 Task: Explore Airbnb accommodation in Fianarantsoa, Madagascar from 17th November, 2023 to 21st November, 2023 for 2 adults.1  bedroom having 2 beds and 1 bathroom. Property type can be flat. Amenities needed are: wifi. Booking option can be shelf check-in. Look for 5 properties as per requirement.
Action: Mouse moved to (549, 139)
Screenshot: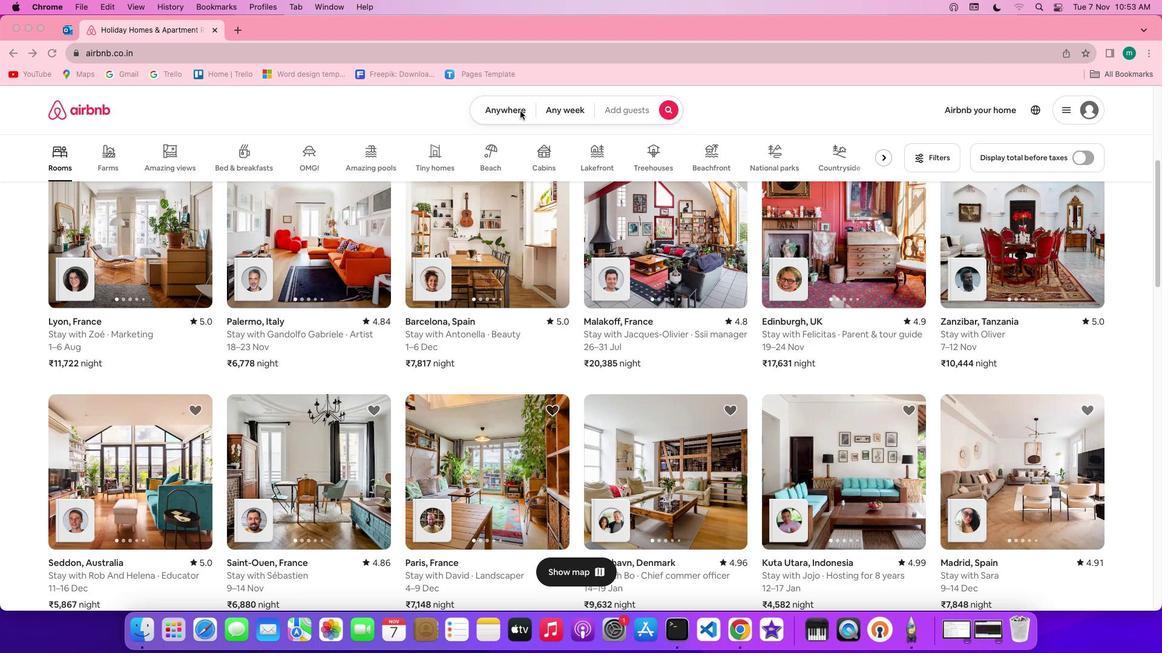 
Action: Mouse pressed left at (549, 139)
Screenshot: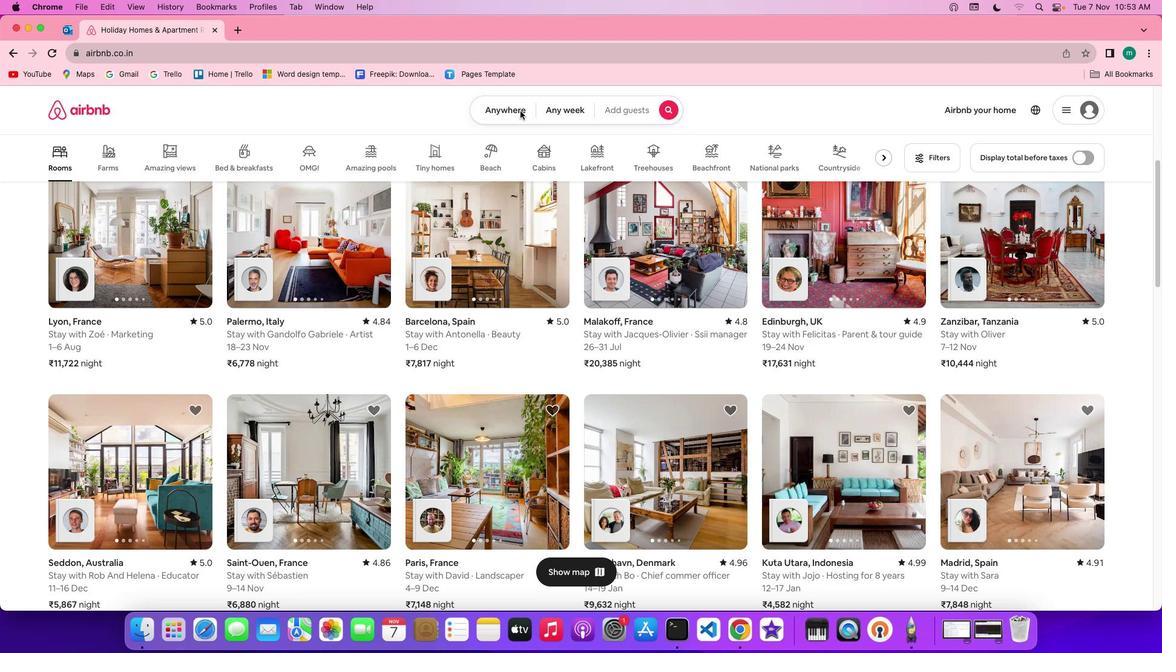
Action: Mouse pressed left at (549, 139)
Screenshot: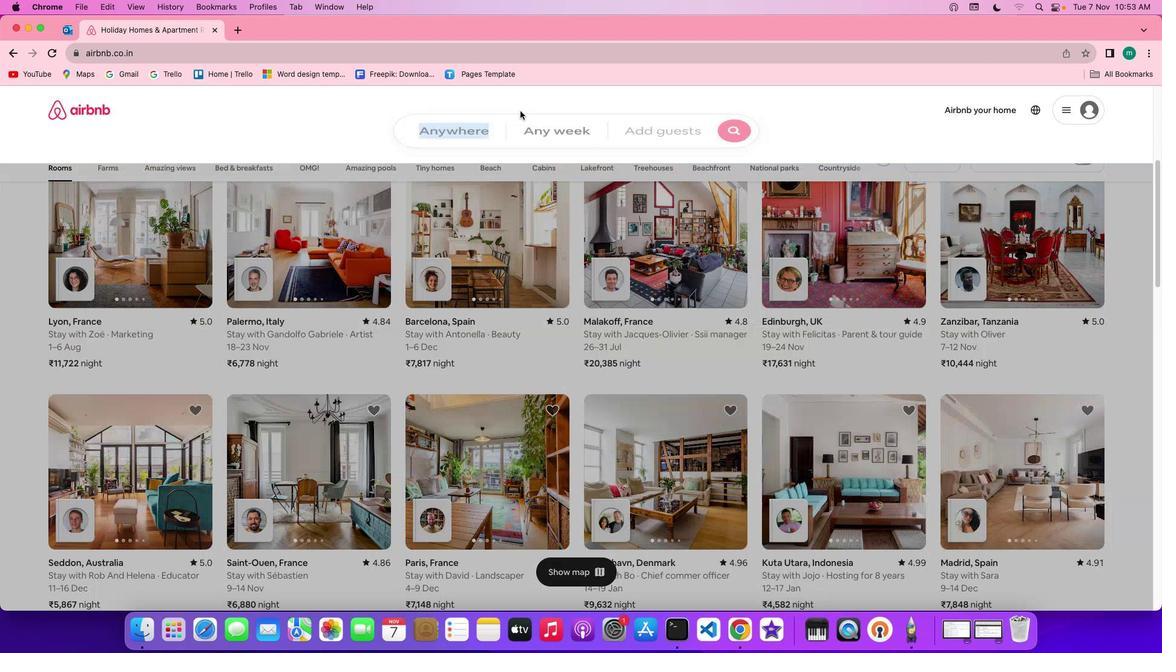 
Action: Mouse moved to (477, 181)
Screenshot: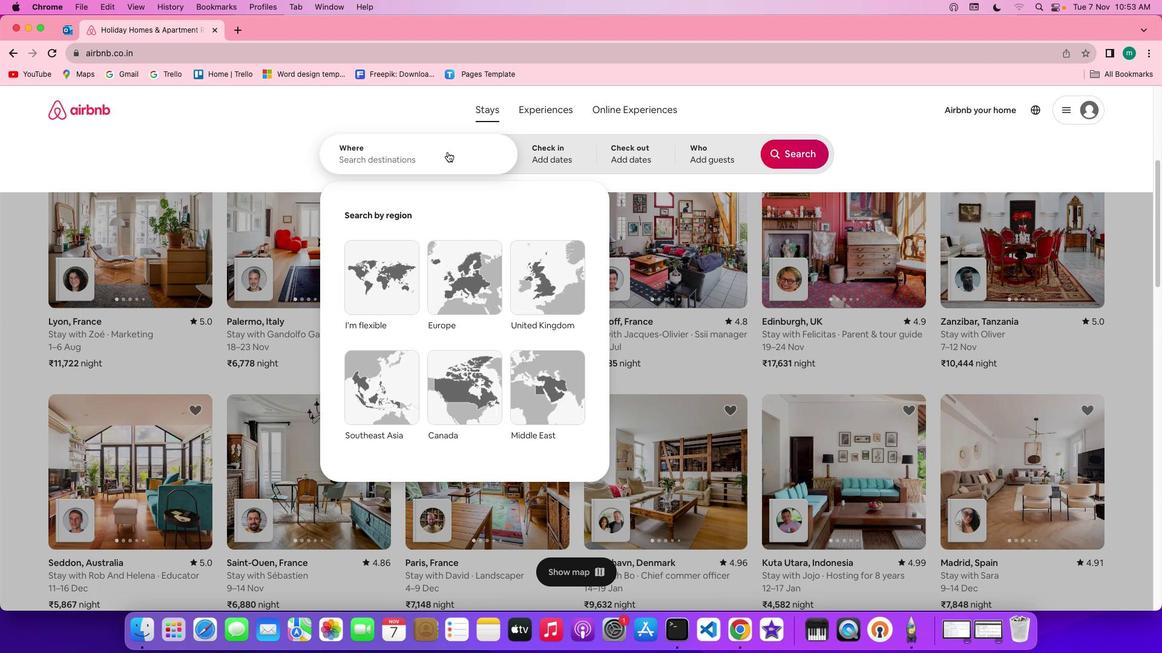 
Action: Key pressed Key.shift'F''i''a''n''a''r''a''n''t''s''o''a'','Key.spaceKey.shift'm''a''d''a''g''a''s''c''a''r'
Screenshot: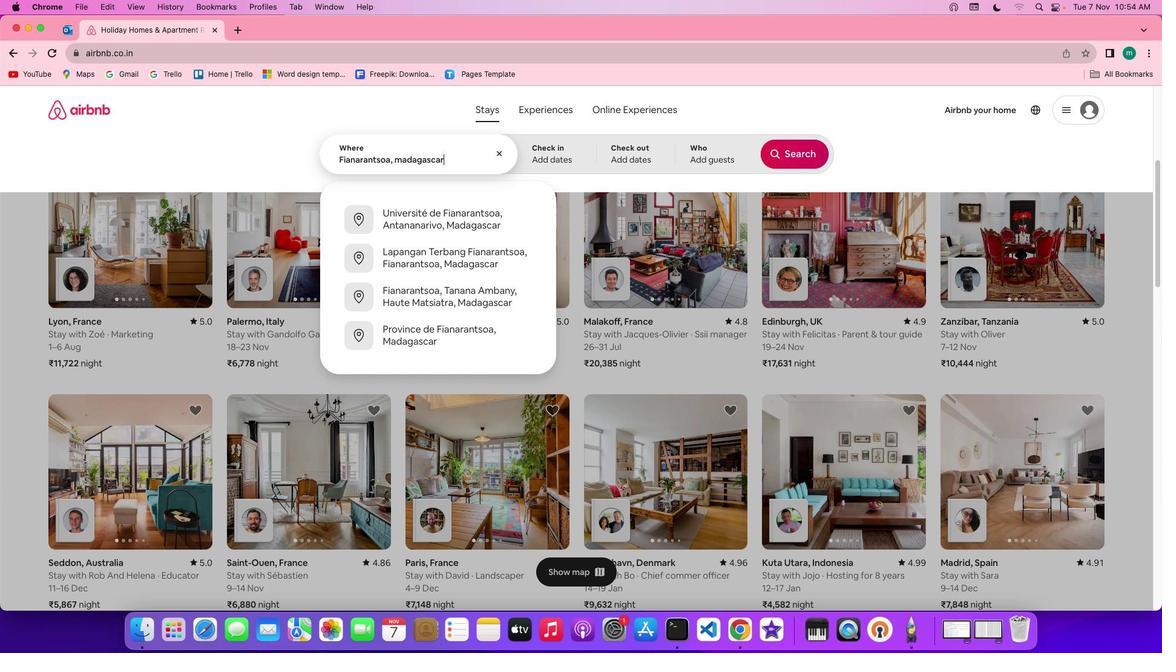 
Action: Mouse moved to (604, 178)
Screenshot: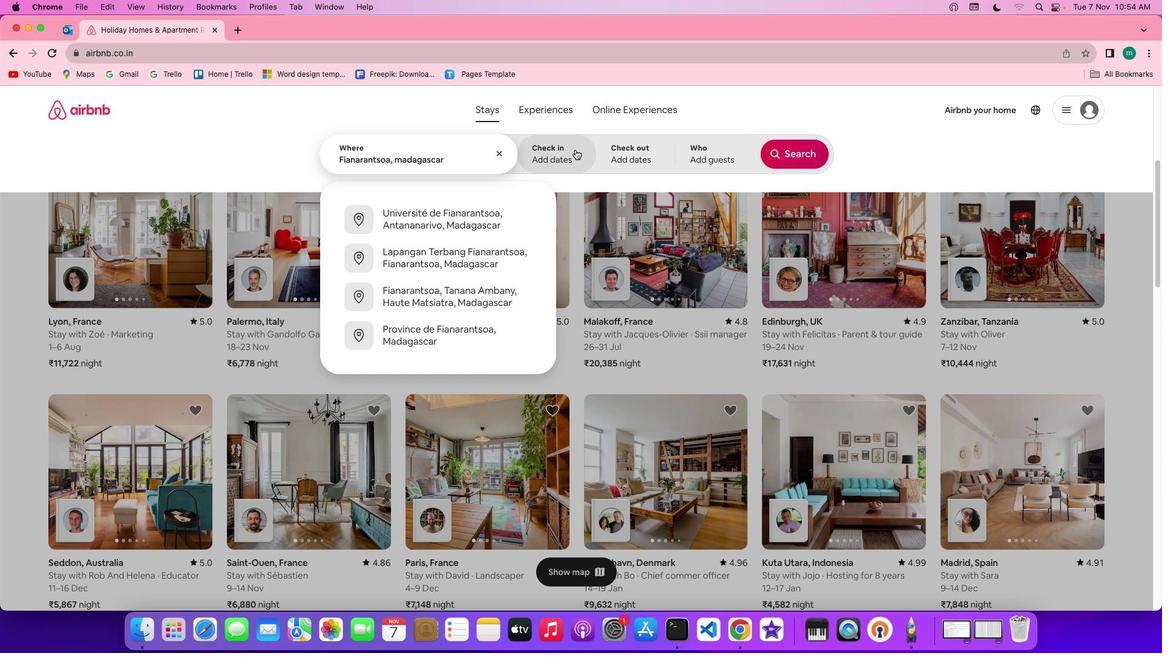 
Action: Mouse pressed left at (604, 178)
Screenshot: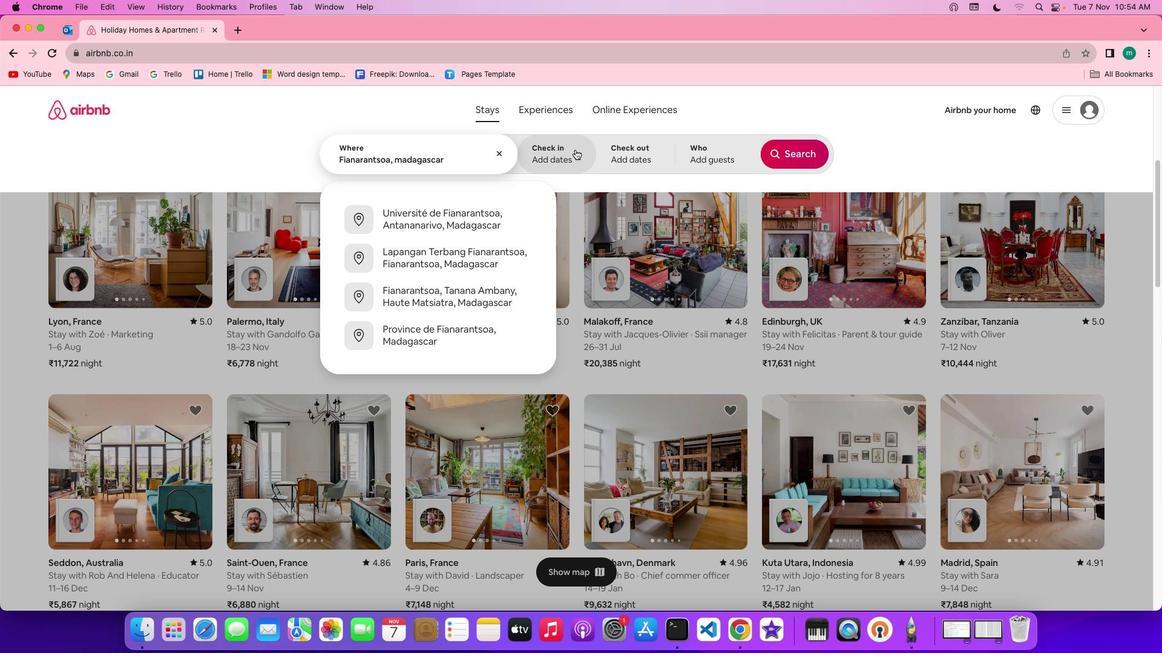 
Action: Mouse moved to (544, 388)
Screenshot: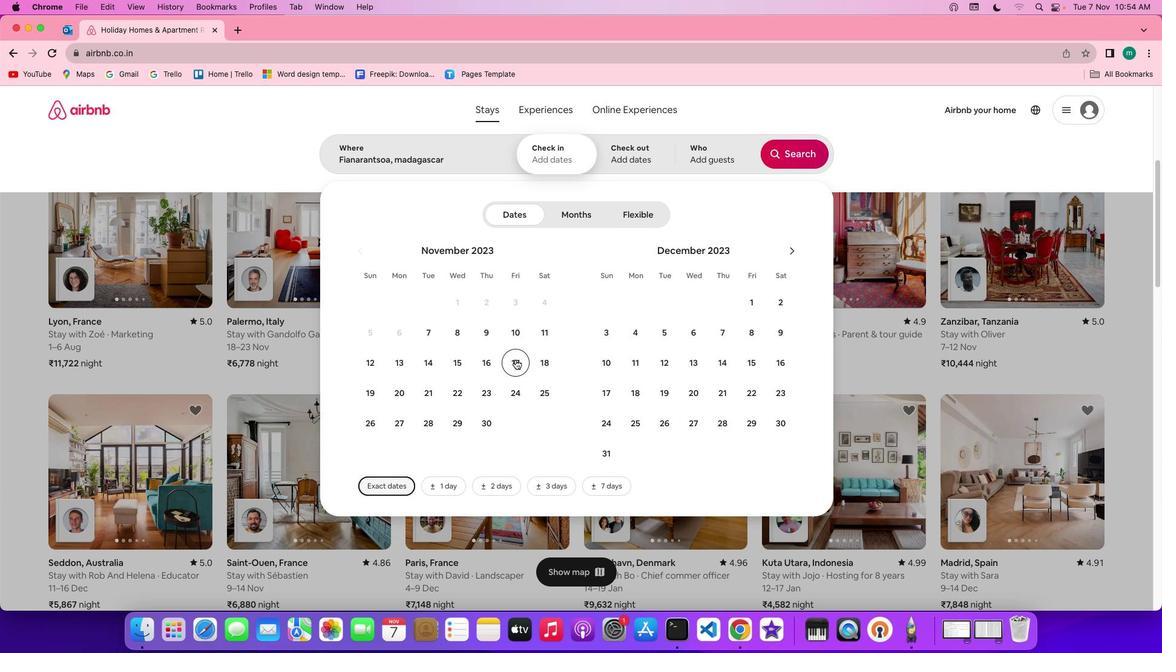 
Action: Mouse pressed left at (544, 388)
Screenshot: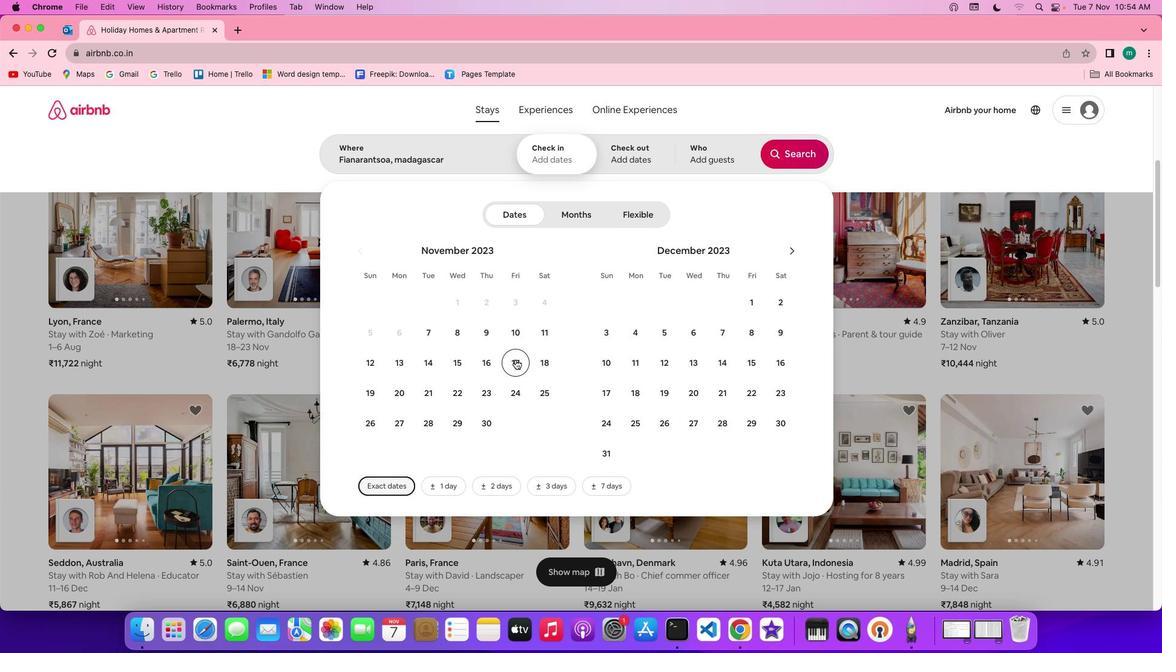 
Action: Mouse moved to (455, 419)
Screenshot: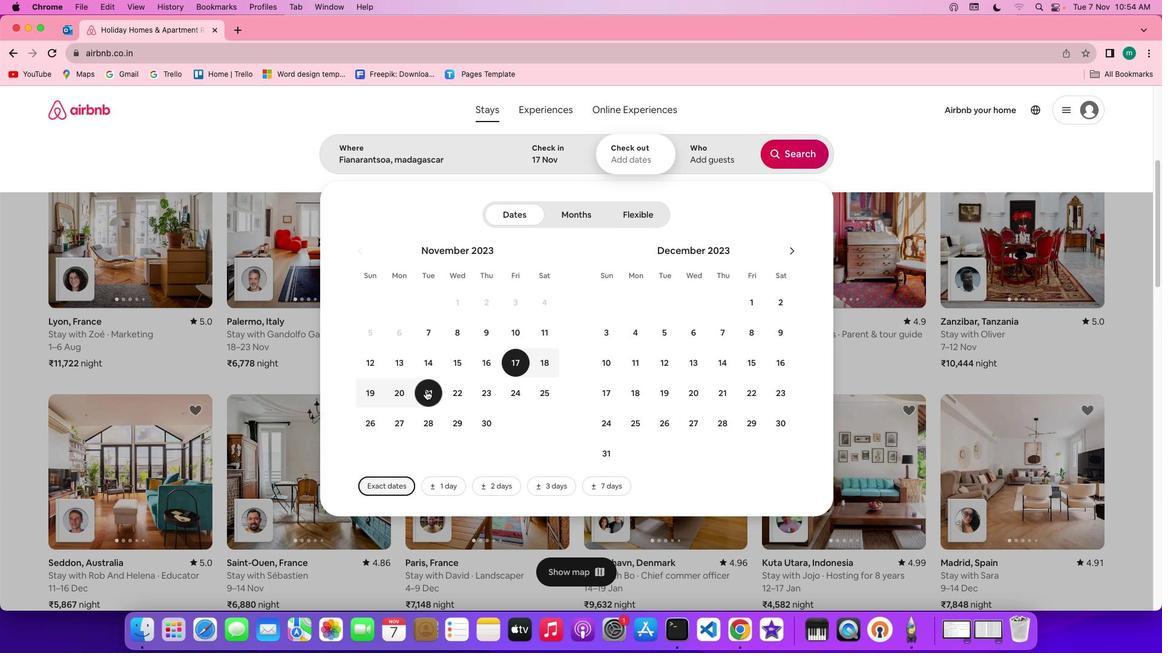 
Action: Mouse pressed left at (455, 419)
Screenshot: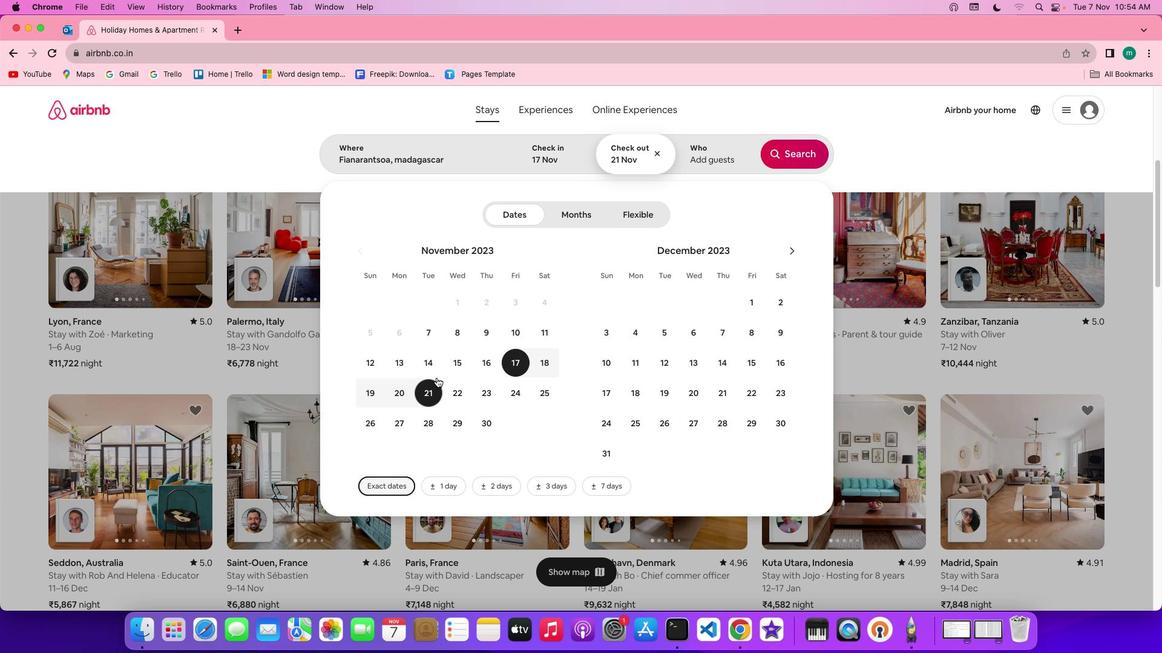 
Action: Mouse moved to (740, 188)
Screenshot: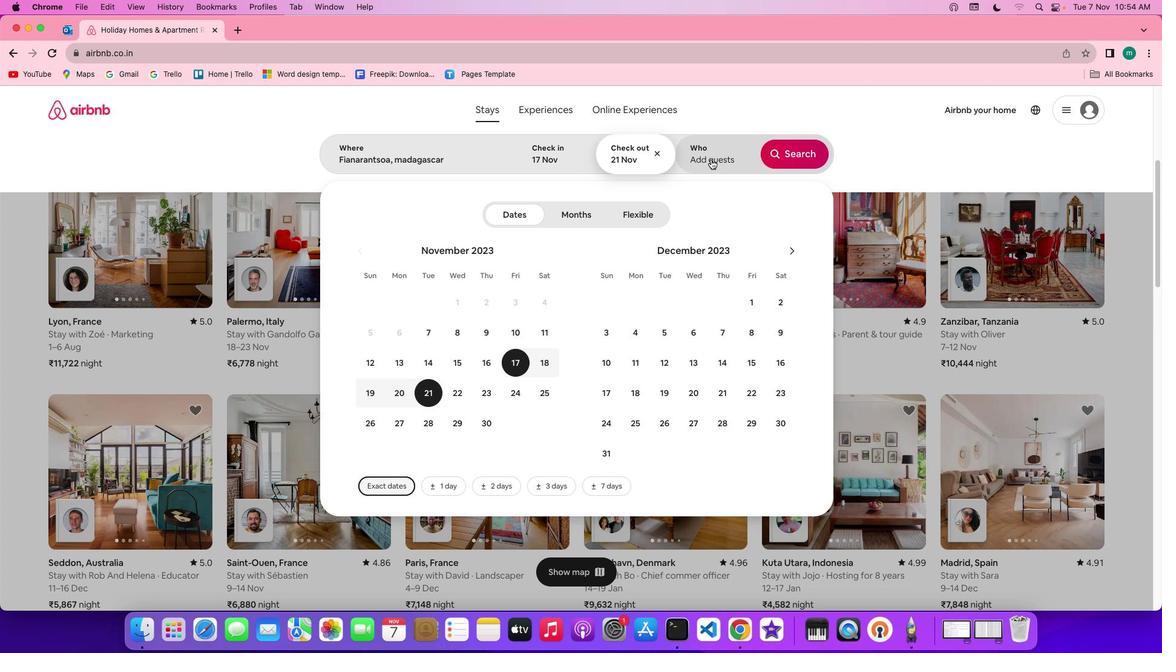 
Action: Mouse pressed left at (740, 188)
Screenshot: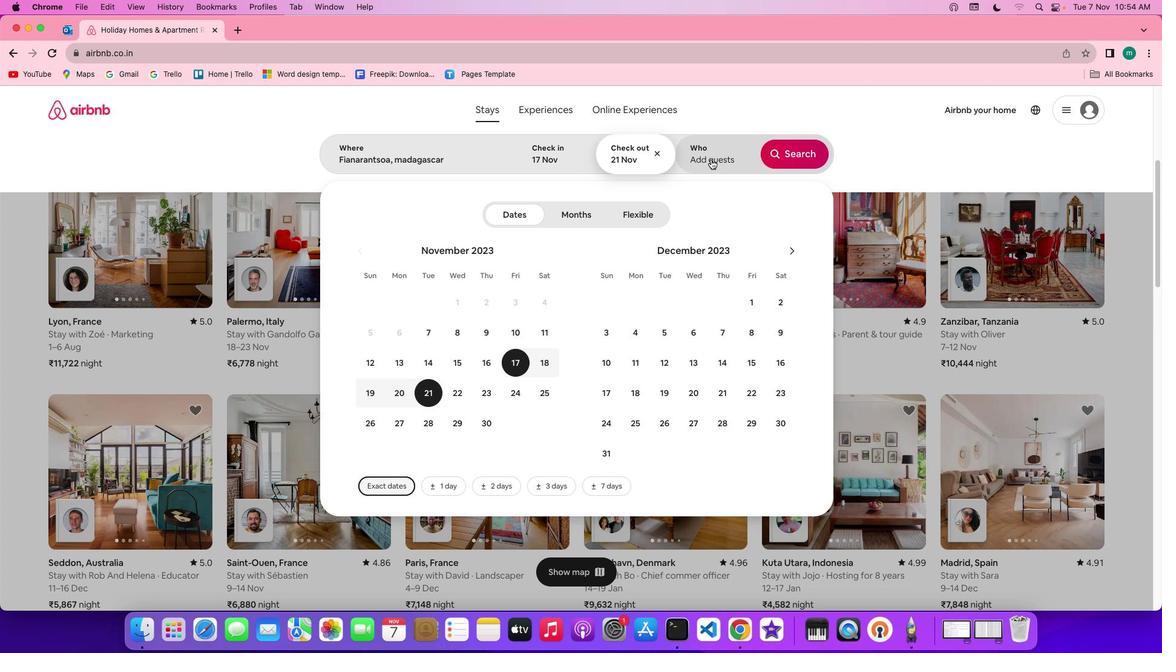 
Action: Mouse moved to (830, 250)
Screenshot: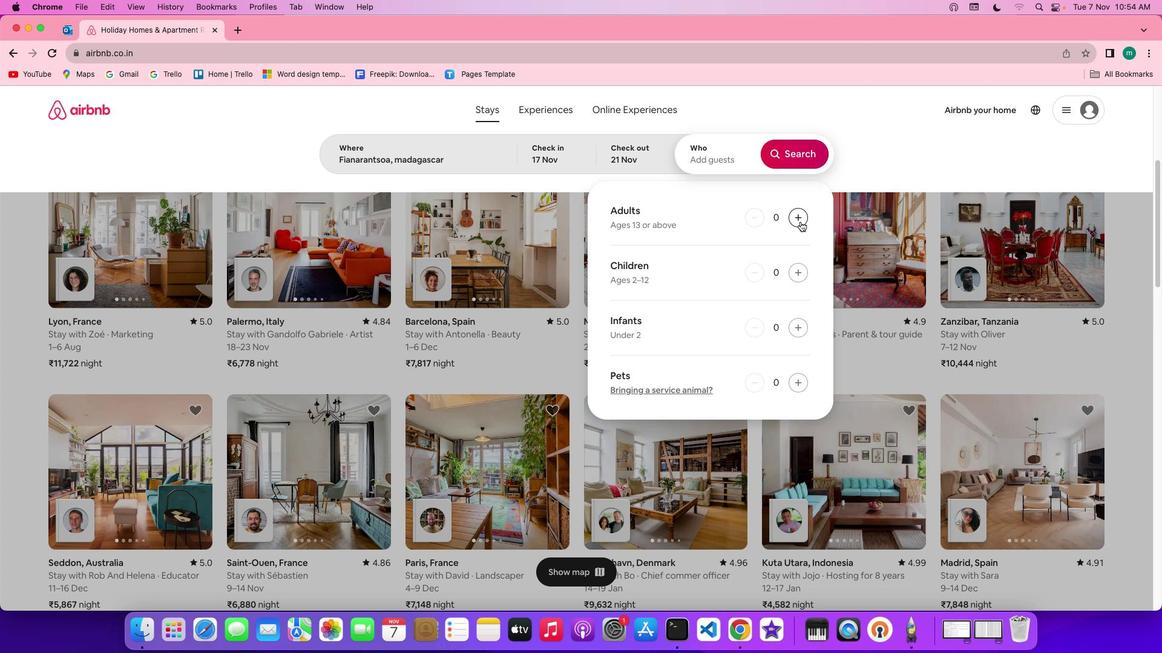 
Action: Mouse pressed left at (830, 250)
Screenshot: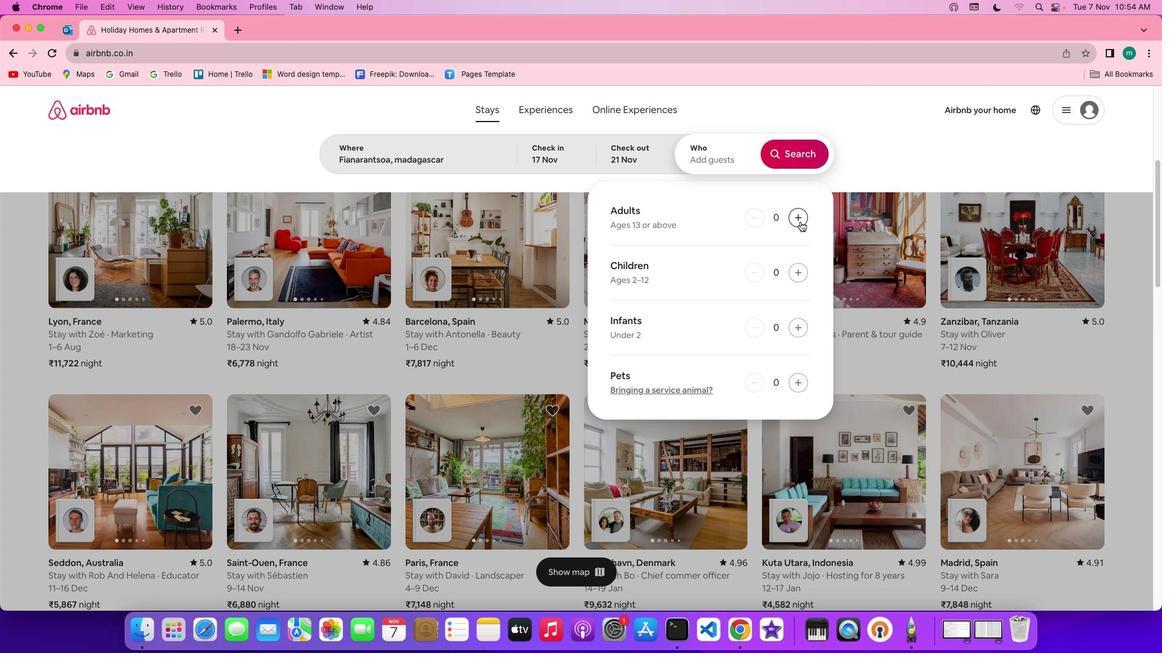 
Action: Mouse pressed left at (830, 250)
Screenshot: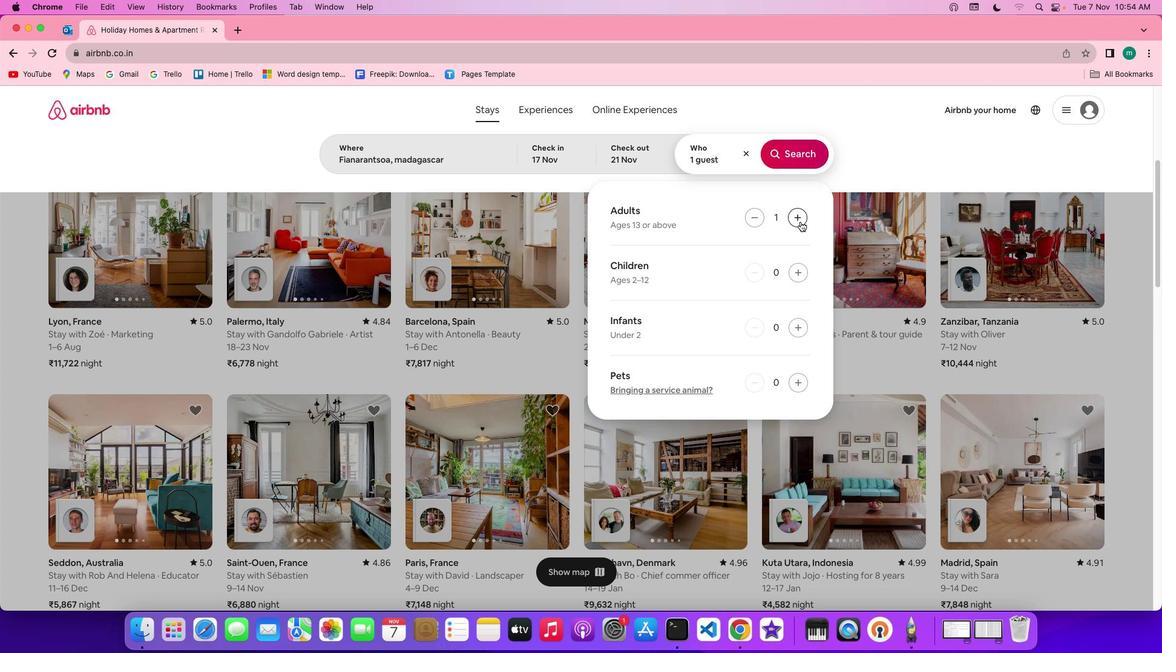 
Action: Mouse pressed left at (830, 250)
Screenshot: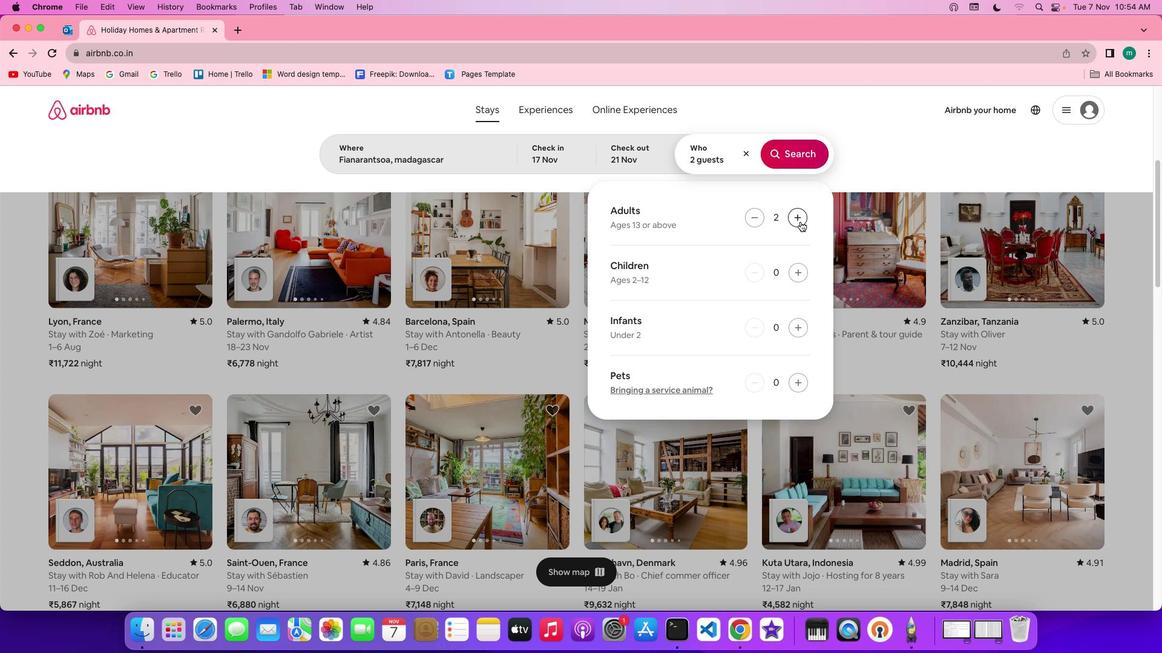 
Action: Mouse moved to (789, 246)
Screenshot: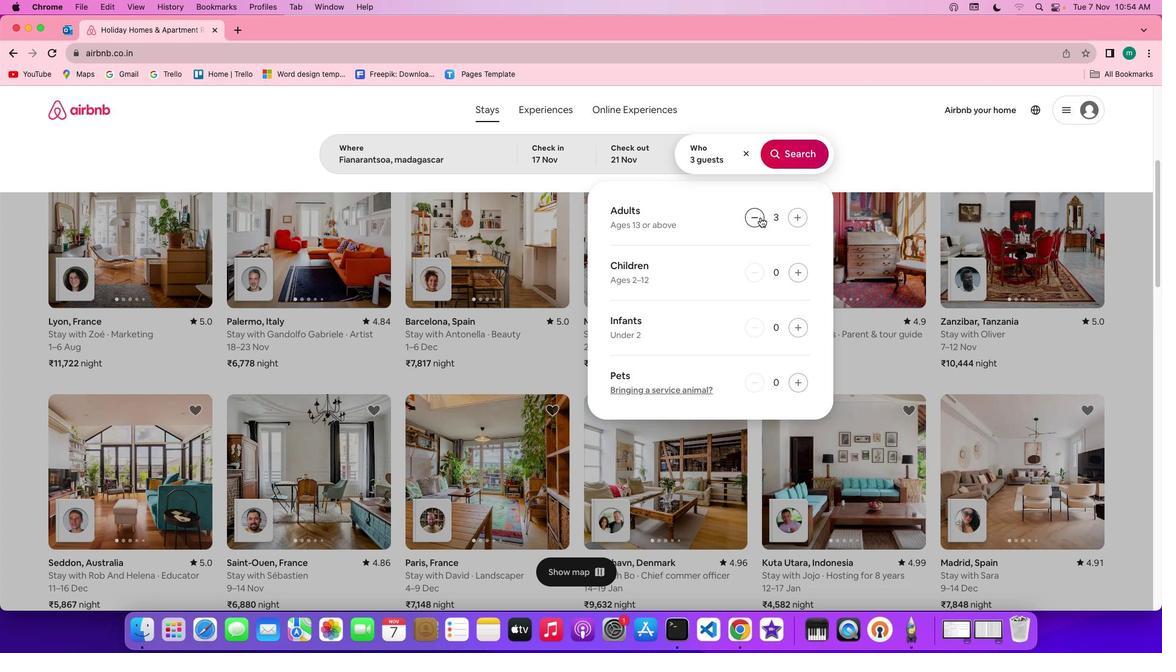 
Action: Mouse pressed left at (789, 246)
Screenshot: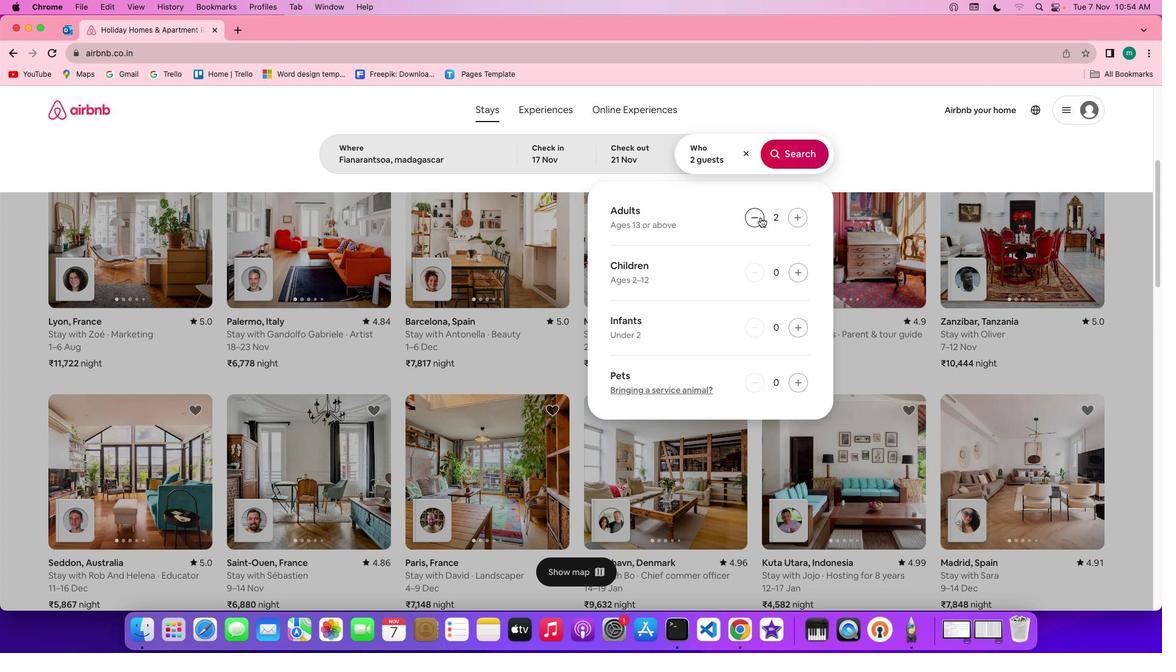 
Action: Mouse moved to (818, 190)
Screenshot: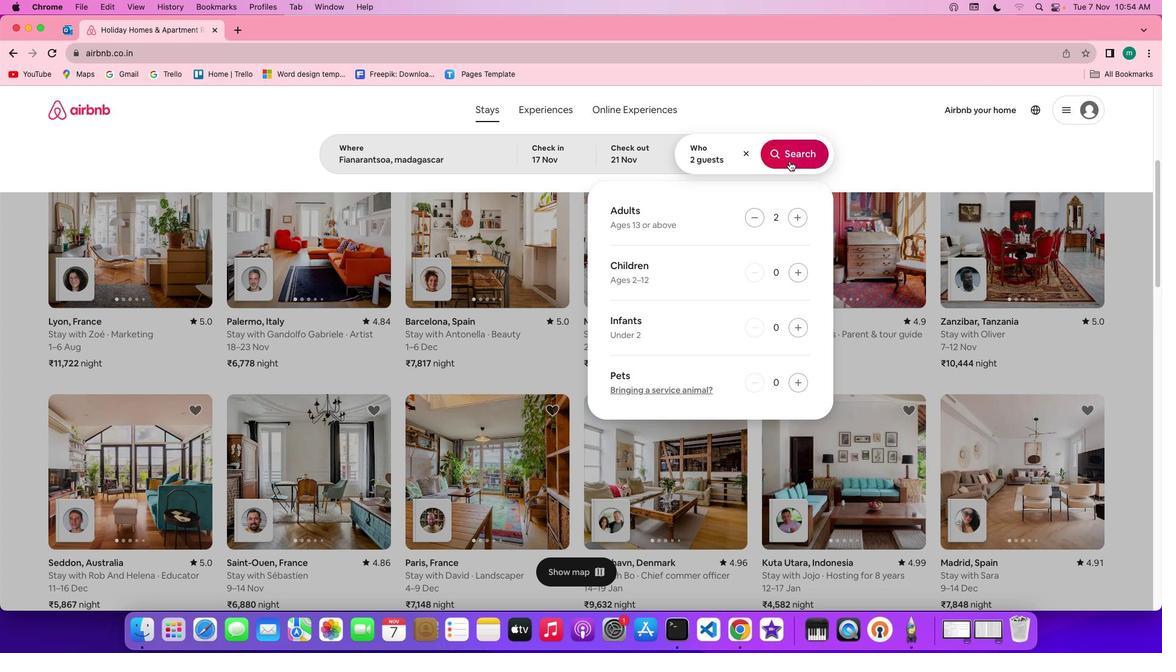 
Action: Mouse pressed left at (818, 190)
Screenshot: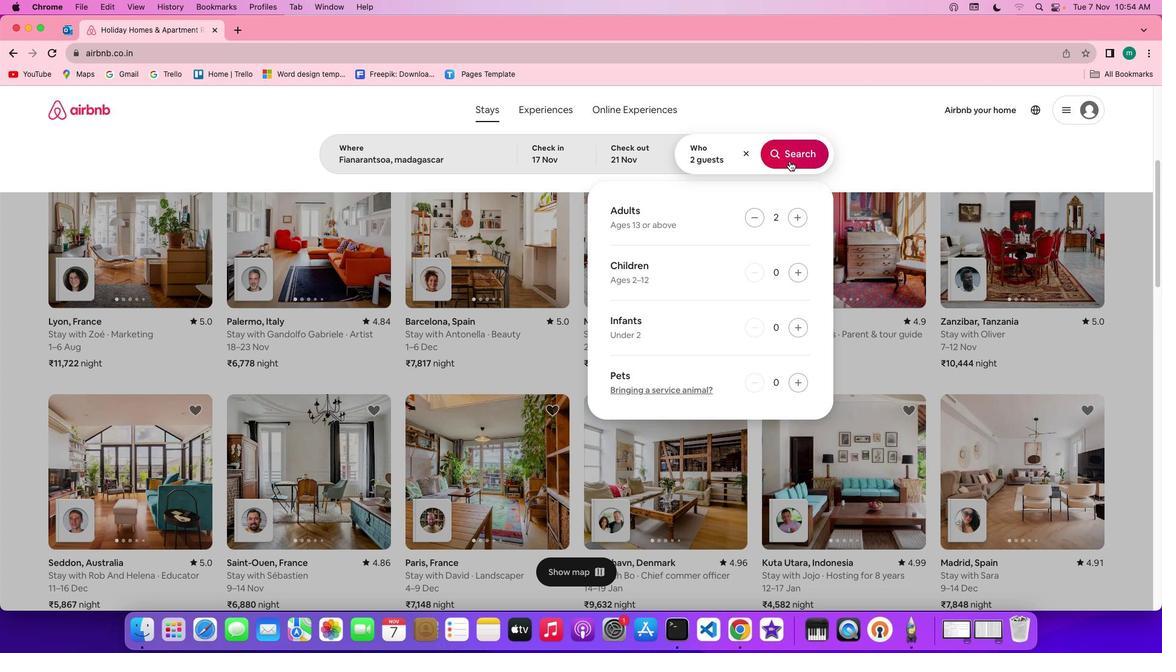 
Action: Mouse moved to (985, 185)
Screenshot: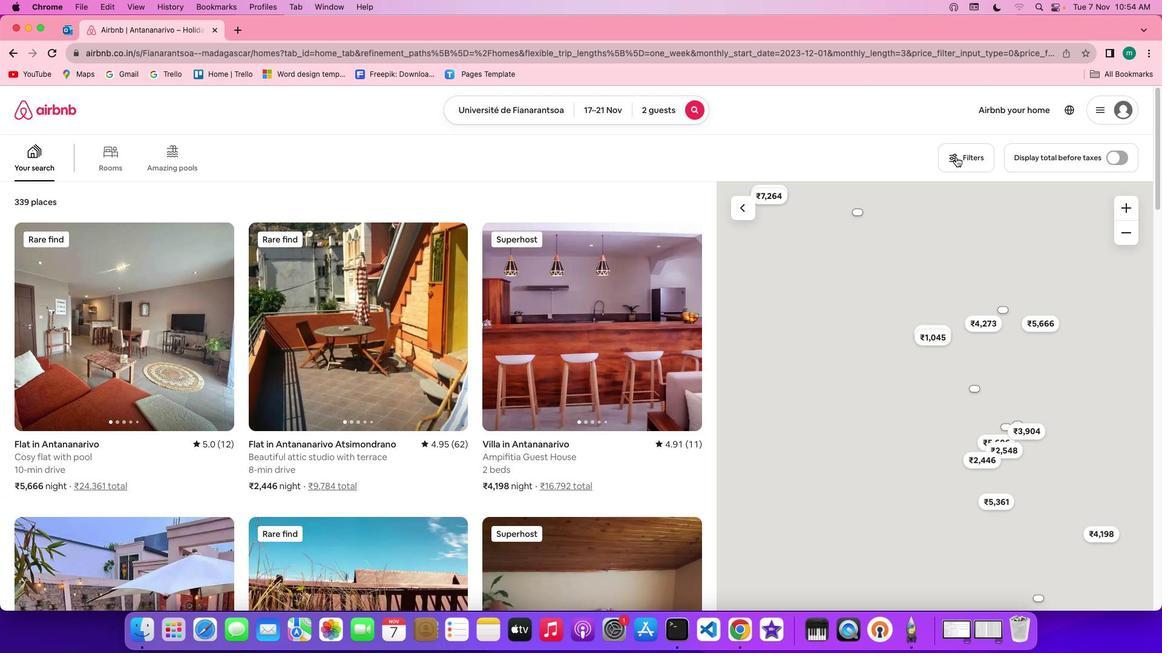 
Action: Mouse pressed left at (985, 185)
Screenshot: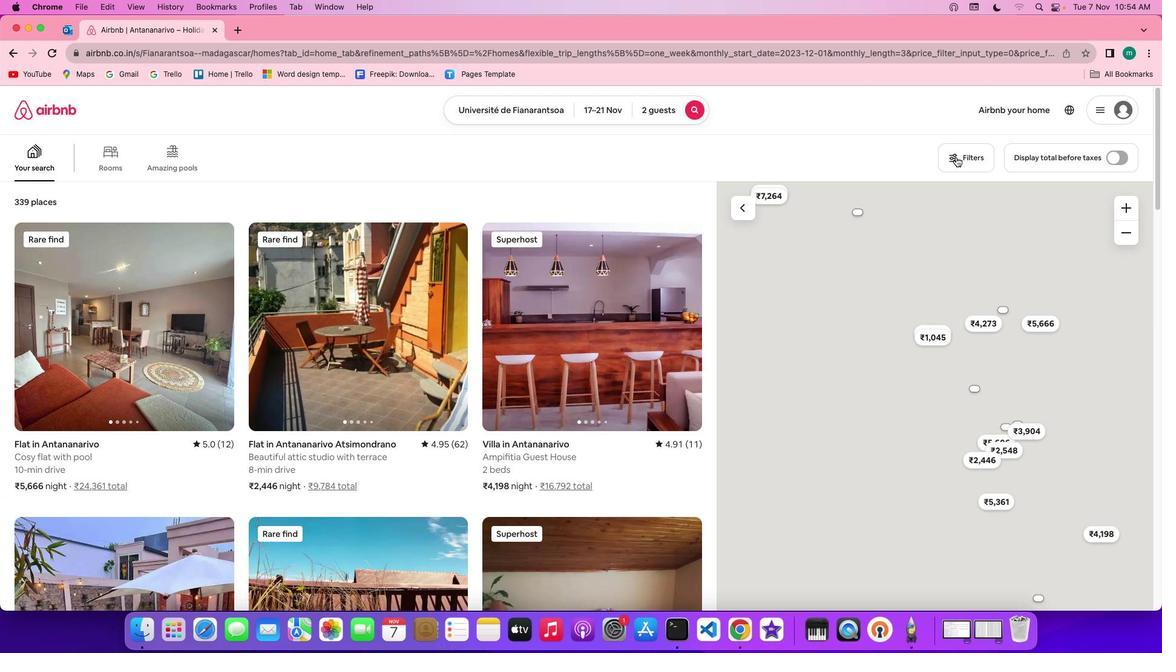 
Action: Mouse moved to (704, 338)
Screenshot: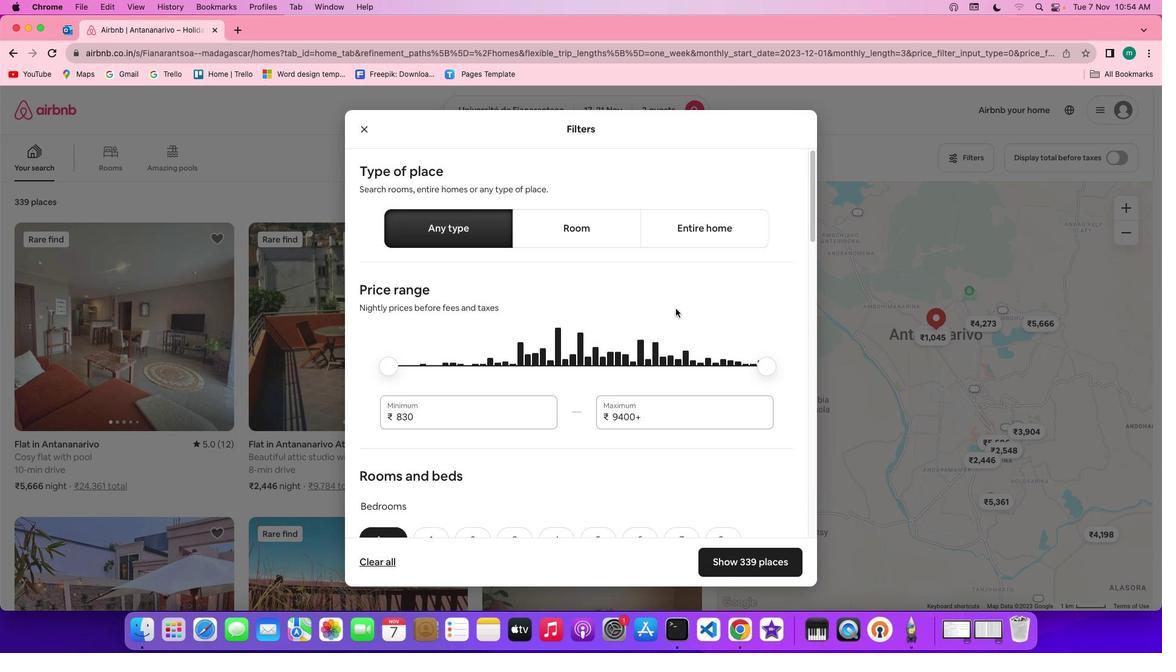 
Action: Mouse scrolled (704, 338) with delta (29, 28)
Screenshot: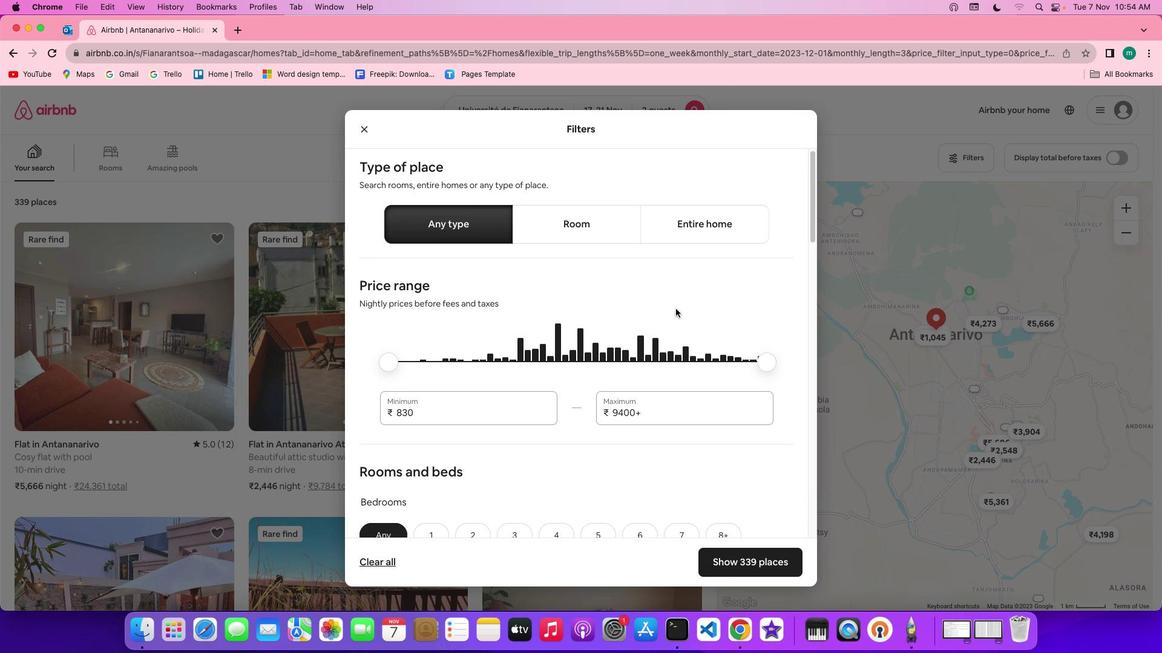 
Action: Mouse scrolled (704, 338) with delta (29, 28)
Screenshot: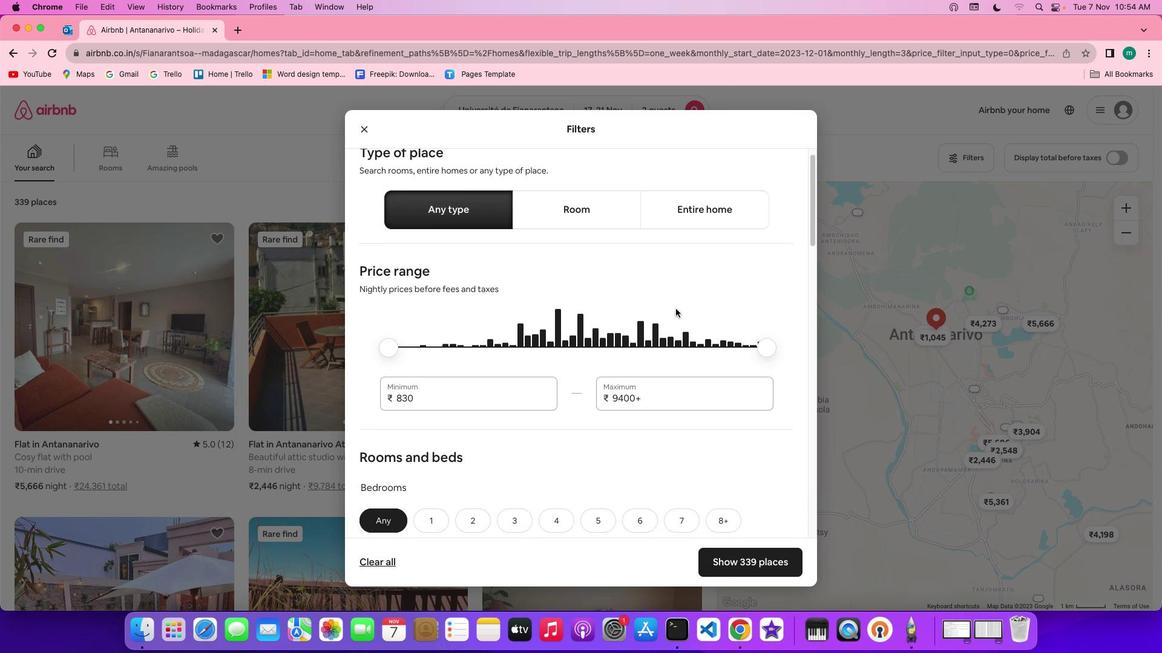 
Action: Mouse scrolled (704, 338) with delta (29, 27)
Screenshot: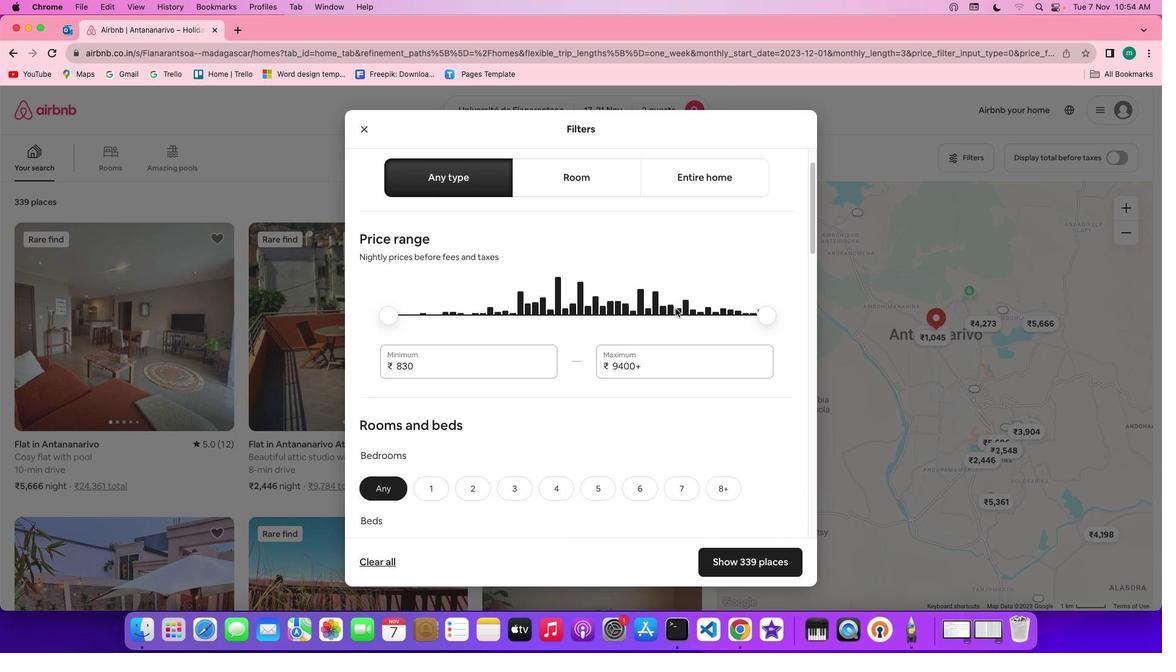 
Action: Mouse scrolled (704, 338) with delta (29, 28)
Screenshot: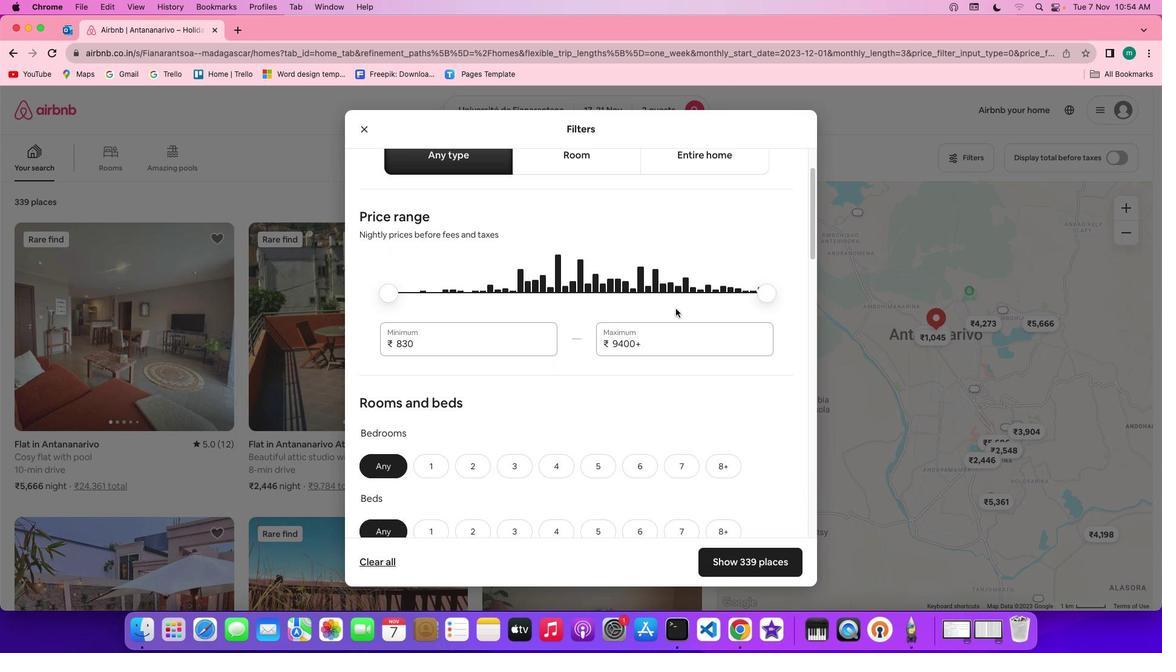 
Action: Mouse scrolled (704, 338) with delta (29, 28)
Screenshot: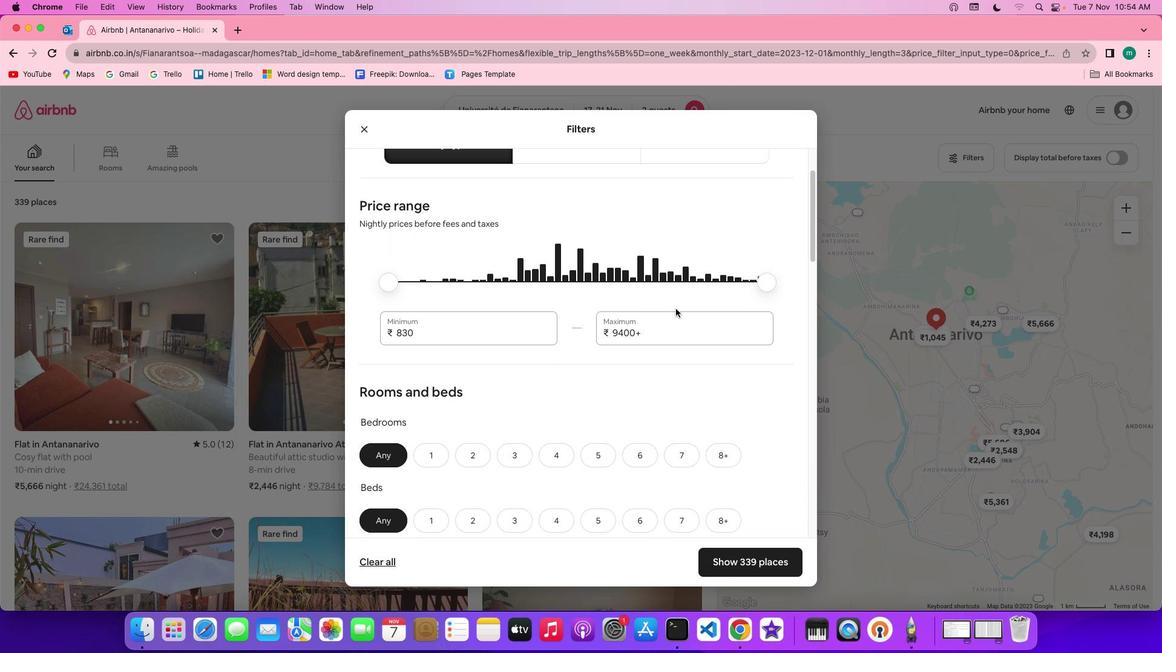 
Action: Mouse scrolled (704, 338) with delta (29, 27)
Screenshot: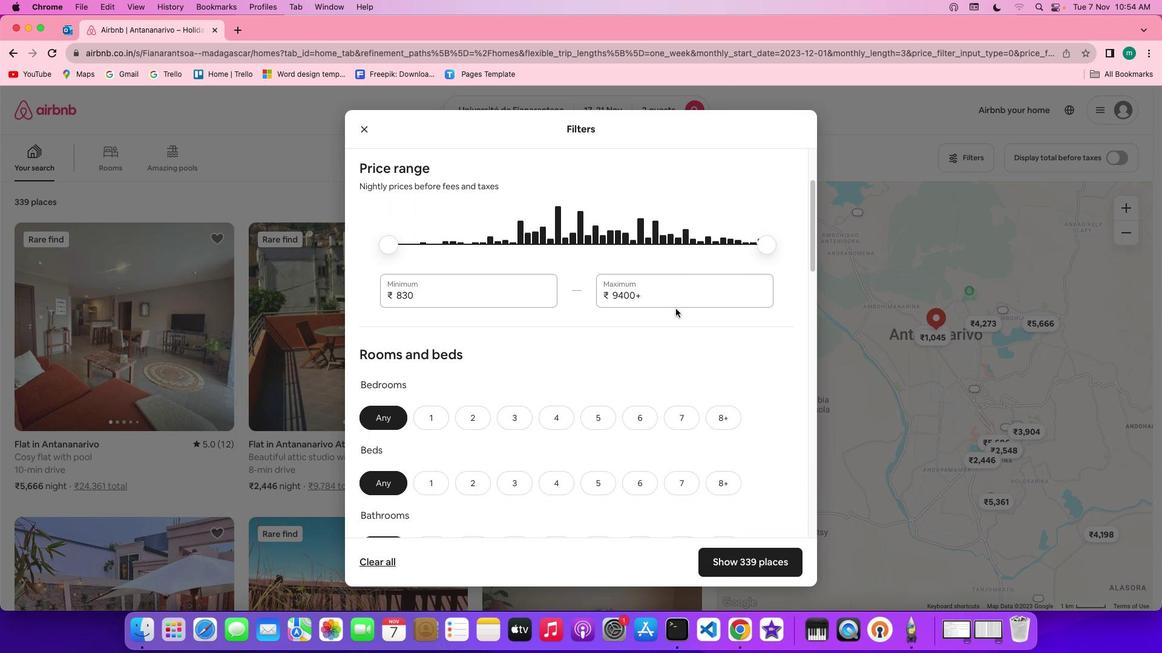 
Action: Mouse scrolled (704, 338) with delta (29, 28)
Screenshot: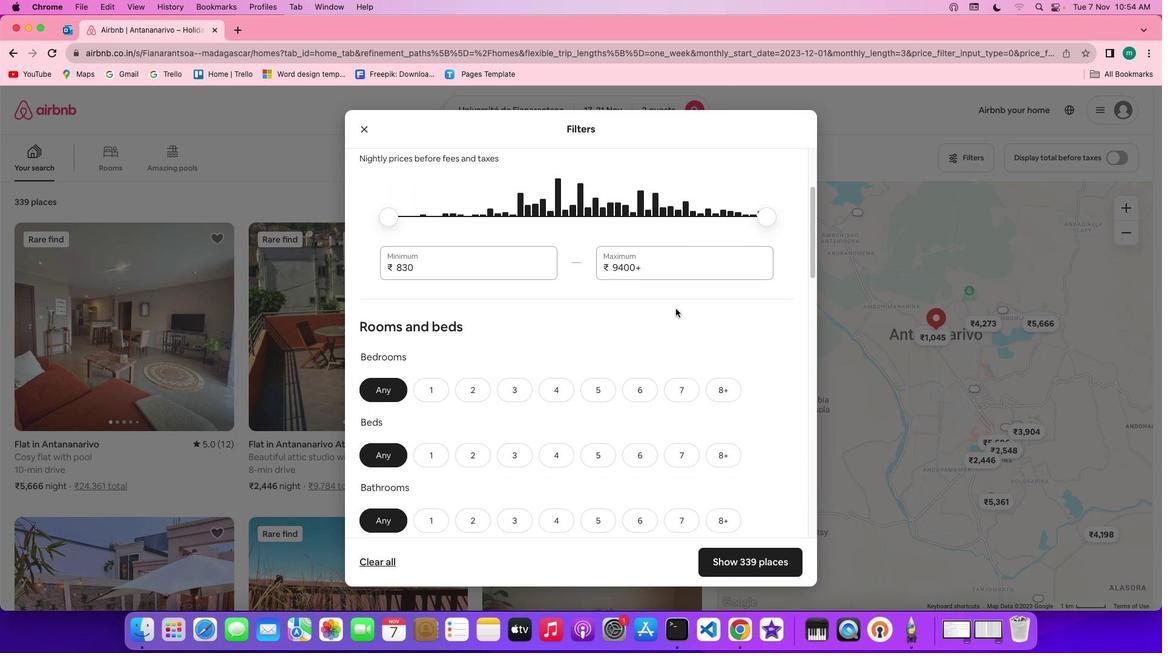 
Action: Mouse scrolled (704, 338) with delta (29, 28)
Screenshot: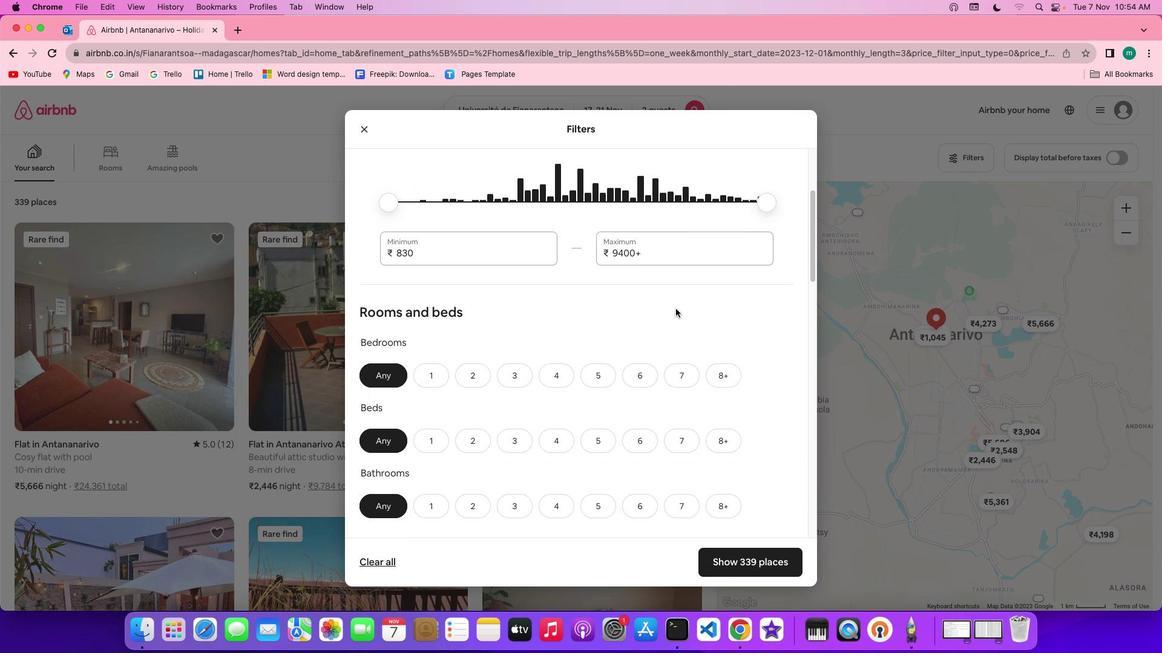 
Action: Mouse scrolled (704, 338) with delta (29, 28)
Screenshot: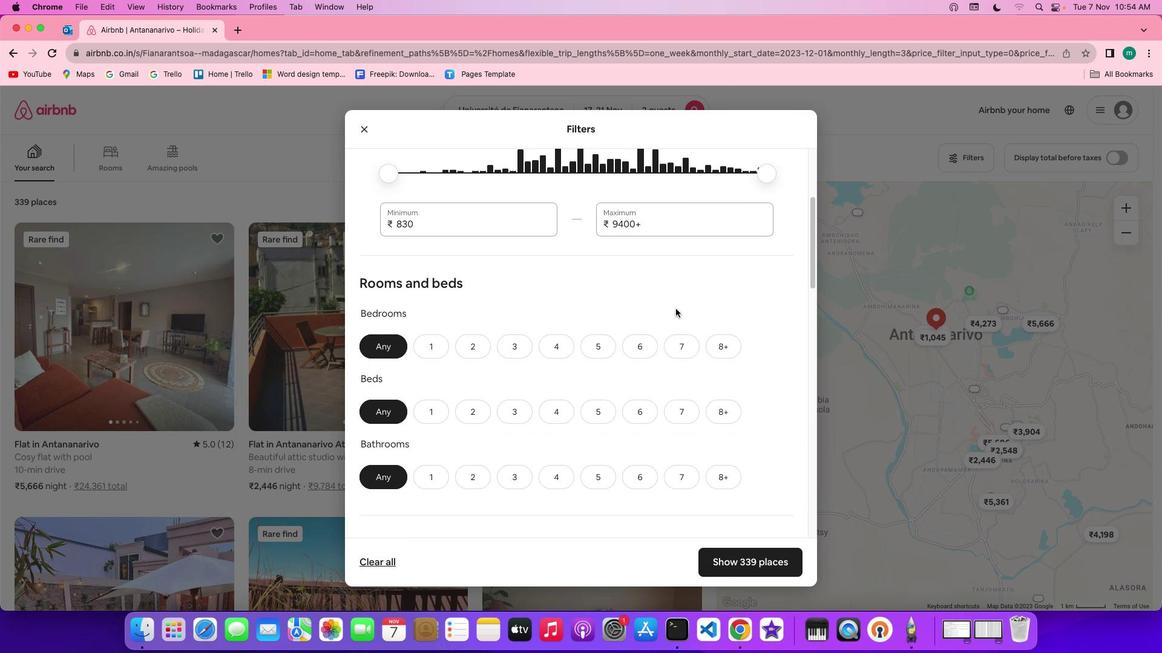 
Action: Mouse scrolled (704, 338) with delta (29, 28)
Screenshot: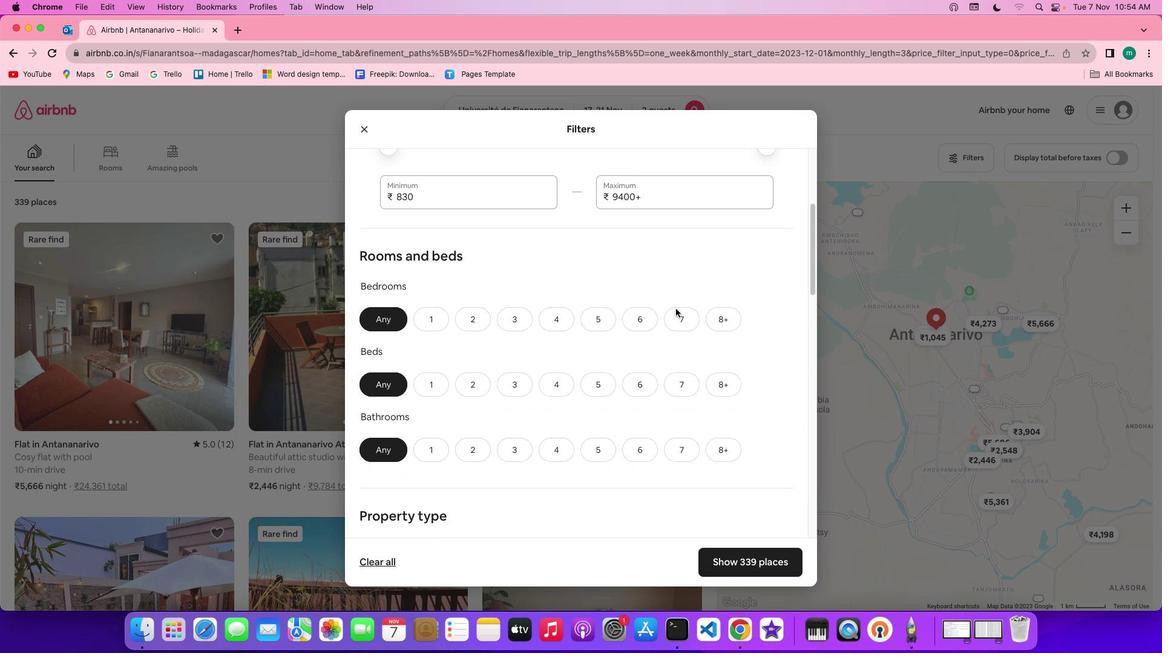 
Action: Mouse scrolled (704, 338) with delta (29, 28)
Screenshot: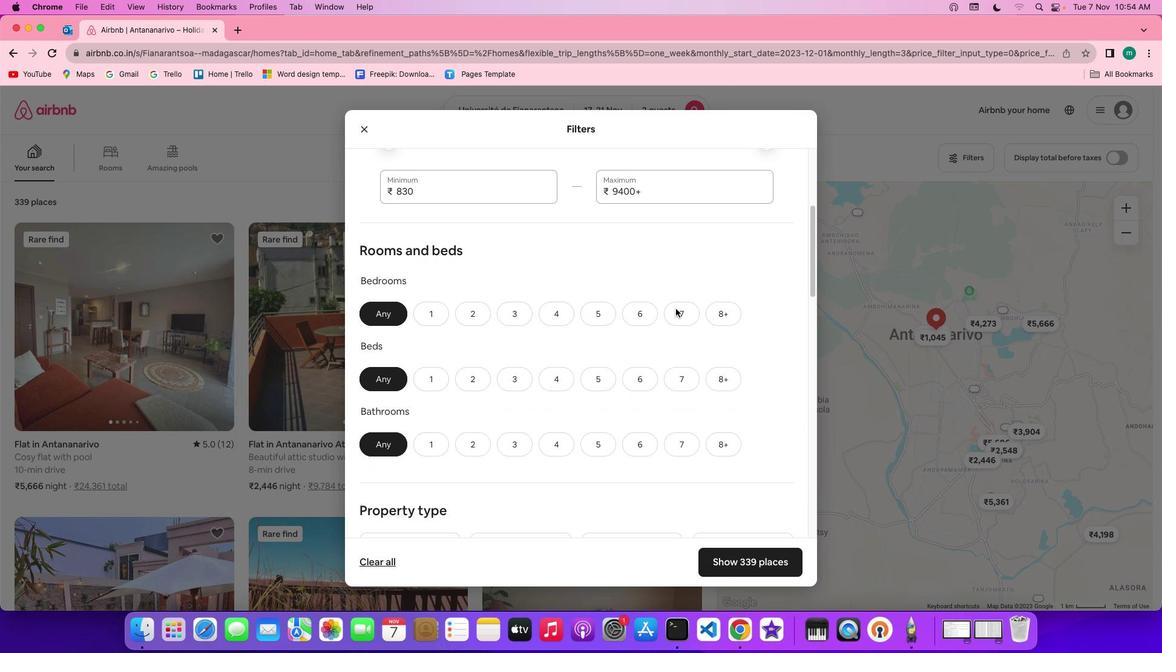 
Action: Mouse scrolled (704, 338) with delta (29, 27)
Screenshot: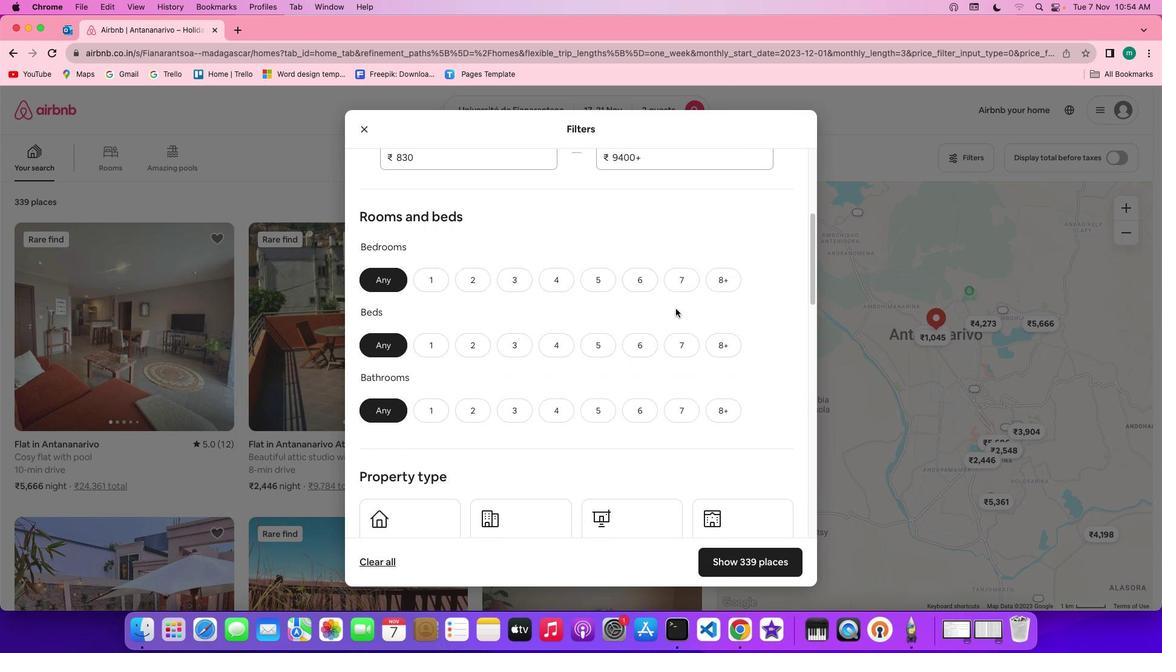 
Action: Mouse scrolled (704, 338) with delta (29, 28)
Screenshot: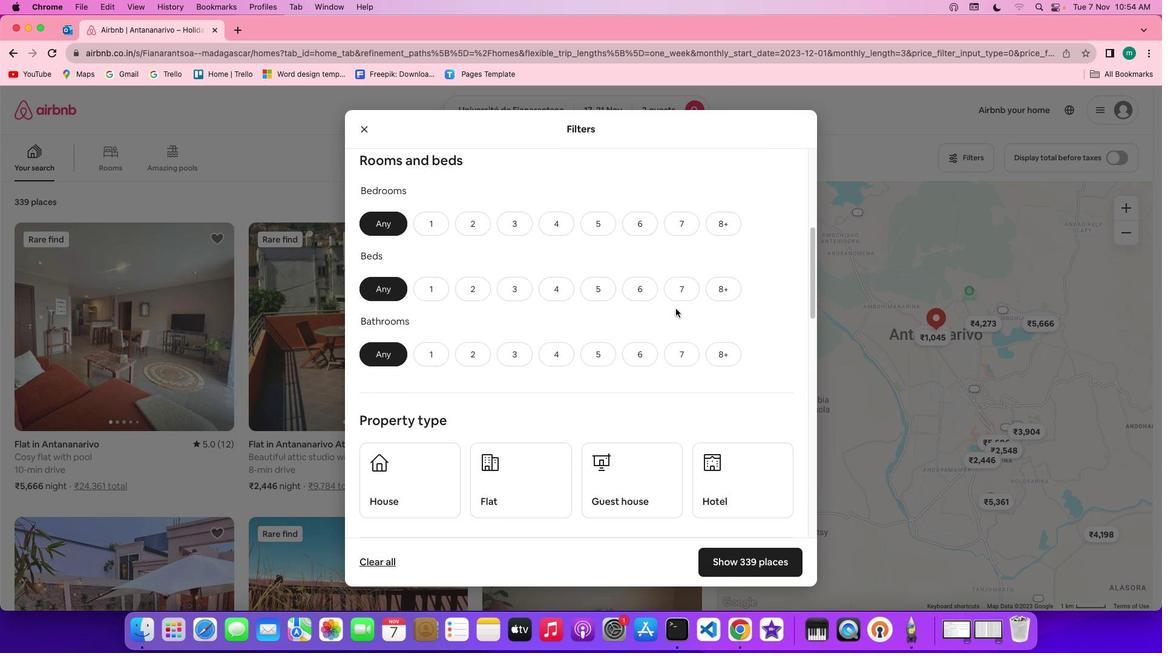 
Action: Mouse moved to (464, 241)
Screenshot: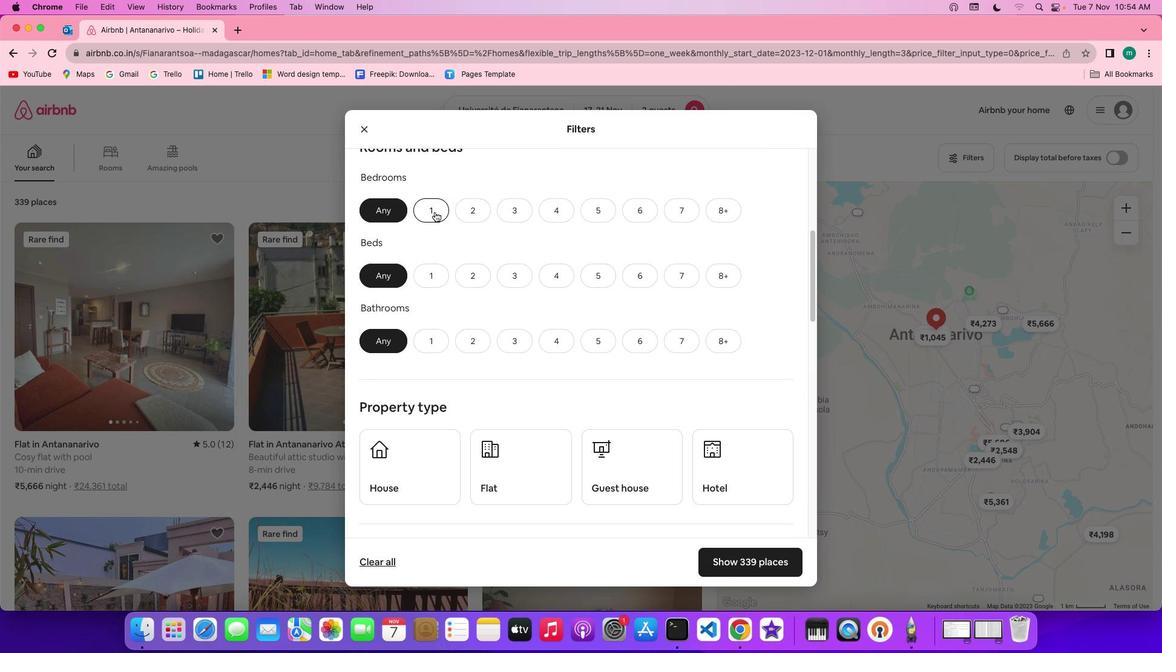
Action: Mouse pressed left at (464, 241)
Screenshot: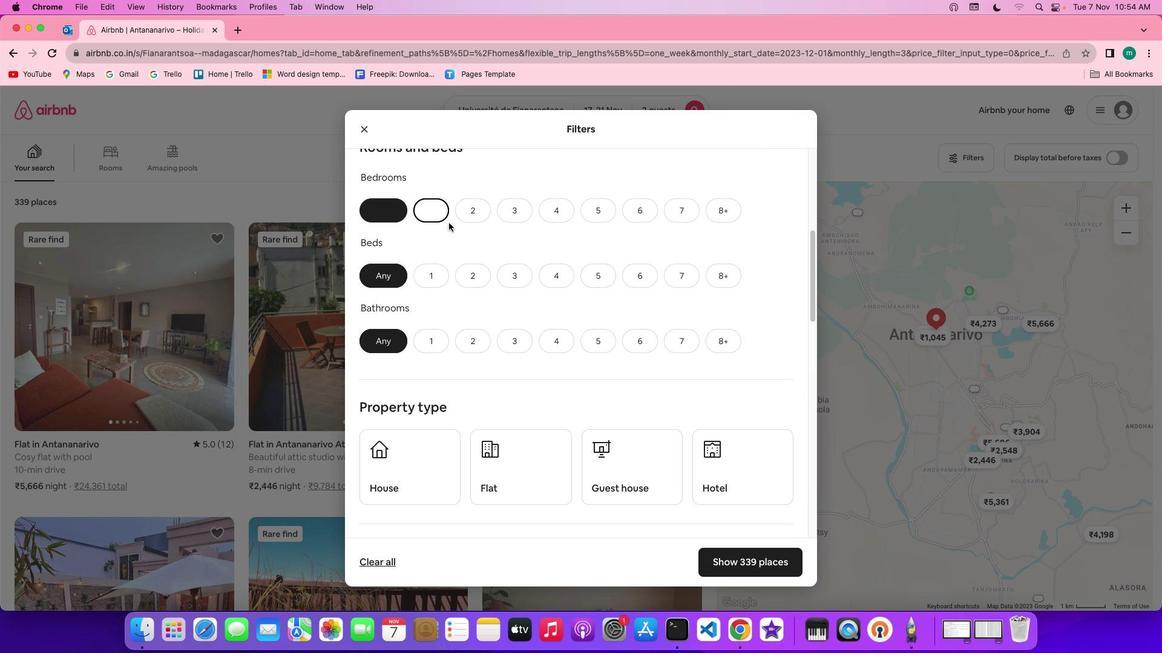 
Action: Mouse moved to (507, 299)
Screenshot: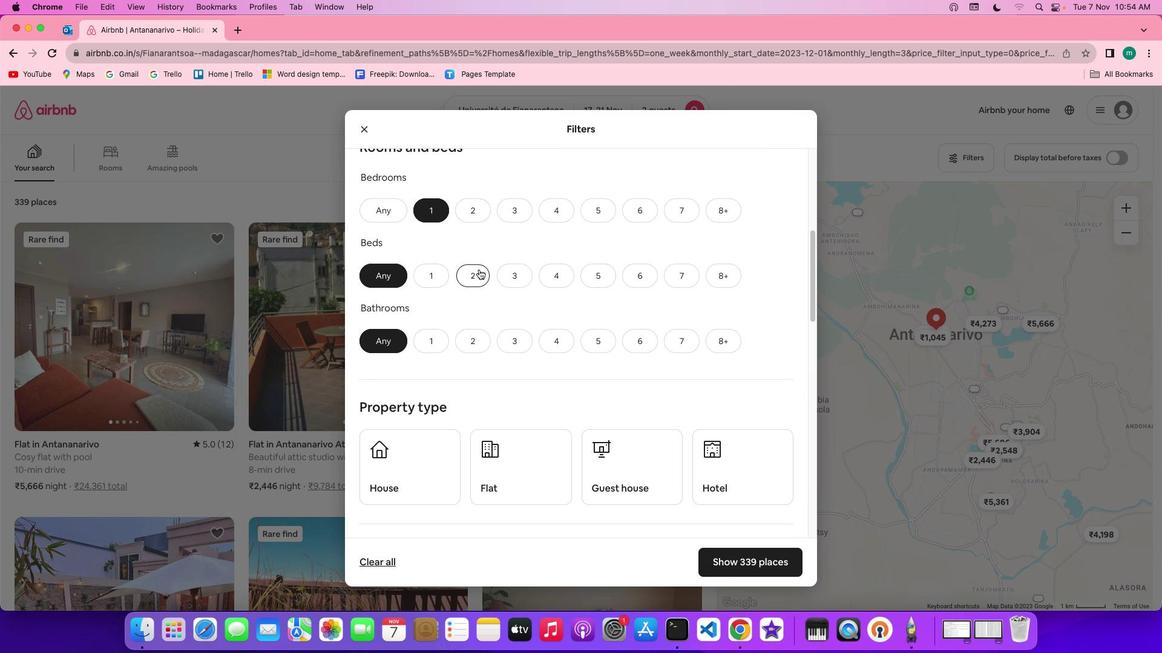 
Action: Mouse pressed left at (507, 299)
Screenshot: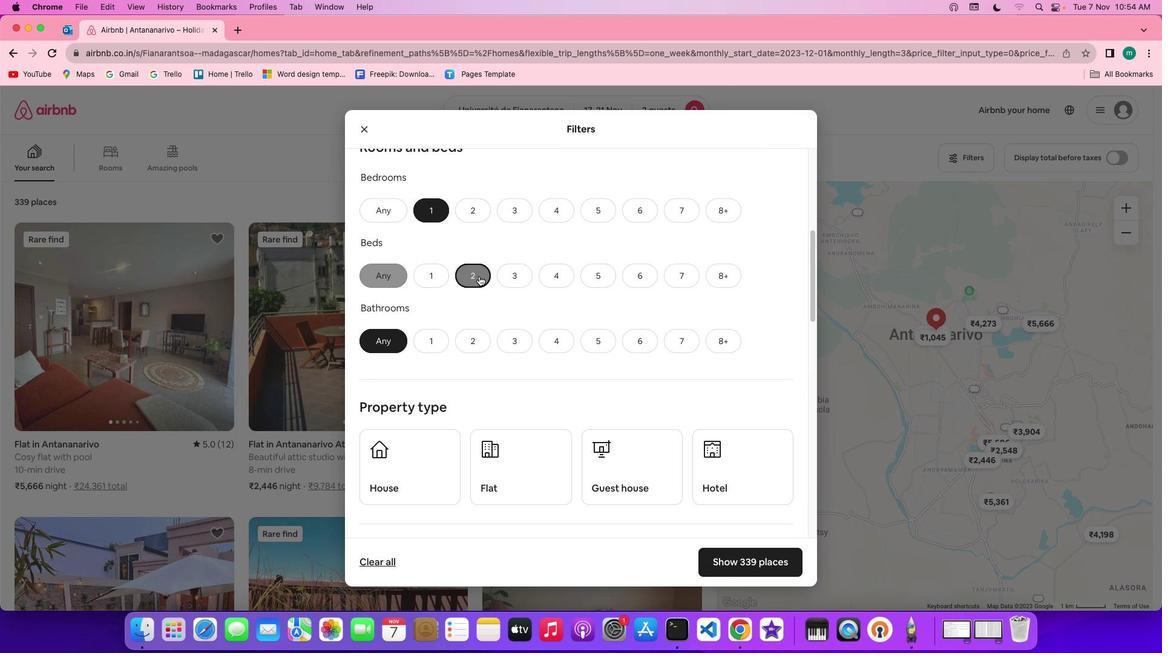
Action: Mouse moved to (469, 364)
Screenshot: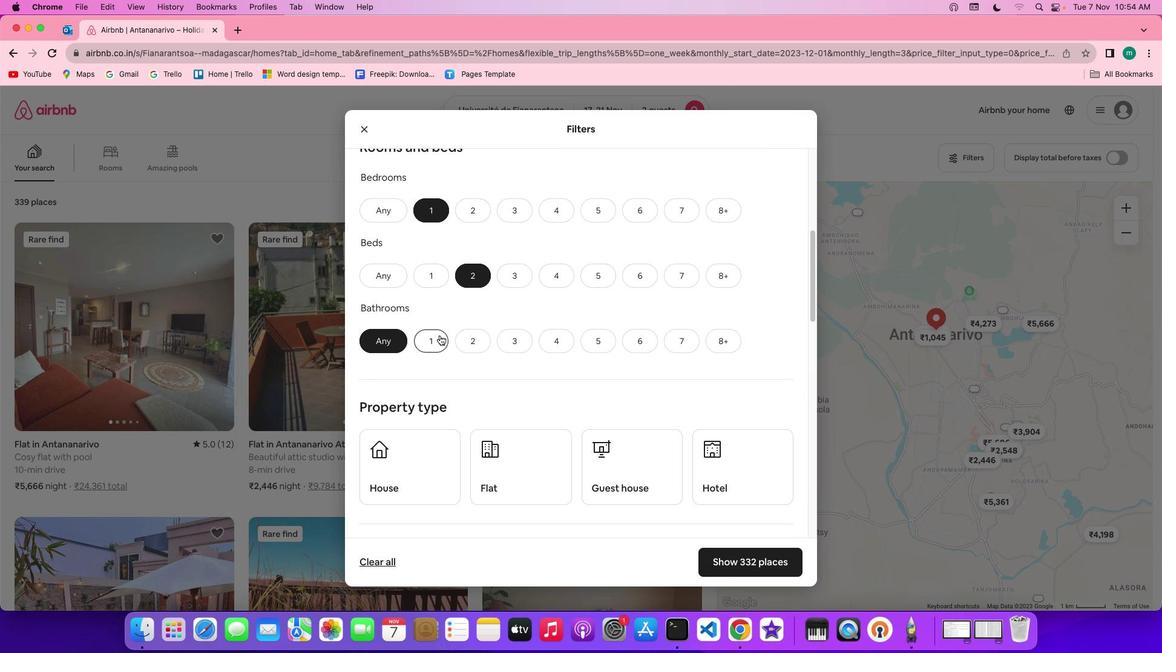 
Action: Mouse pressed left at (469, 364)
Screenshot: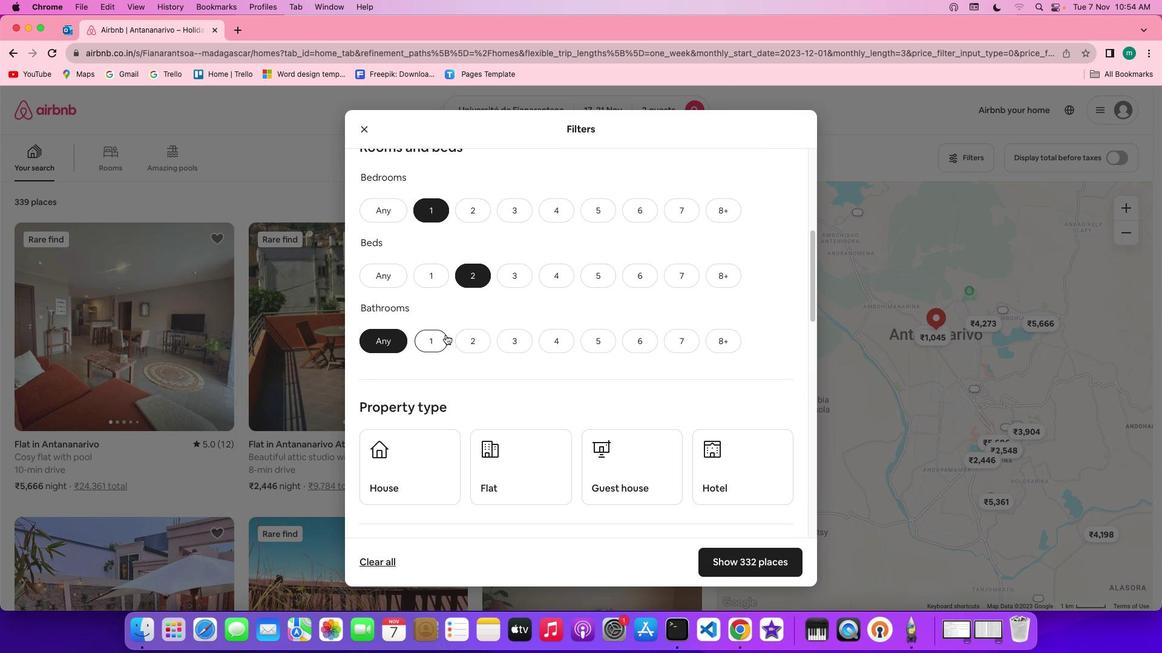 
Action: Mouse moved to (607, 346)
Screenshot: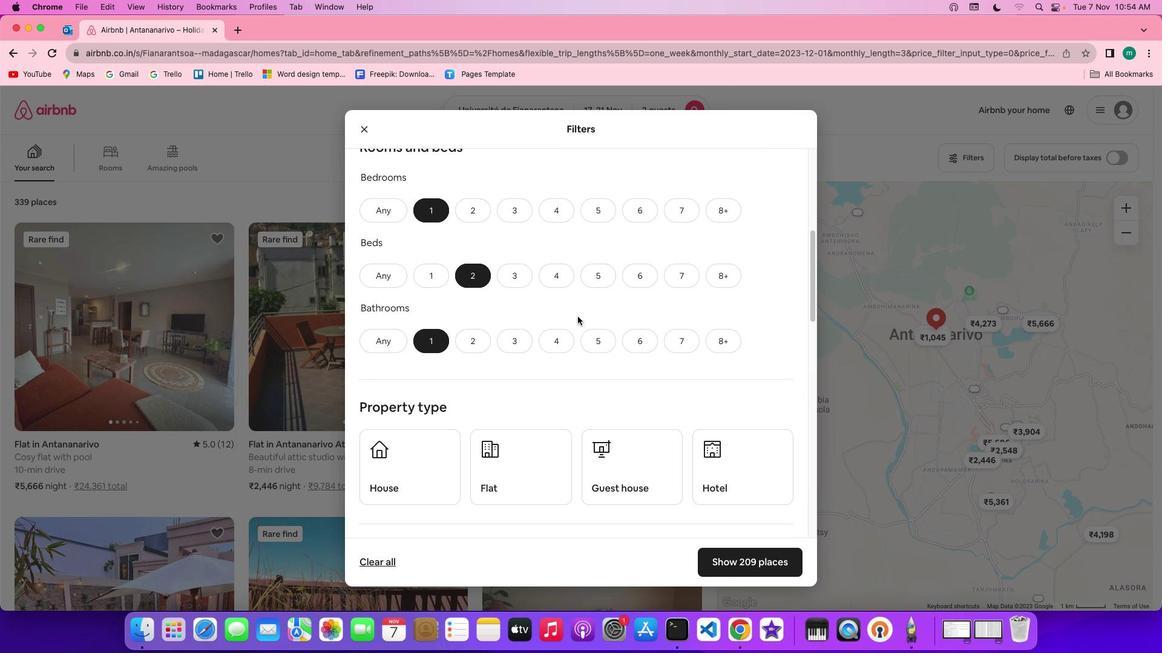 
Action: Mouse scrolled (607, 346) with delta (29, 28)
Screenshot: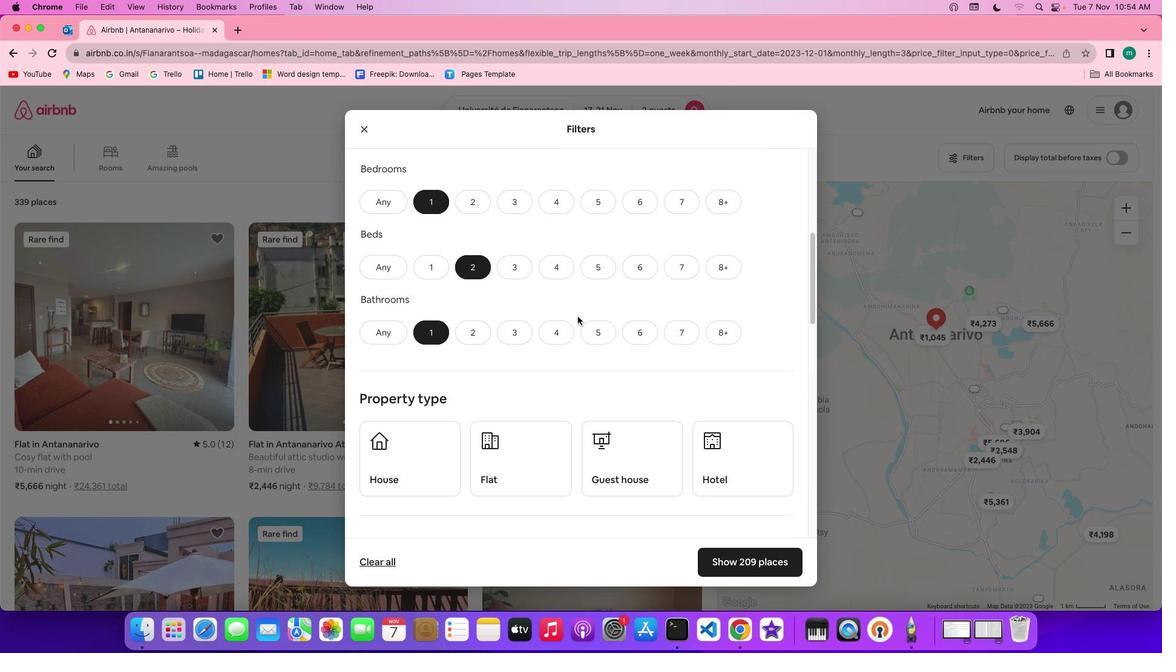 
Action: Mouse scrolled (607, 346) with delta (29, 28)
Screenshot: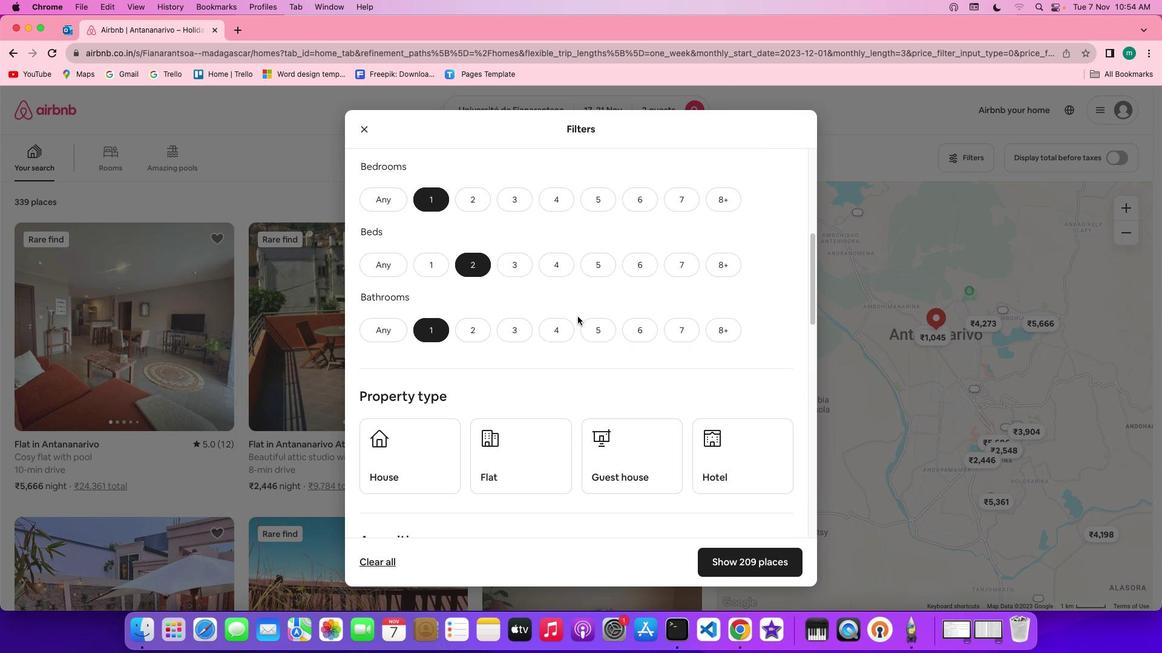 
Action: Mouse scrolled (607, 346) with delta (29, 28)
Screenshot: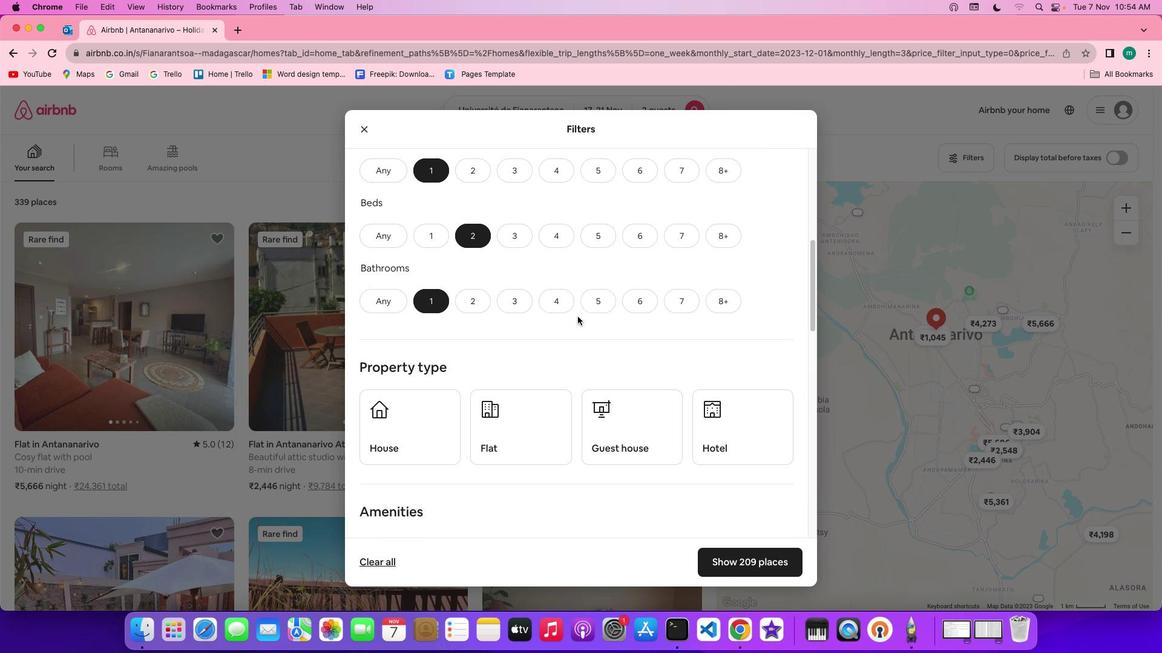 
Action: Mouse scrolled (607, 346) with delta (29, 28)
Screenshot: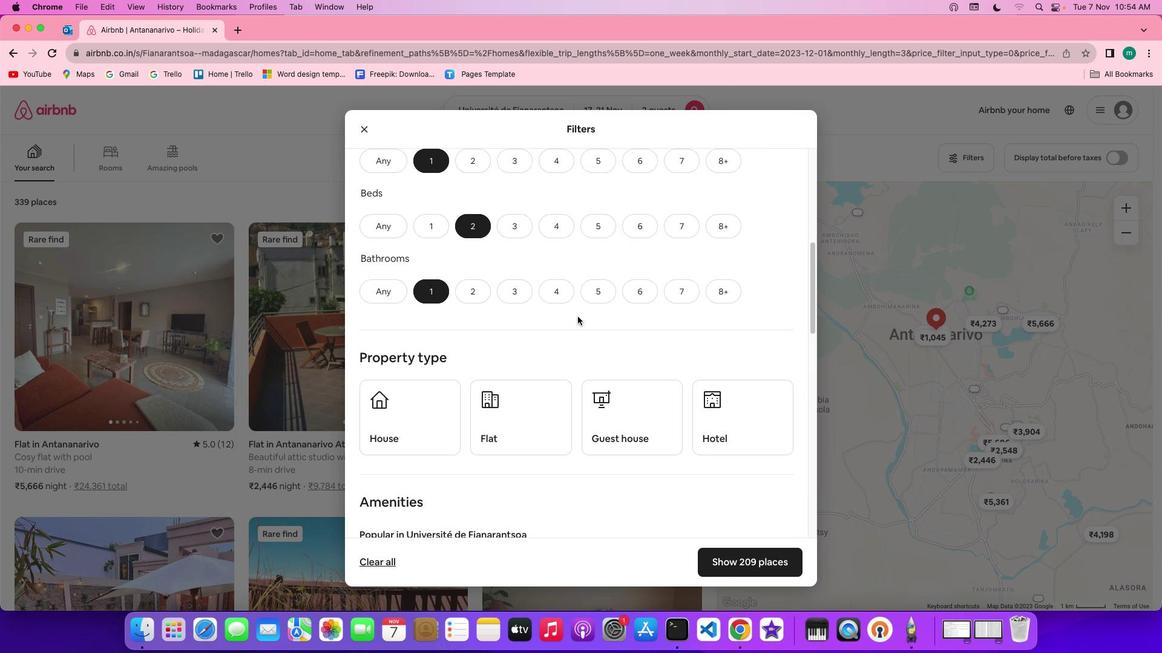 
Action: Mouse scrolled (607, 346) with delta (29, 28)
Screenshot: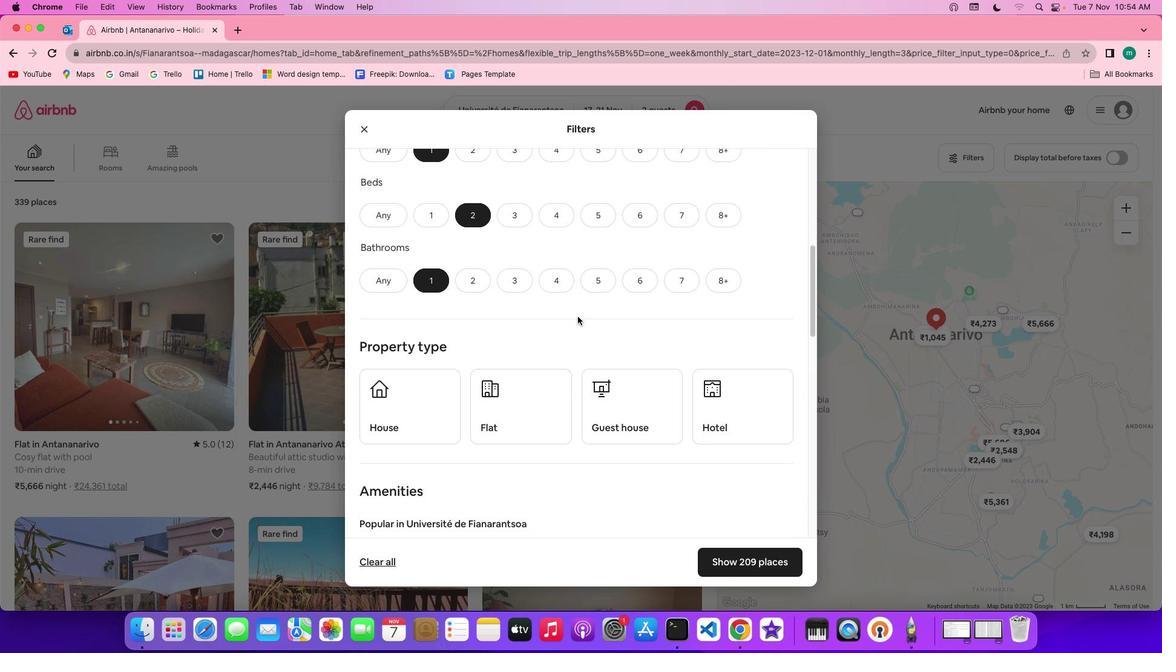 
Action: Mouse scrolled (607, 346) with delta (29, 28)
Screenshot: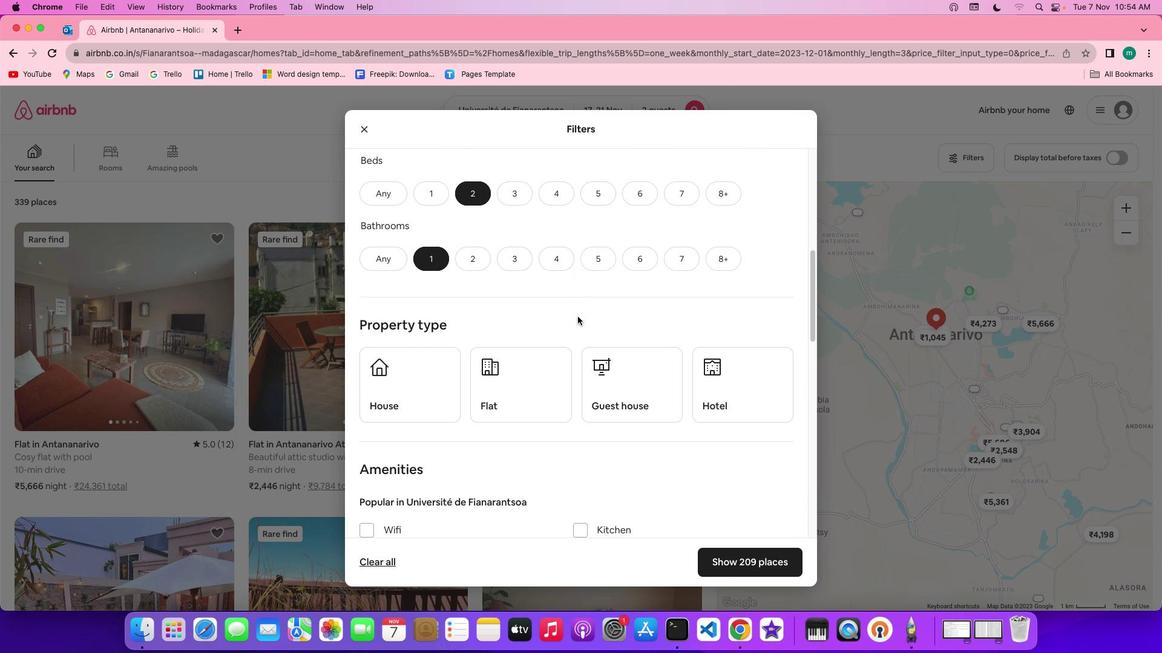 
Action: Mouse scrolled (607, 346) with delta (29, 28)
Screenshot: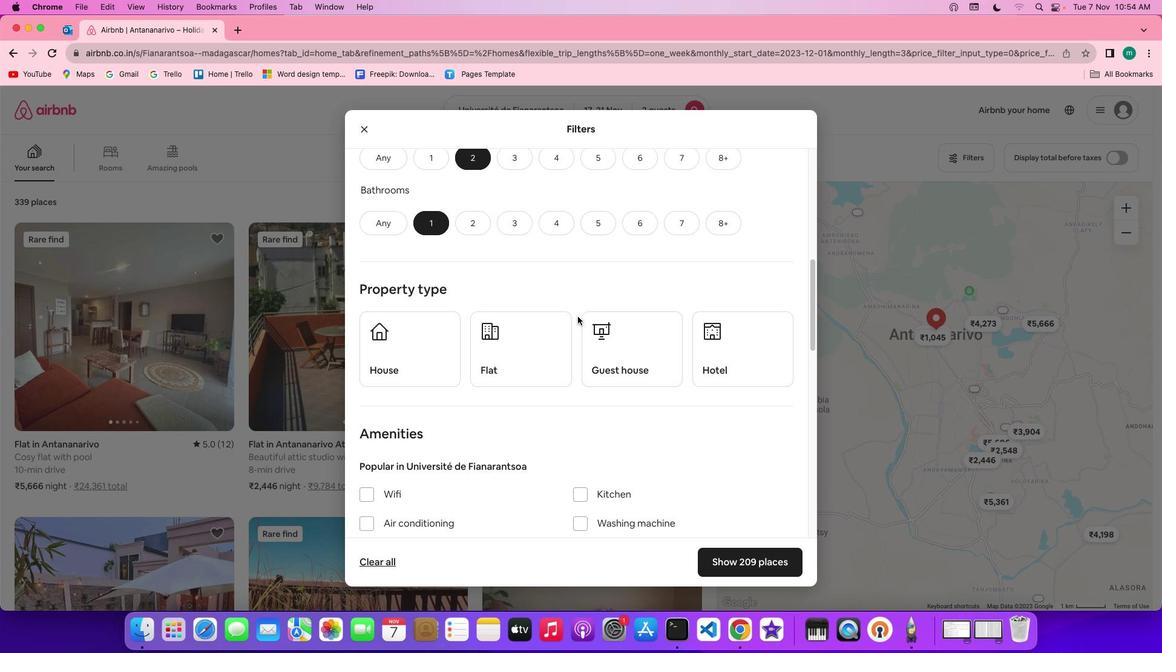 
Action: Mouse moved to (553, 361)
Screenshot: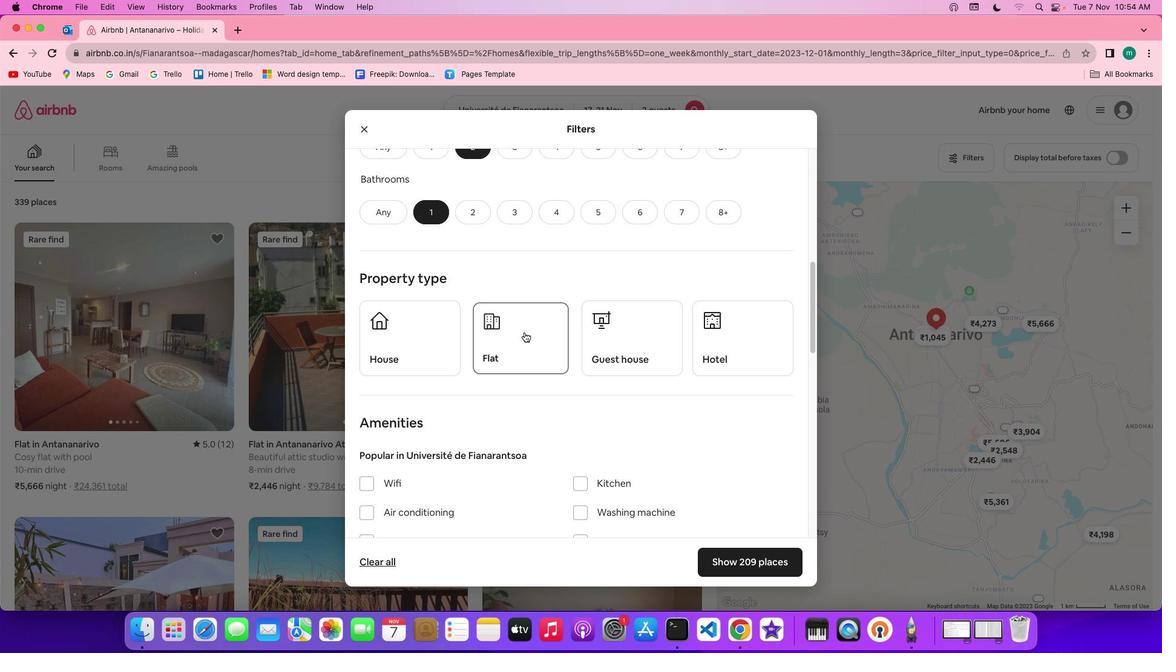 
Action: Mouse pressed left at (553, 361)
Screenshot: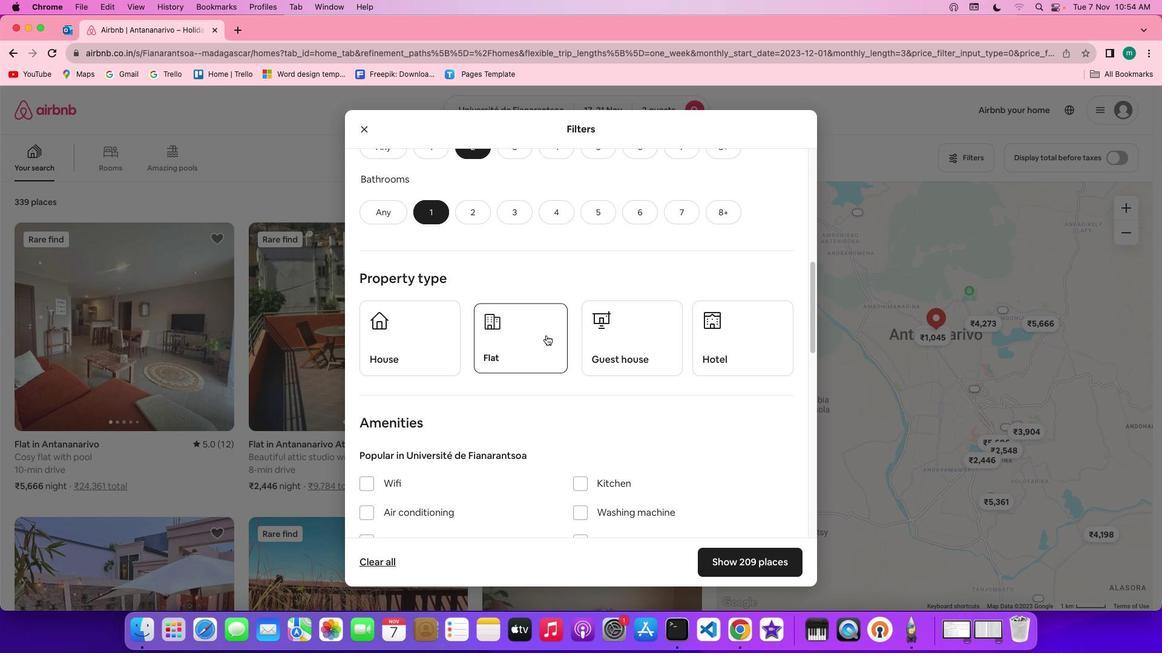 
Action: Mouse moved to (745, 406)
Screenshot: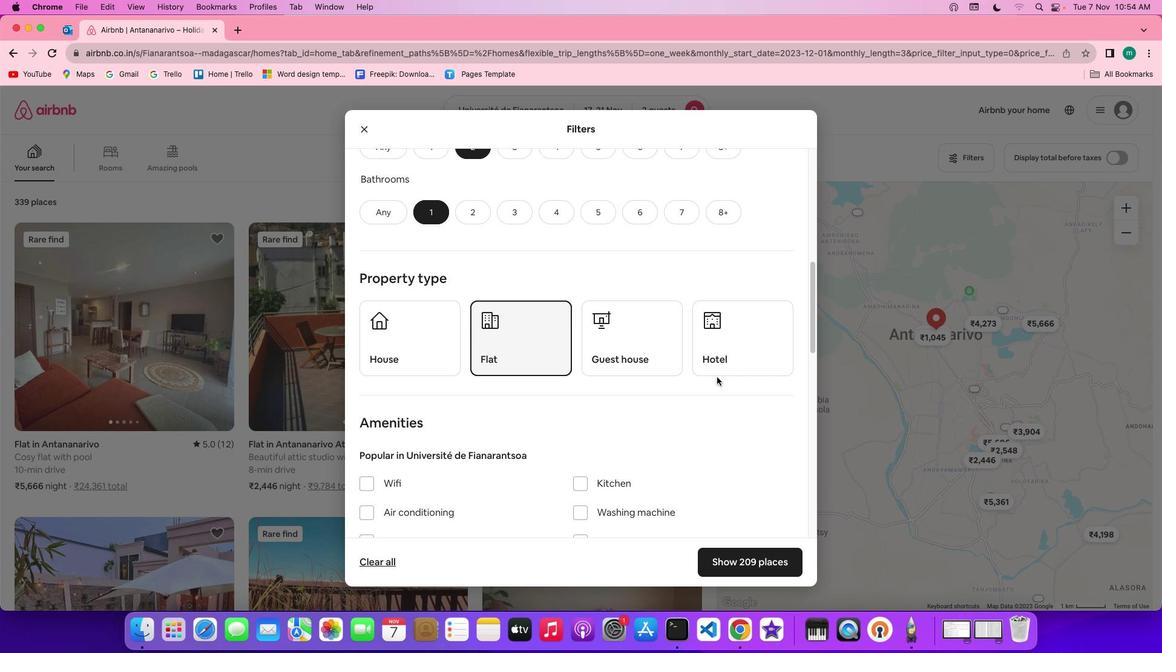 
Action: Mouse scrolled (745, 406) with delta (29, 28)
Screenshot: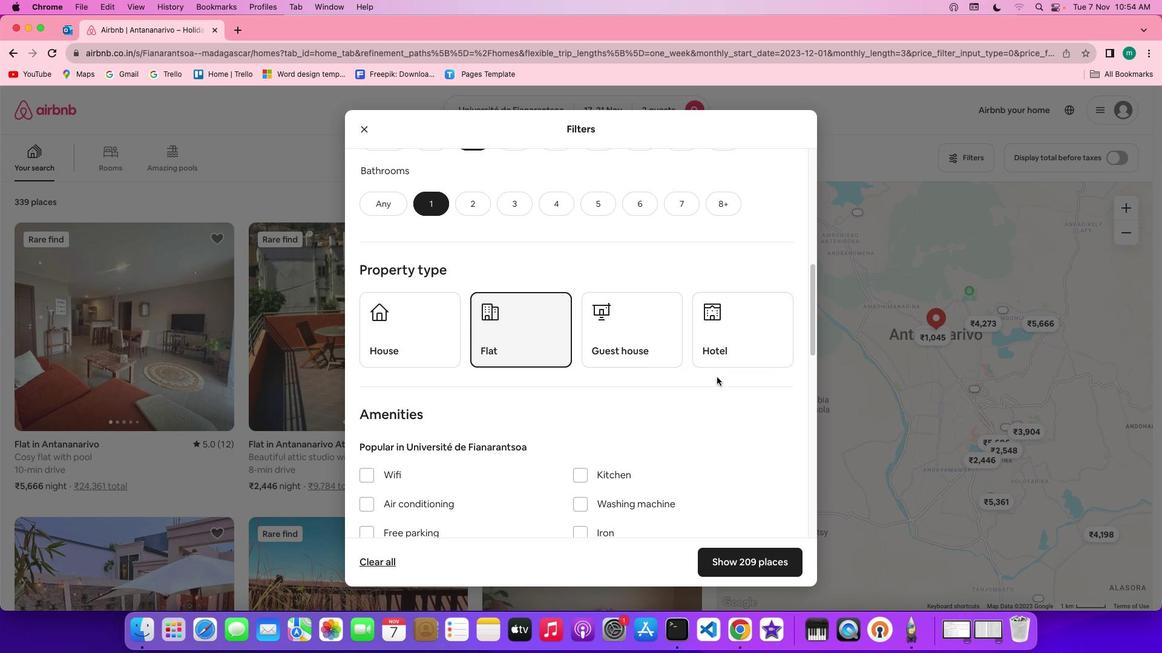 
Action: Mouse scrolled (745, 406) with delta (29, 28)
Screenshot: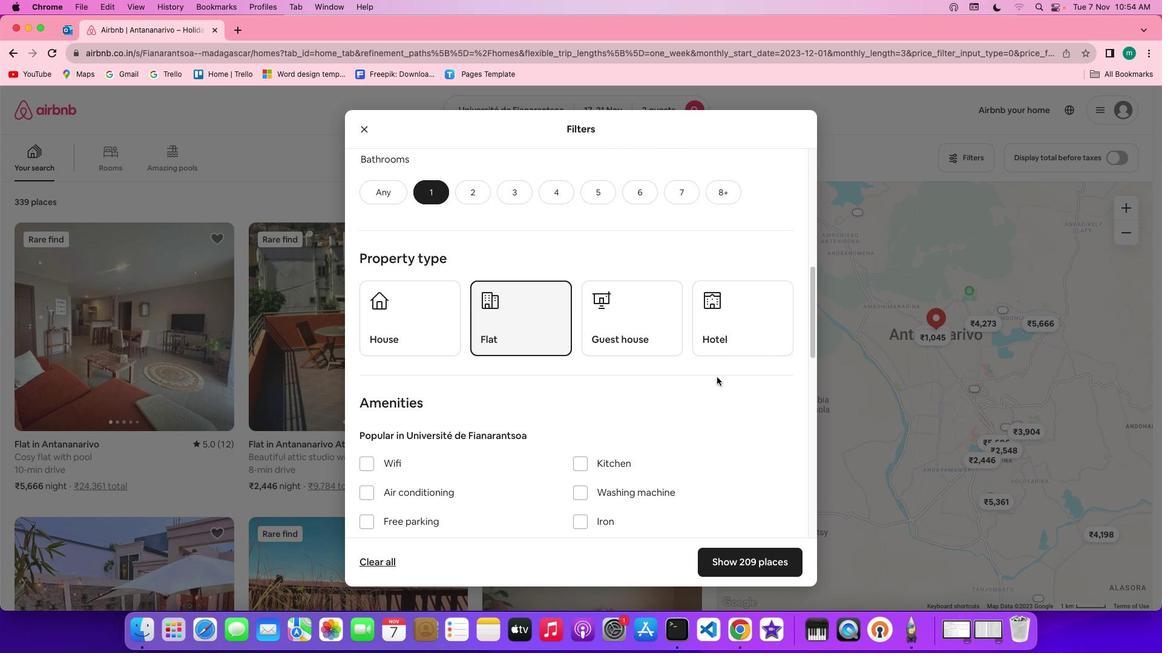 
Action: Mouse scrolled (745, 406) with delta (29, 27)
Screenshot: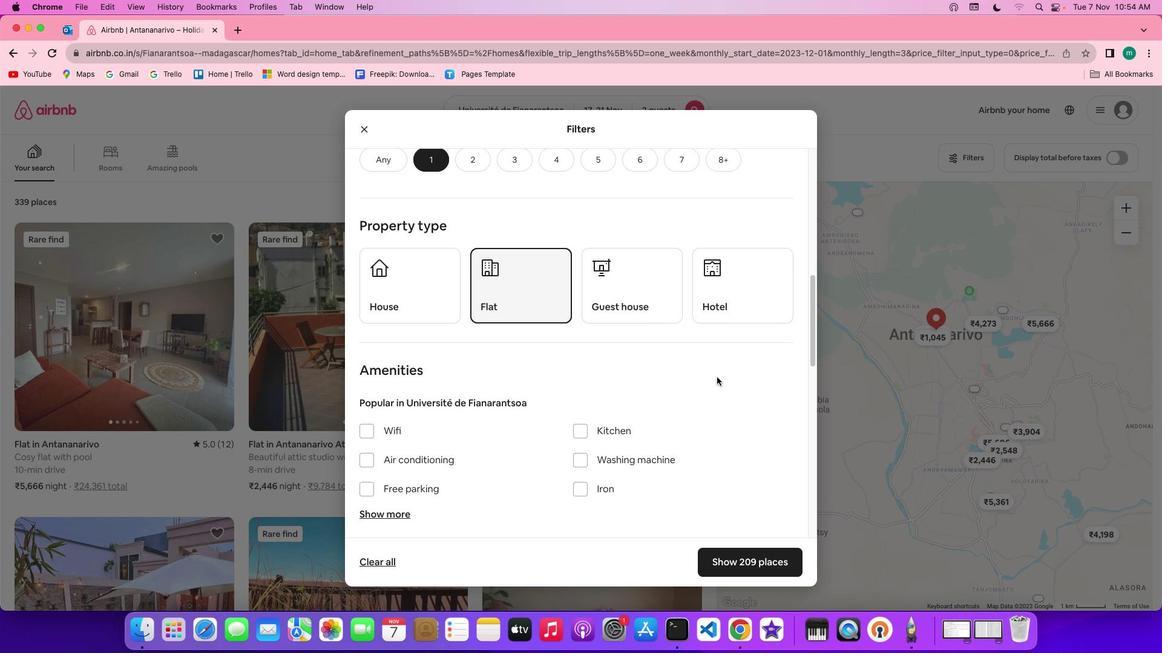 
Action: Mouse scrolled (745, 406) with delta (29, 28)
Screenshot: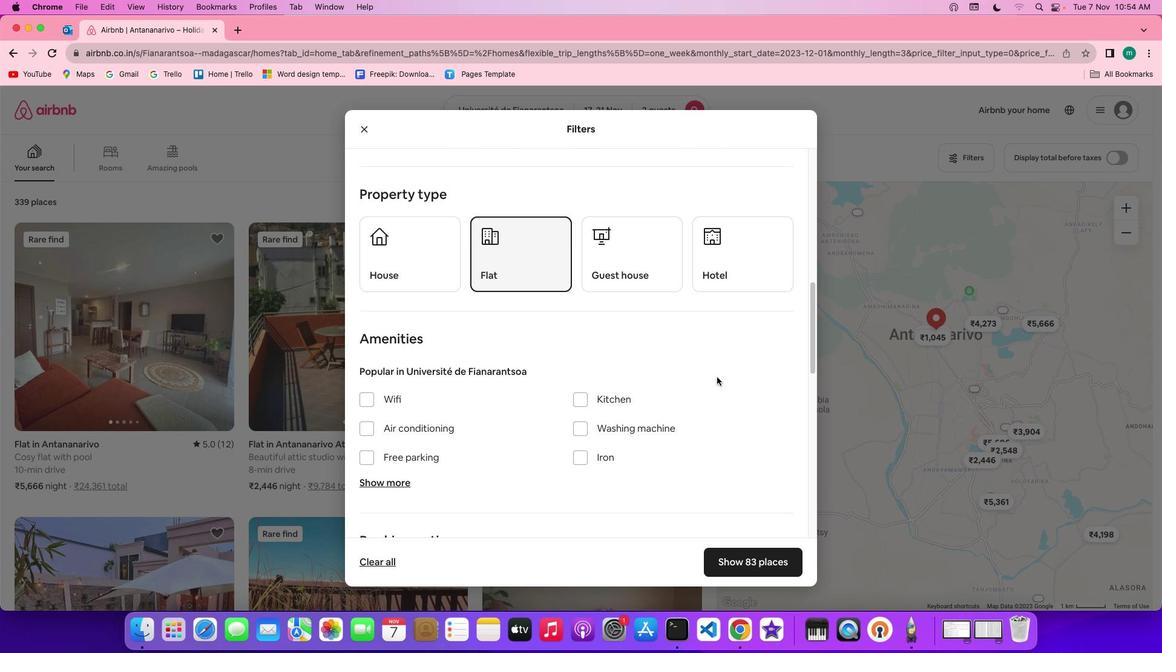 
Action: Mouse scrolled (745, 406) with delta (29, 28)
Screenshot: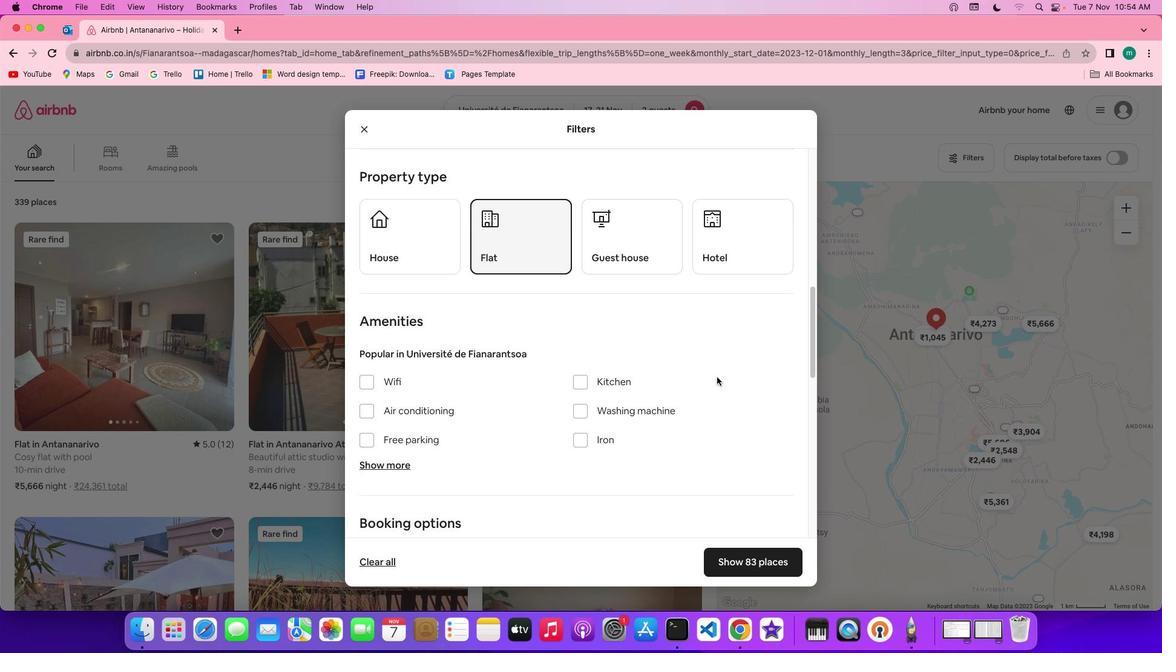 
Action: Mouse scrolled (745, 406) with delta (29, 27)
Screenshot: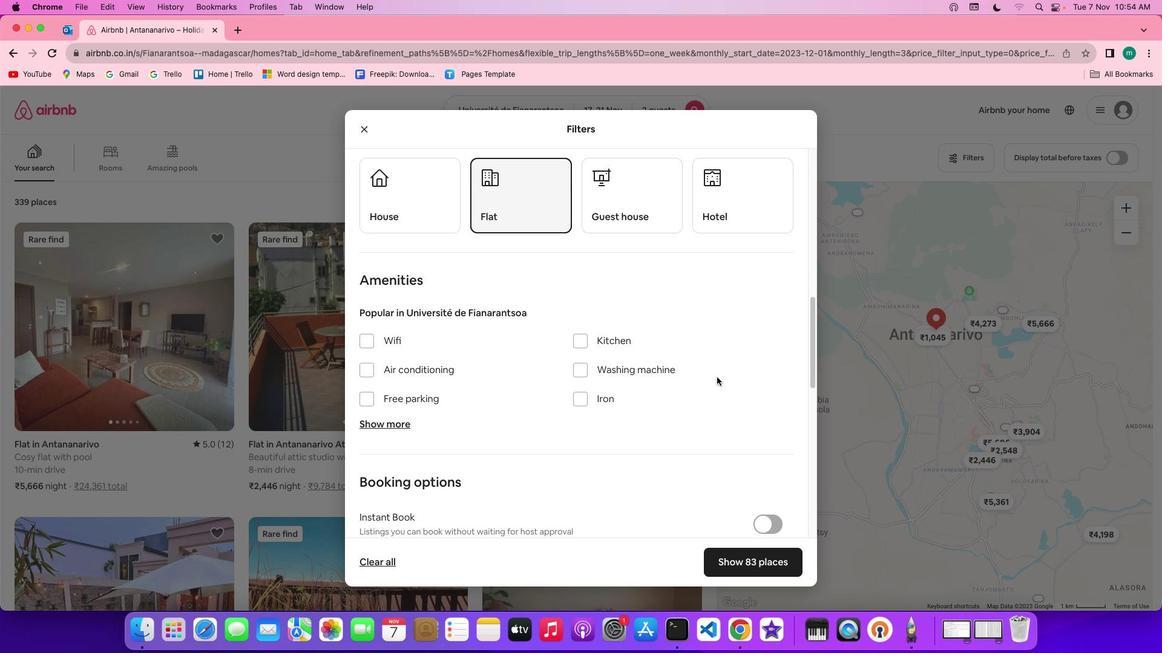 
Action: Mouse scrolled (745, 406) with delta (29, 28)
Screenshot: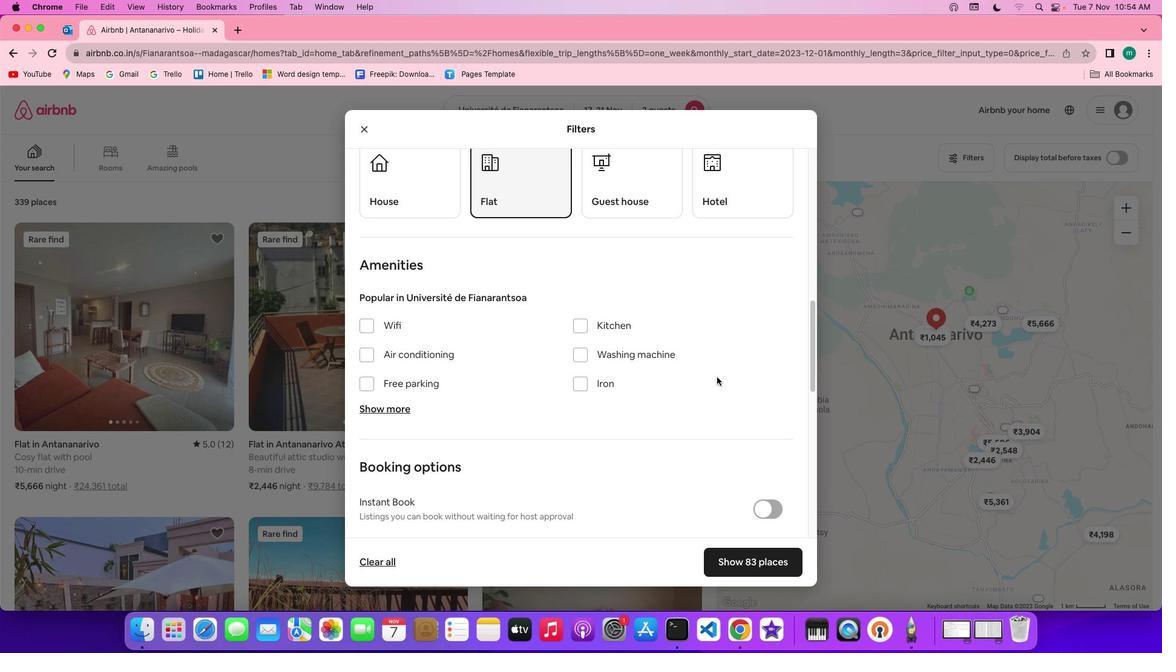 
Action: Mouse scrolled (745, 406) with delta (29, 28)
Screenshot: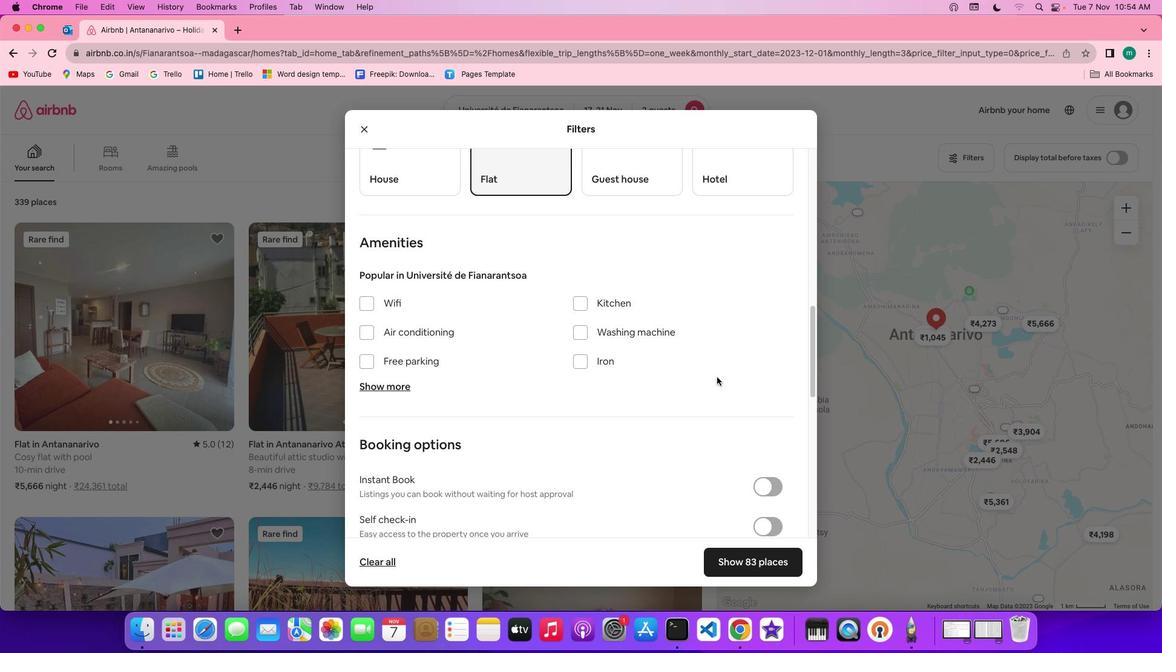 
Action: Mouse scrolled (745, 406) with delta (29, 28)
Screenshot: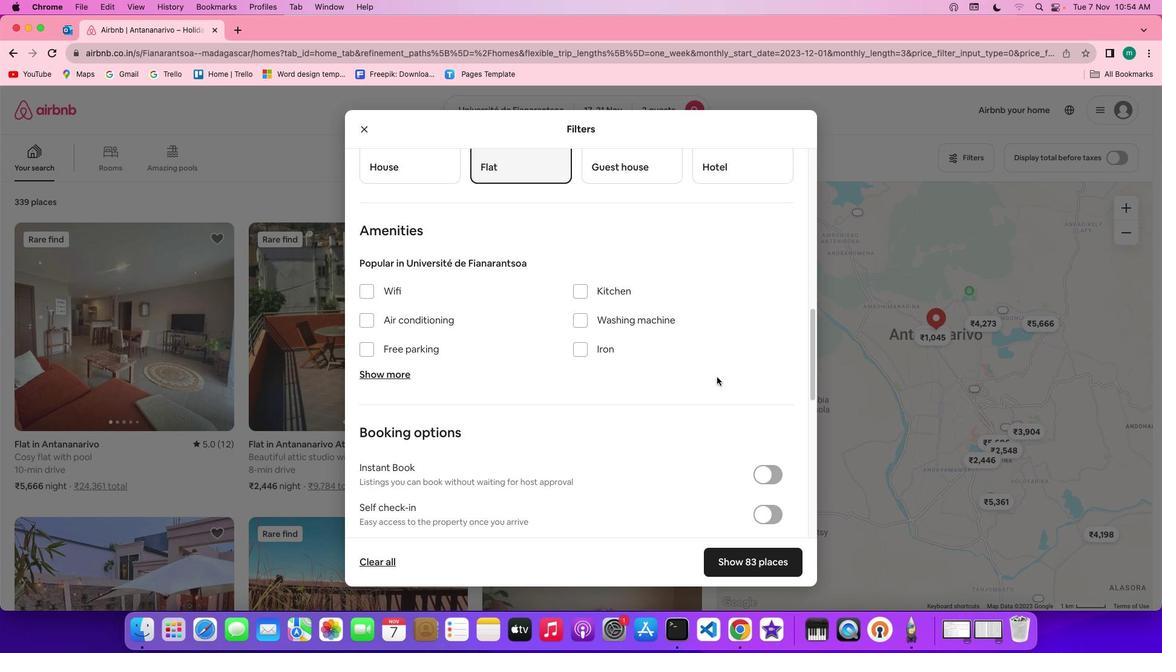 
Action: Mouse scrolled (745, 406) with delta (29, 28)
Screenshot: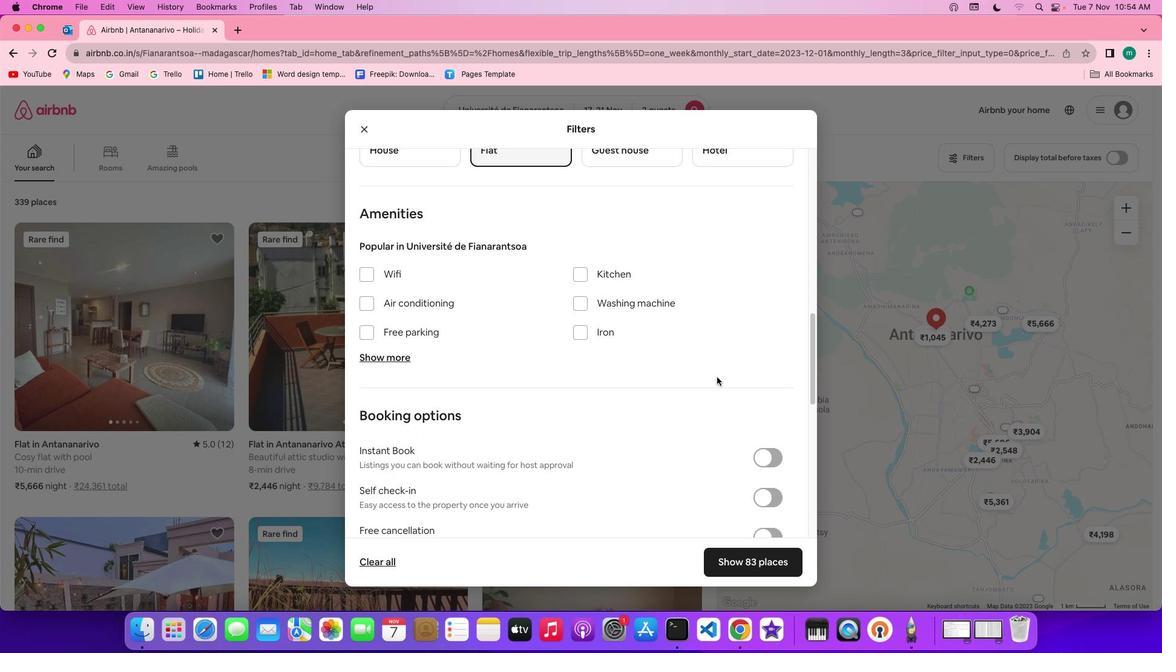 
Action: Mouse scrolled (745, 406) with delta (29, 28)
Screenshot: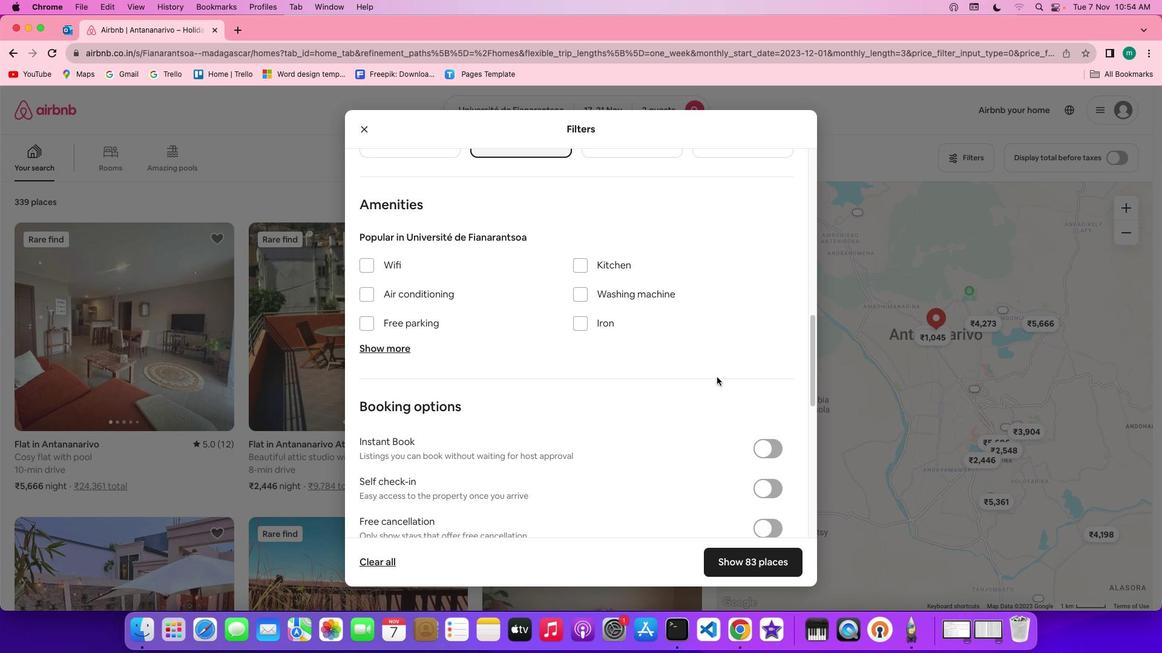 
Action: Mouse scrolled (745, 406) with delta (29, 28)
Screenshot: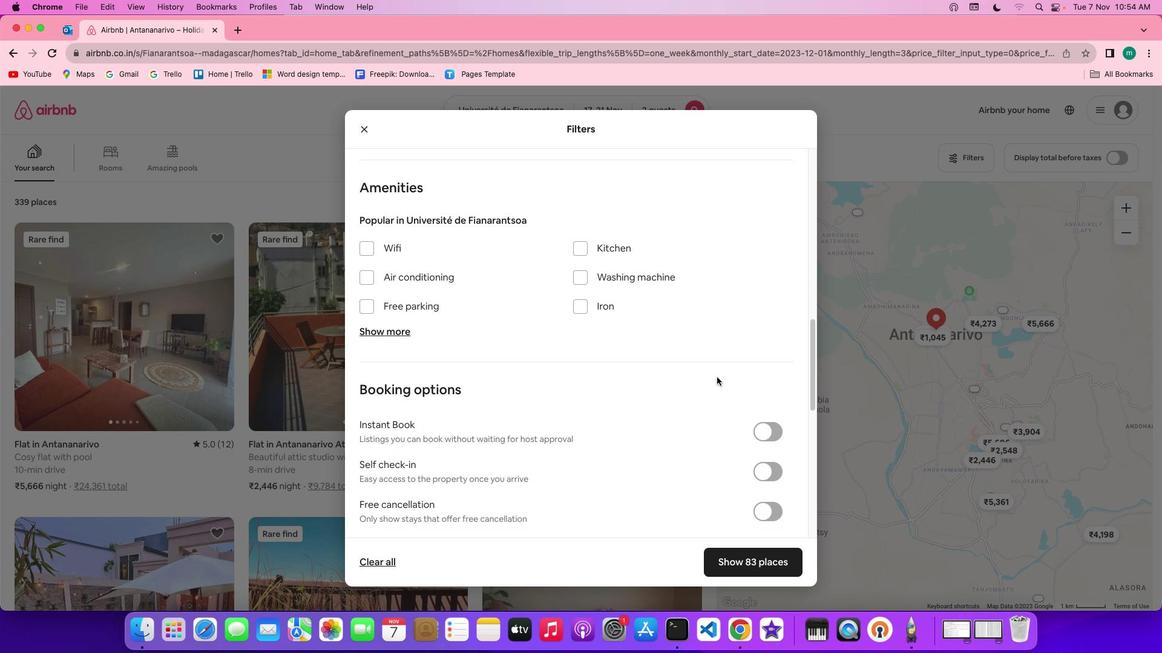 
Action: Mouse scrolled (745, 406) with delta (29, 28)
Screenshot: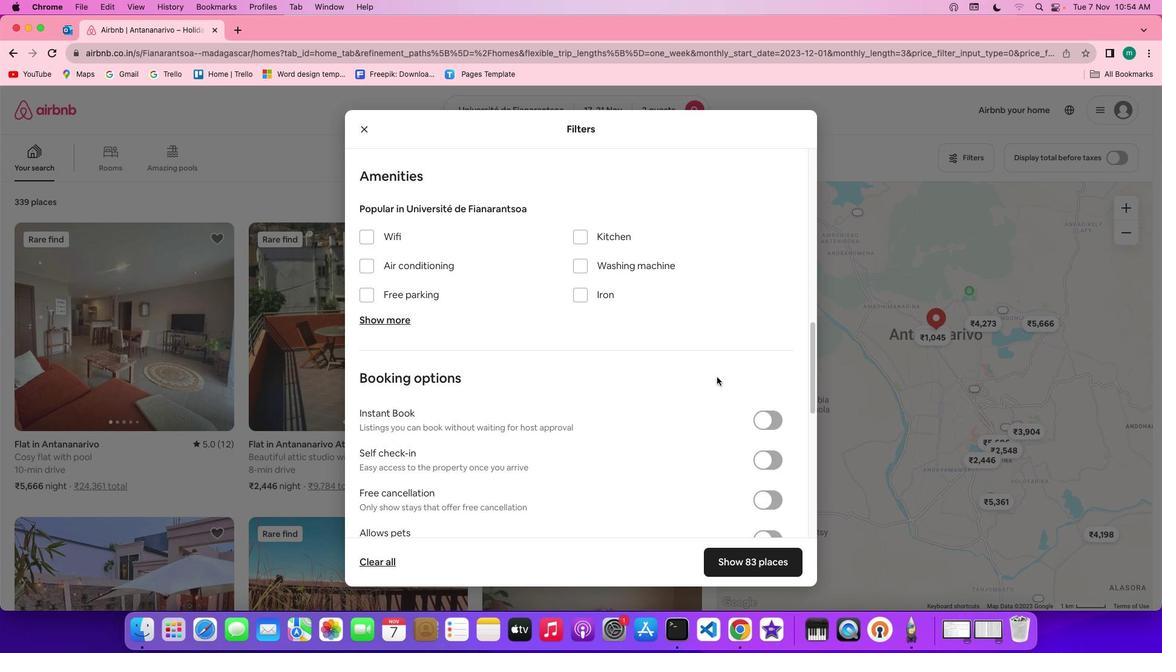 
Action: Mouse scrolled (745, 406) with delta (29, 28)
Screenshot: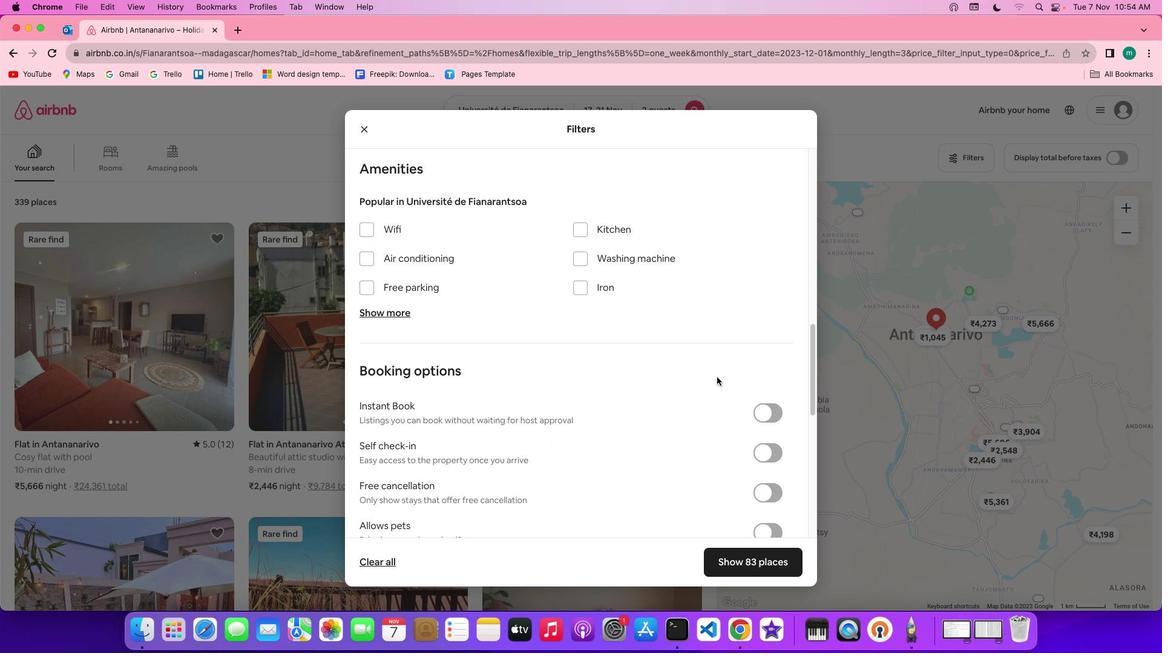 
Action: Mouse scrolled (745, 406) with delta (29, 28)
Screenshot: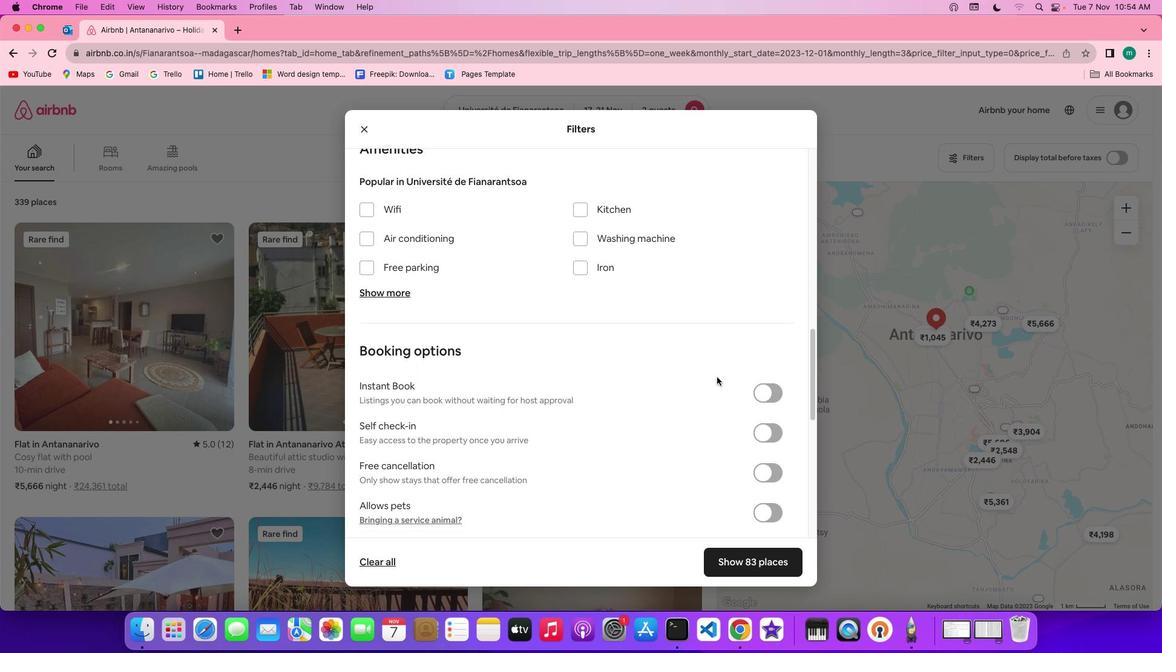
Action: Mouse scrolled (745, 406) with delta (29, 28)
Screenshot: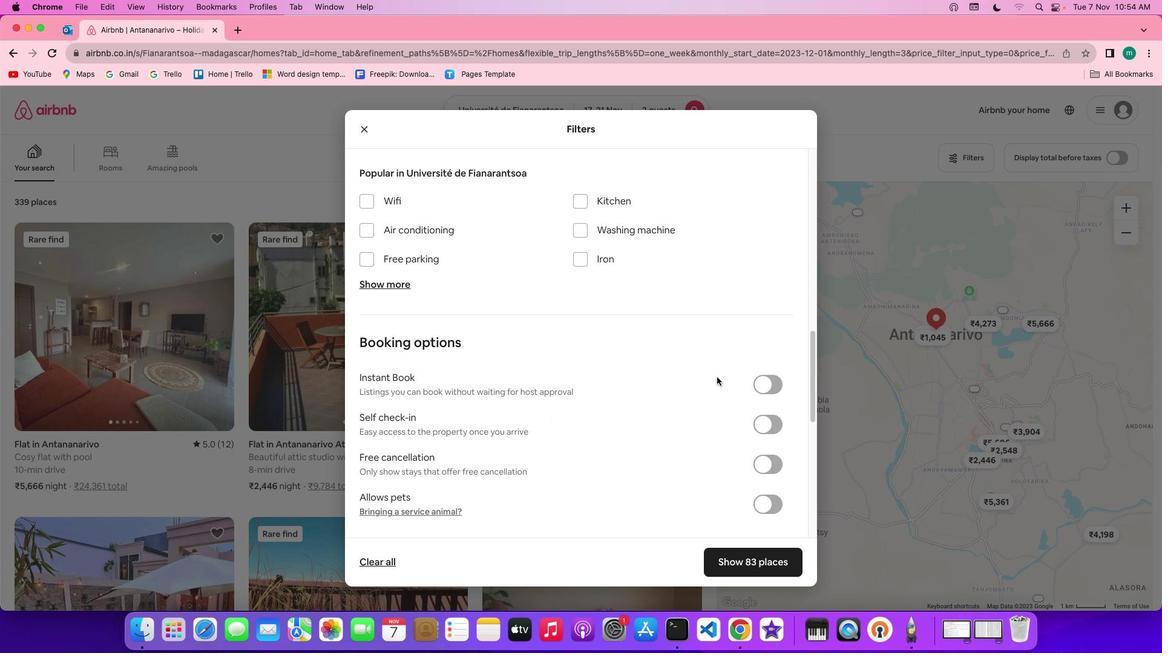 
Action: Mouse scrolled (745, 406) with delta (29, 28)
Screenshot: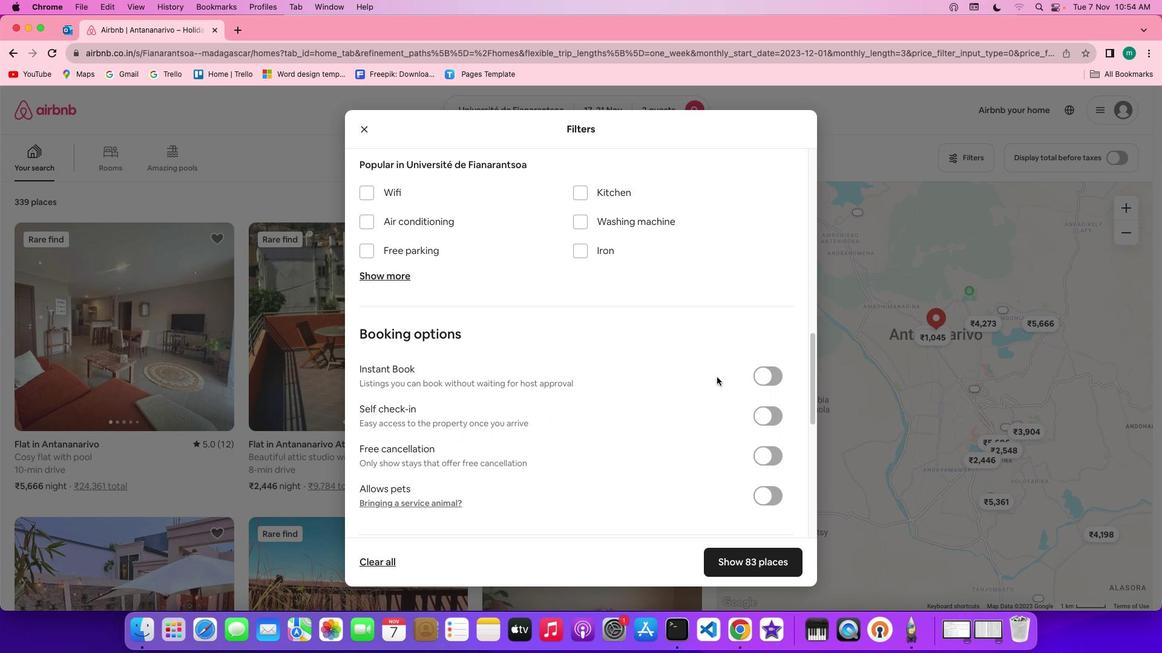 
Action: Mouse moved to (400, 220)
Screenshot: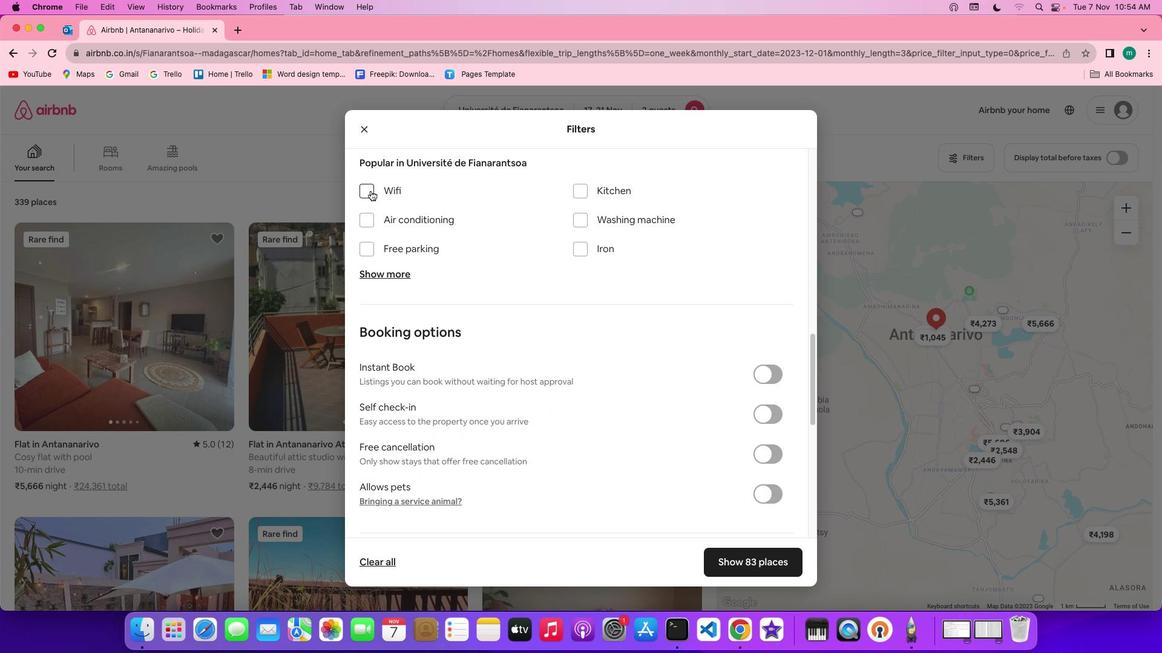 
Action: Mouse pressed left at (400, 220)
Screenshot: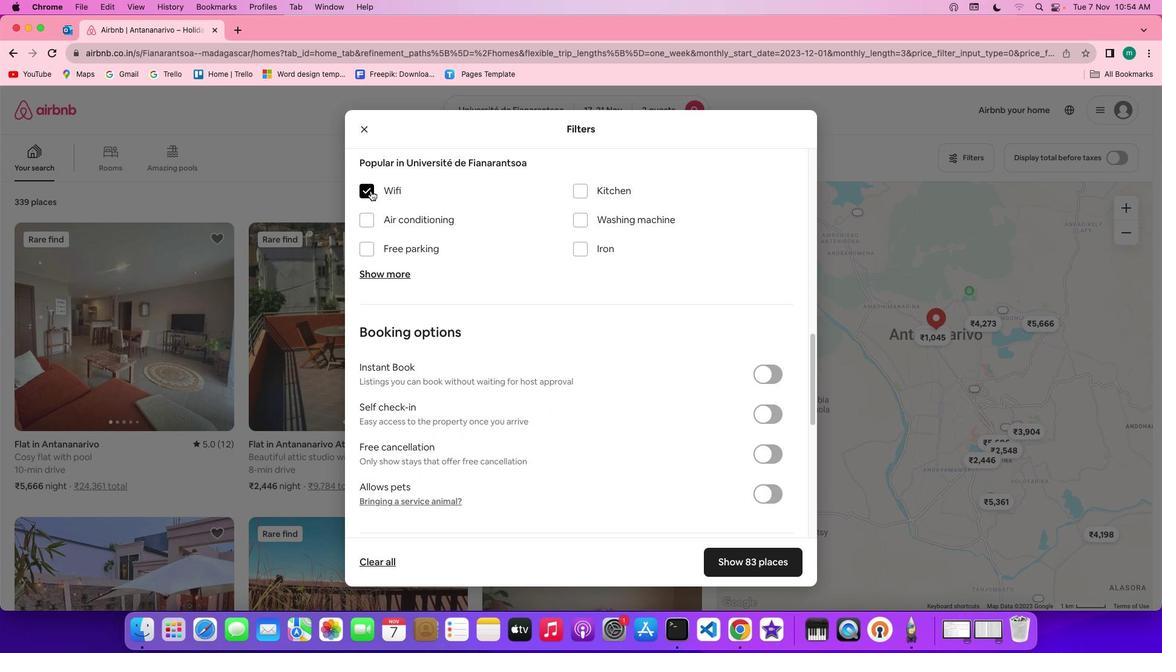 
Action: Mouse moved to (515, 302)
Screenshot: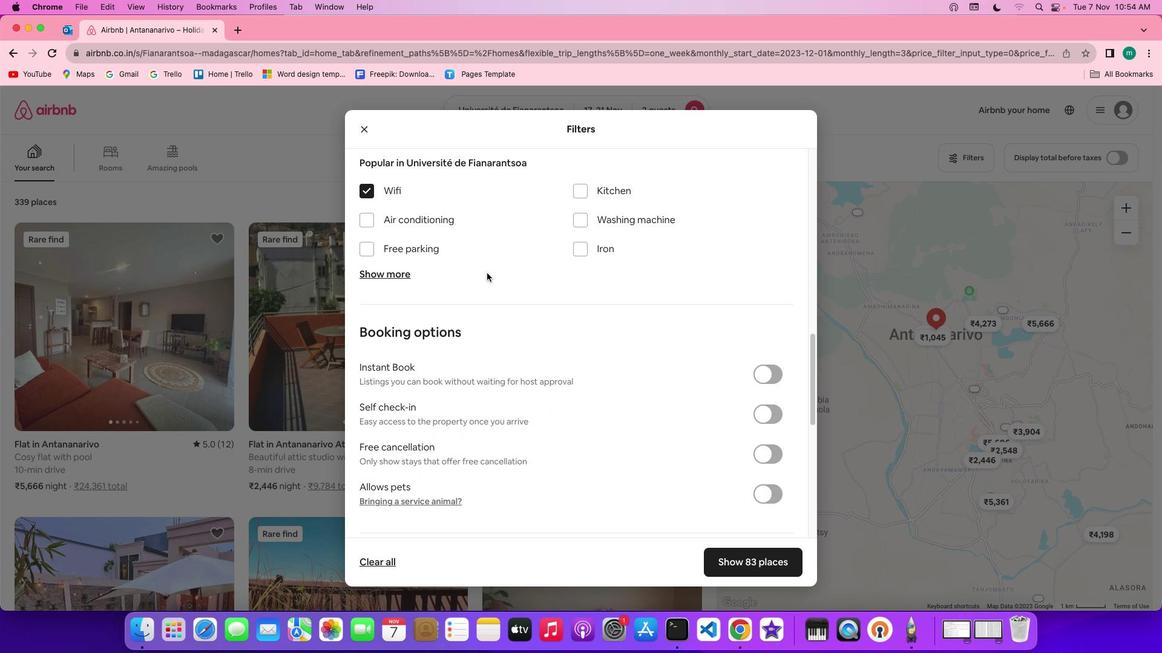 
Action: Mouse scrolled (515, 302) with delta (29, 28)
Screenshot: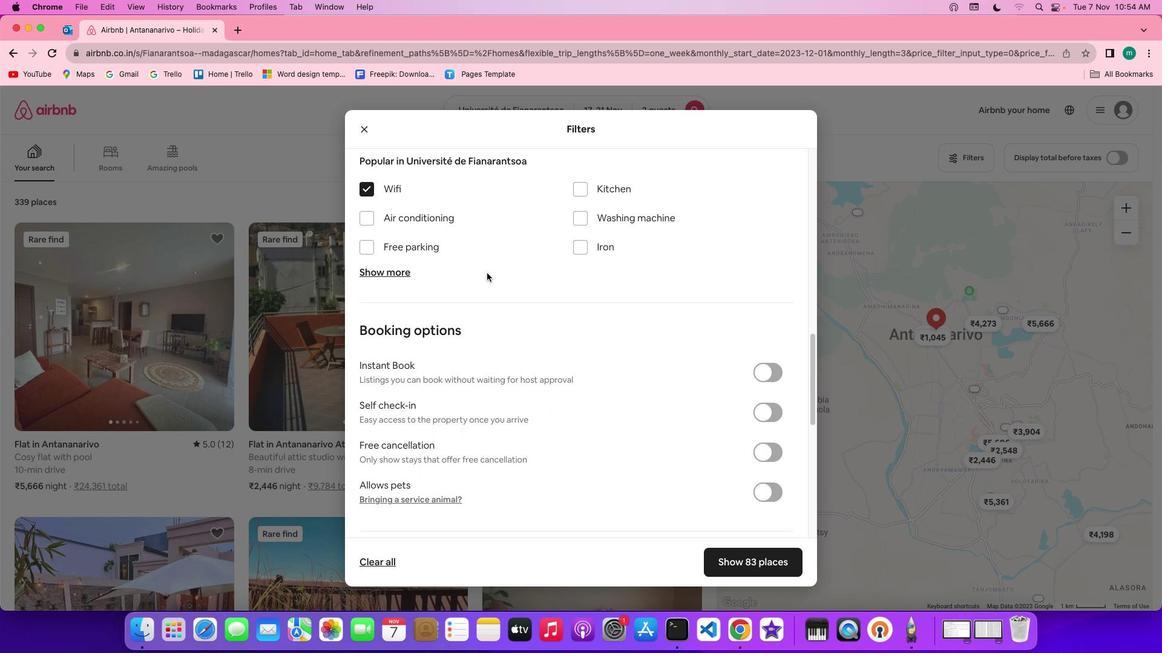 
Action: Mouse scrolled (515, 302) with delta (29, 28)
Screenshot: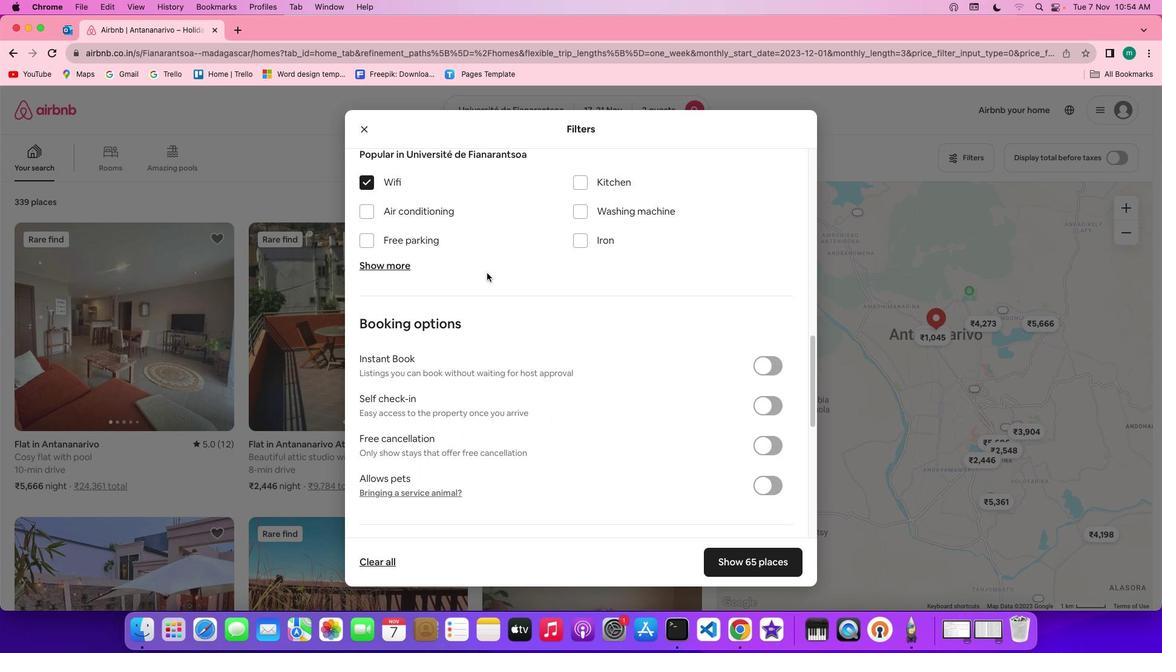 
Action: Mouse scrolled (515, 302) with delta (29, 28)
Screenshot: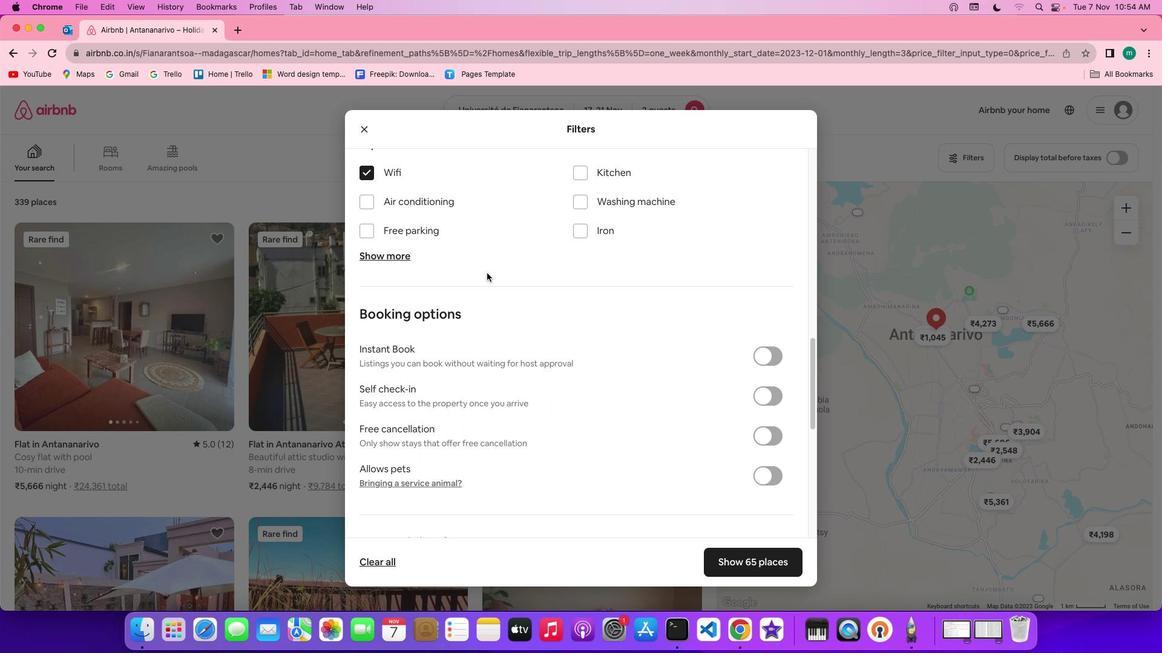 
Action: Mouse moved to (568, 340)
Screenshot: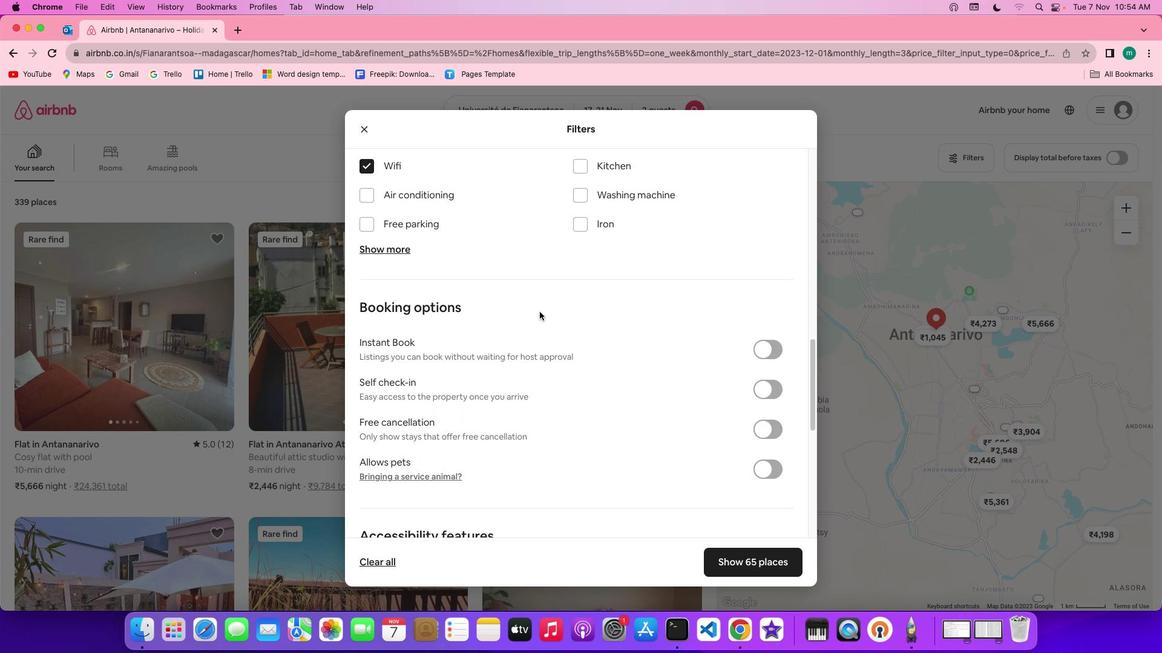
Action: Mouse scrolled (568, 340) with delta (29, 28)
Screenshot: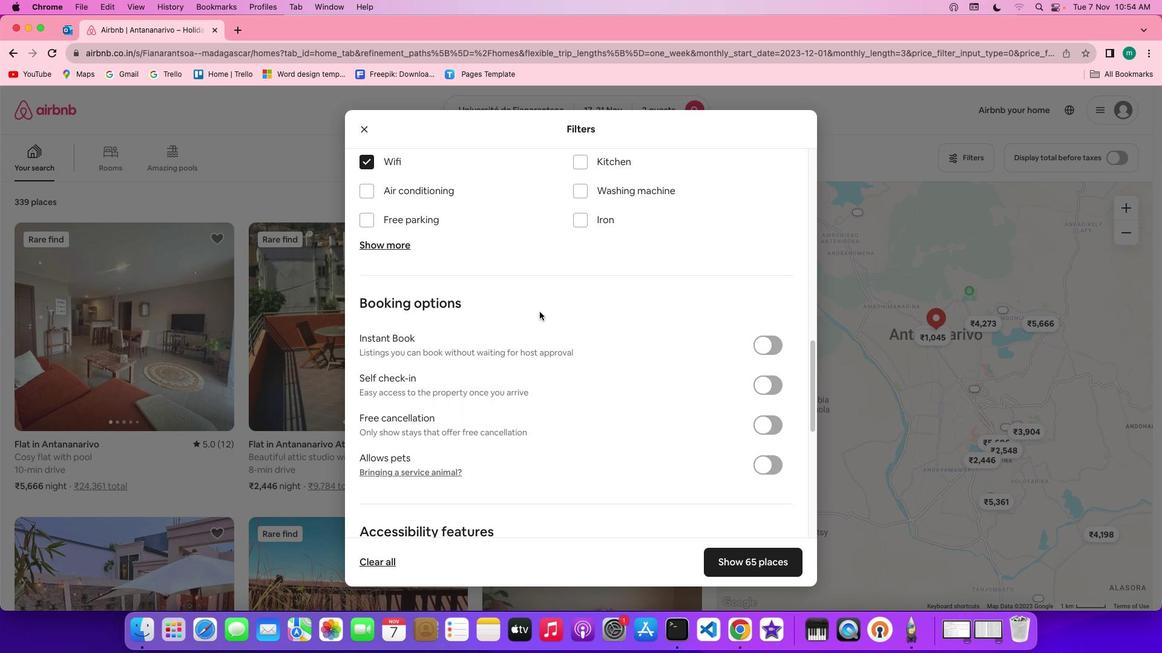 
Action: Mouse scrolled (568, 340) with delta (29, 28)
Screenshot: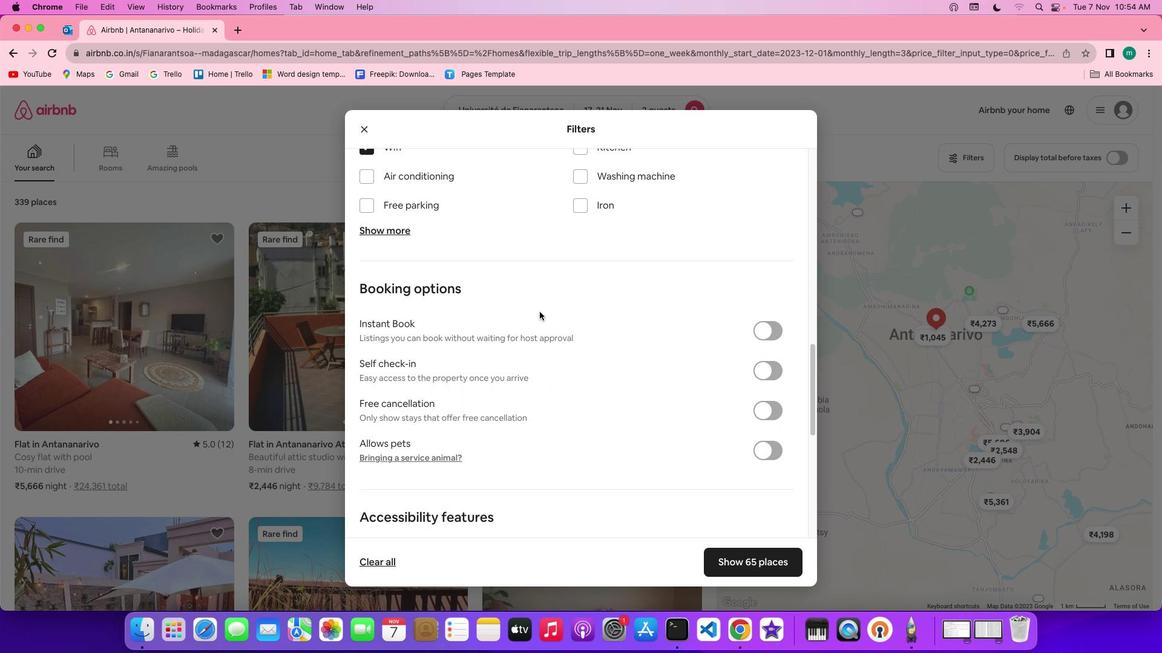 
Action: Mouse scrolled (568, 340) with delta (29, 28)
Screenshot: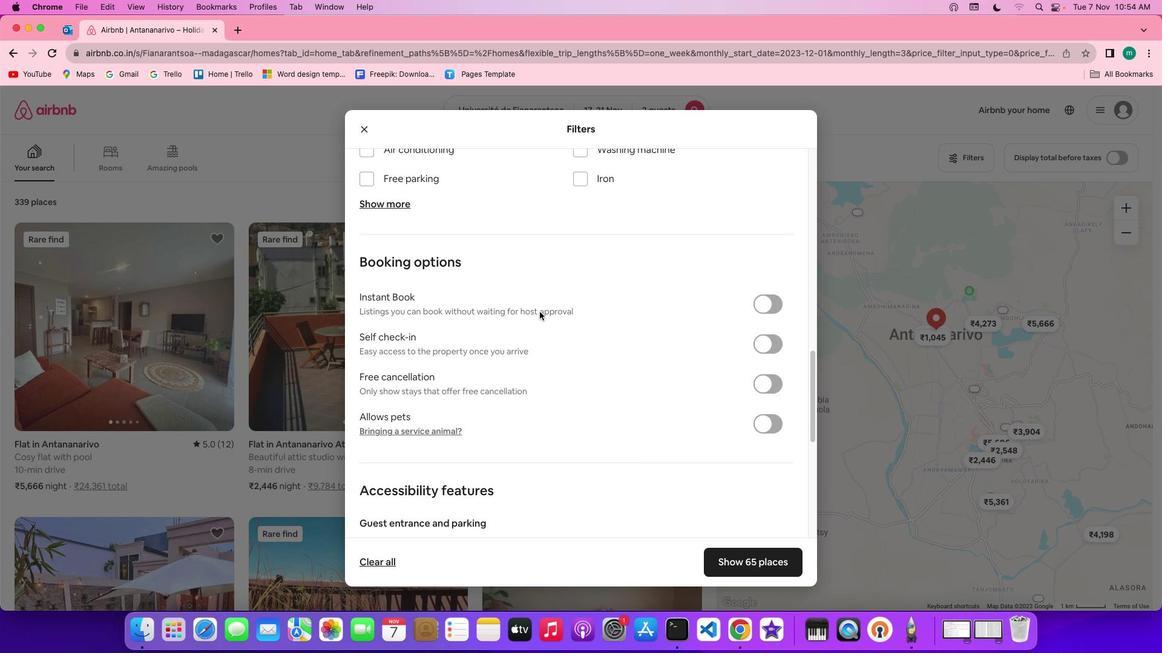
Action: Mouse moved to (788, 363)
Screenshot: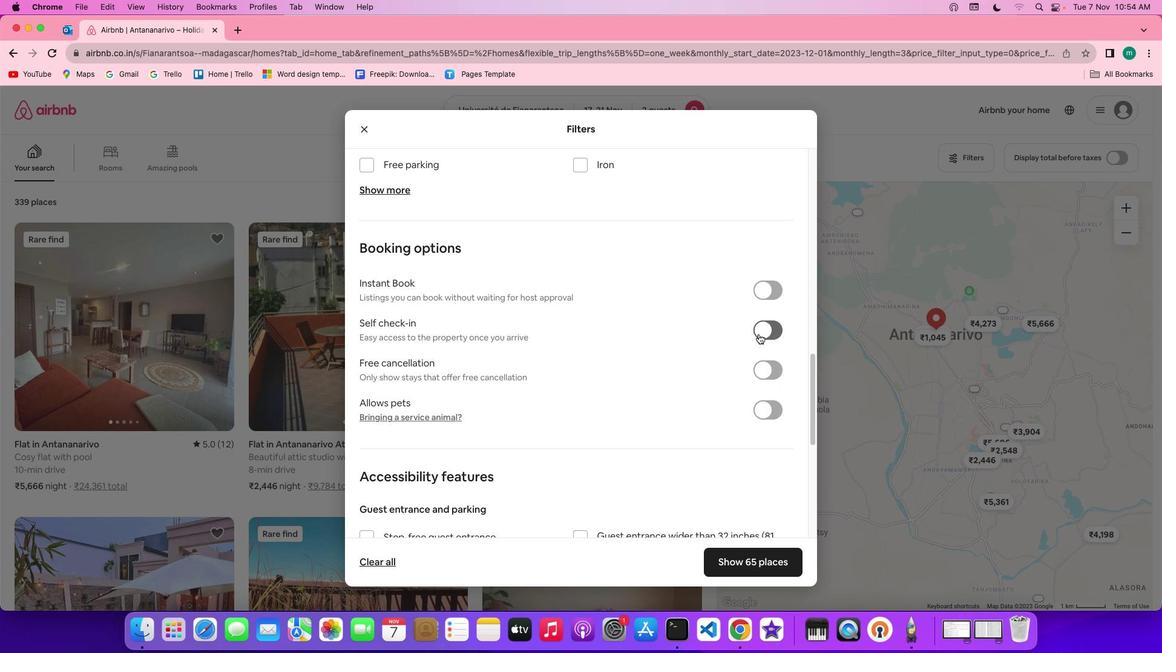 
Action: Mouse pressed left at (788, 363)
Screenshot: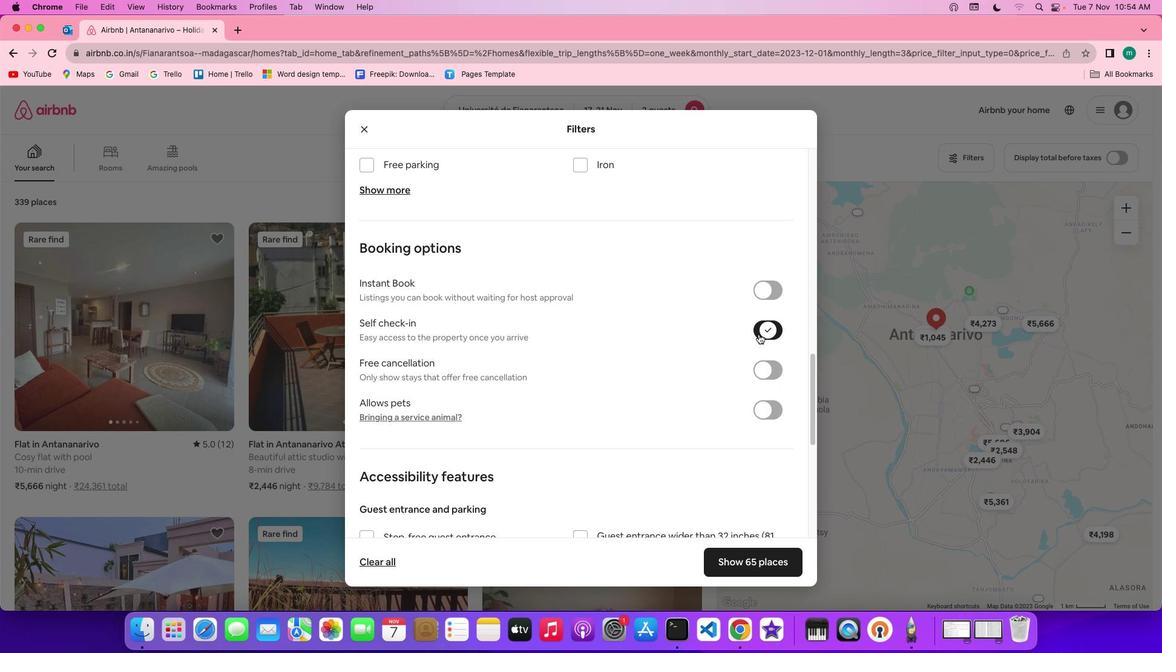 
Action: Mouse moved to (636, 371)
Screenshot: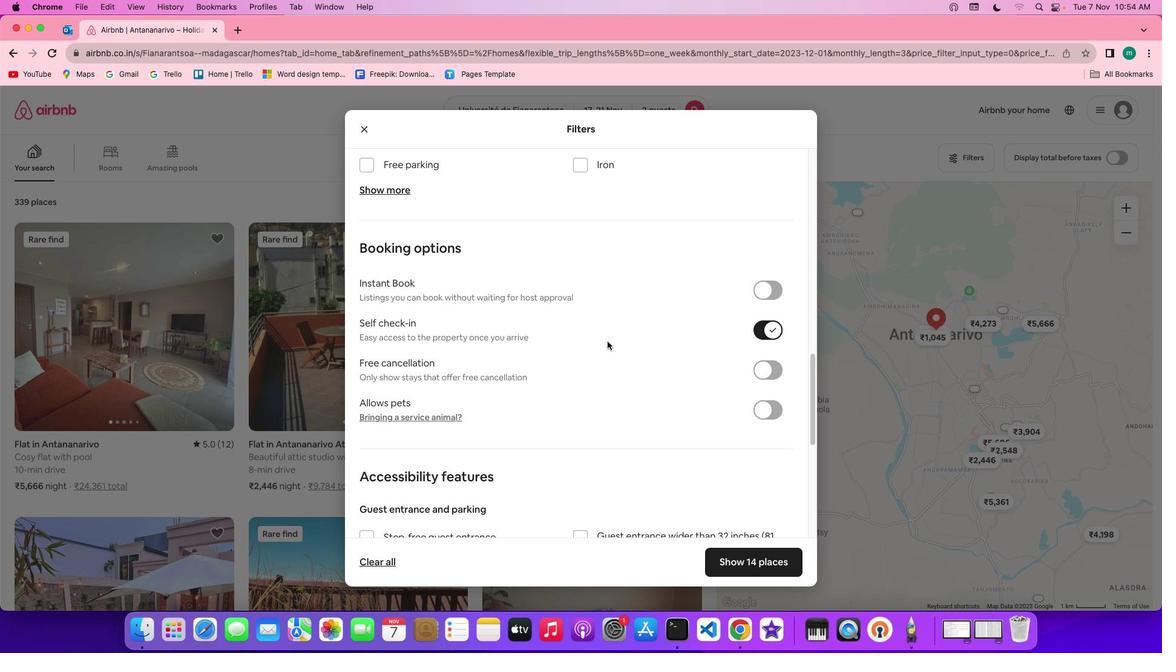 
Action: Mouse scrolled (636, 371) with delta (29, 28)
Screenshot: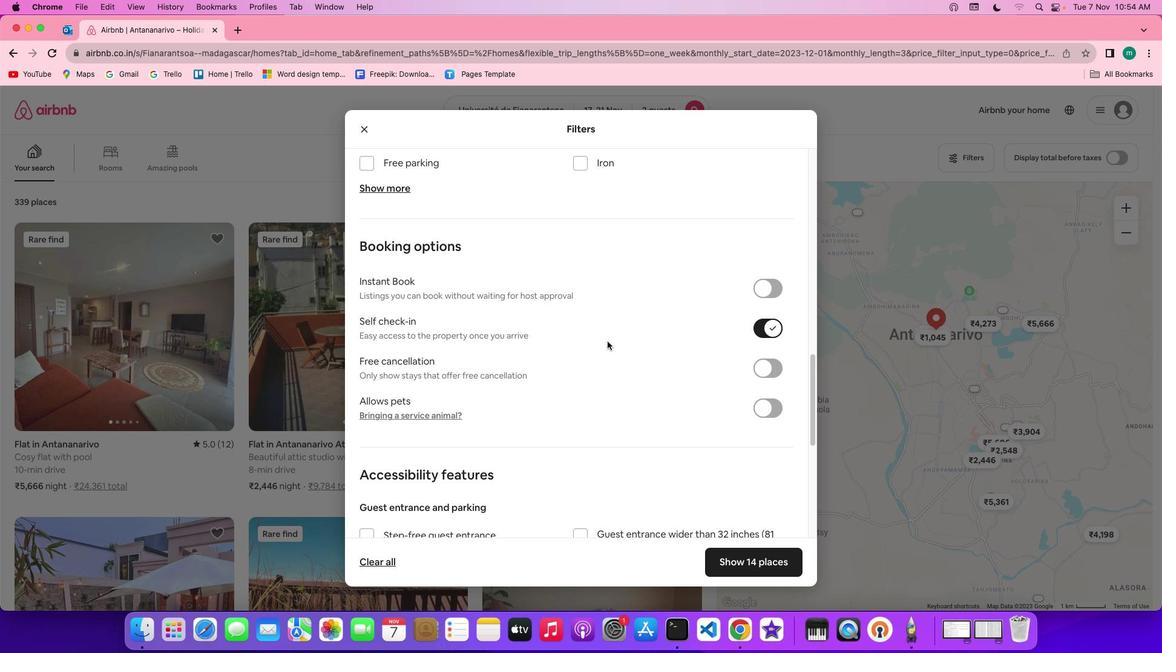 
Action: Mouse scrolled (636, 371) with delta (29, 28)
Screenshot: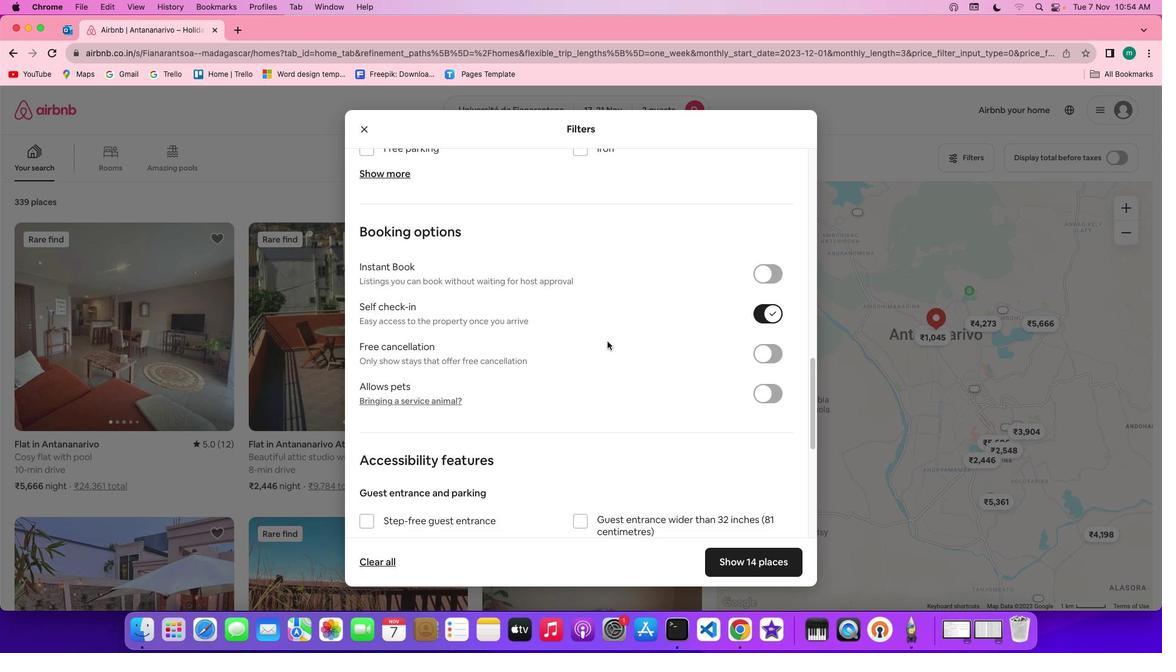 
Action: Mouse scrolled (636, 371) with delta (29, 28)
Screenshot: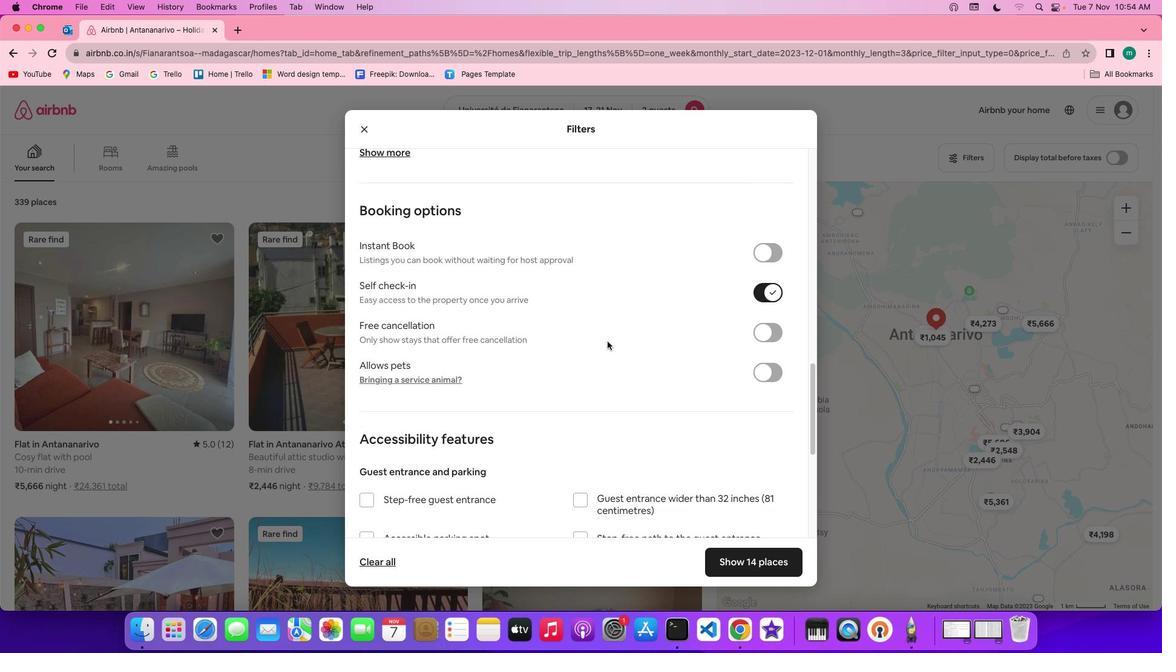 
Action: Mouse scrolled (636, 371) with delta (29, 28)
Screenshot: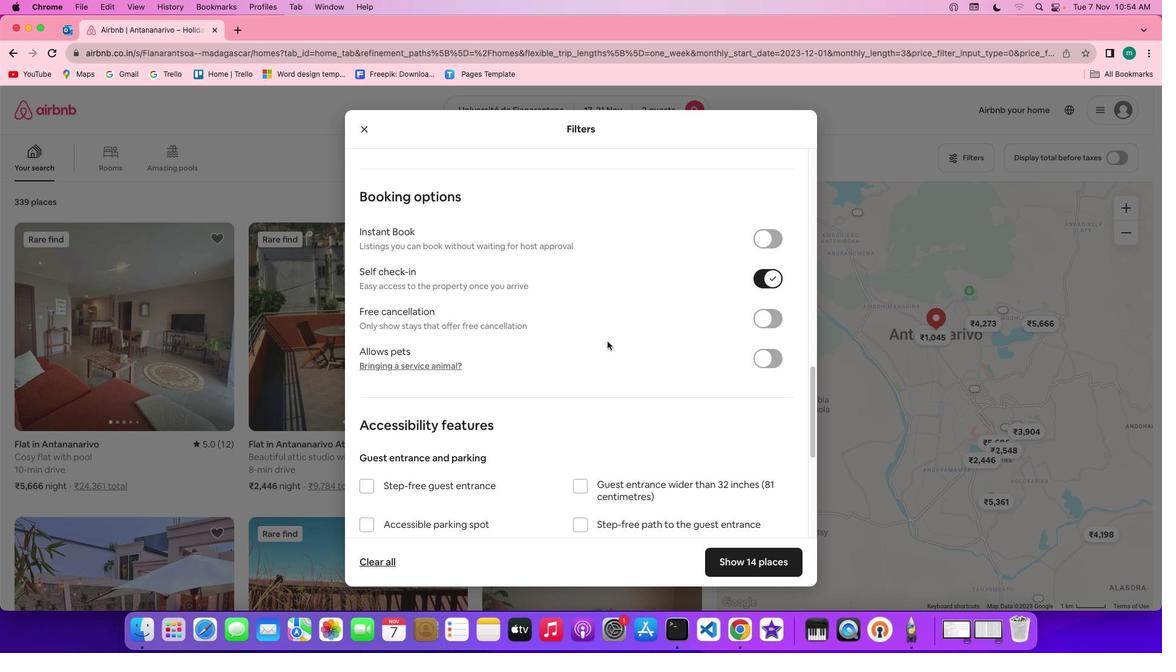 
Action: Mouse scrolled (636, 371) with delta (29, 28)
Screenshot: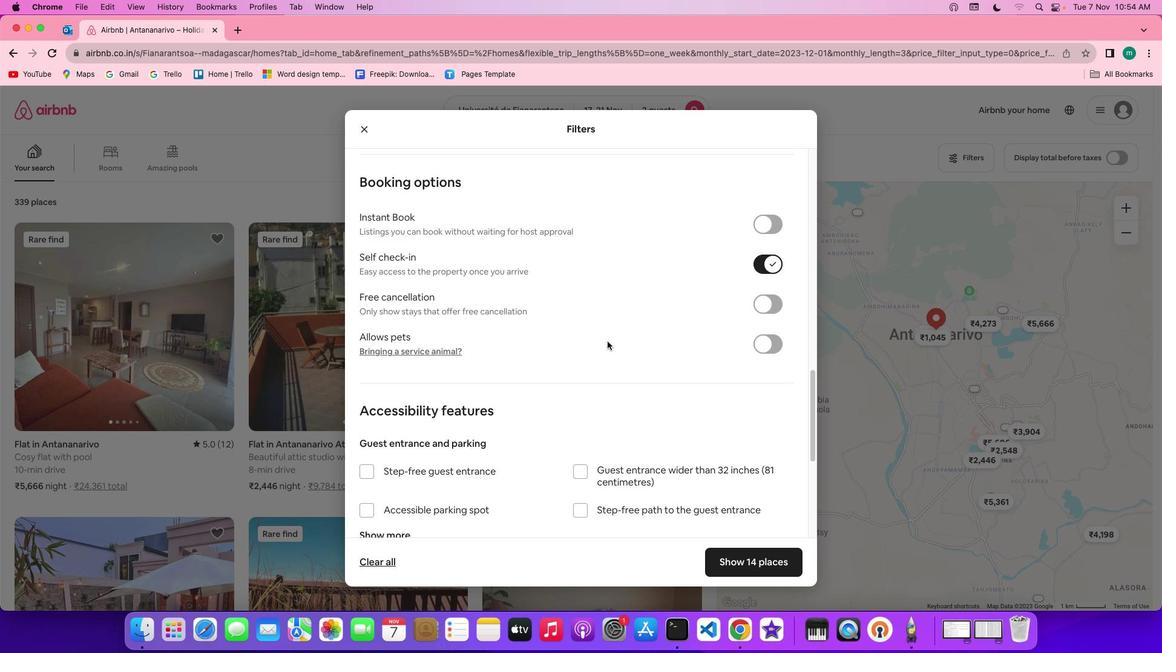 
Action: Mouse scrolled (636, 371) with delta (29, 28)
Screenshot: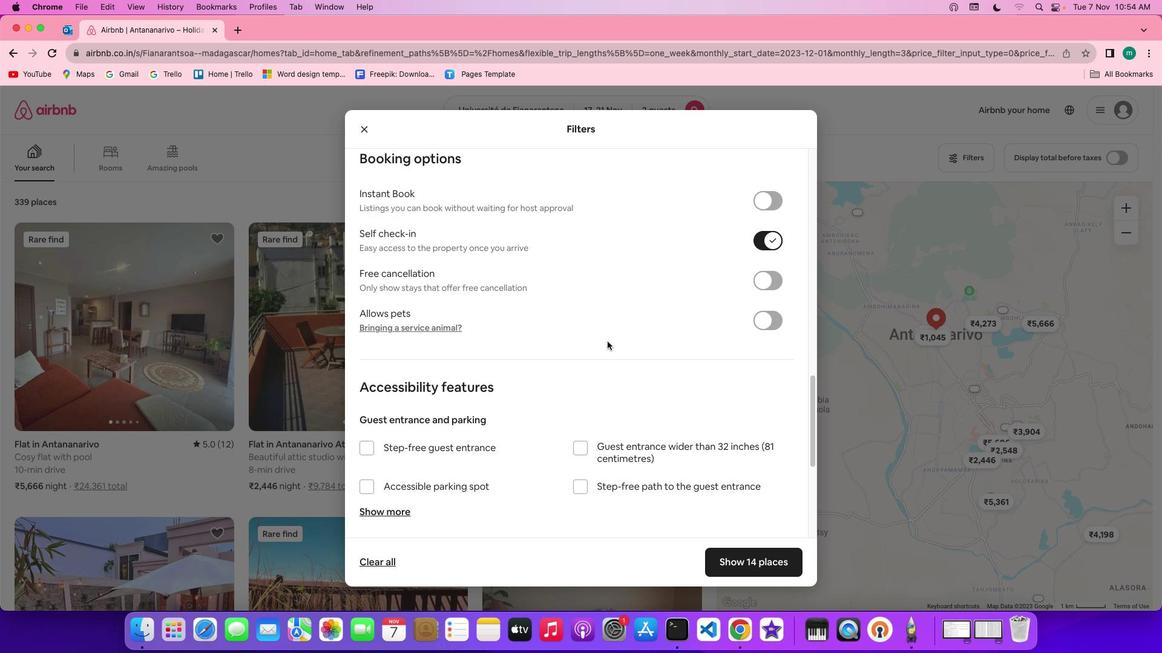 
Action: Mouse scrolled (636, 371) with delta (29, 28)
Screenshot: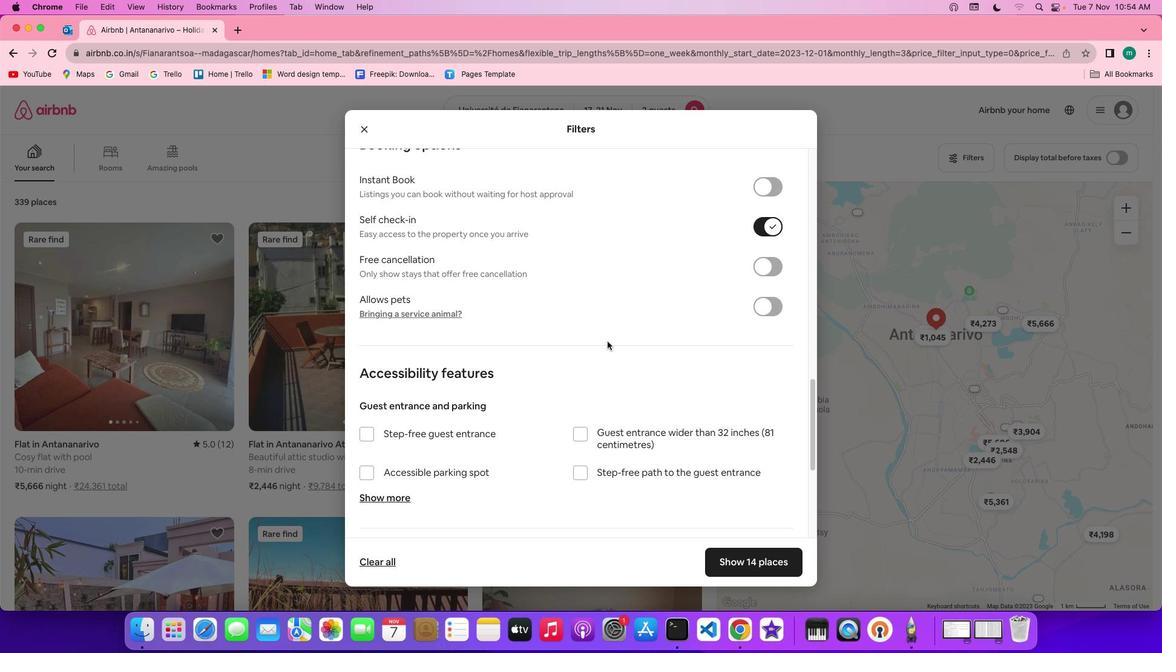 
Action: Mouse scrolled (636, 371) with delta (29, 28)
Screenshot: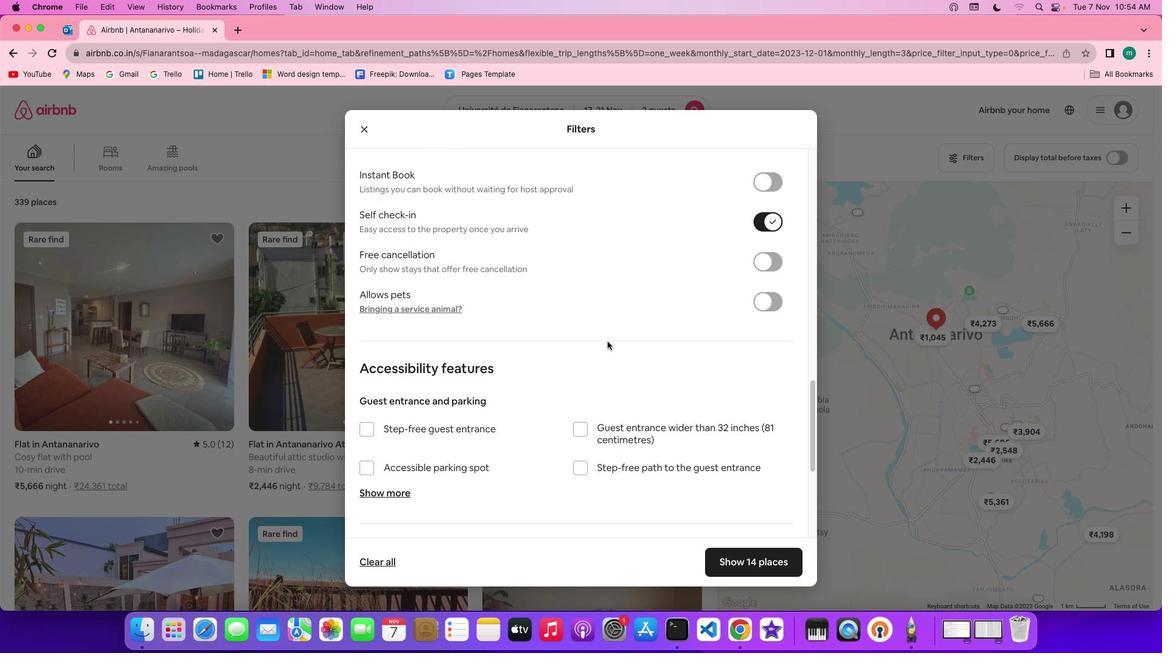 
Action: Mouse scrolled (636, 371) with delta (29, 28)
Screenshot: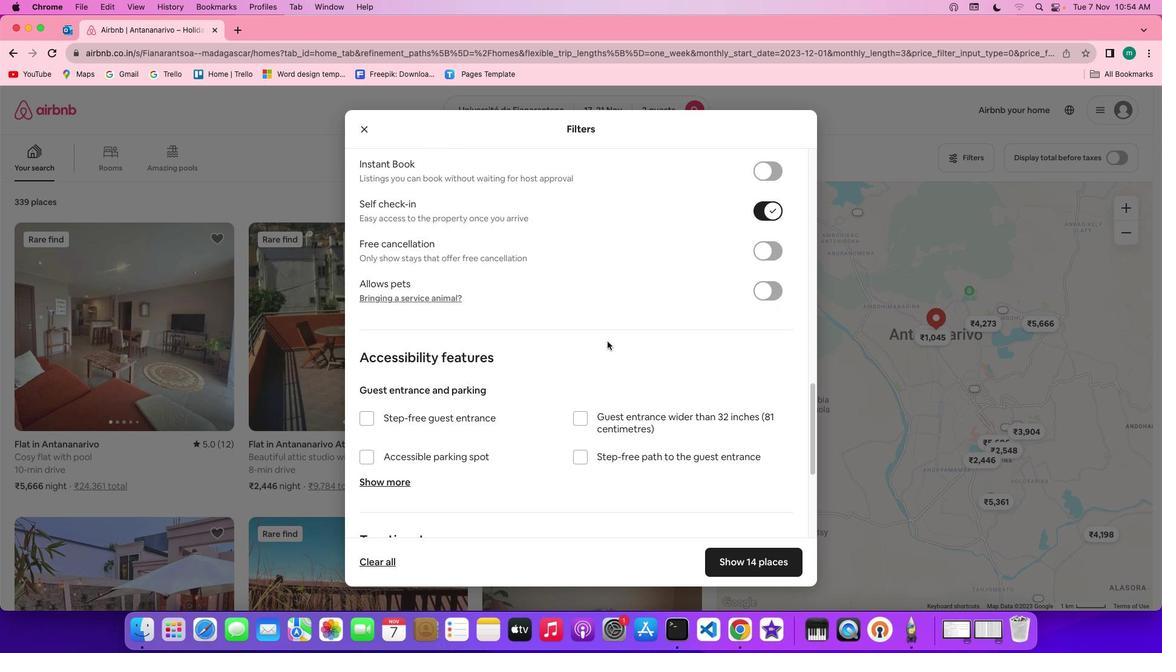 
Action: Mouse scrolled (636, 371) with delta (29, 28)
Screenshot: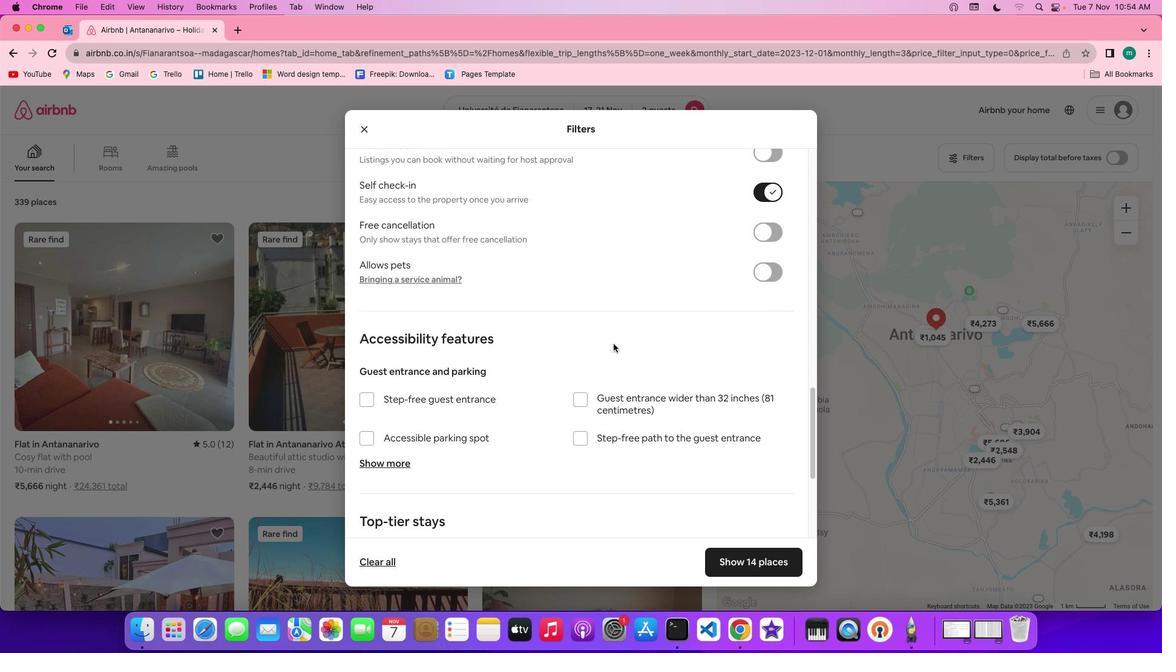 
Action: Mouse moved to (697, 409)
Screenshot: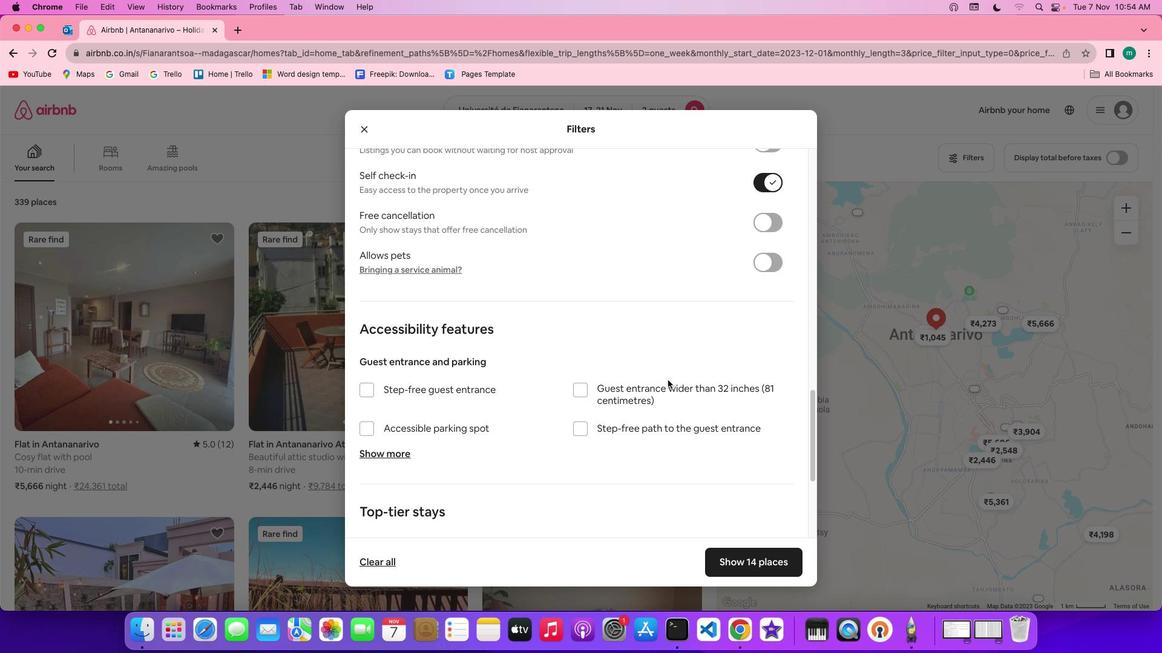 
Action: Mouse scrolled (697, 409) with delta (29, 28)
Screenshot: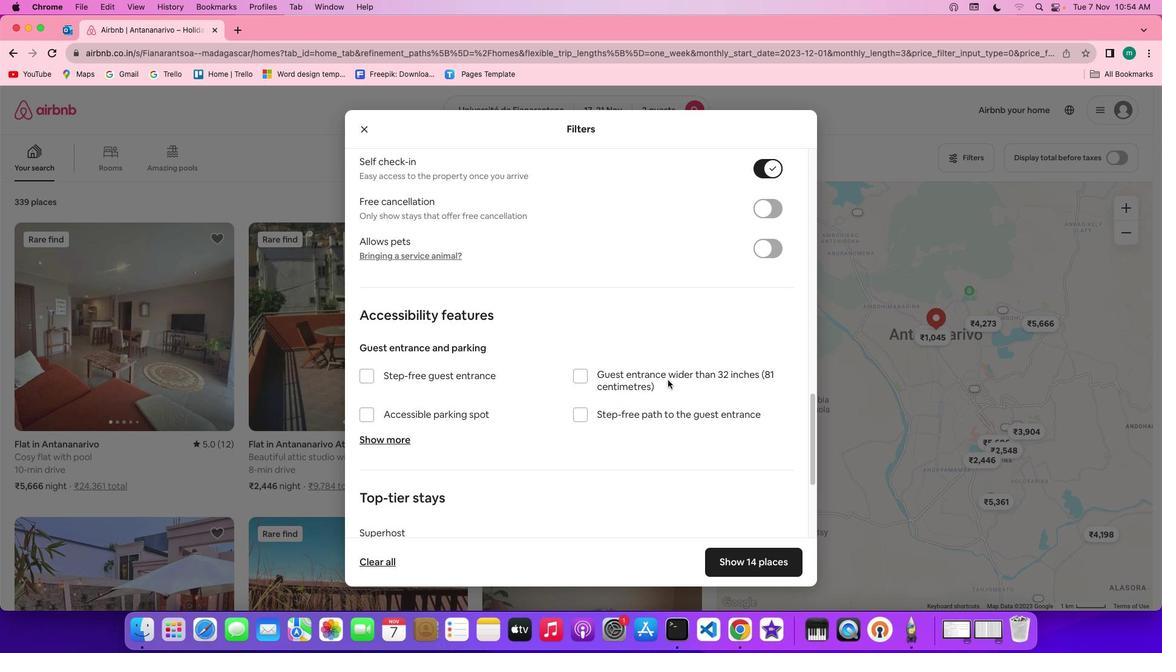 
Action: Mouse scrolled (697, 409) with delta (29, 28)
Screenshot: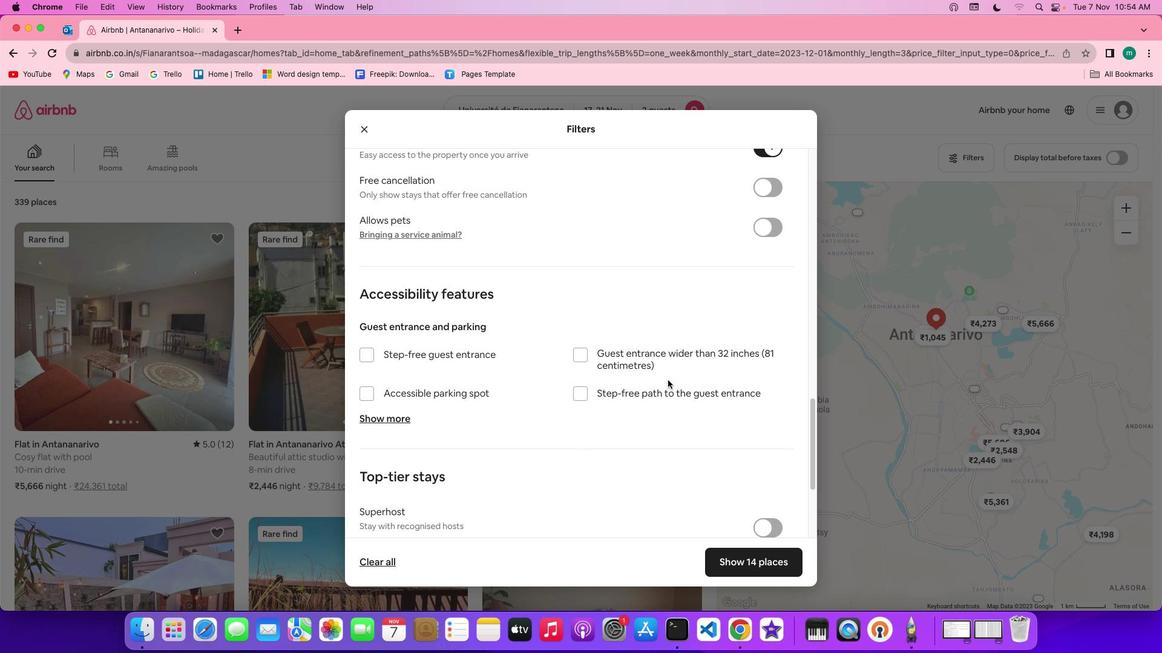 
Action: Mouse scrolled (697, 409) with delta (29, 27)
Screenshot: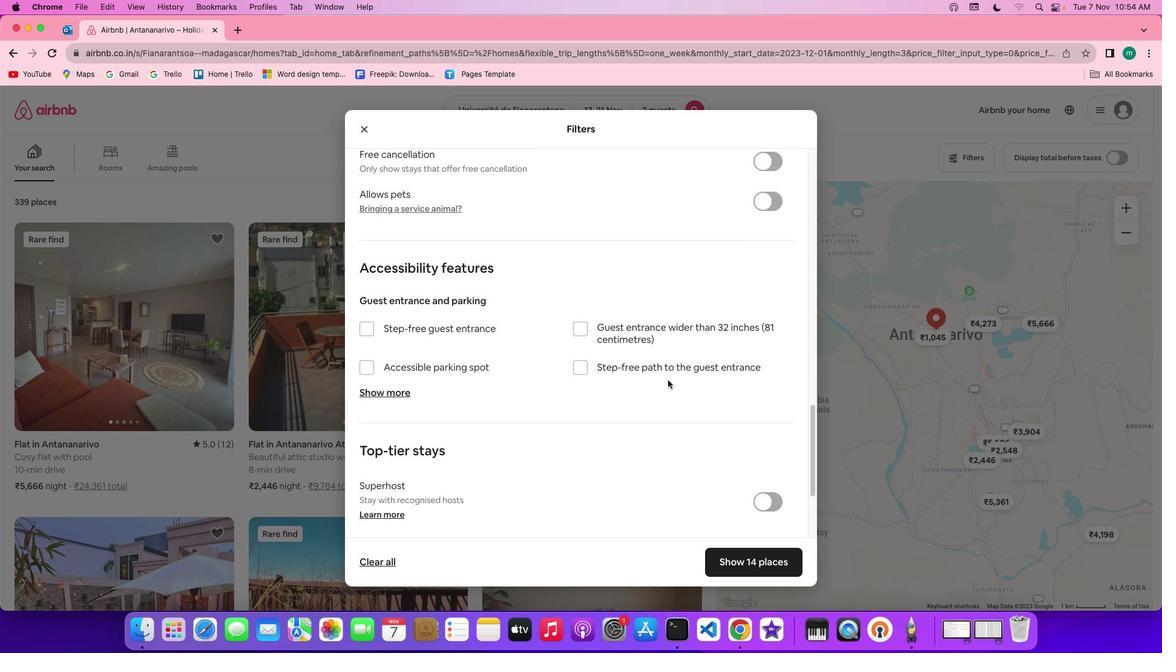 
Action: Mouse scrolled (697, 409) with delta (29, 29)
Screenshot: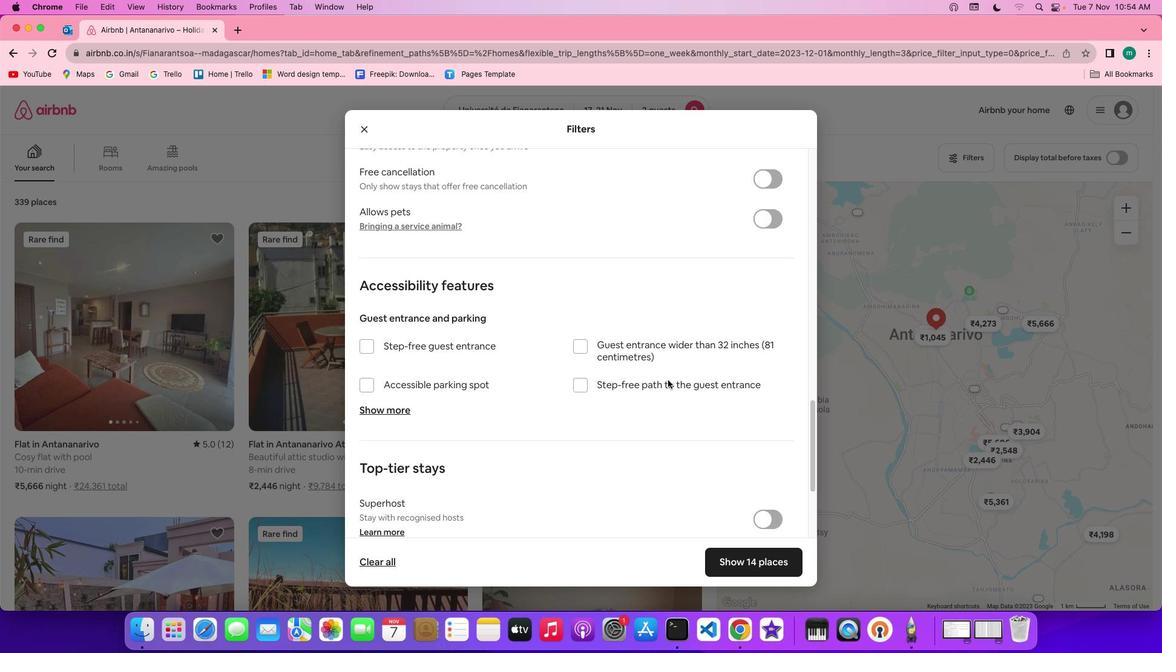 
Action: Mouse scrolled (697, 409) with delta (29, 29)
Screenshot: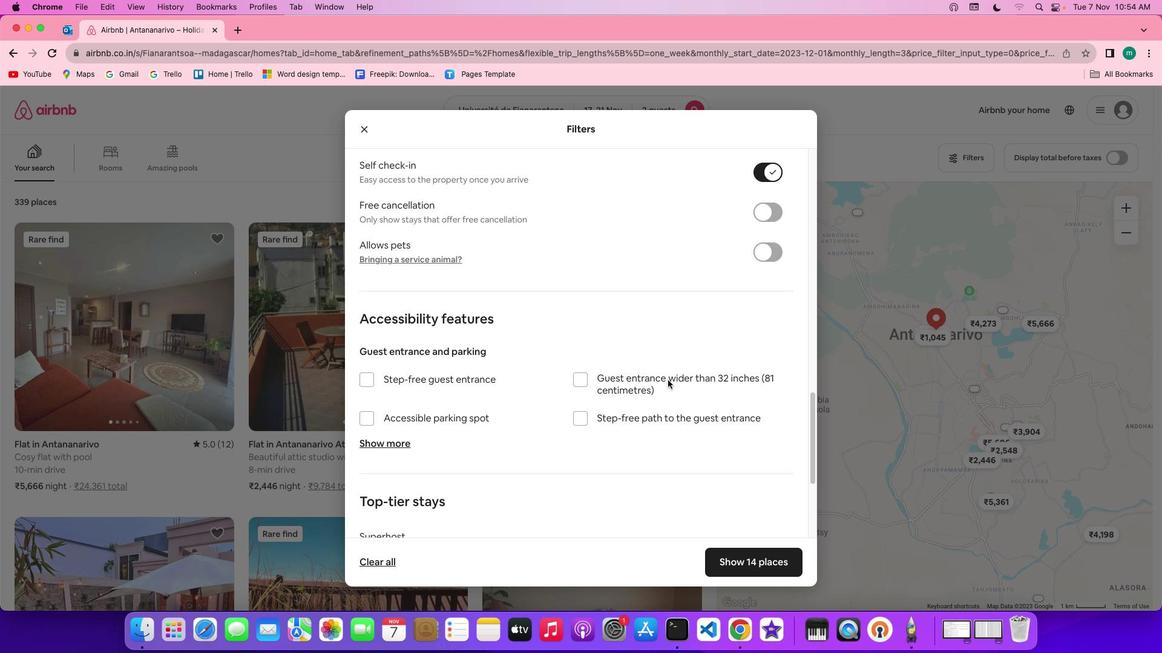 
Action: Mouse scrolled (697, 409) with delta (29, 30)
Screenshot: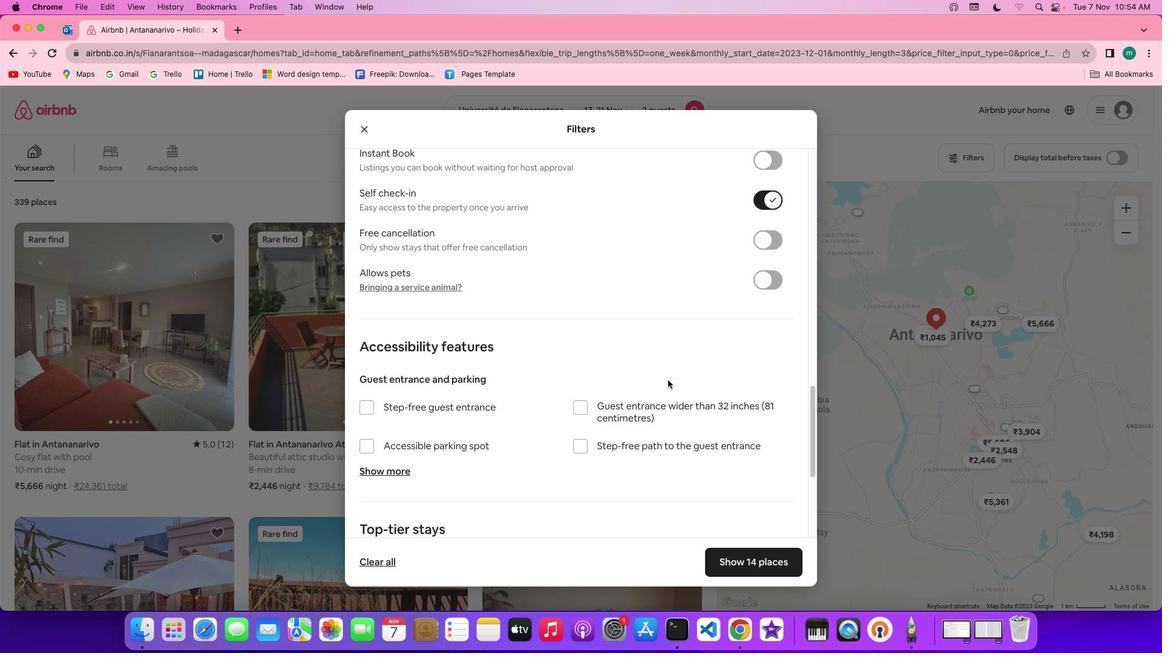 
Action: Mouse scrolled (697, 409) with delta (29, 28)
Screenshot: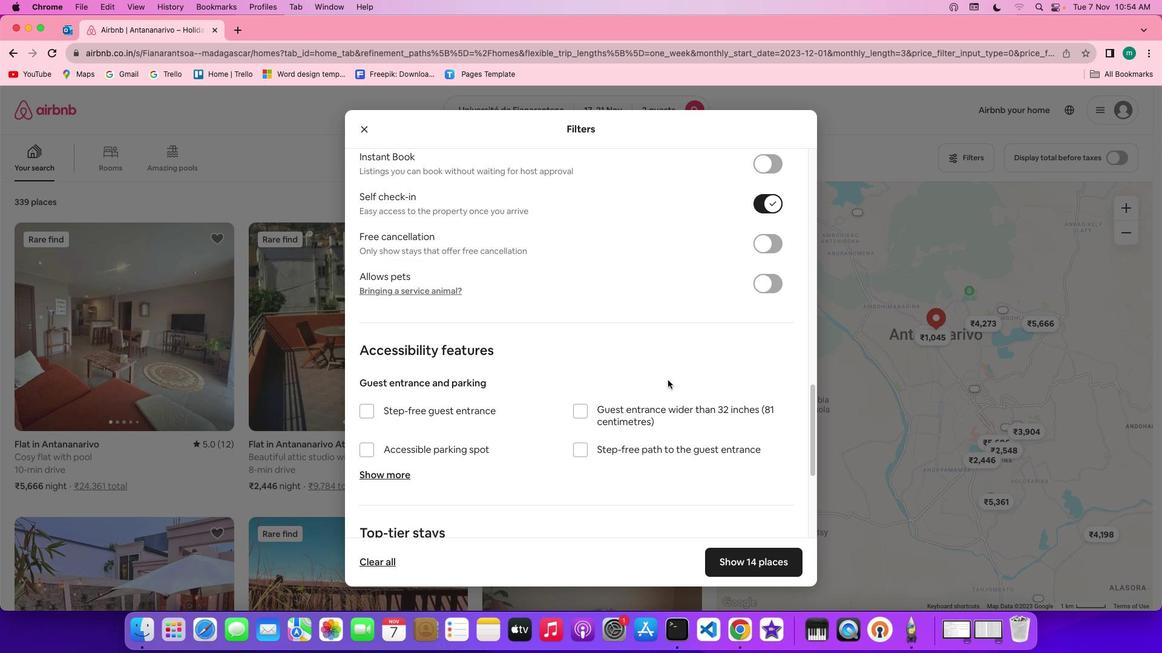 
Action: Mouse scrolled (697, 409) with delta (29, 28)
Screenshot: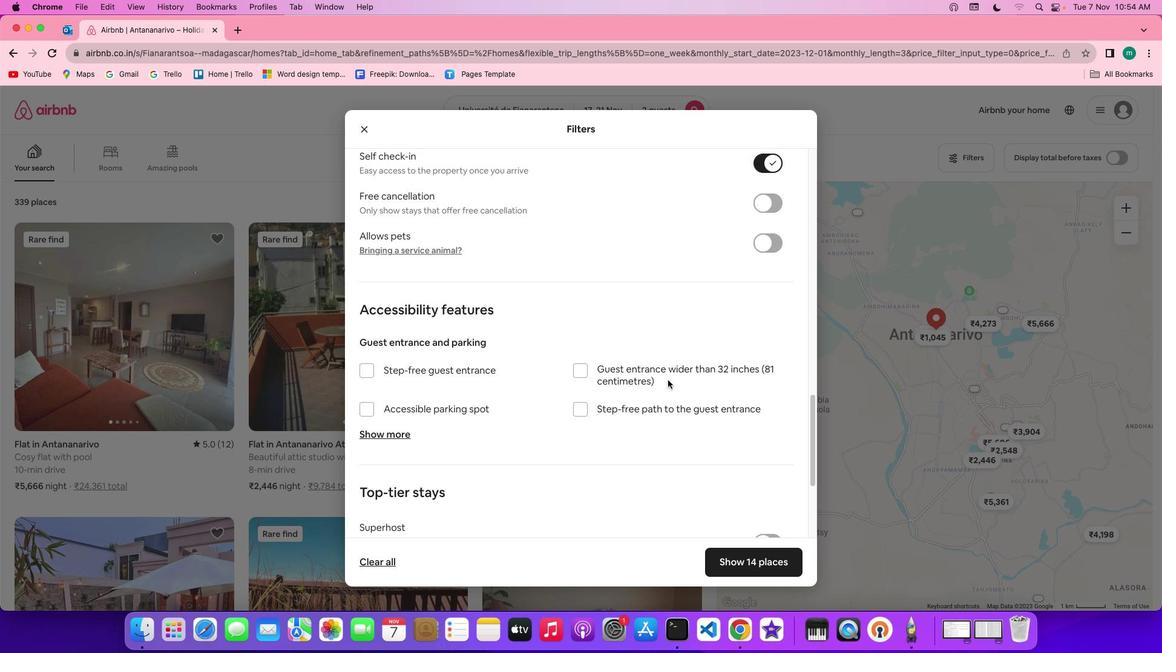 
Action: Mouse scrolled (697, 409) with delta (29, 27)
Screenshot: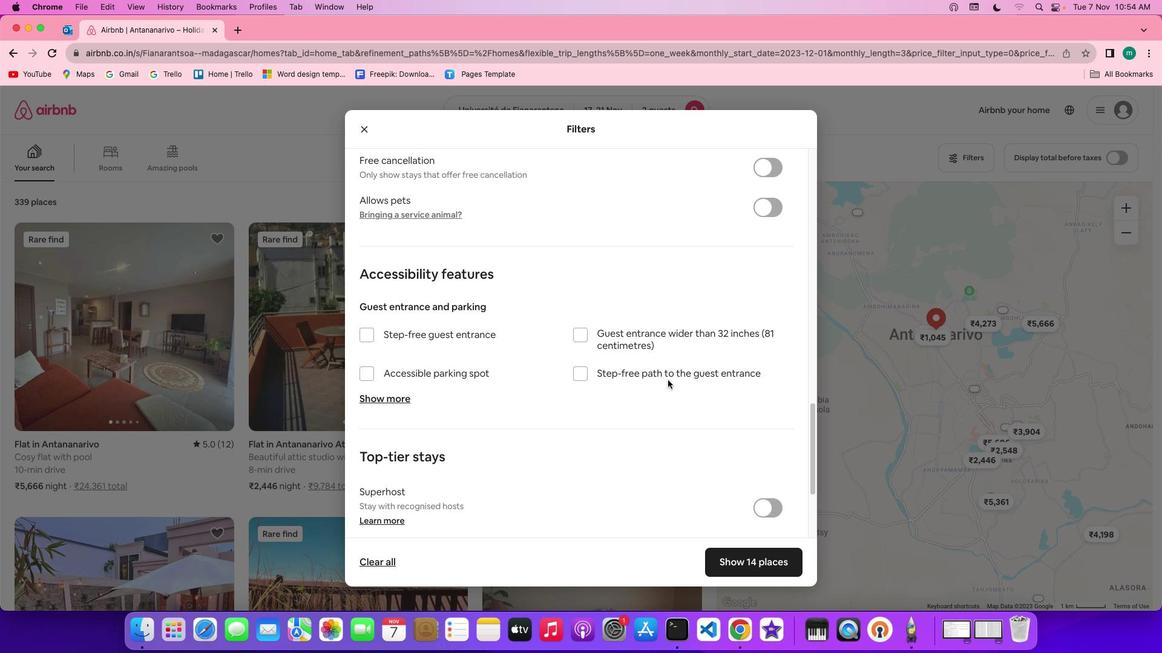 
Action: Mouse scrolled (697, 409) with delta (29, 27)
Screenshot: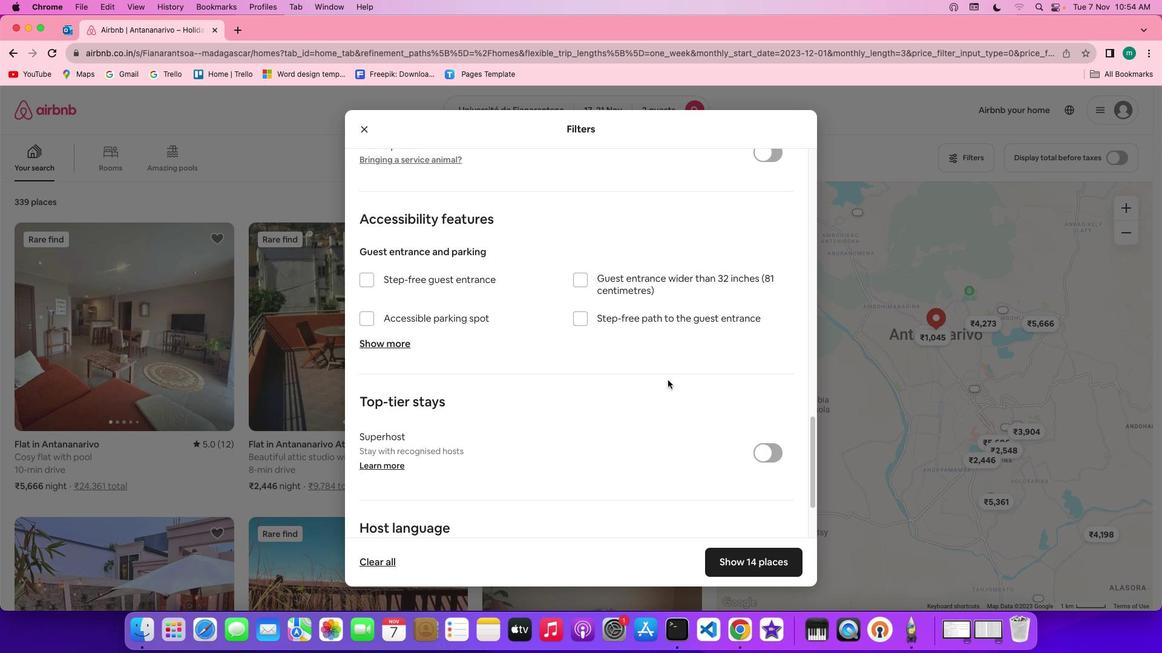 
Action: Mouse scrolled (697, 409) with delta (29, 28)
Screenshot: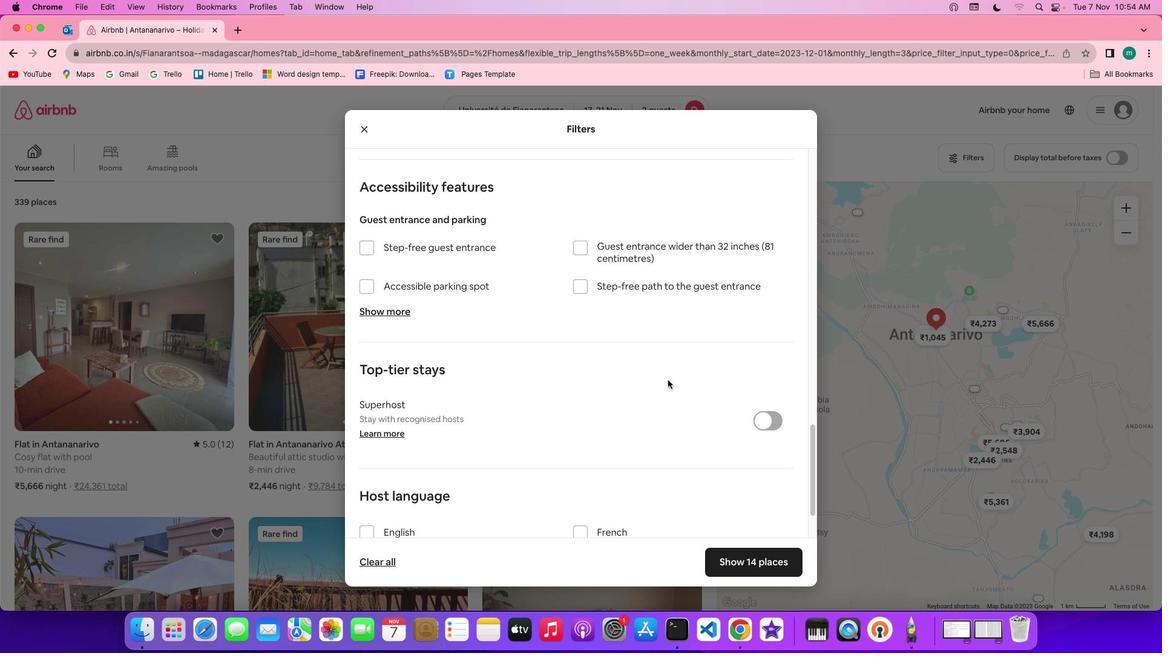 
Action: Mouse scrolled (697, 409) with delta (29, 28)
Screenshot: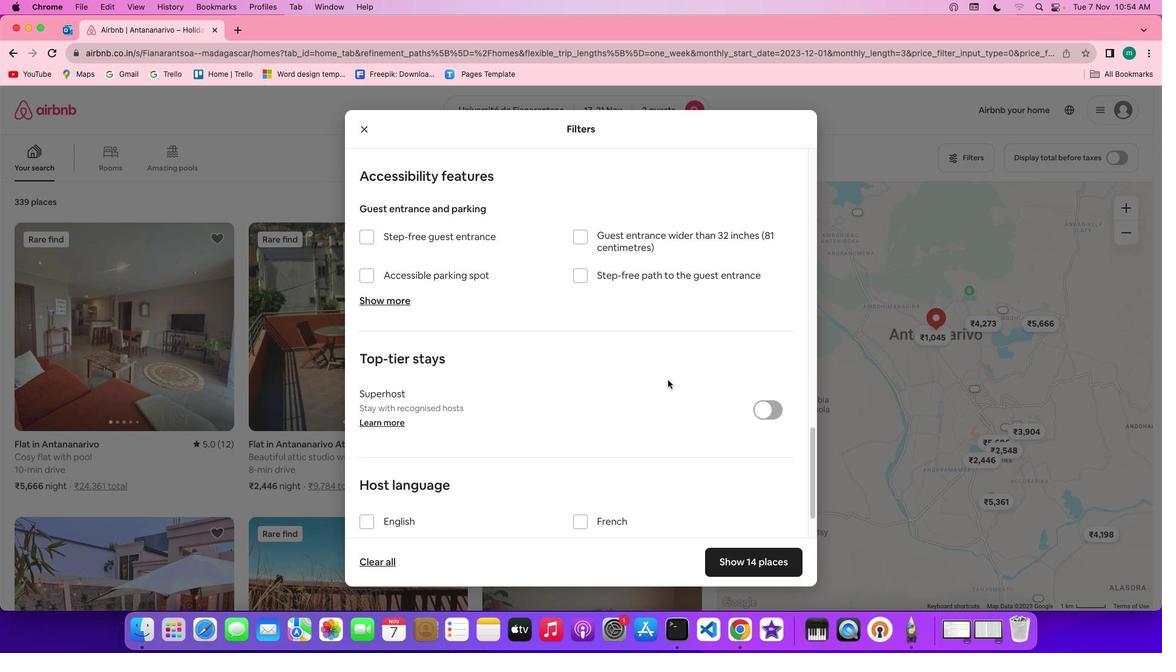 
Action: Mouse scrolled (697, 409) with delta (29, 27)
Screenshot: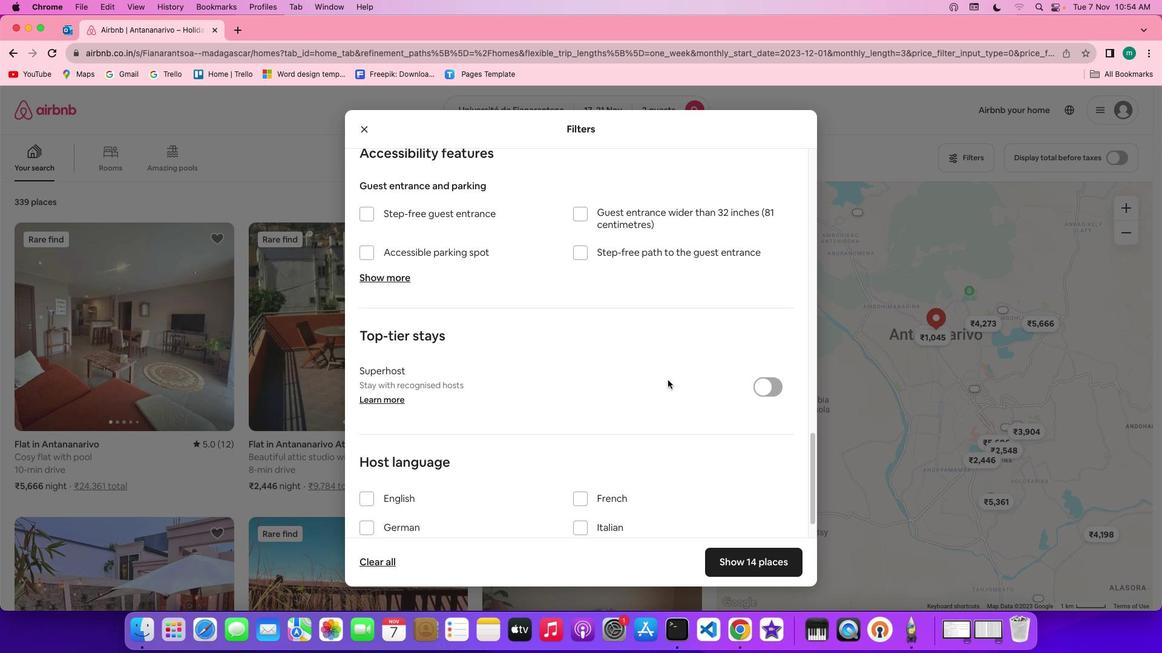 
Action: Mouse scrolled (697, 409) with delta (29, 26)
Screenshot: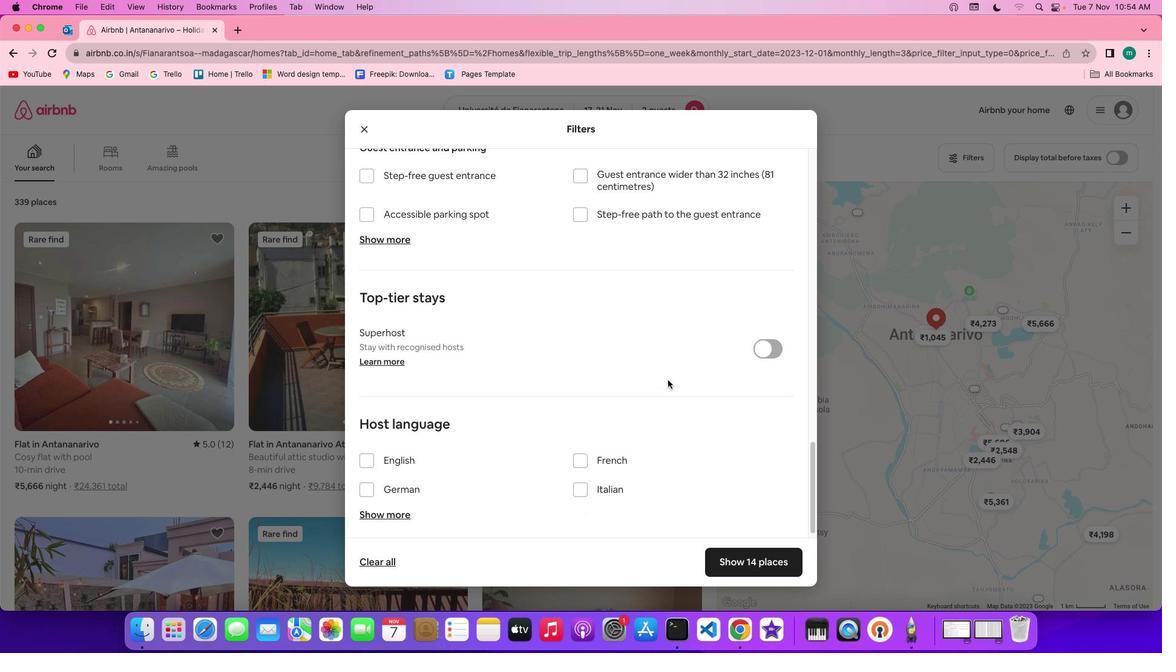 
Action: Mouse scrolled (697, 409) with delta (29, 28)
Screenshot: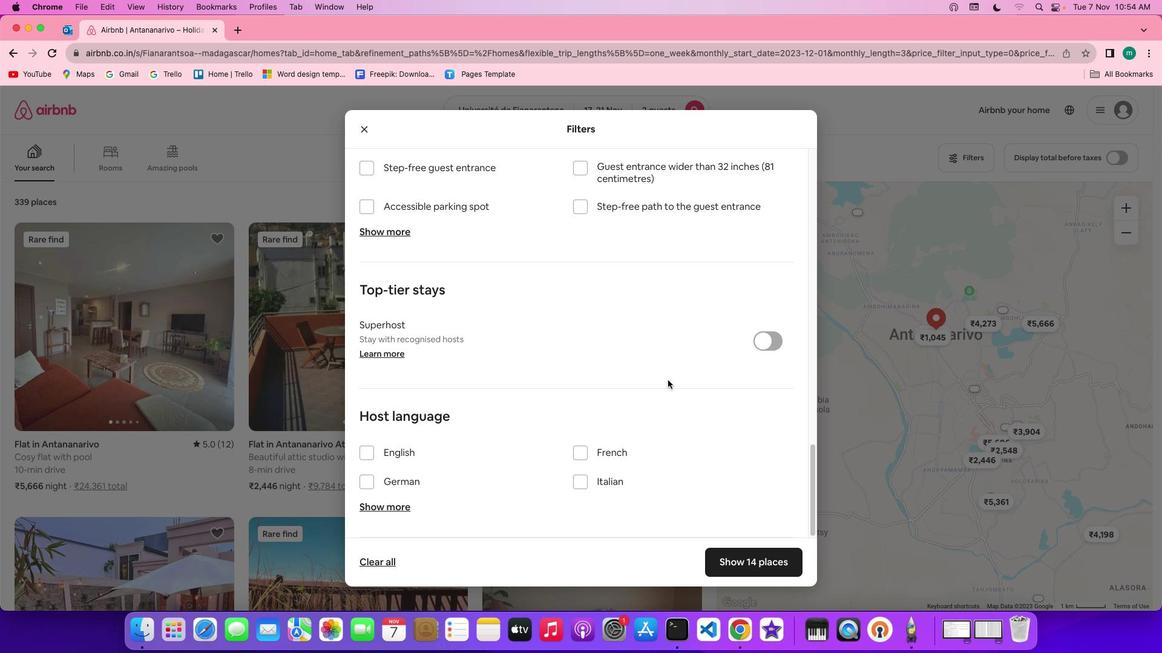 
Action: Mouse scrolled (697, 409) with delta (29, 28)
Screenshot: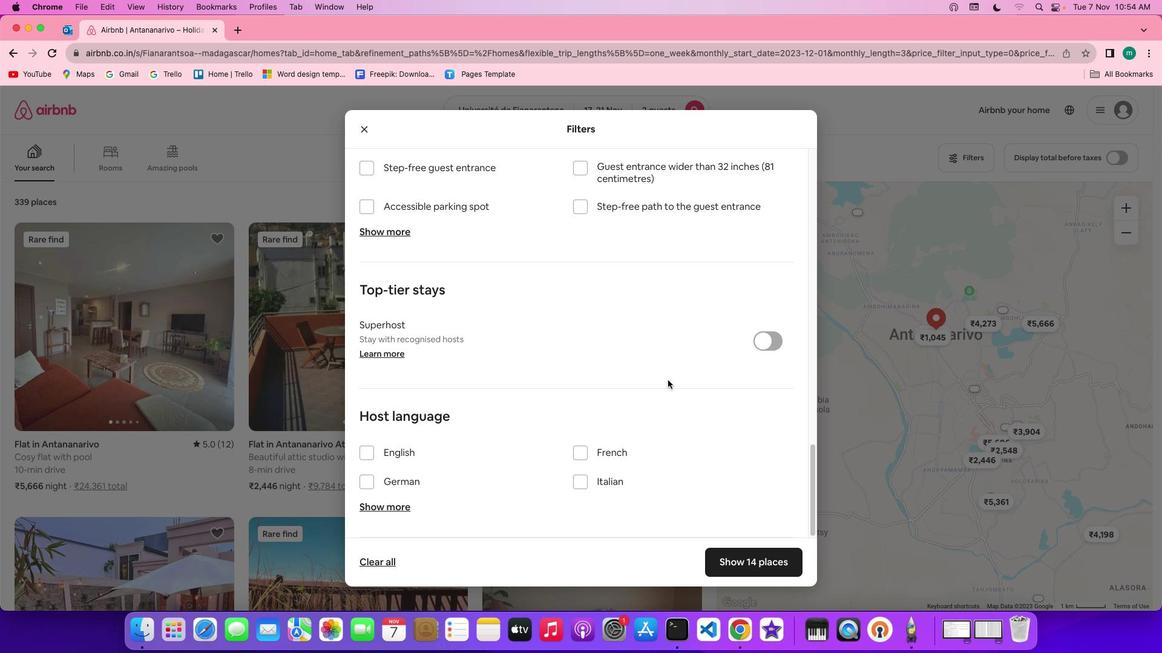 
Action: Mouse scrolled (697, 409) with delta (29, 27)
Screenshot: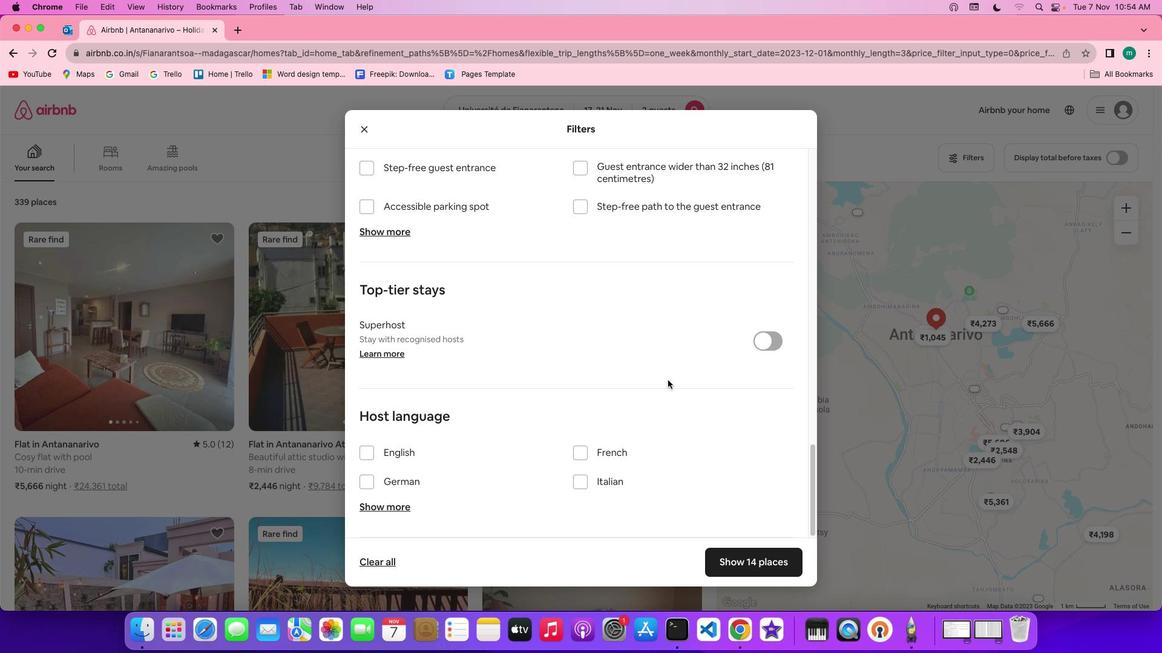 
Action: Mouse scrolled (697, 409) with delta (29, 27)
Screenshot: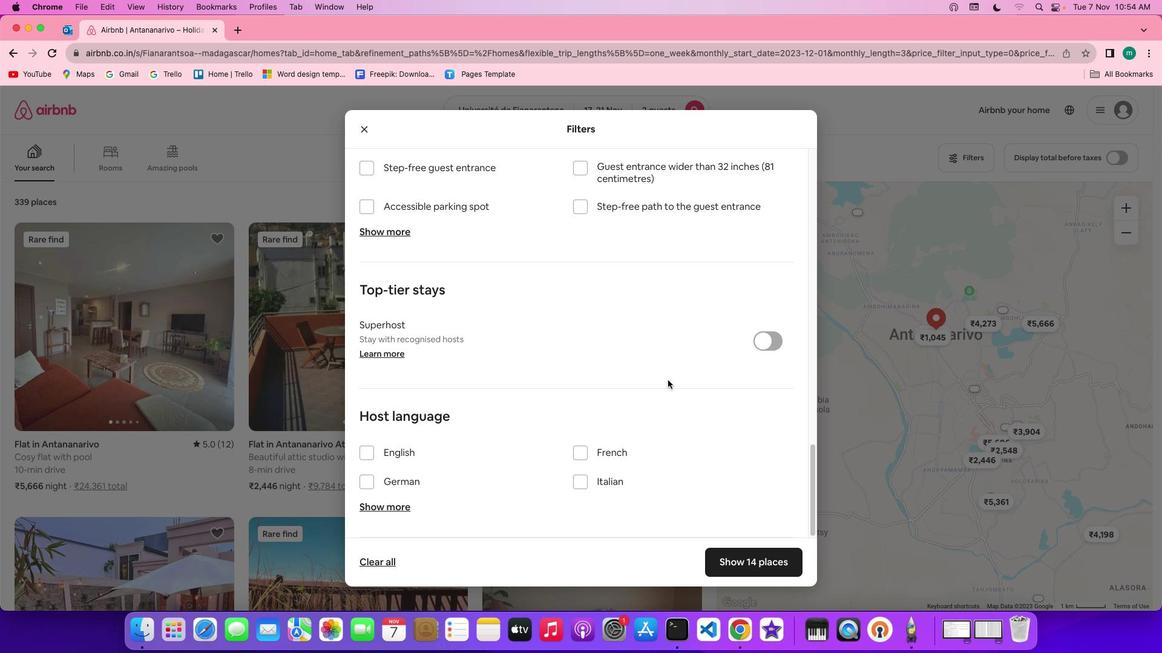 
Action: Mouse scrolled (697, 409) with delta (29, 28)
Screenshot: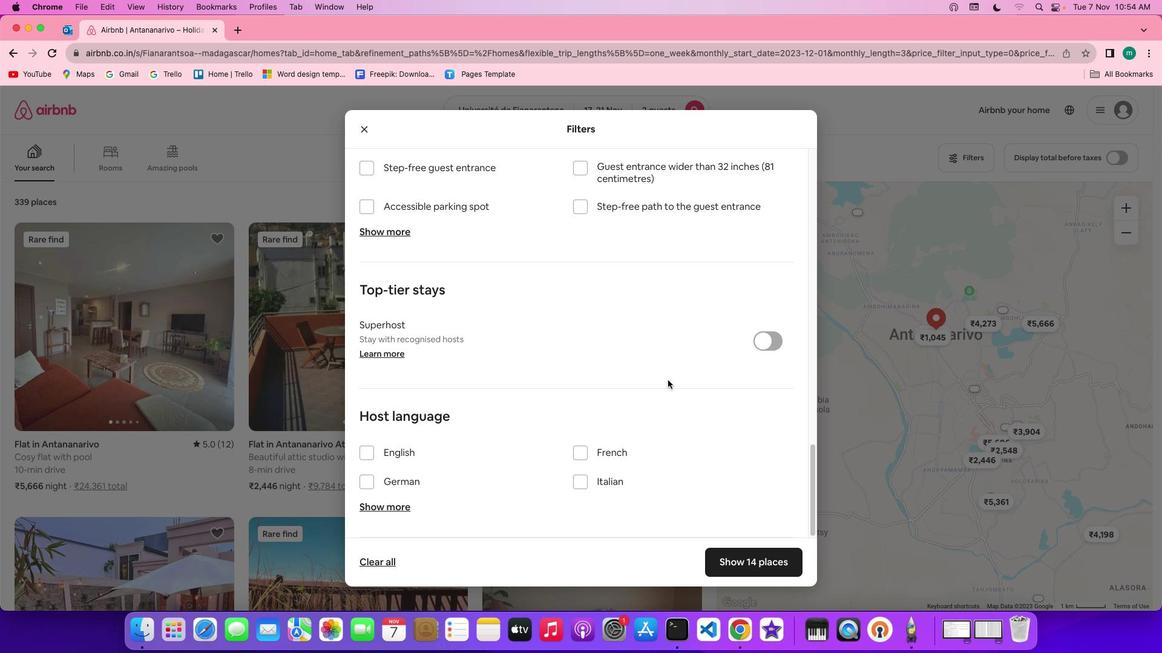 
Action: Mouse scrolled (697, 409) with delta (29, 28)
Screenshot: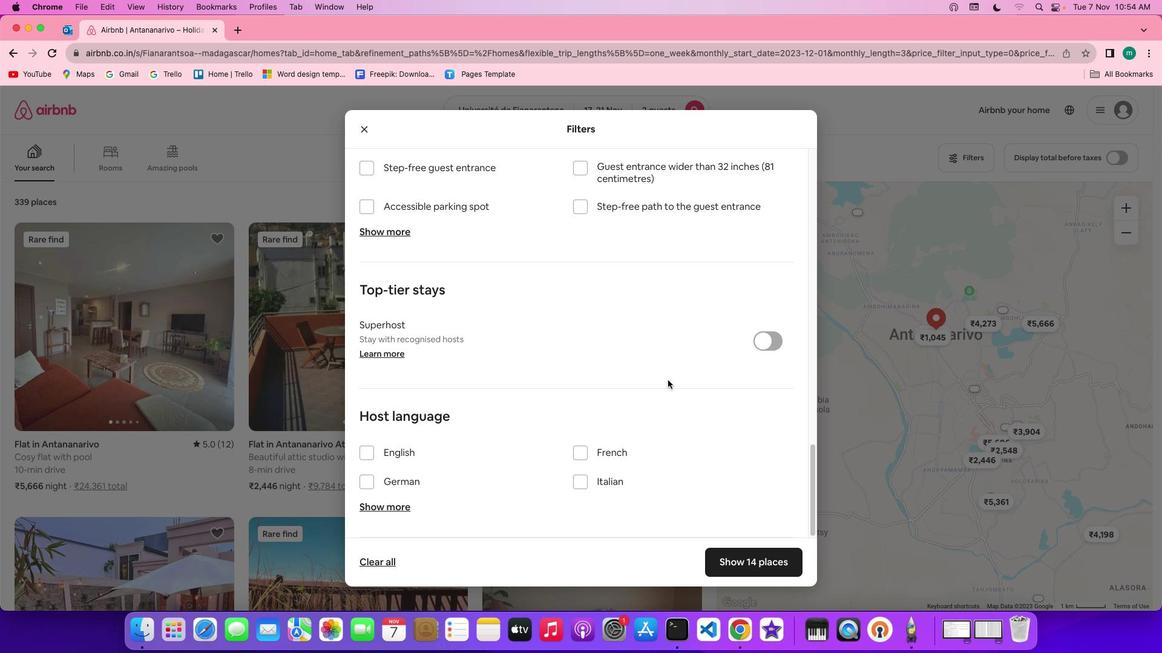 
Action: Mouse scrolled (697, 409) with delta (29, 27)
Screenshot: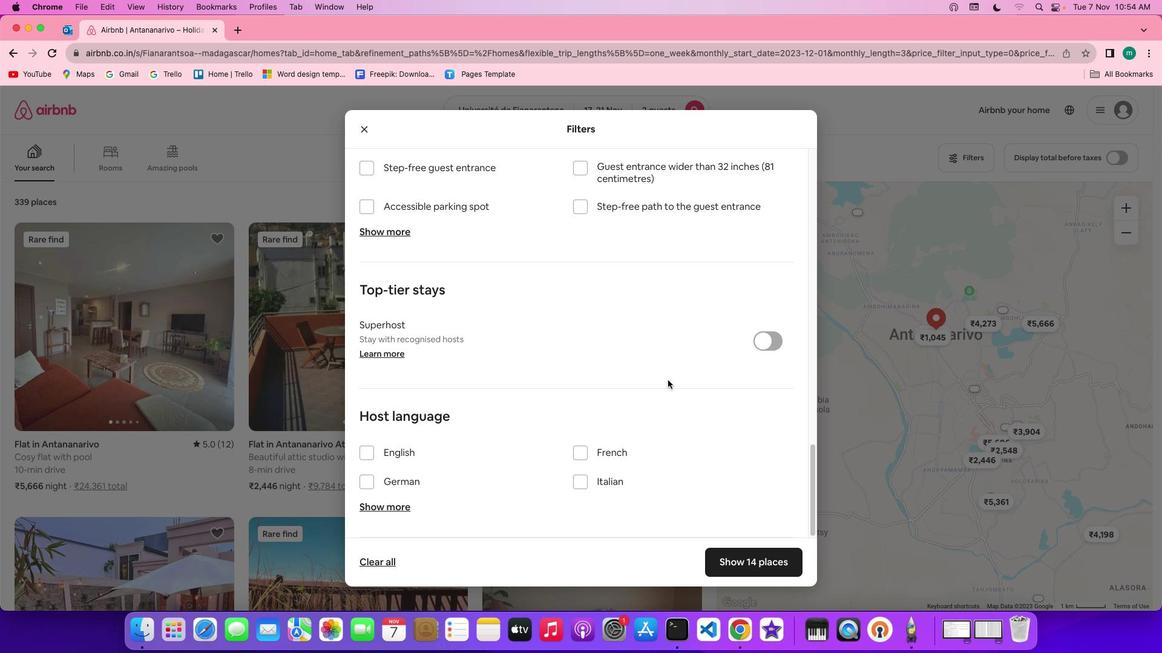
Action: Mouse scrolled (697, 409) with delta (29, 26)
Screenshot: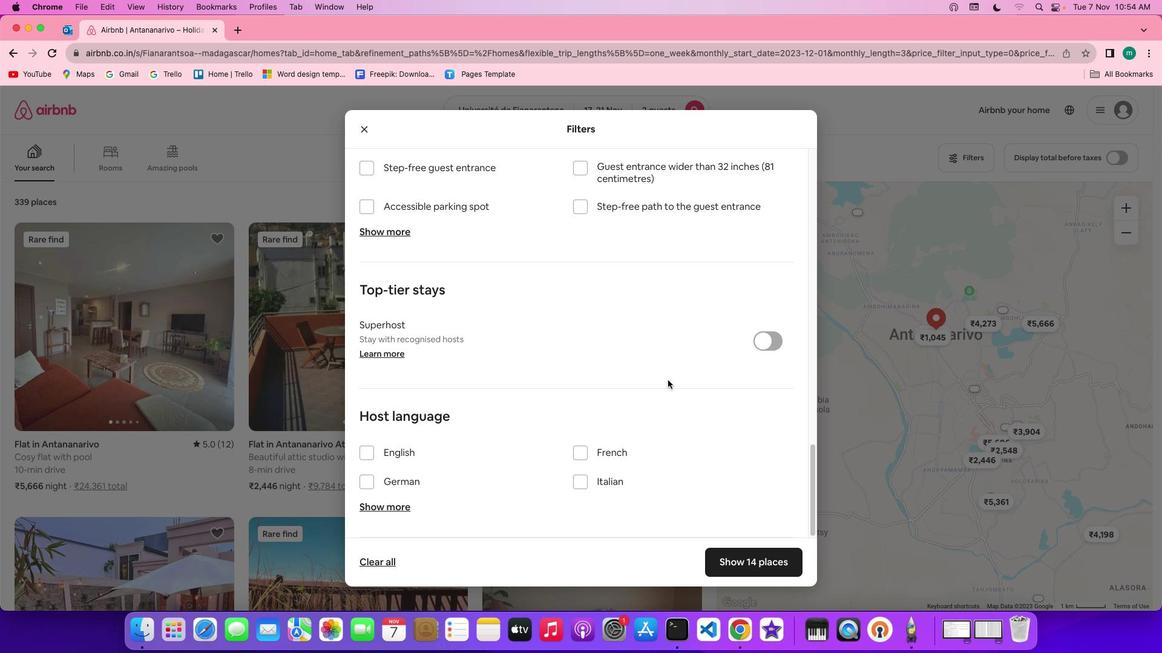 
Action: Mouse moved to (767, 585)
Screenshot: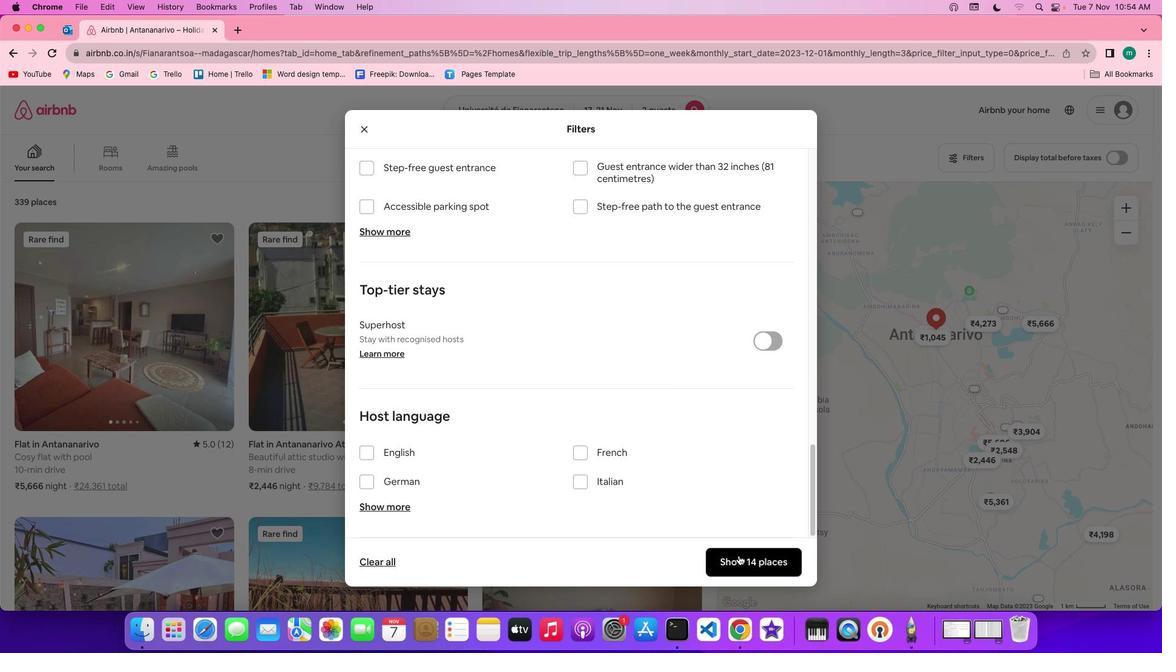 
Action: Mouse pressed left at (767, 585)
Screenshot: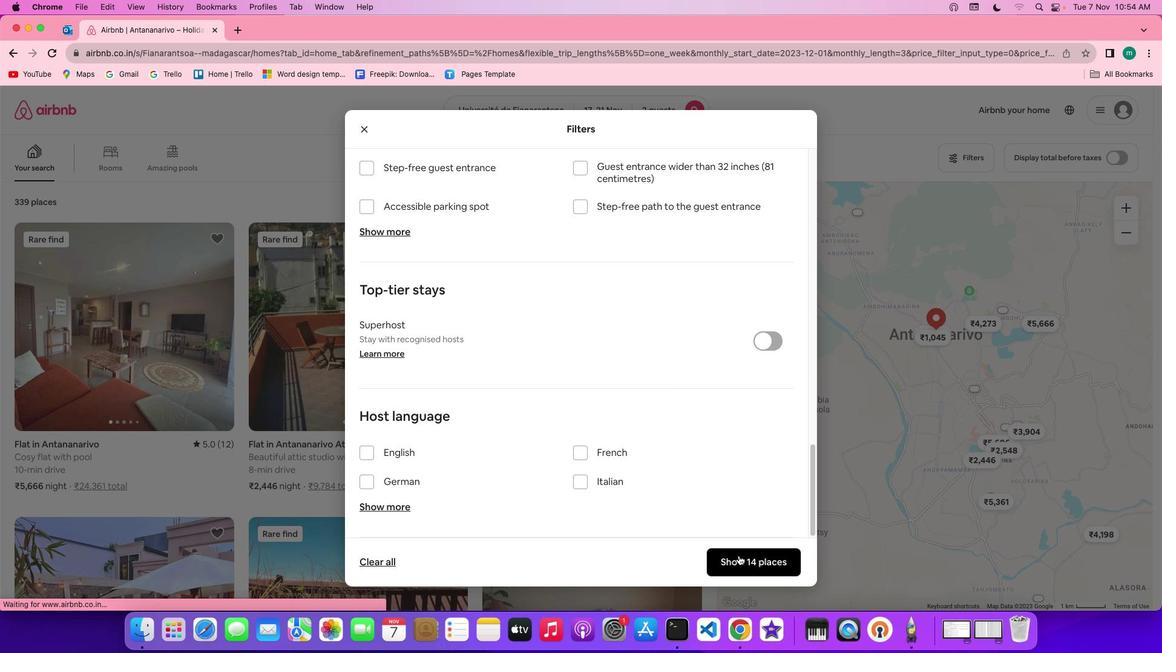 
Action: Mouse moved to (205, 425)
Screenshot: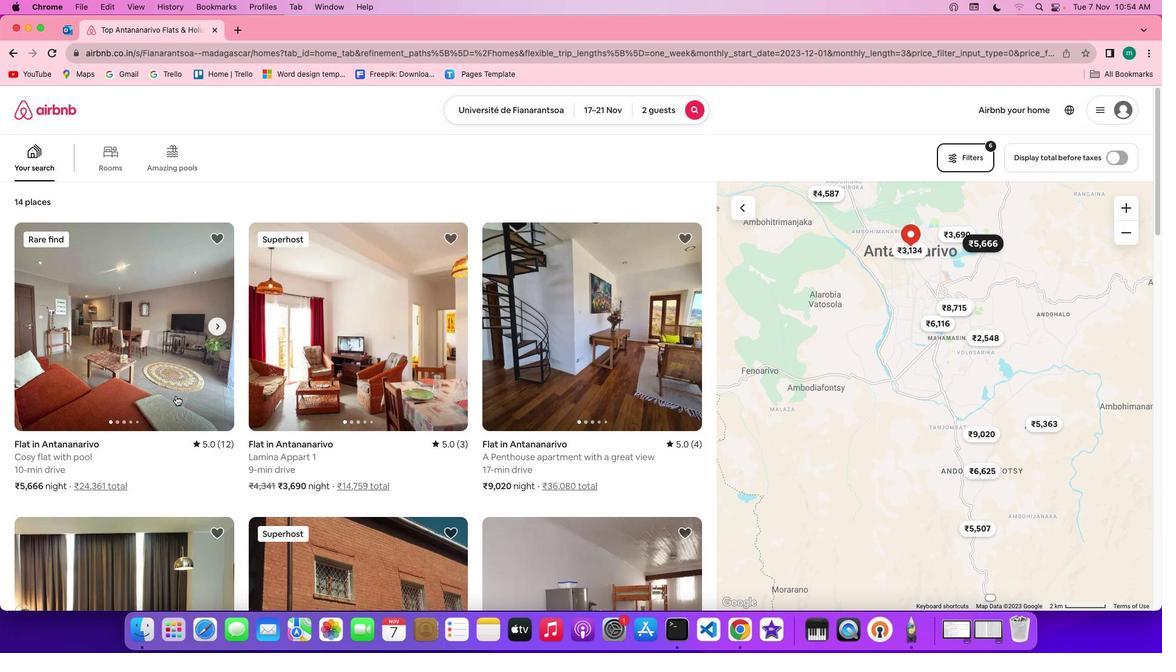 
Action: Mouse scrolled (205, 425) with delta (29, 28)
Screenshot: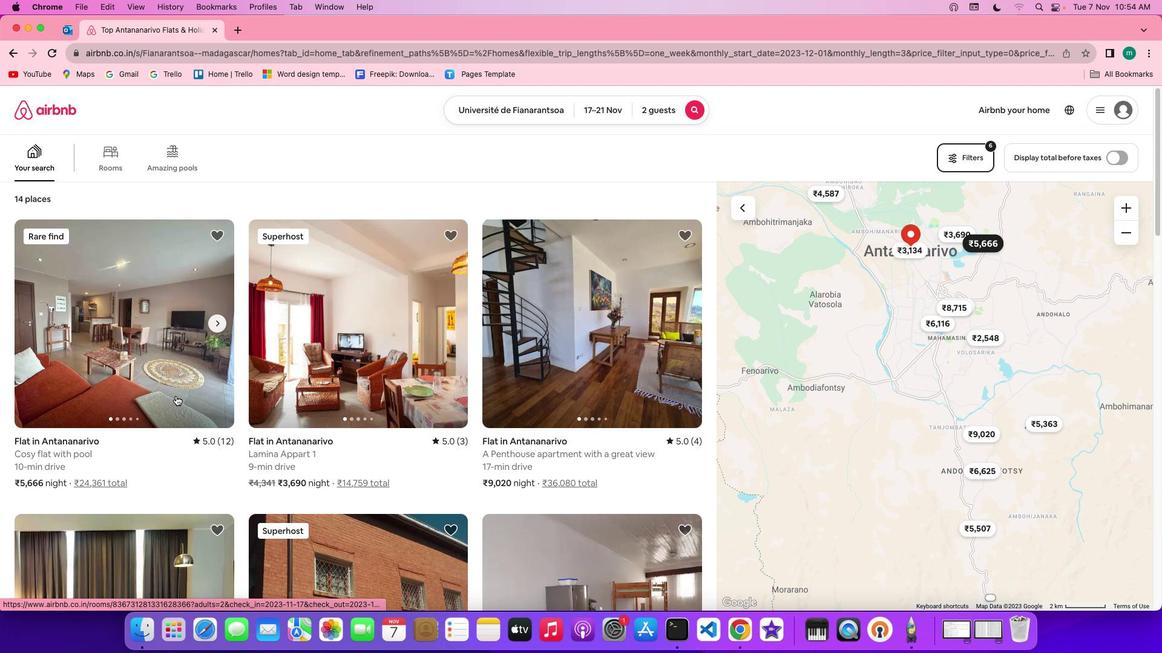 
Action: Mouse scrolled (205, 425) with delta (29, 28)
Screenshot: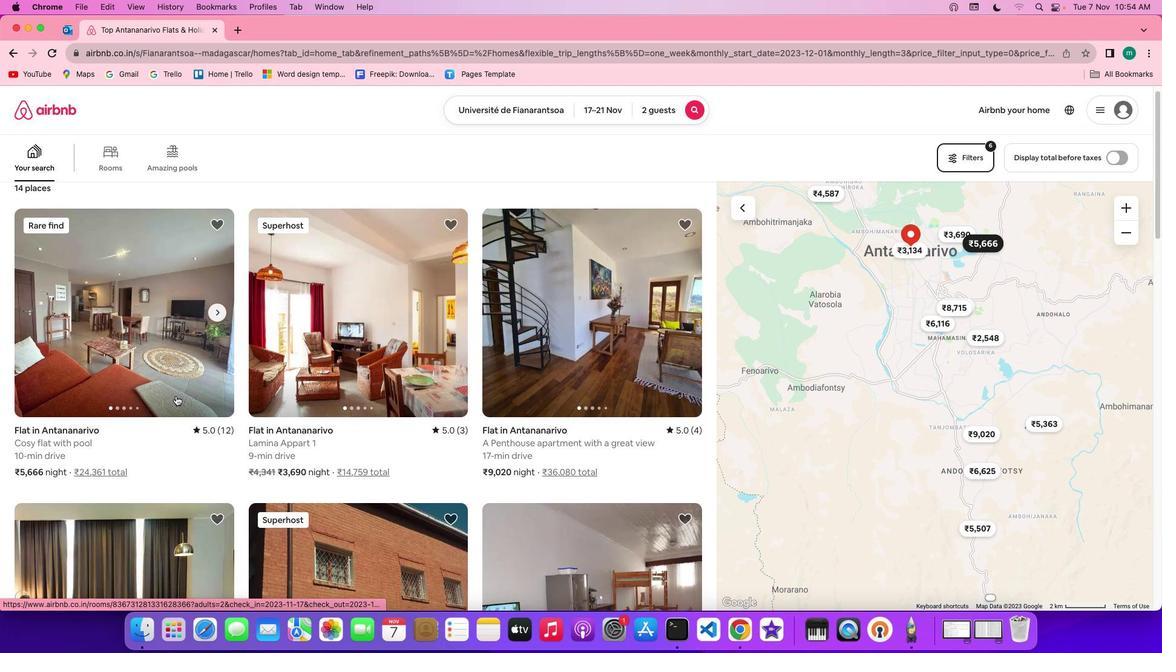 
Action: Mouse scrolled (205, 425) with delta (29, 28)
Screenshot: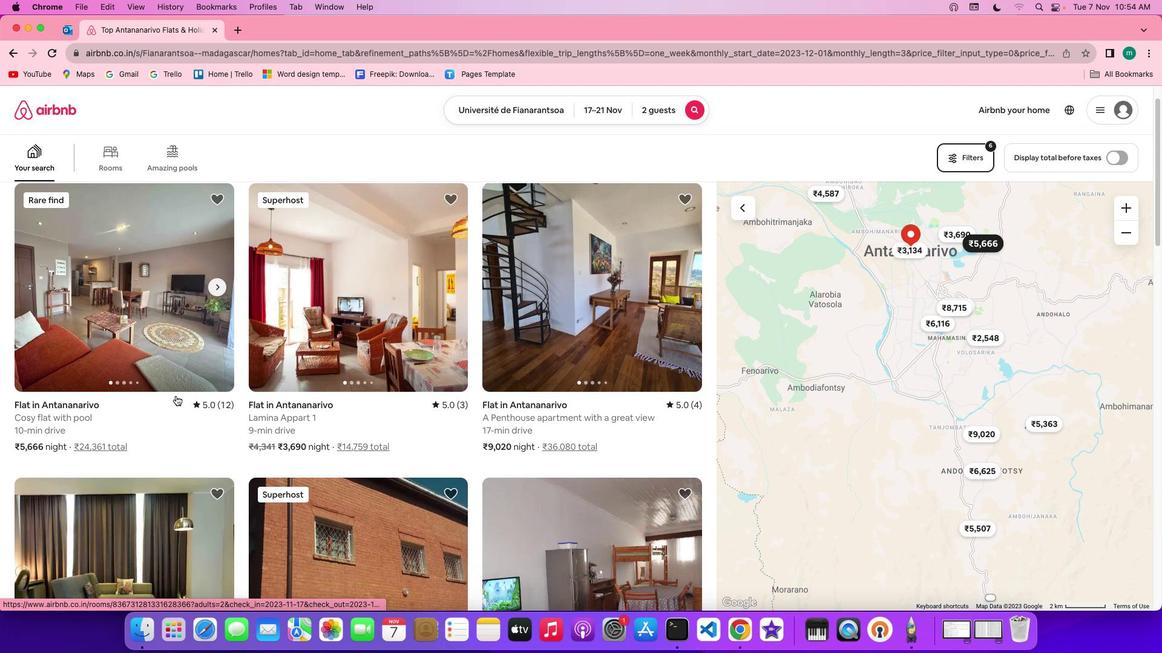 
Action: Mouse scrolled (205, 425) with delta (29, 28)
Screenshot: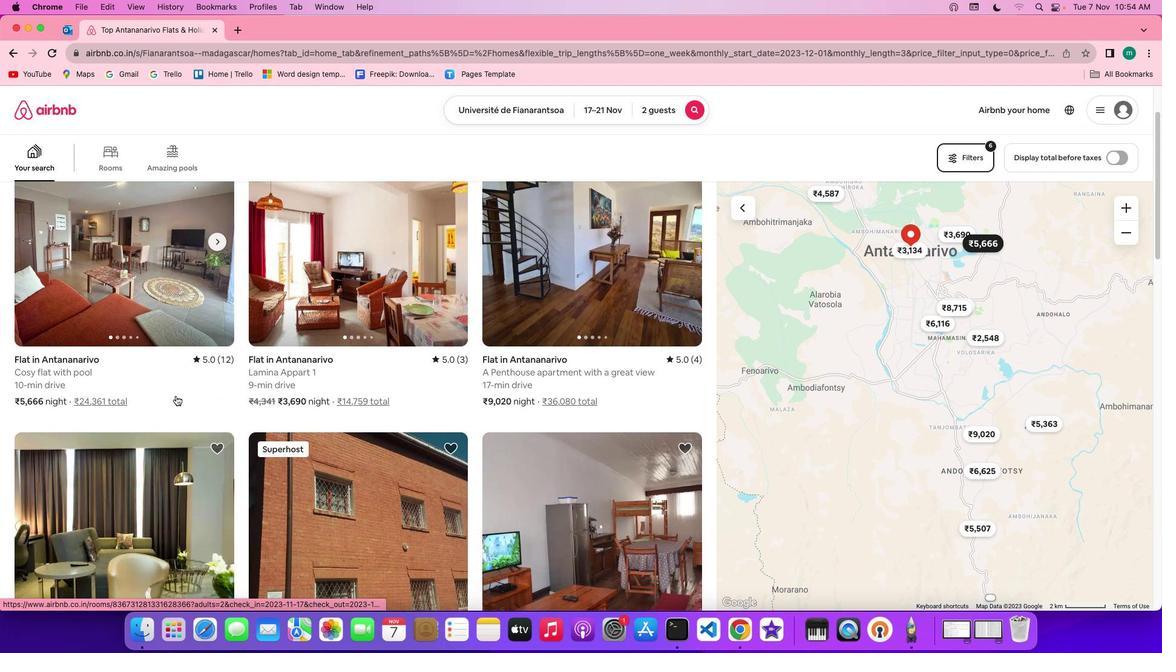 
Action: Mouse scrolled (205, 425) with delta (29, 28)
Screenshot: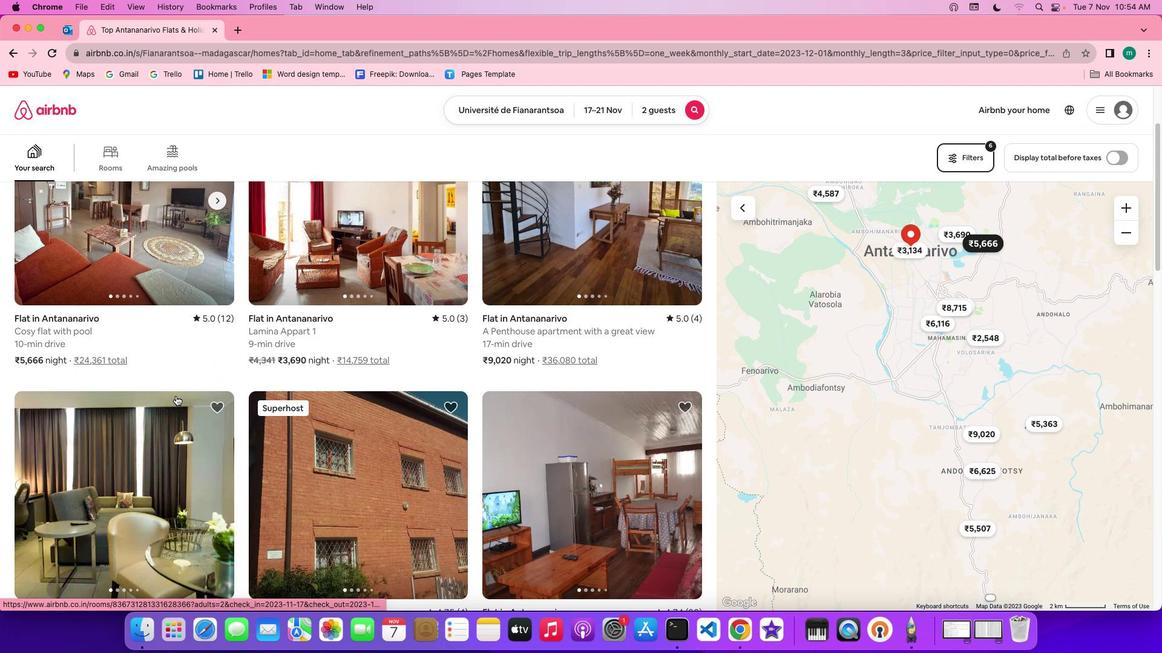 
Action: Mouse scrolled (205, 425) with delta (29, 28)
Screenshot: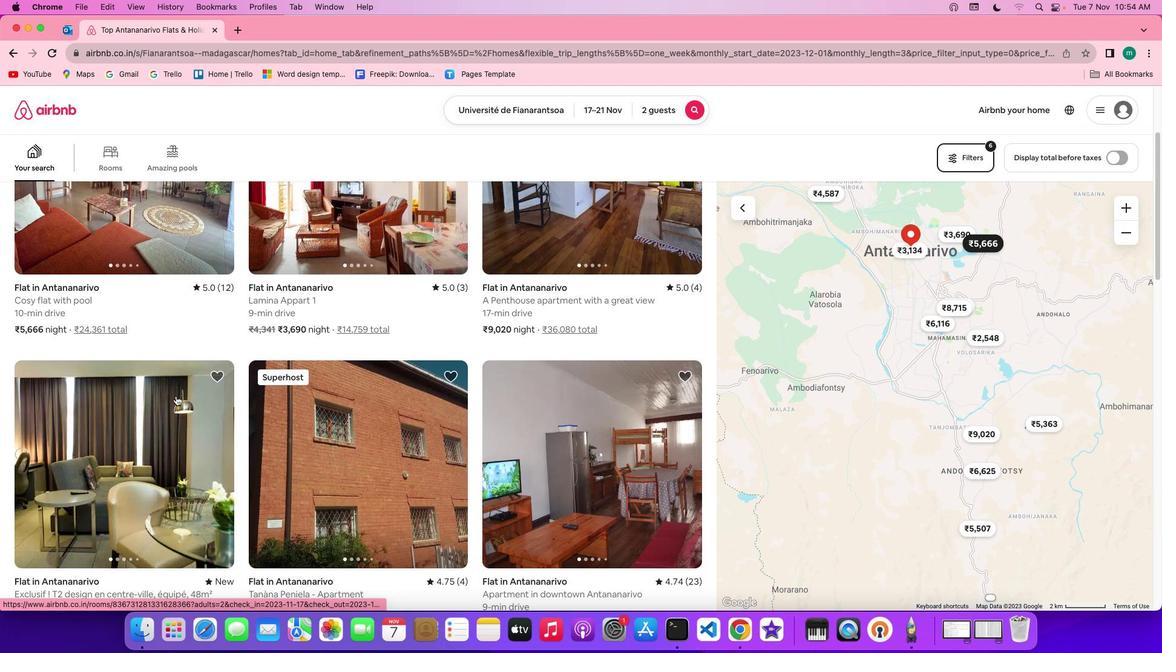 
Action: Mouse scrolled (205, 425) with delta (29, 27)
Screenshot: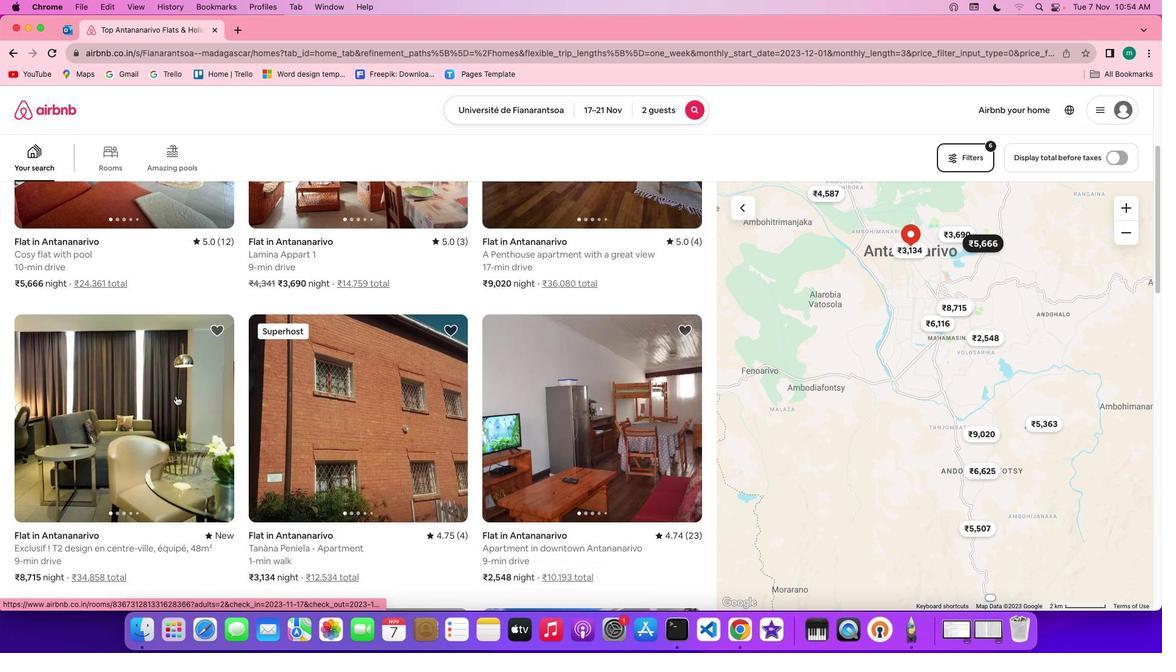 
Action: Mouse scrolled (205, 425) with delta (29, 26)
Screenshot: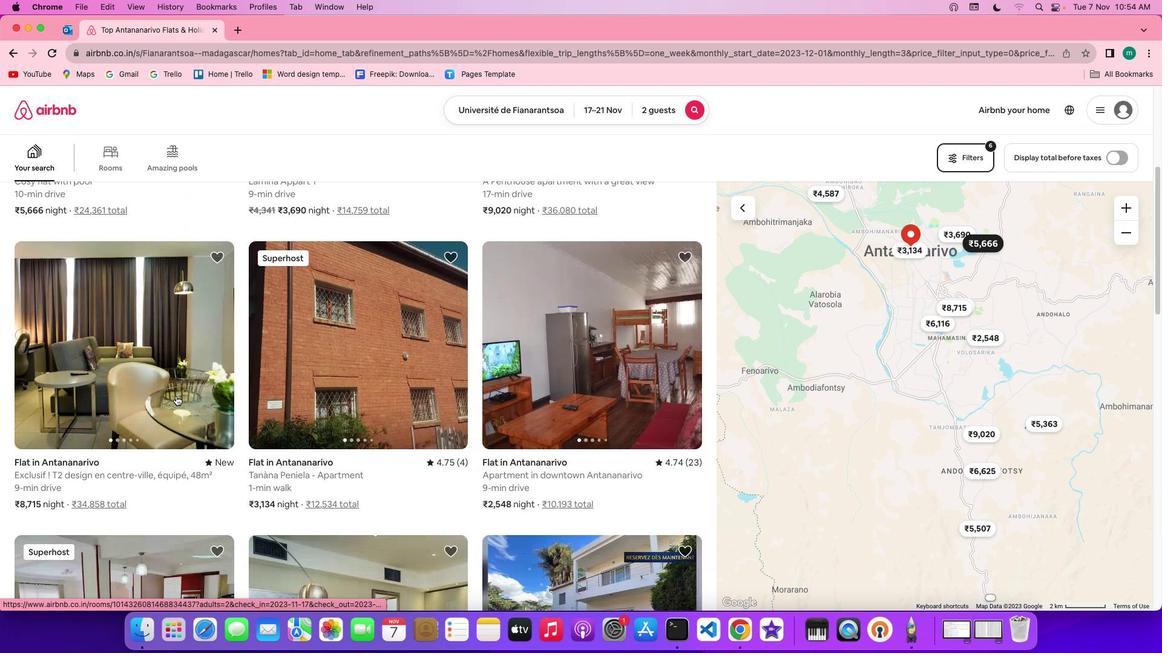 
Action: Mouse moved to (607, 399)
Screenshot: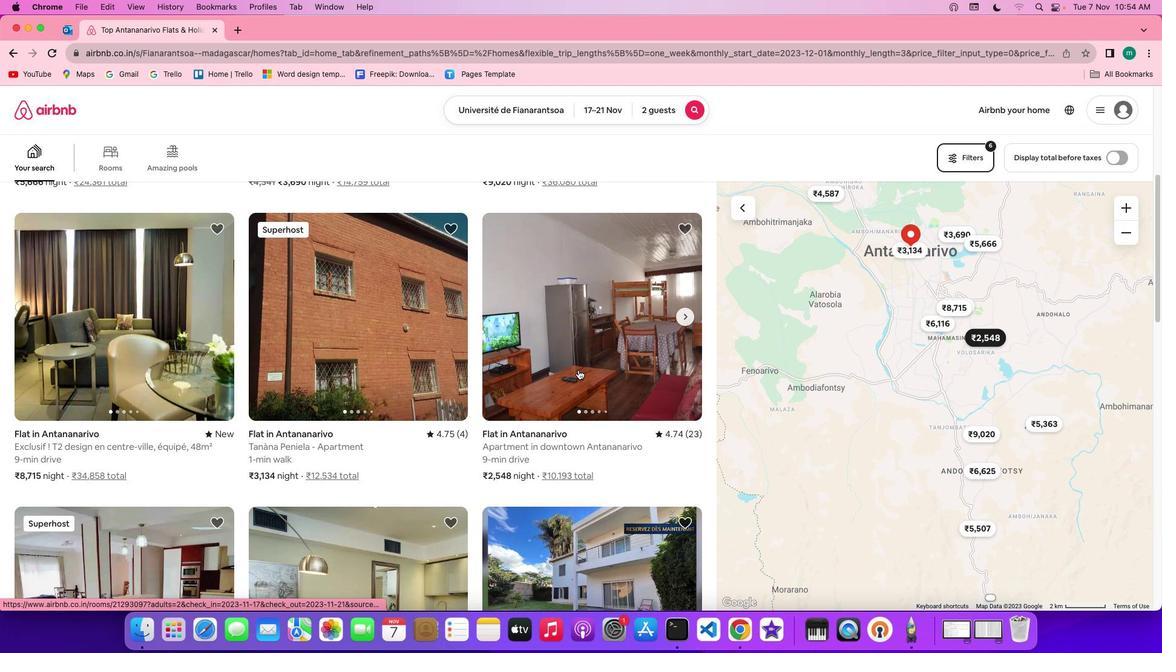 
Action: Mouse pressed left at (607, 399)
Screenshot: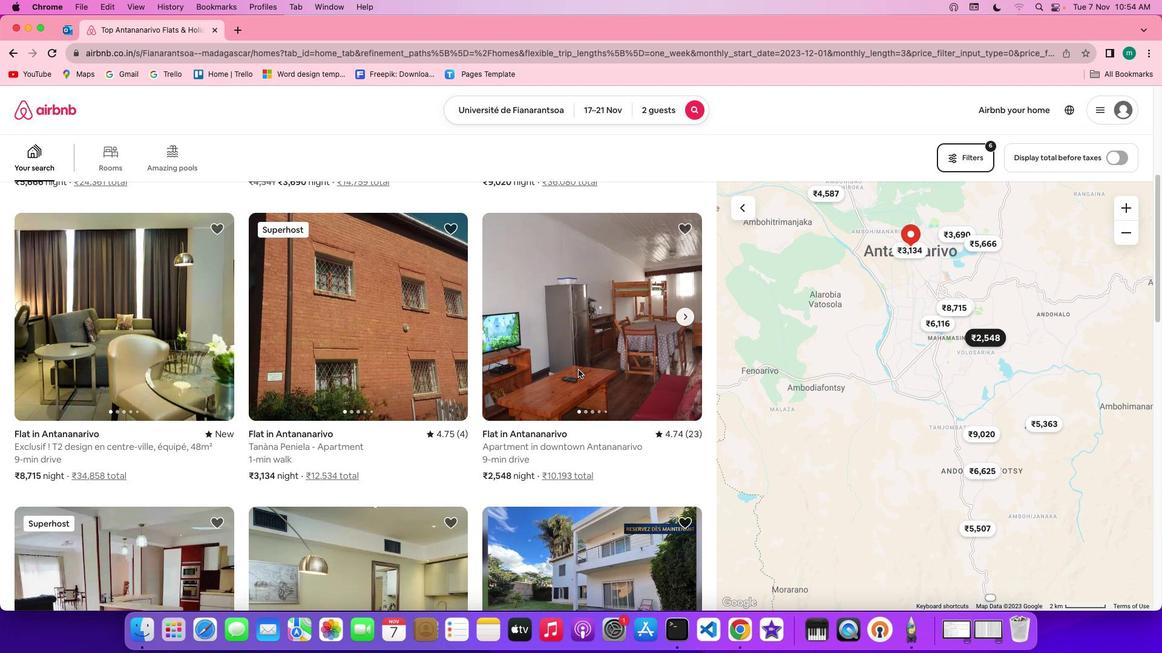
Action: Mouse moved to (914, 477)
Screenshot: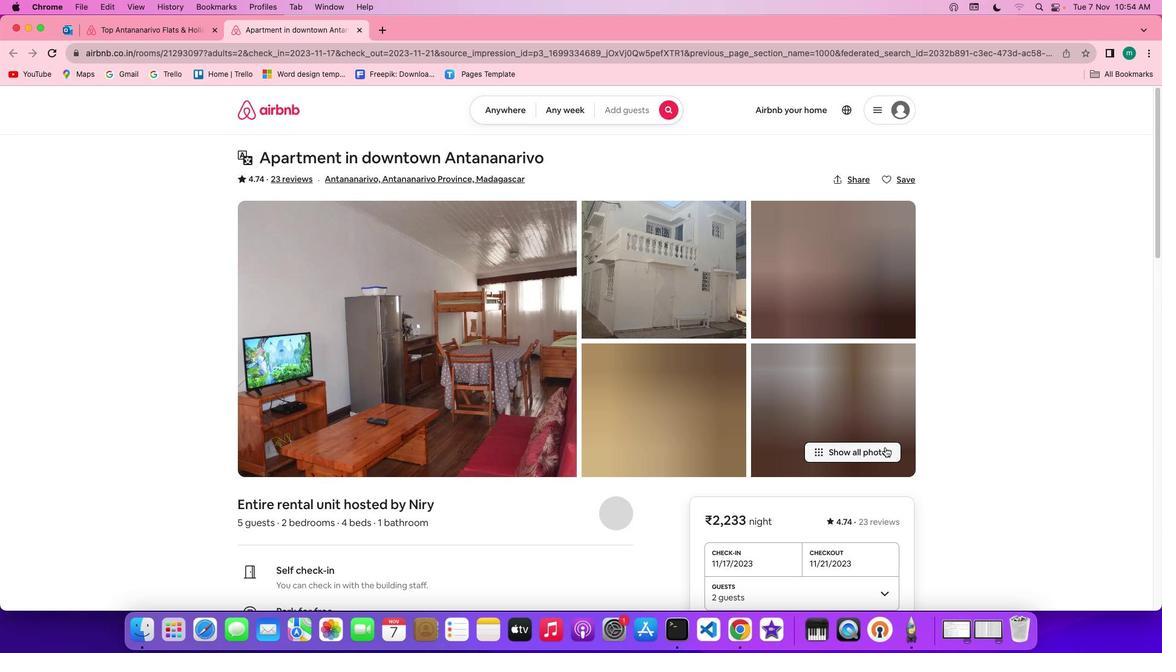 
Action: Mouse pressed left at (914, 477)
Screenshot: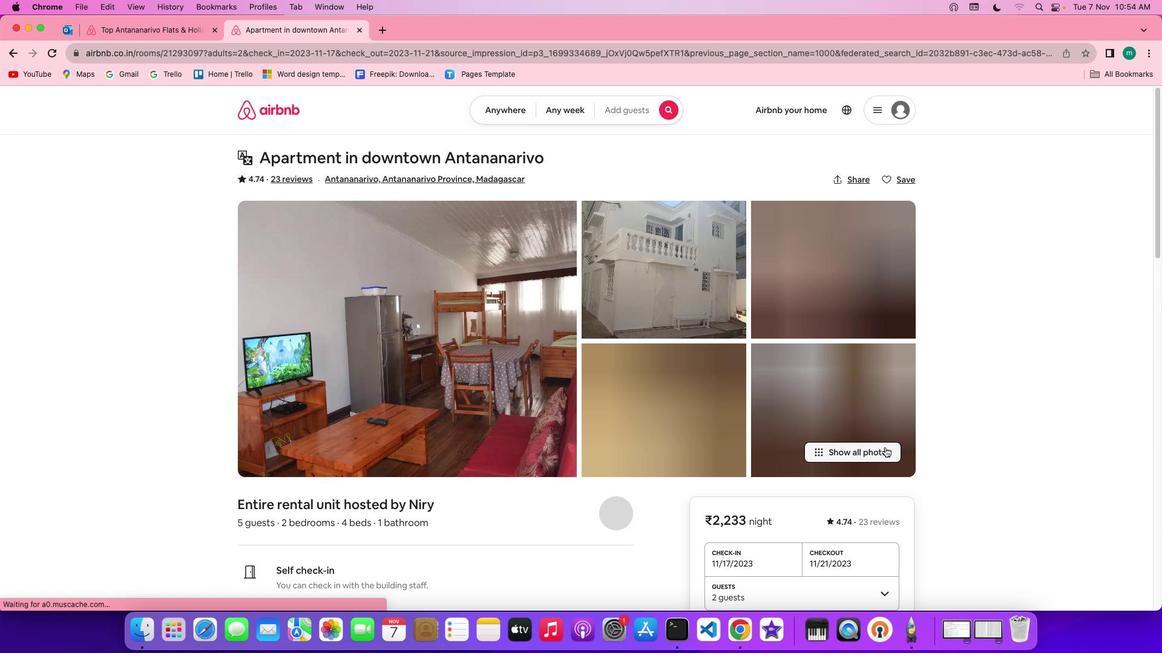 
Action: Mouse moved to (655, 412)
Screenshot: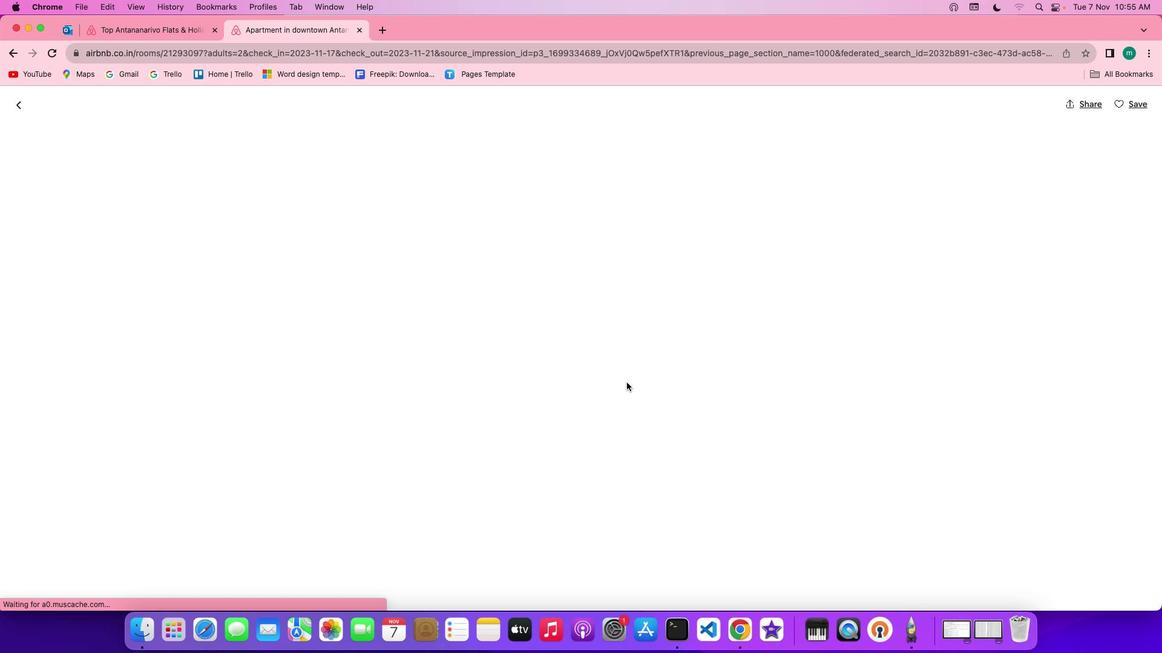 
Action: Mouse scrolled (655, 412) with delta (29, 28)
Screenshot: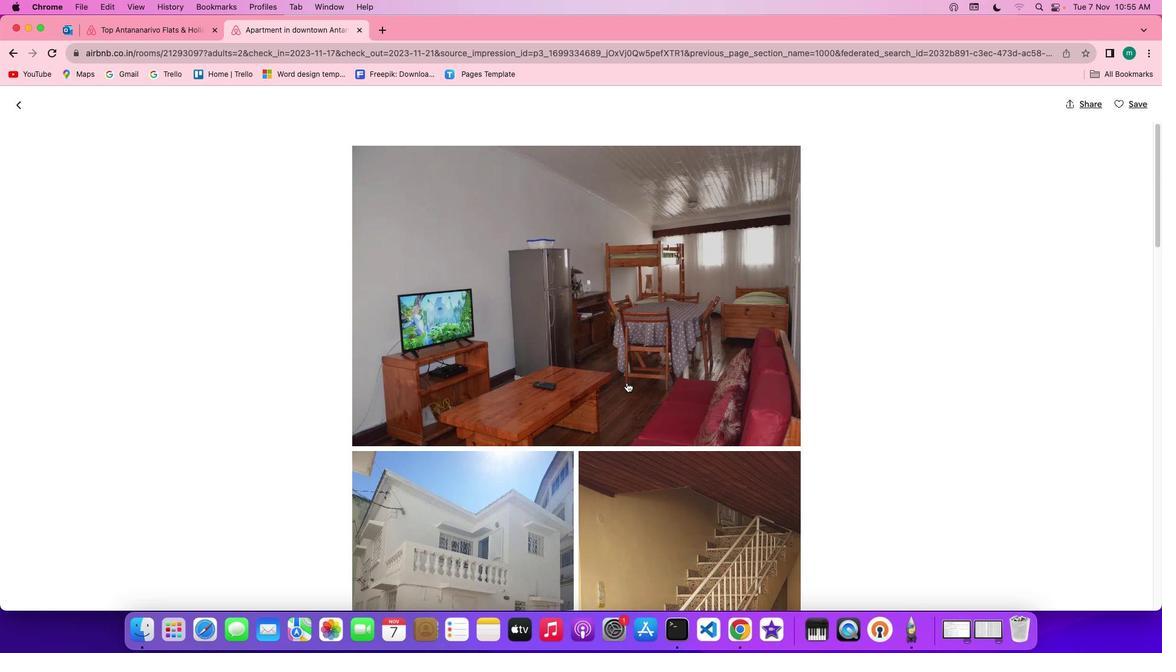 
Action: Mouse scrolled (655, 412) with delta (29, 28)
Screenshot: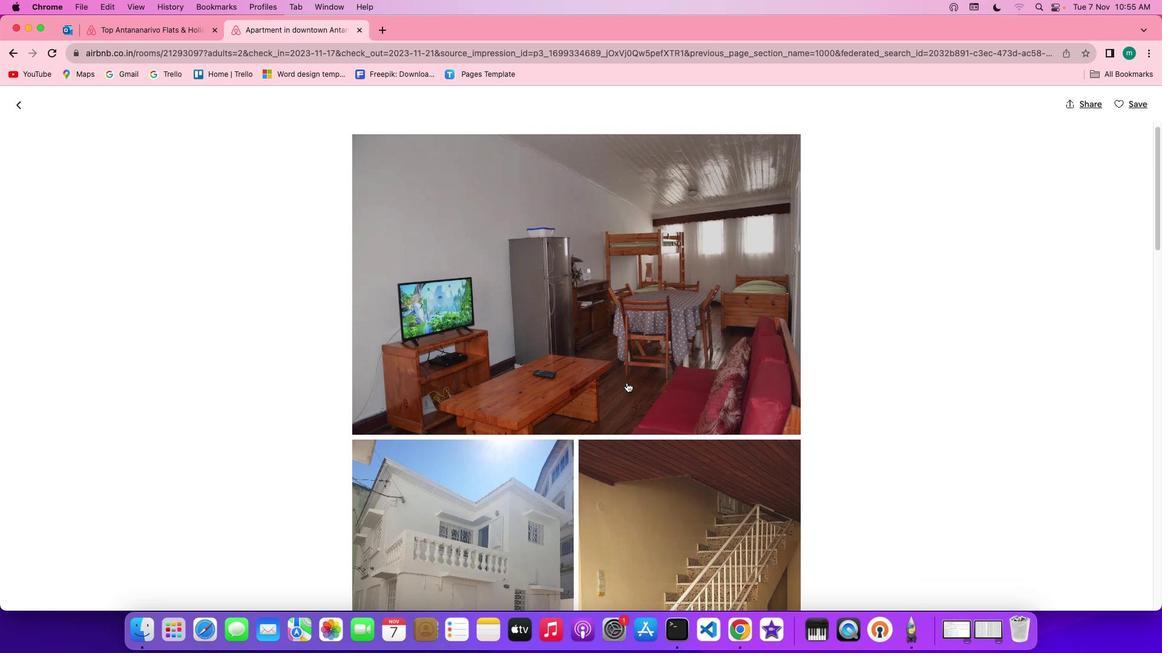 
Action: Mouse scrolled (655, 412) with delta (29, 28)
Screenshot: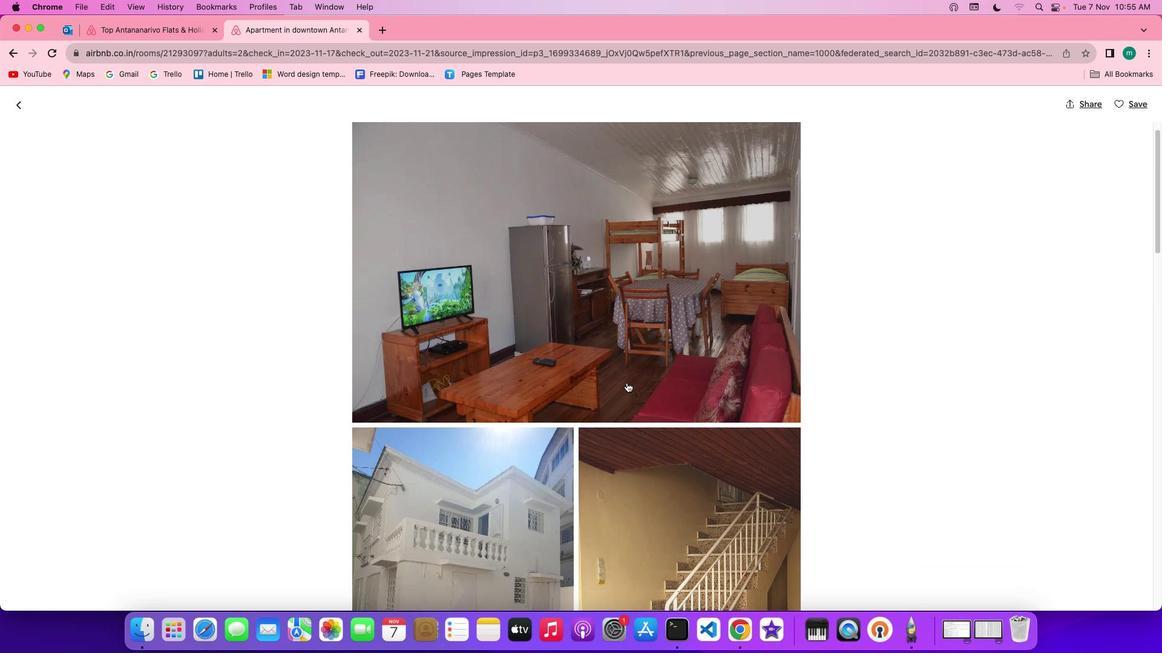 
Action: Mouse scrolled (655, 412) with delta (29, 27)
Screenshot: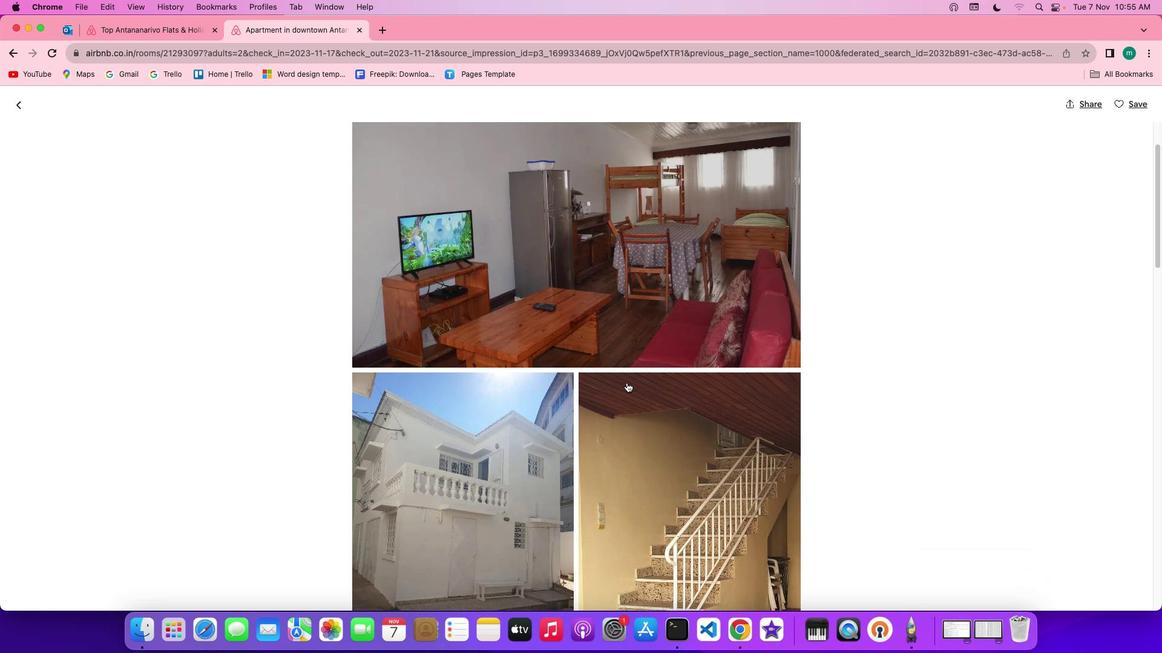 
Action: Mouse scrolled (655, 412) with delta (29, 28)
Screenshot: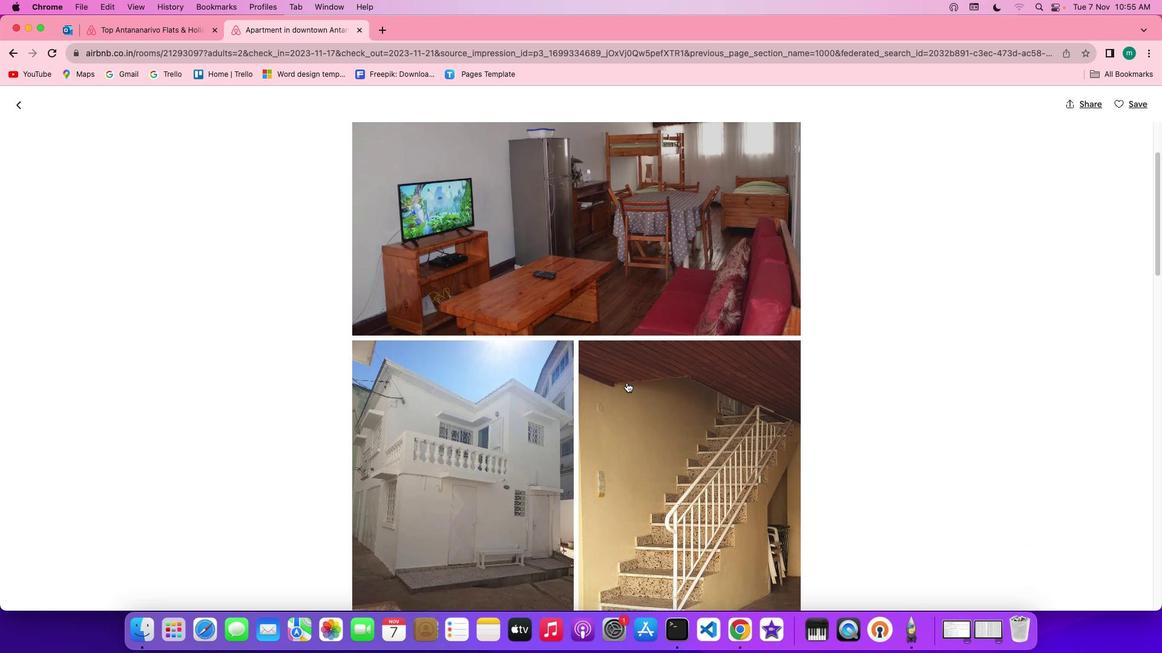 
Action: Mouse scrolled (655, 412) with delta (29, 28)
Screenshot: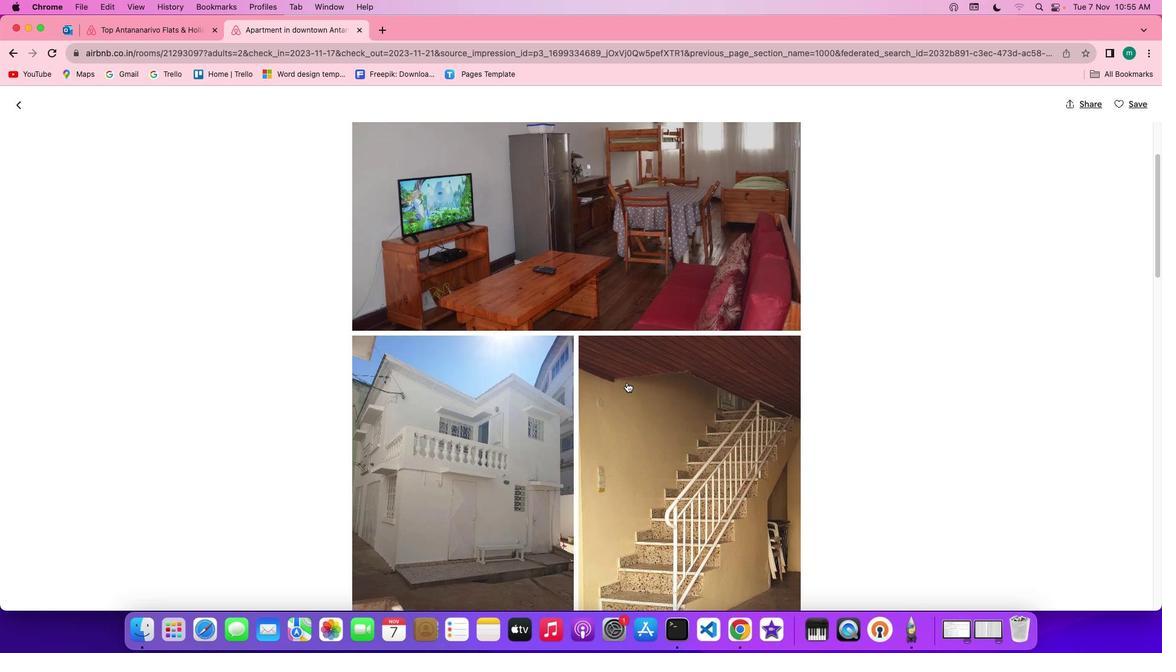 
Action: Mouse scrolled (655, 412) with delta (29, 28)
Screenshot: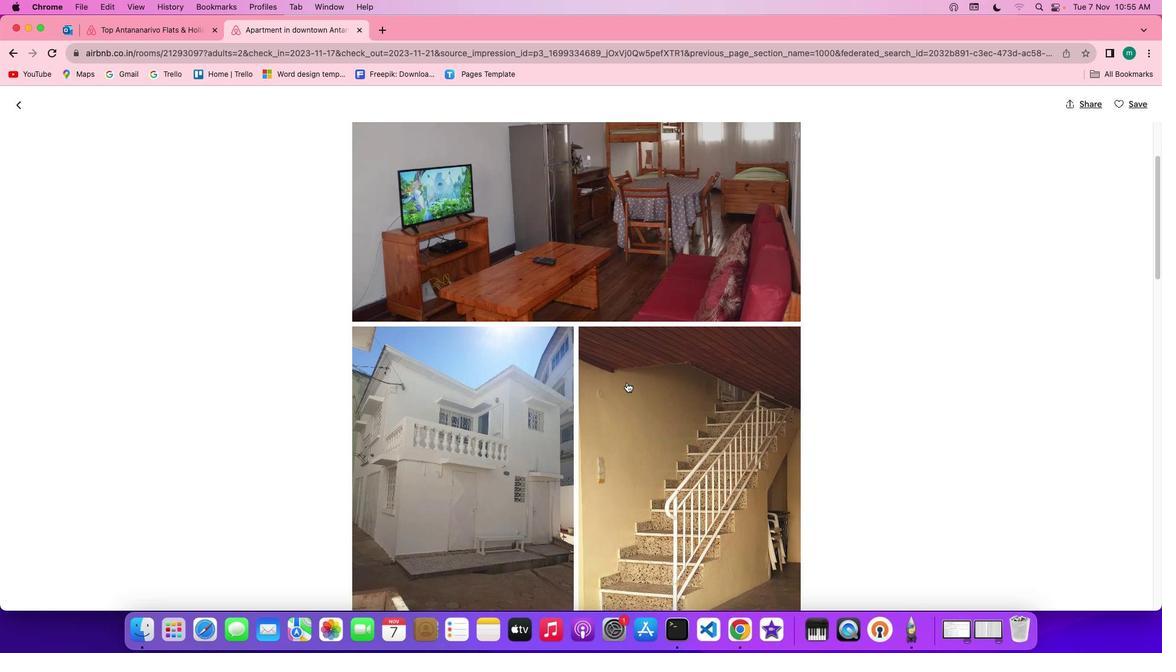 
Action: Mouse scrolled (655, 412) with delta (29, 27)
Screenshot: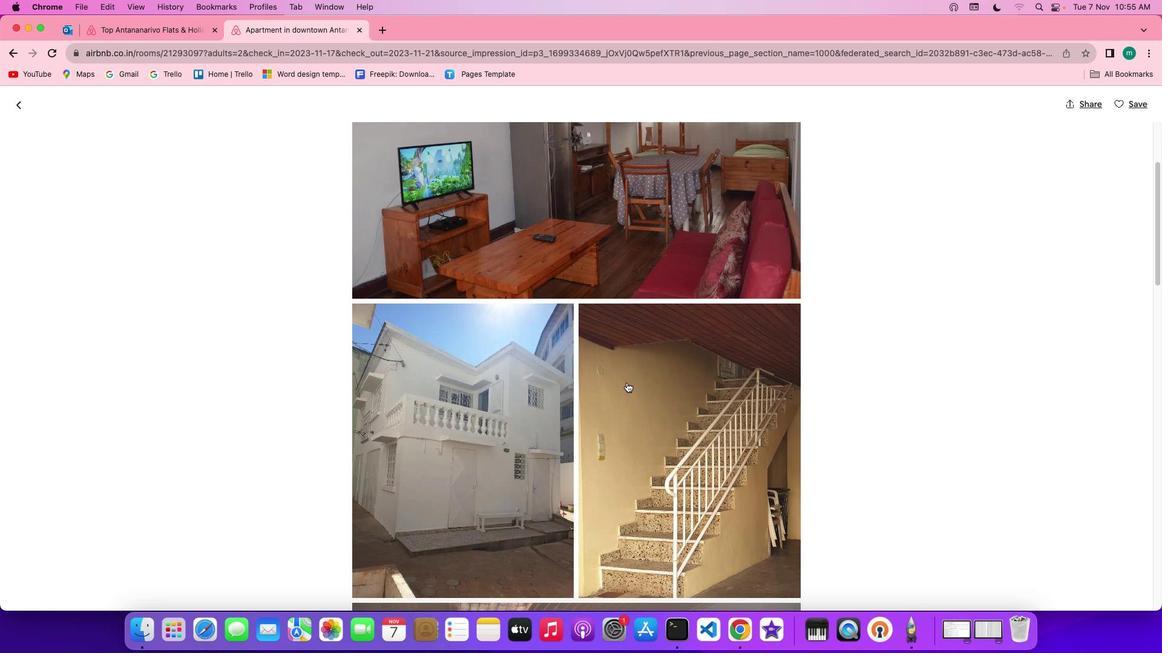 
Action: Mouse scrolled (655, 412) with delta (29, 27)
Screenshot: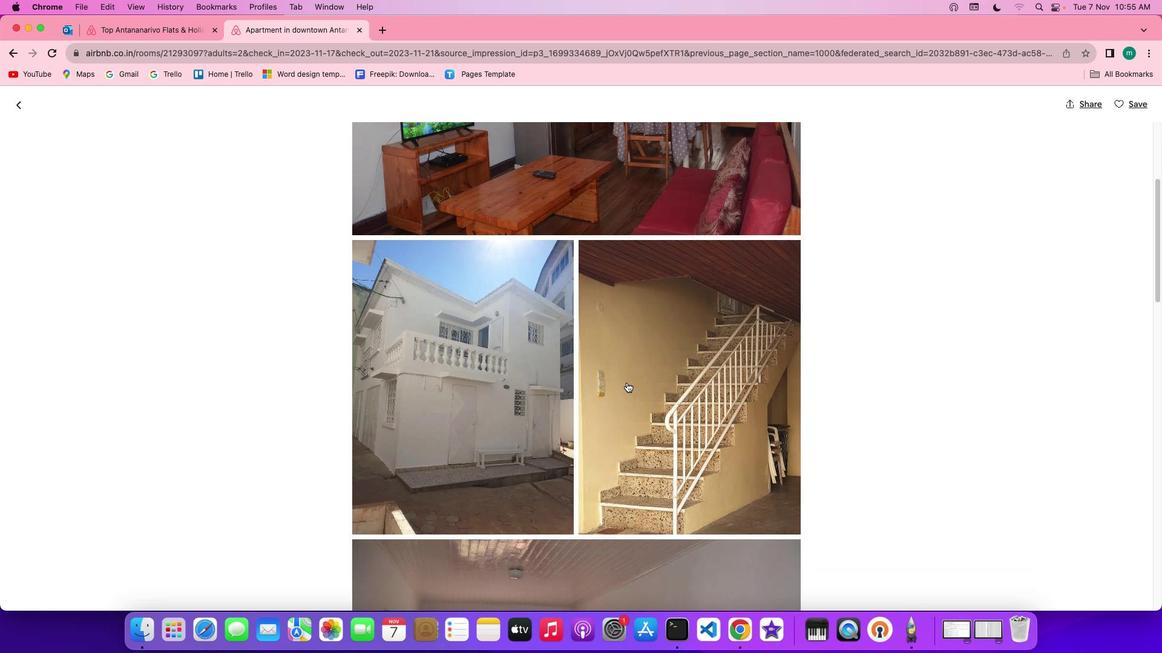 
Action: Mouse scrolled (655, 412) with delta (29, 28)
Screenshot: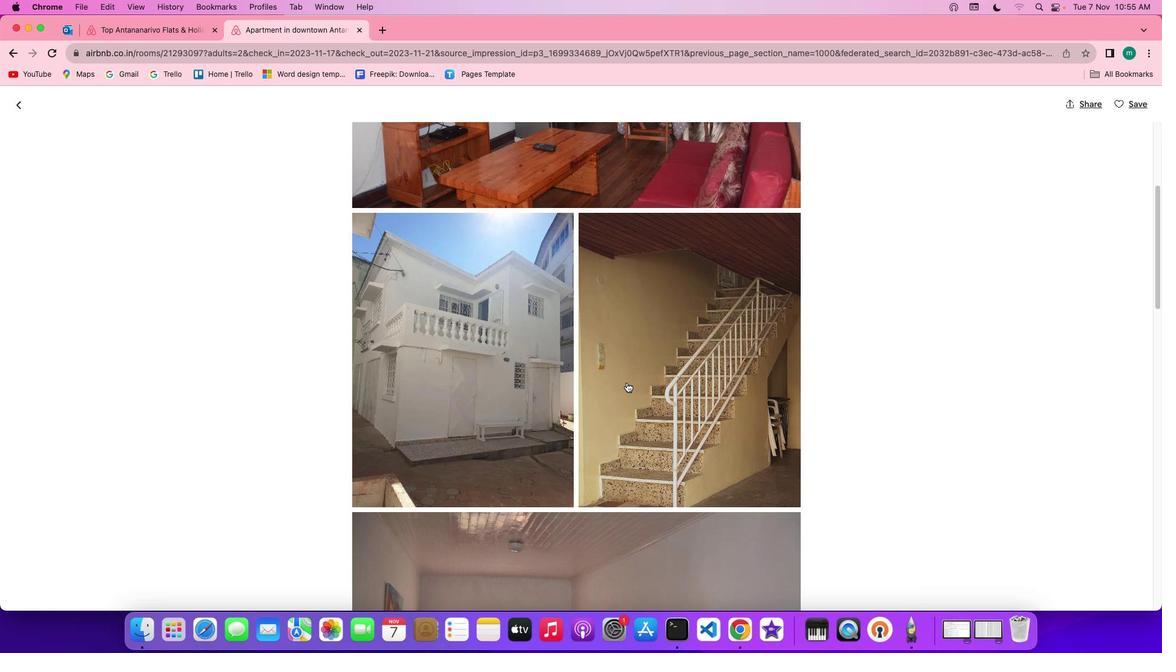 
Action: Mouse scrolled (655, 412) with delta (29, 28)
Screenshot: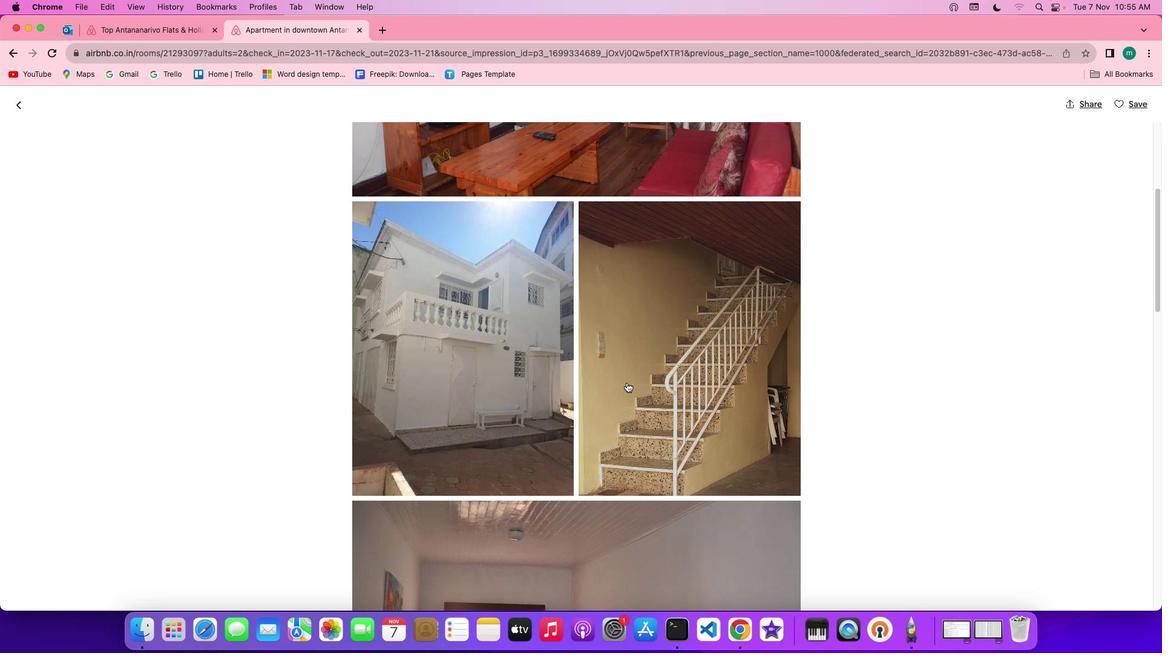 
Action: Mouse scrolled (655, 412) with delta (29, 28)
Screenshot: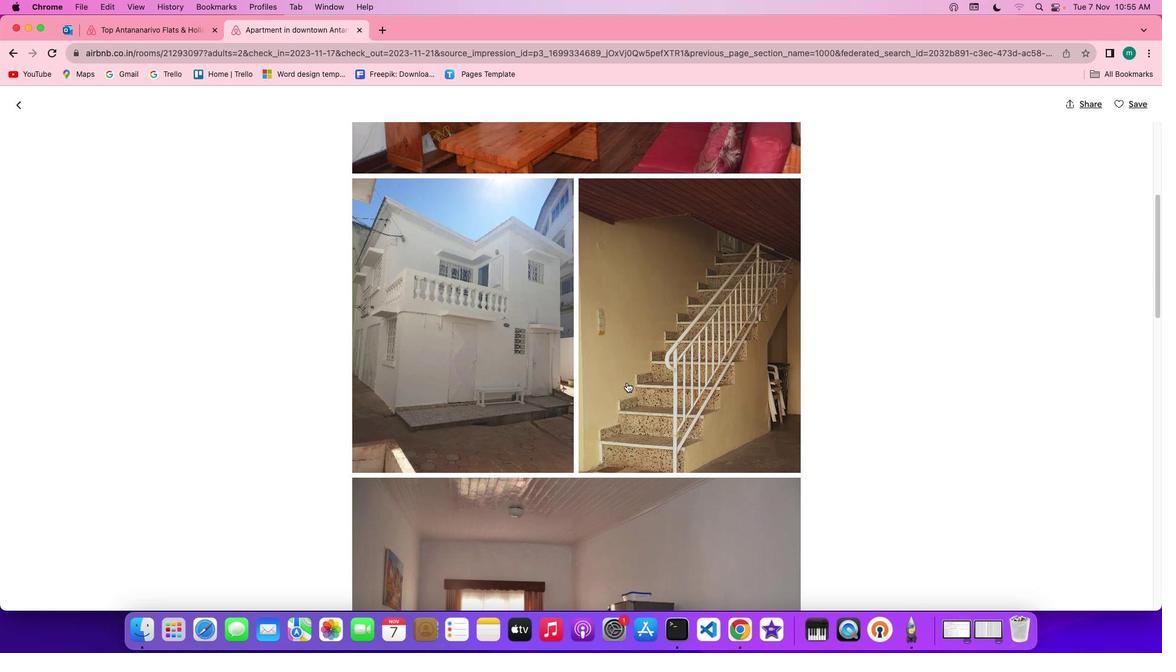 
Action: Mouse scrolled (655, 412) with delta (29, 28)
Screenshot: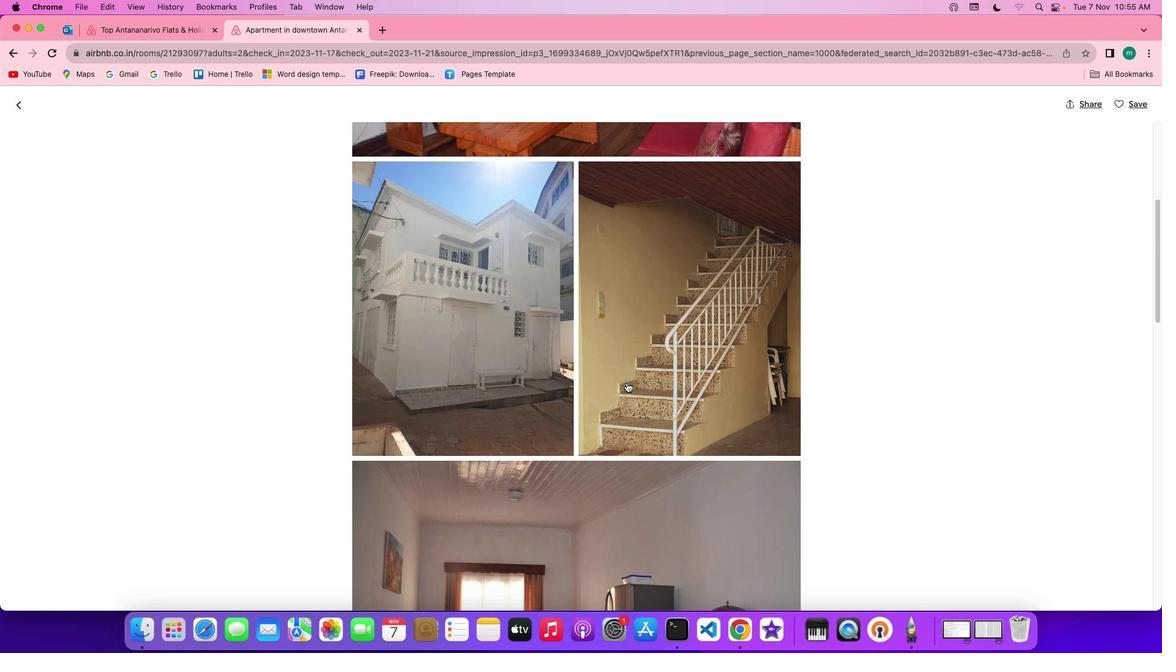 
Action: Mouse scrolled (655, 412) with delta (29, 28)
Screenshot: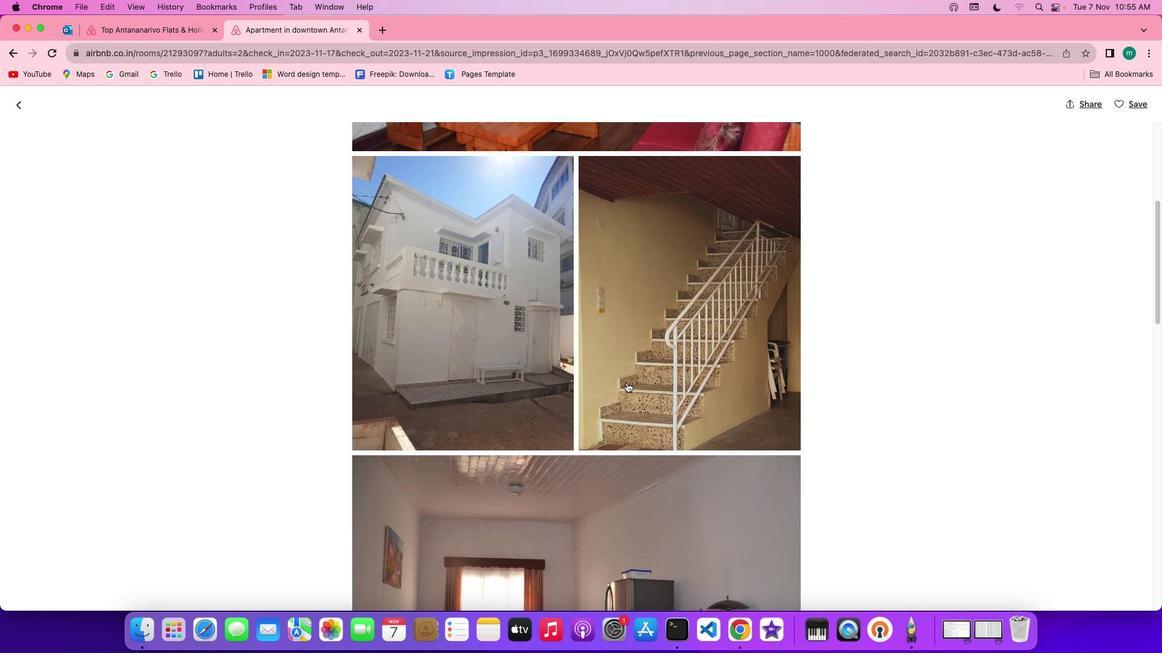 
Action: Mouse scrolled (655, 412) with delta (29, 28)
Screenshot: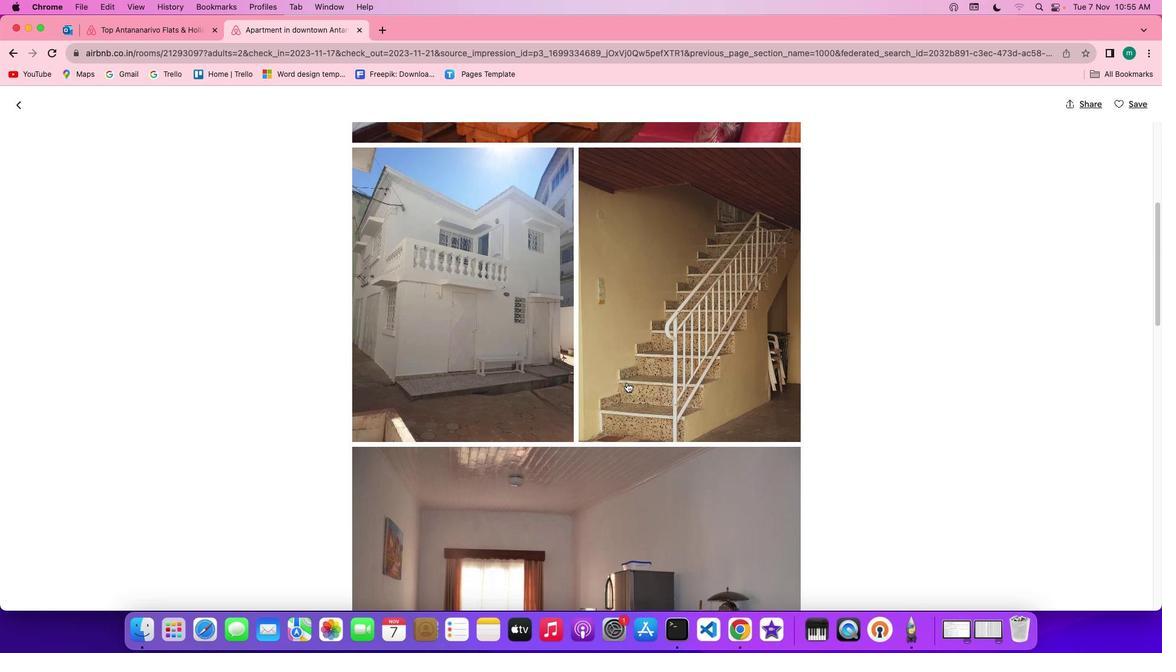 
Action: Mouse scrolled (655, 412) with delta (29, 27)
Screenshot: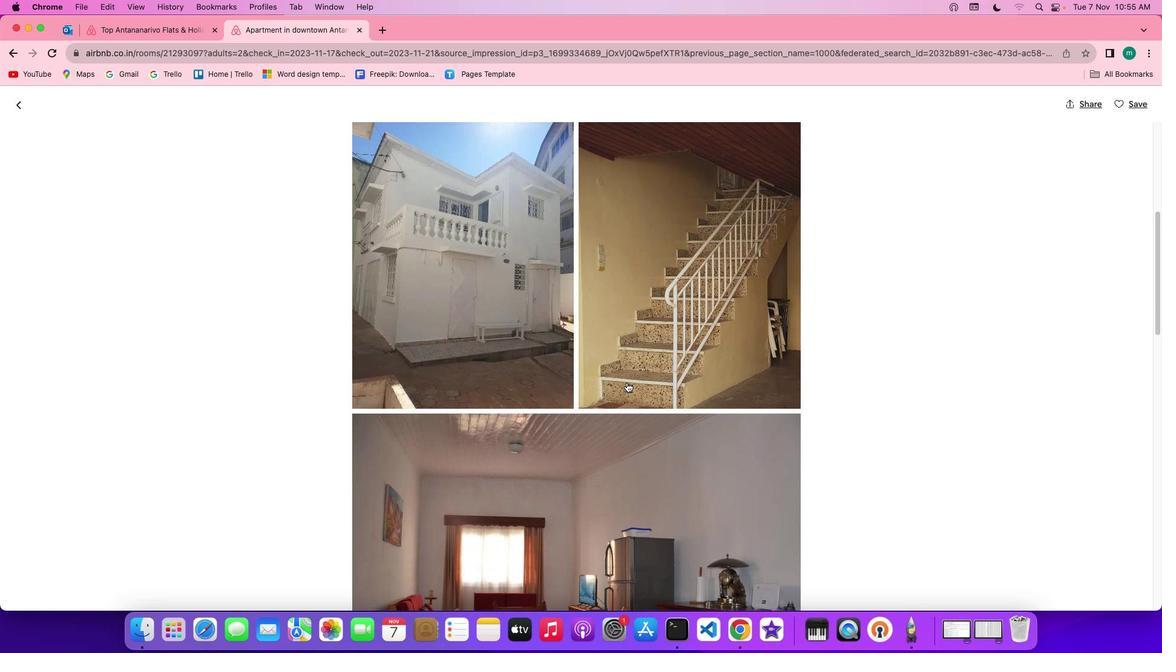 
Action: Mouse scrolled (655, 412) with delta (29, 28)
Screenshot: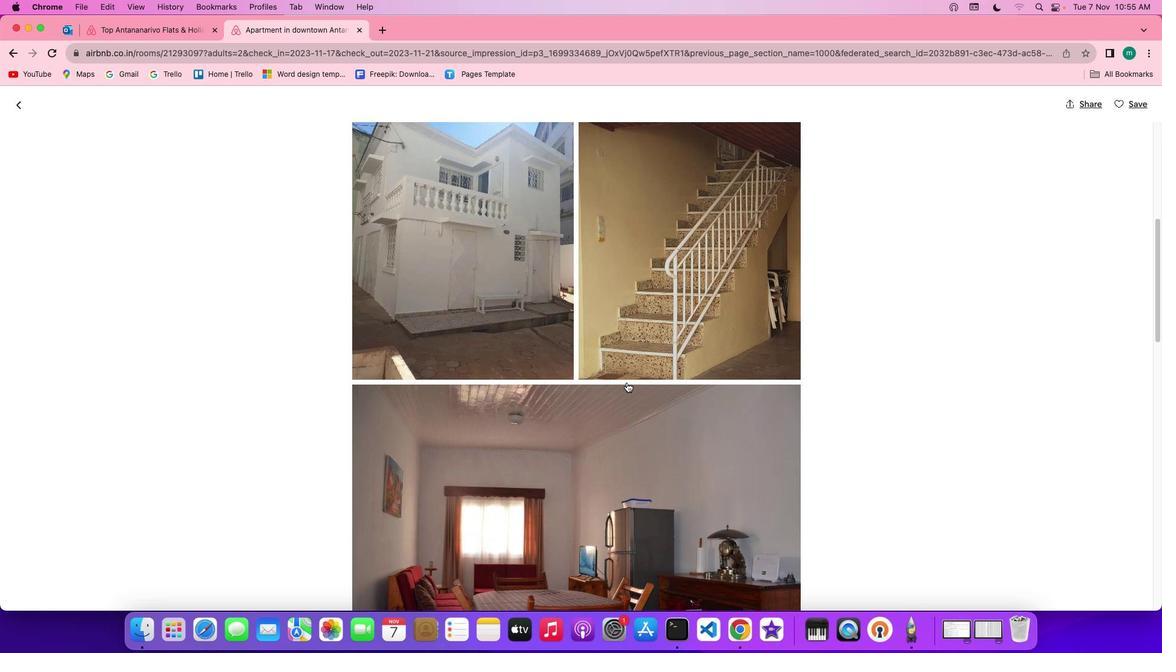 
Action: Mouse scrolled (655, 412) with delta (29, 28)
Screenshot: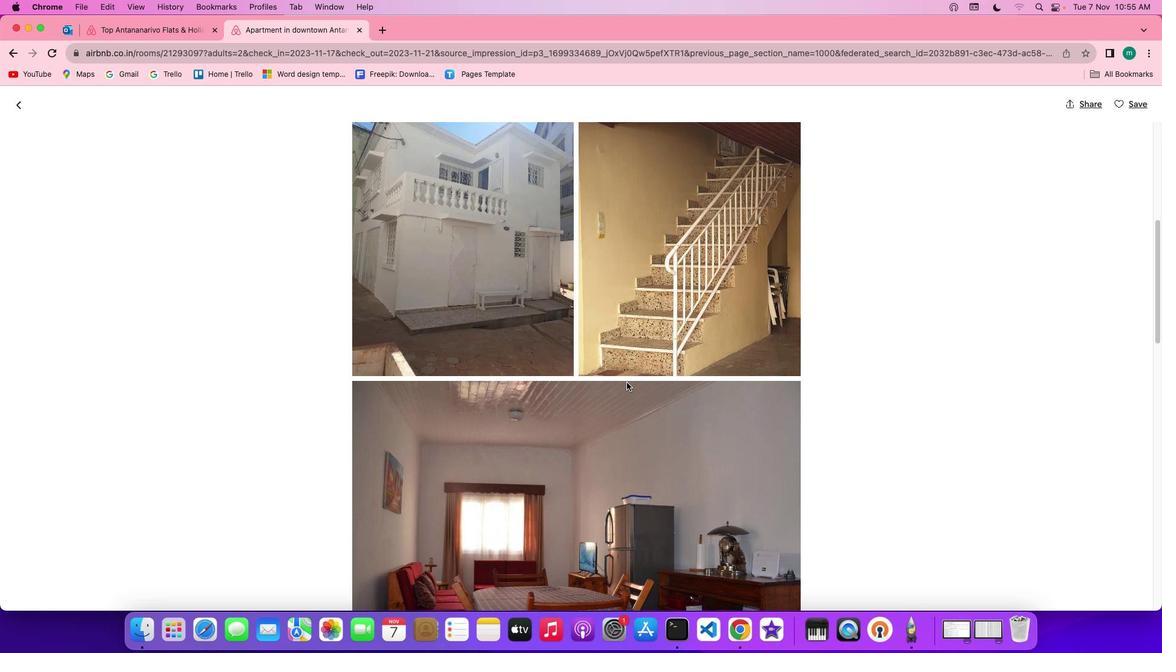 
Action: Mouse scrolled (655, 412) with delta (29, 28)
Screenshot: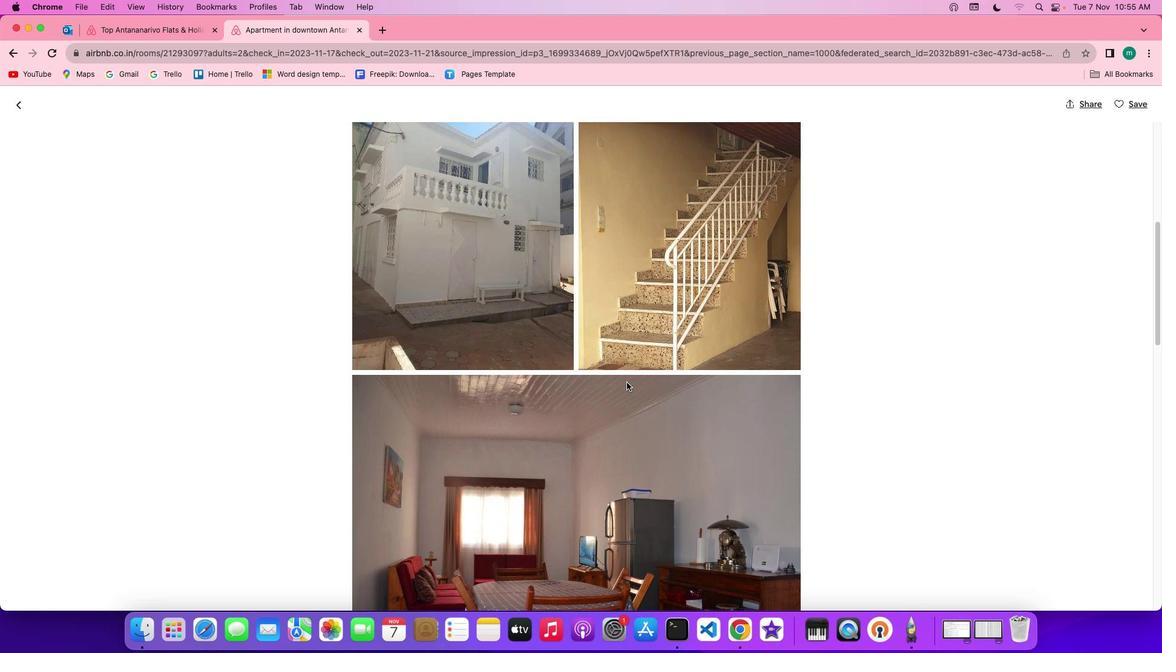 
Action: Mouse scrolled (655, 412) with delta (29, 28)
Screenshot: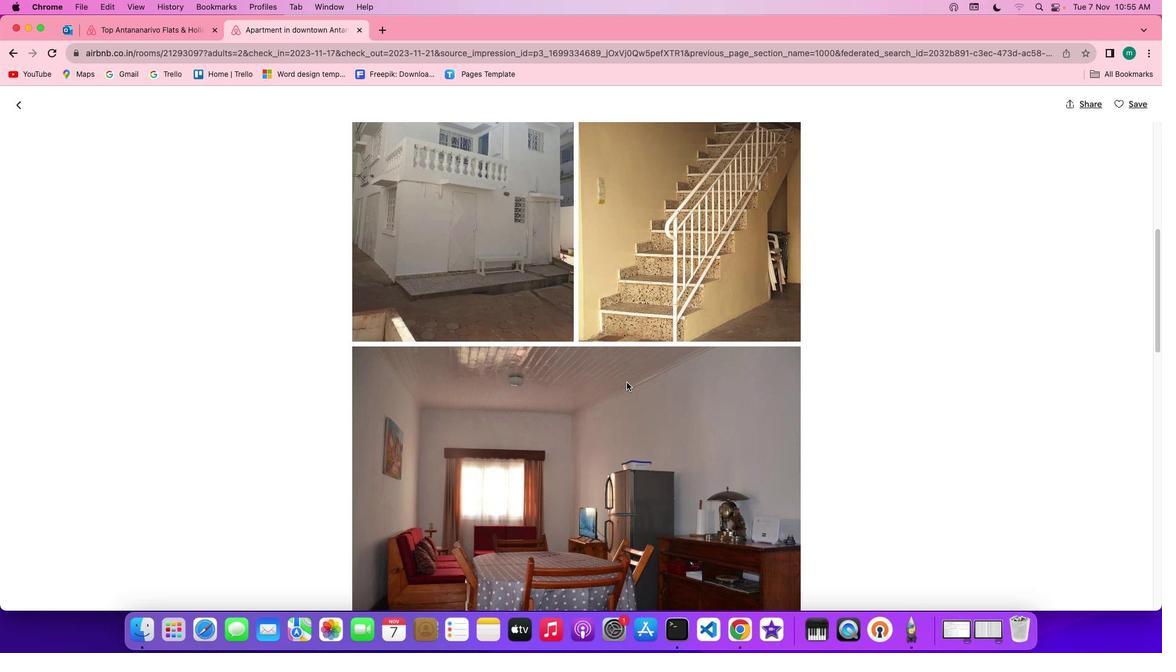 
Action: Mouse scrolled (655, 412) with delta (29, 28)
Screenshot: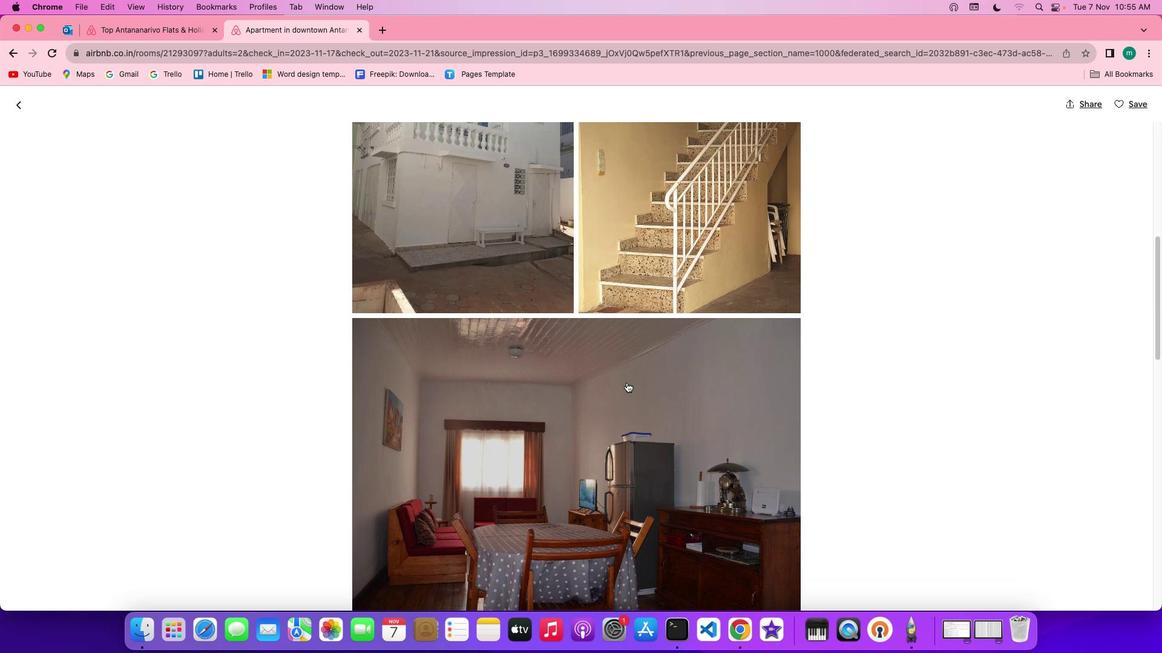 
Action: Mouse scrolled (655, 412) with delta (29, 28)
Screenshot: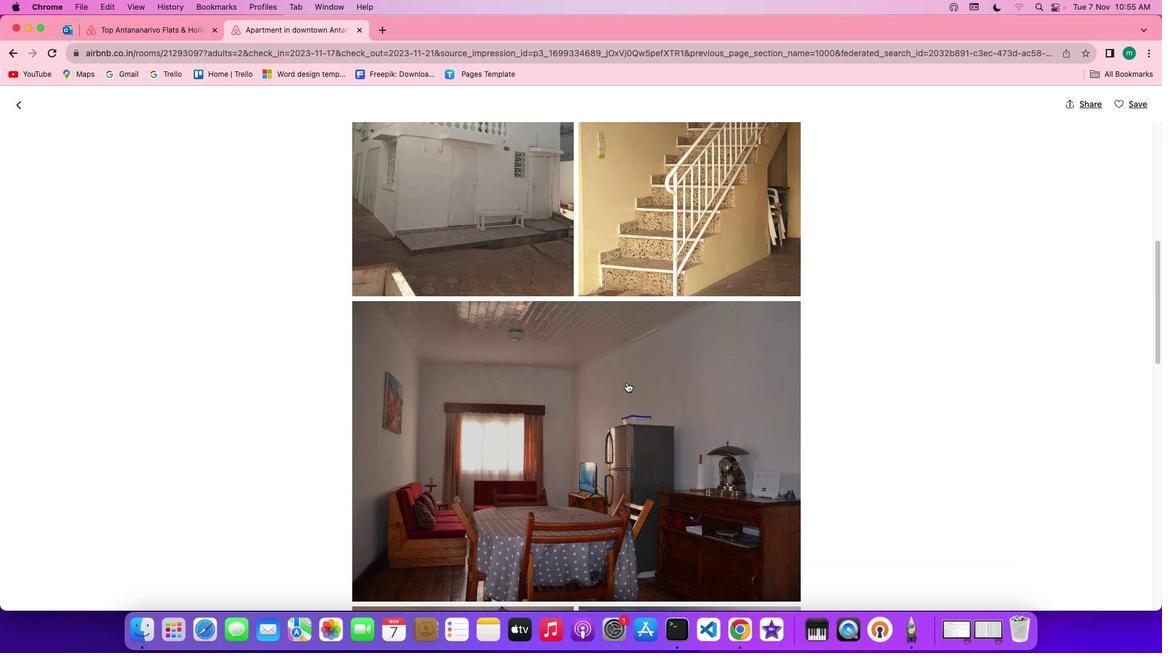 
Action: Mouse scrolled (655, 412) with delta (29, 27)
Screenshot: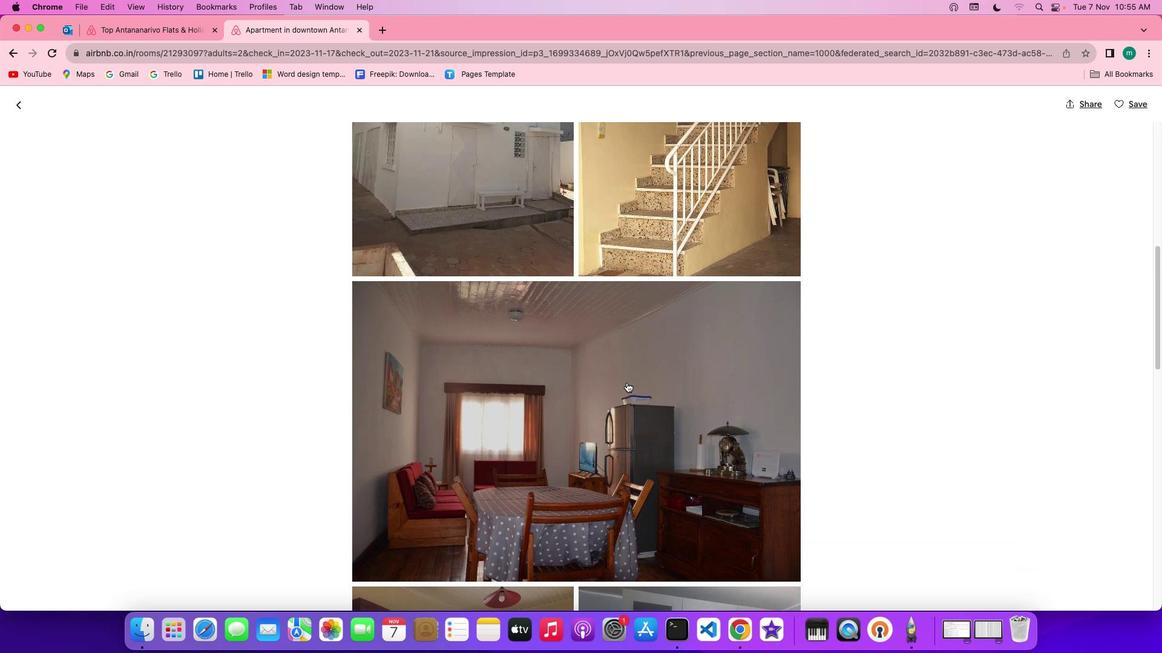 
Action: Mouse scrolled (655, 412) with delta (29, 28)
Screenshot: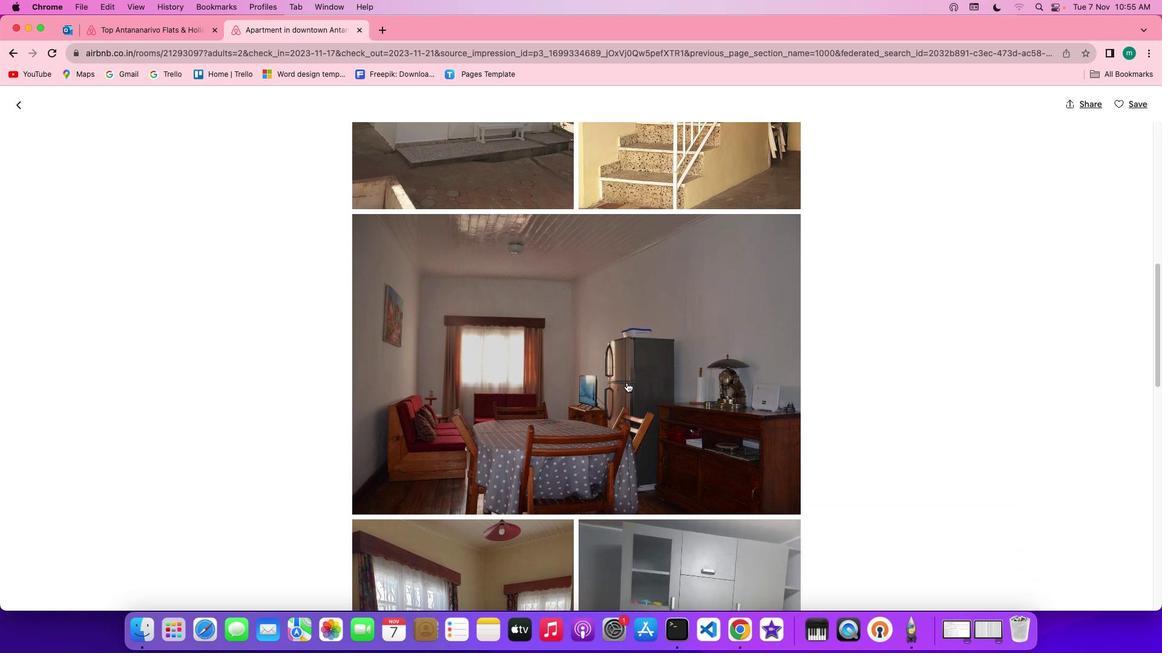 
Action: Mouse scrolled (655, 412) with delta (29, 28)
Screenshot: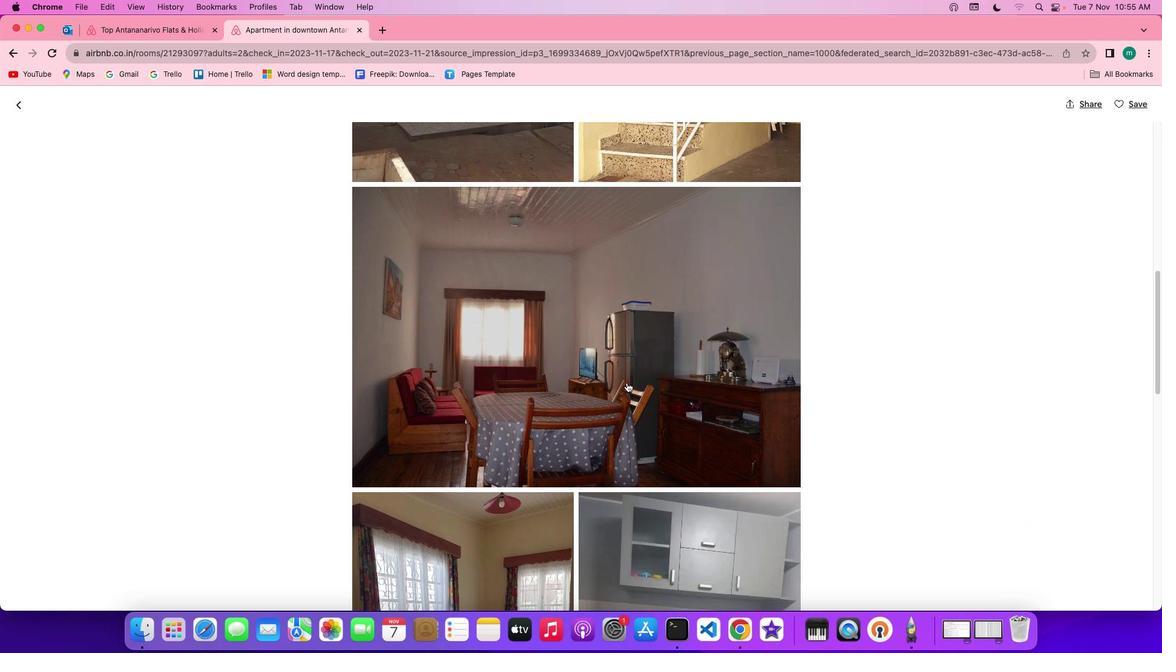 
Action: Mouse scrolled (655, 412) with delta (29, 28)
Screenshot: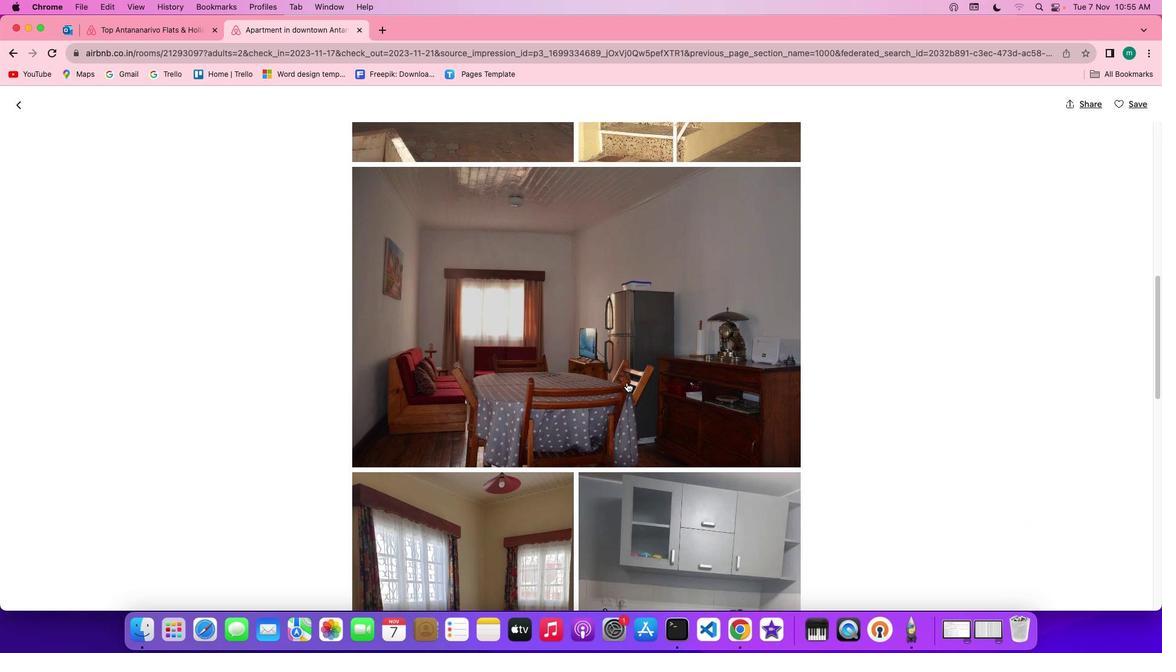 
Action: Mouse scrolled (655, 412) with delta (29, 27)
Screenshot: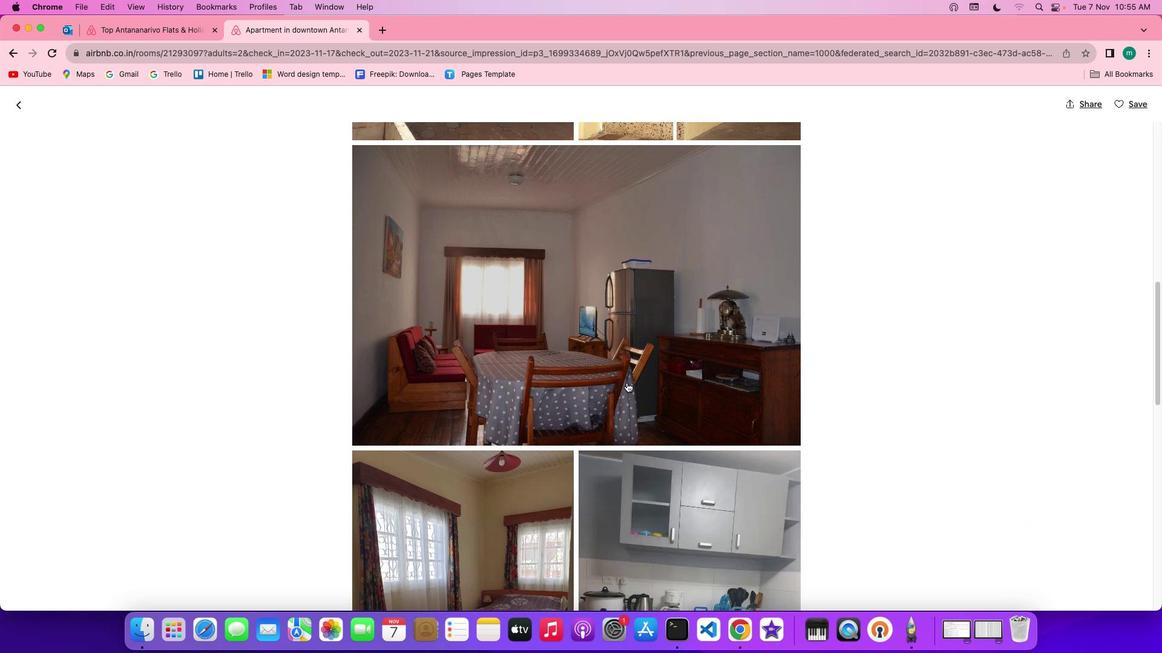 
Action: Mouse scrolled (655, 412) with delta (29, 27)
Screenshot: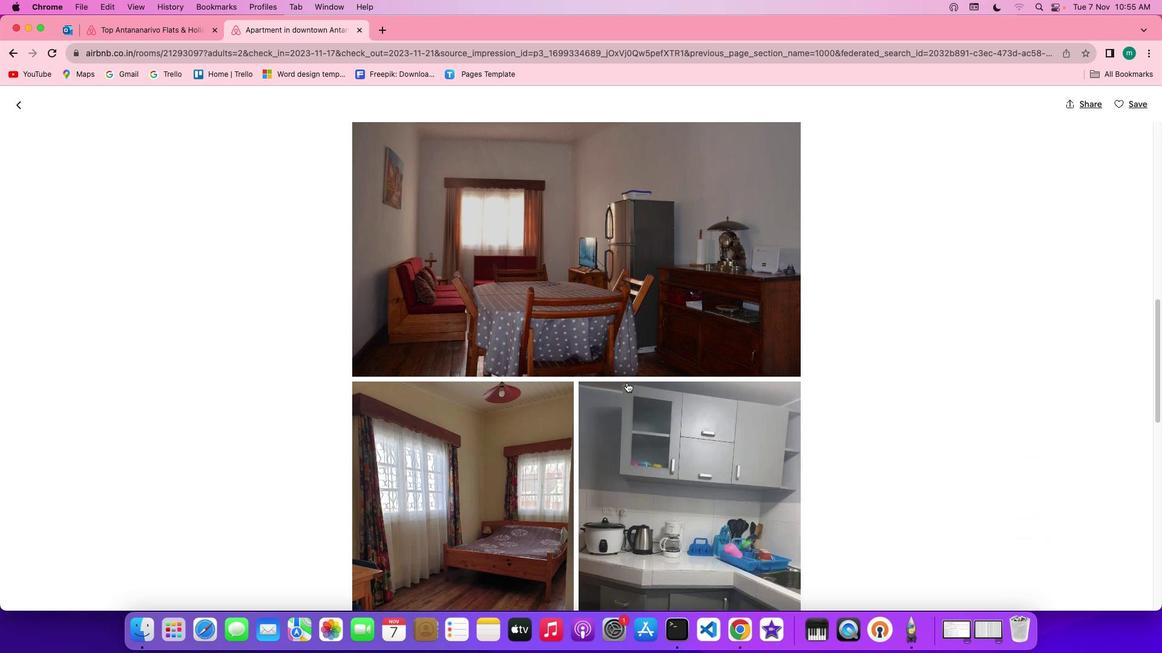 
Action: Mouse scrolled (655, 412) with delta (29, 28)
Screenshot: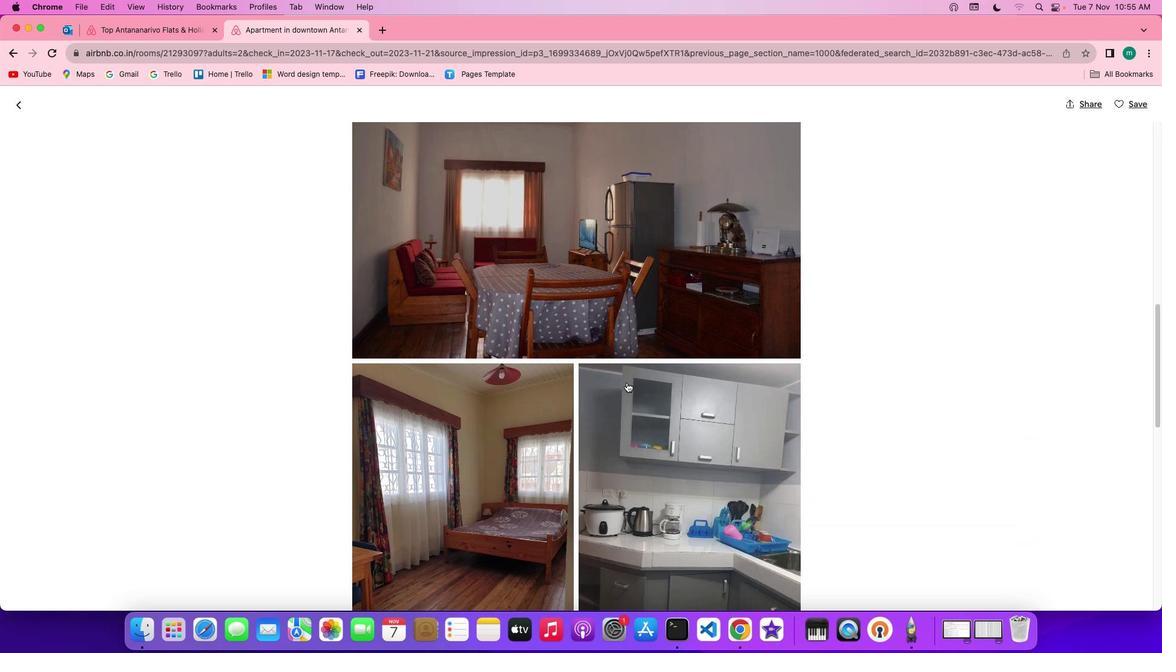 
Action: Mouse scrolled (655, 412) with delta (29, 28)
Screenshot: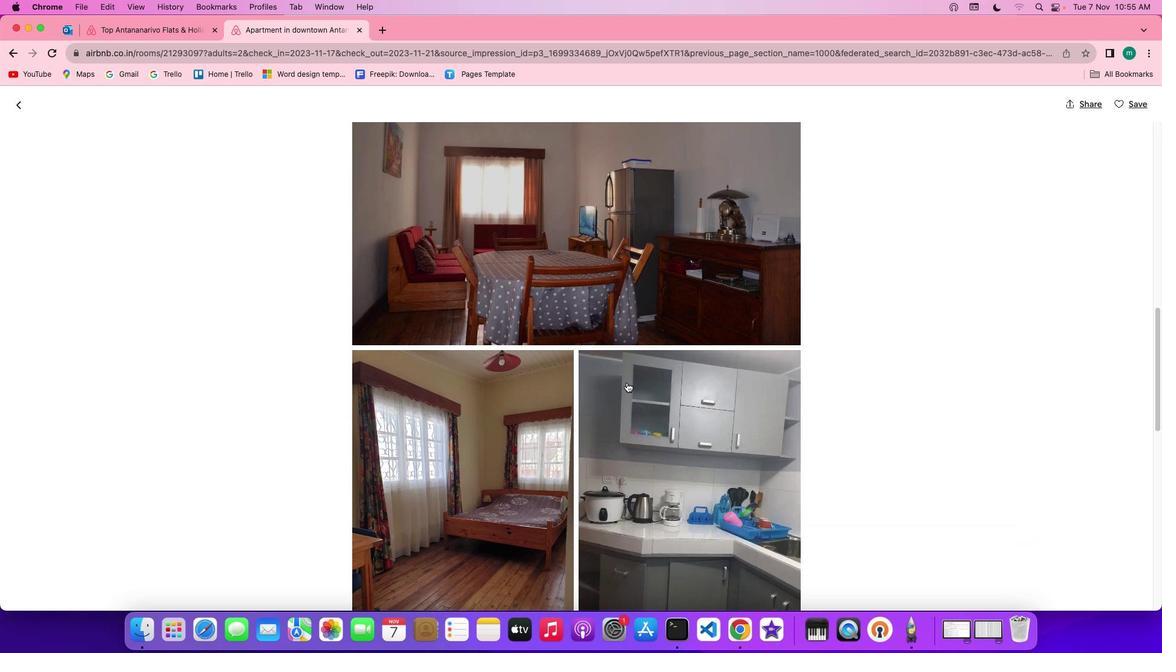 
Action: Mouse scrolled (655, 412) with delta (29, 27)
Screenshot: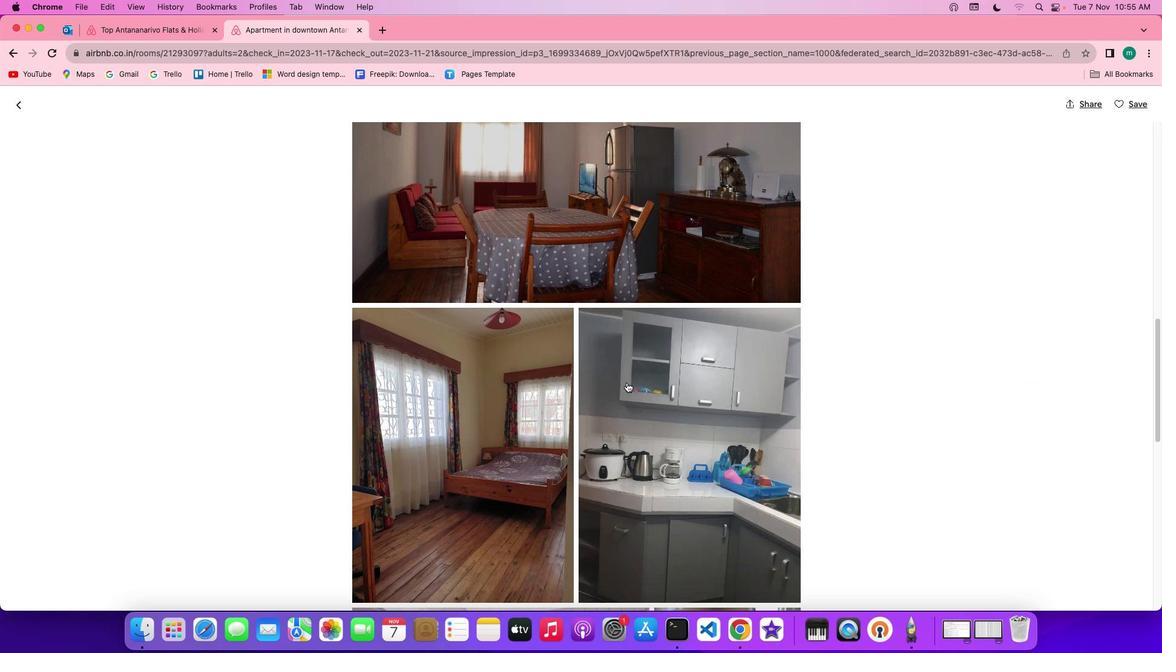 
Action: Mouse scrolled (655, 412) with delta (29, 28)
Screenshot: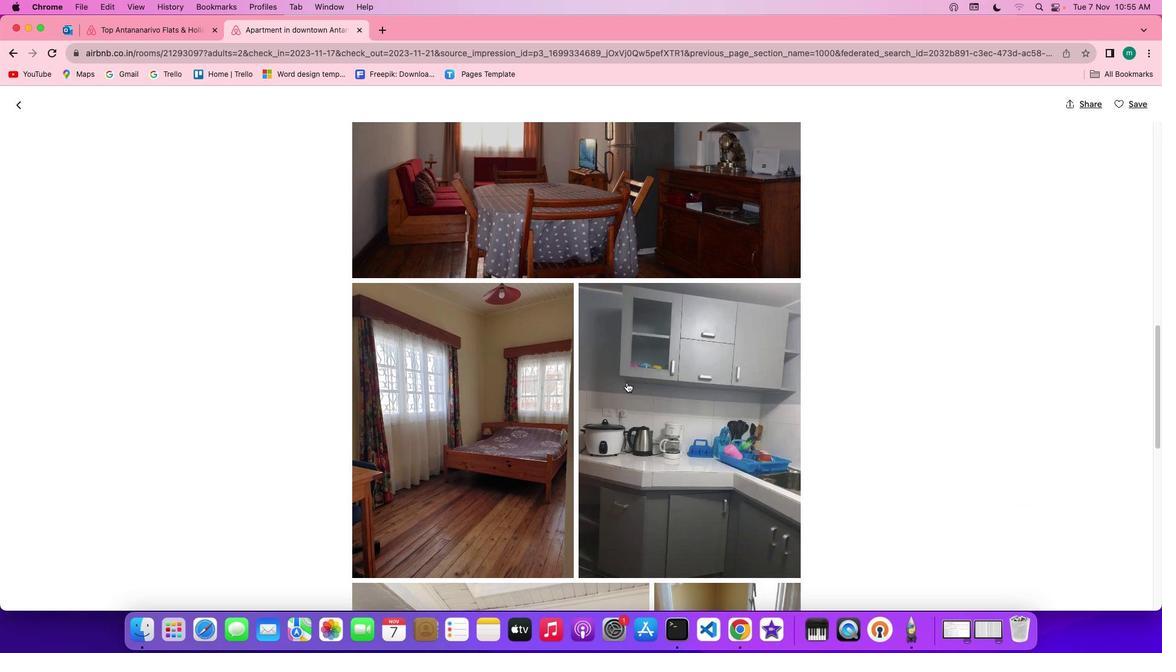 
Action: Mouse scrolled (655, 412) with delta (29, 28)
Screenshot: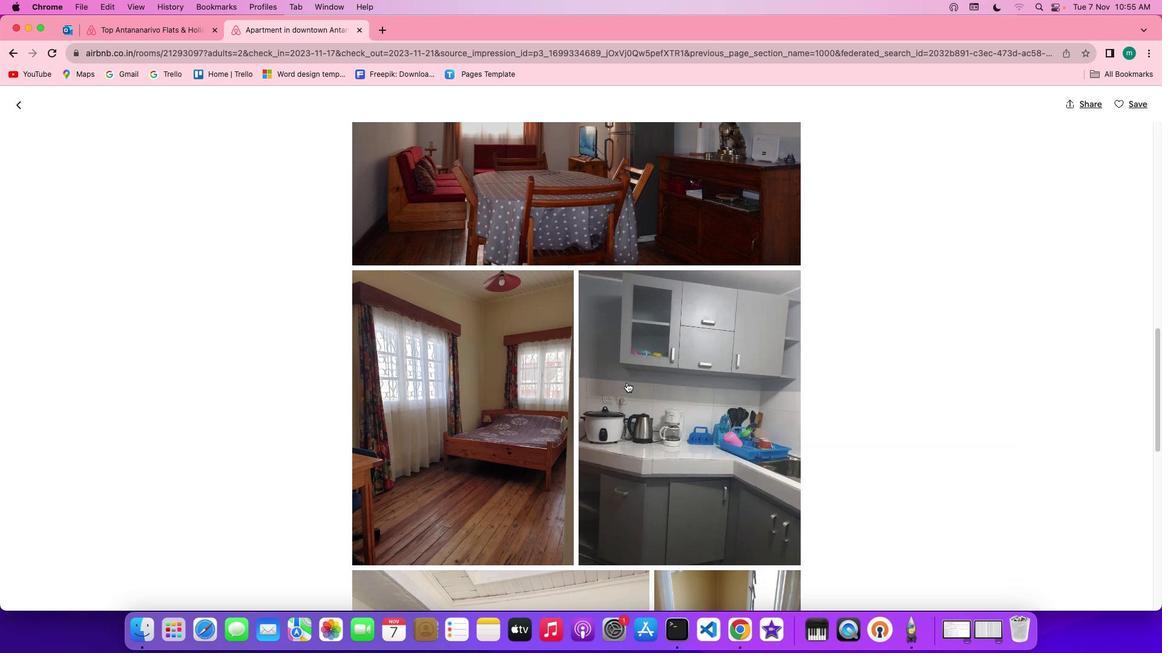 
Action: Mouse scrolled (655, 412) with delta (29, 28)
Screenshot: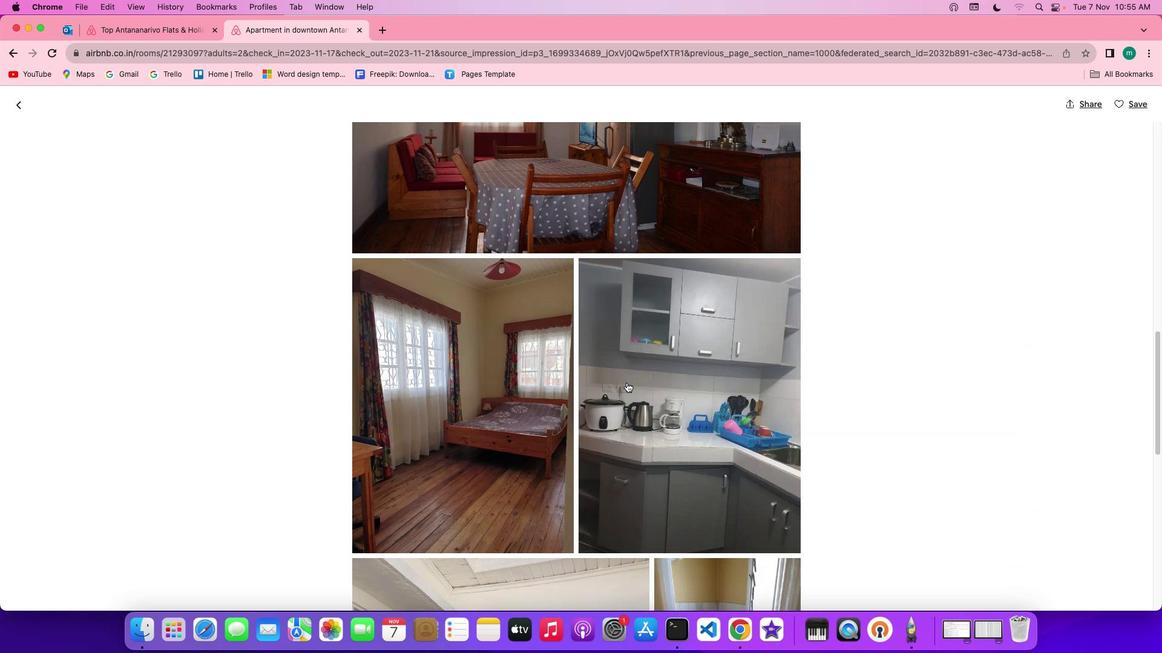 
Action: Mouse scrolled (655, 412) with delta (29, 27)
Screenshot: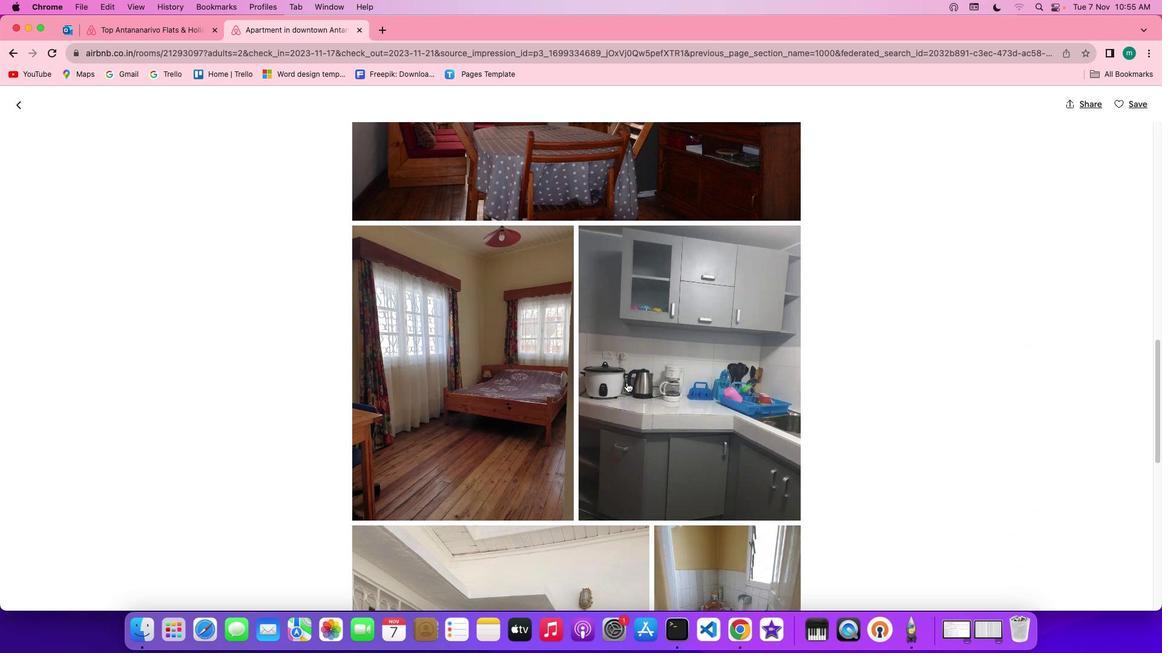 
Action: Mouse scrolled (655, 412) with delta (29, 28)
Screenshot: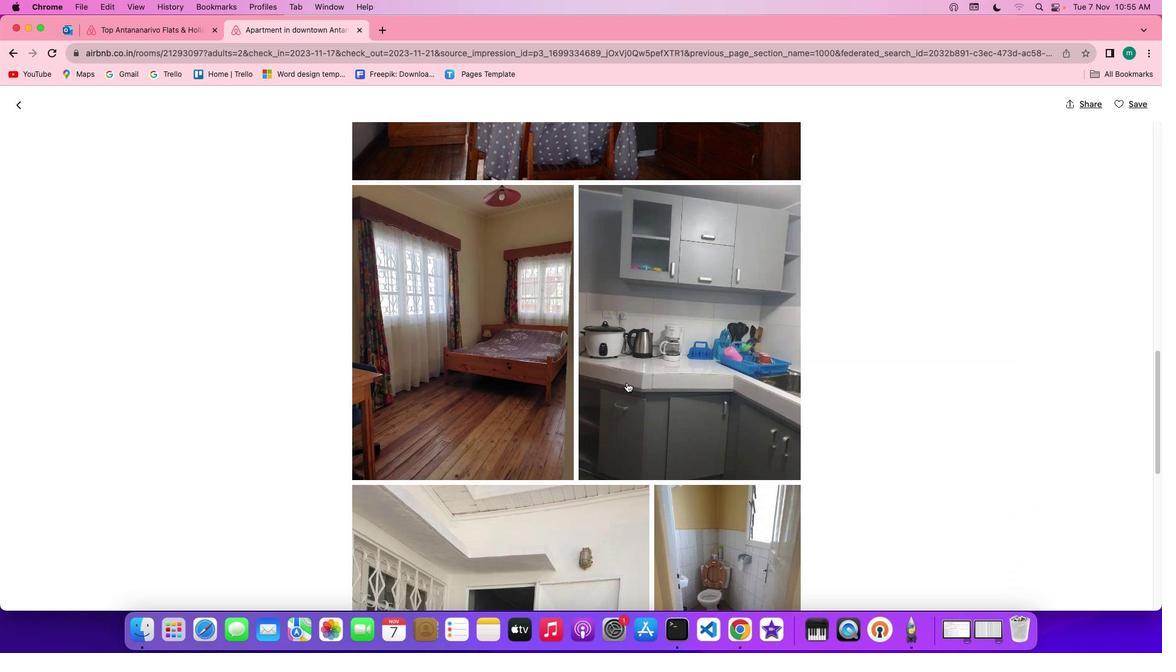 
Action: Mouse scrolled (655, 412) with delta (29, 28)
Screenshot: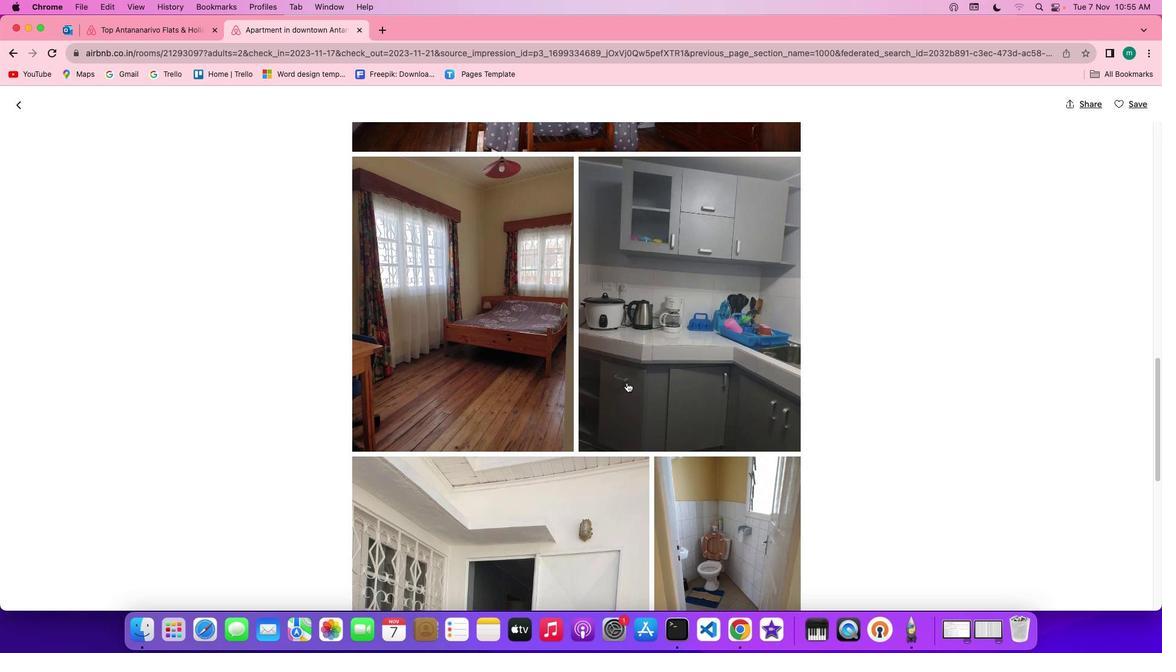 
Action: Mouse scrolled (655, 412) with delta (29, 28)
Screenshot: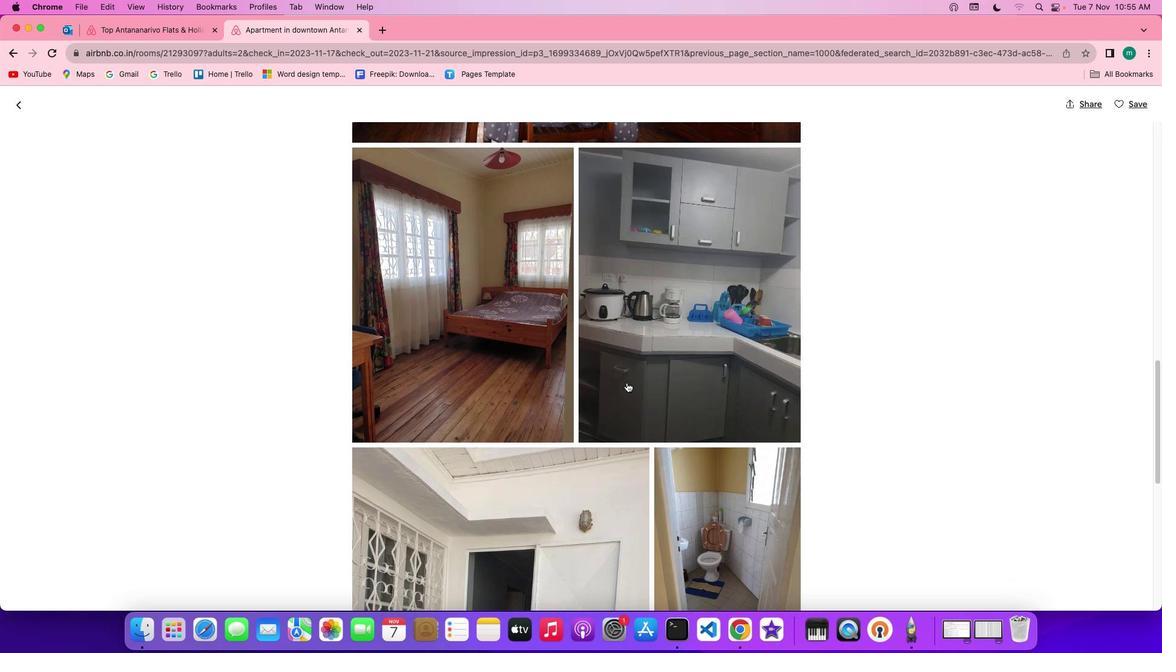 
Action: Mouse scrolled (655, 412) with delta (29, 28)
Screenshot: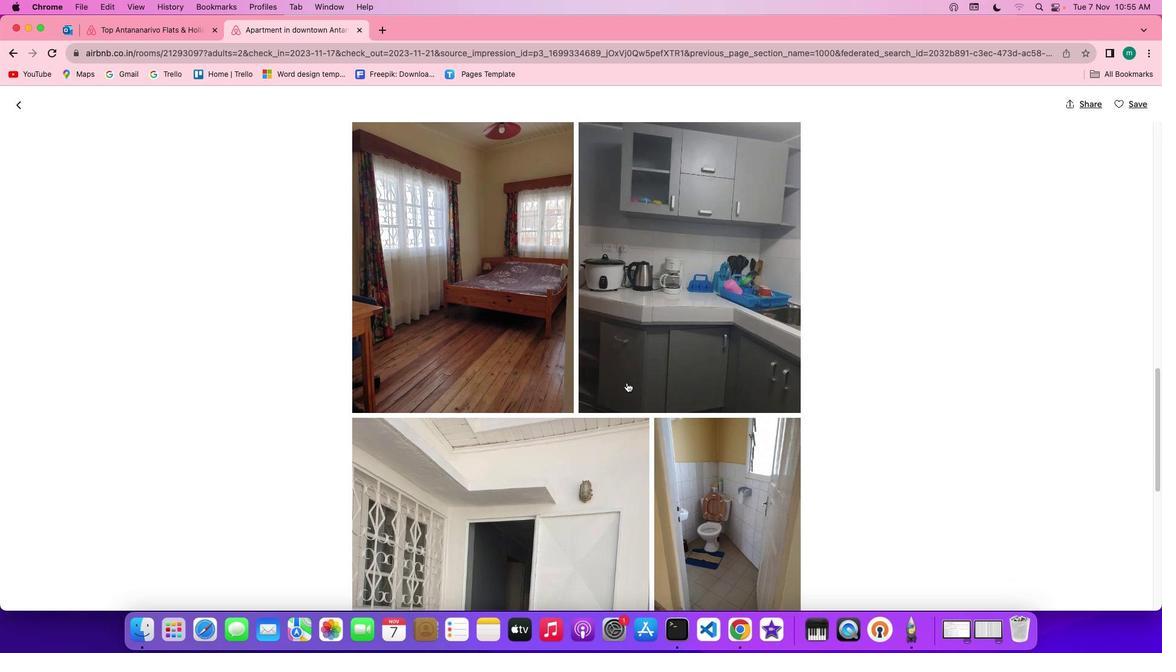 
Action: Mouse scrolled (655, 412) with delta (29, 28)
Screenshot: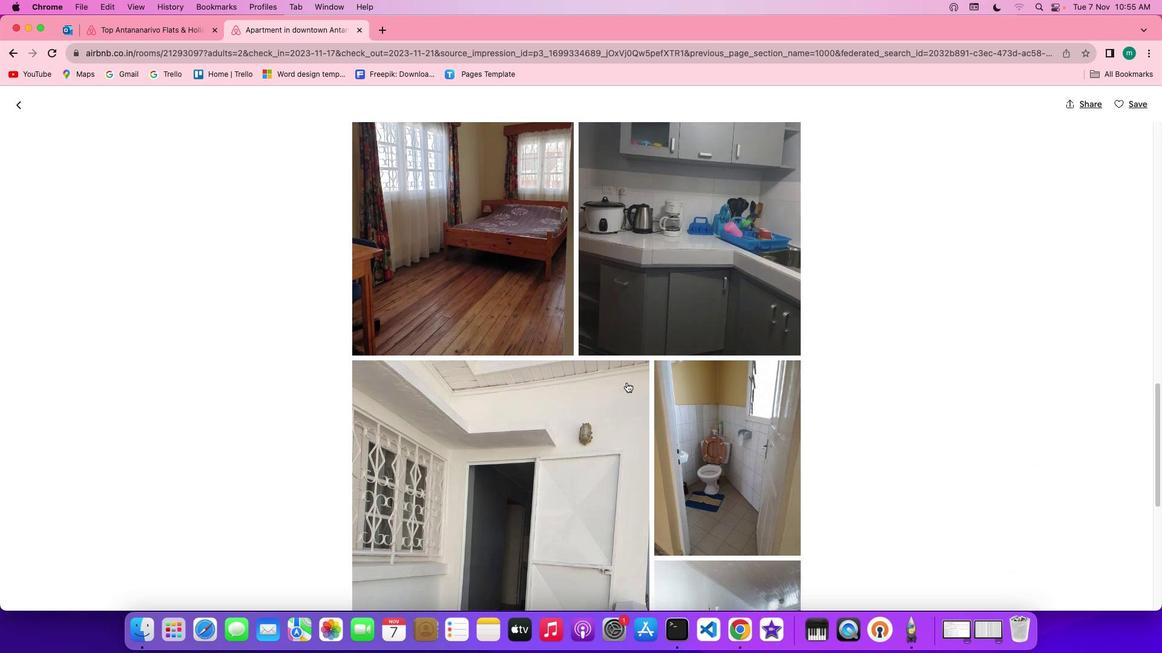 
Action: Mouse scrolled (655, 412) with delta (29, 28)
Screenshot: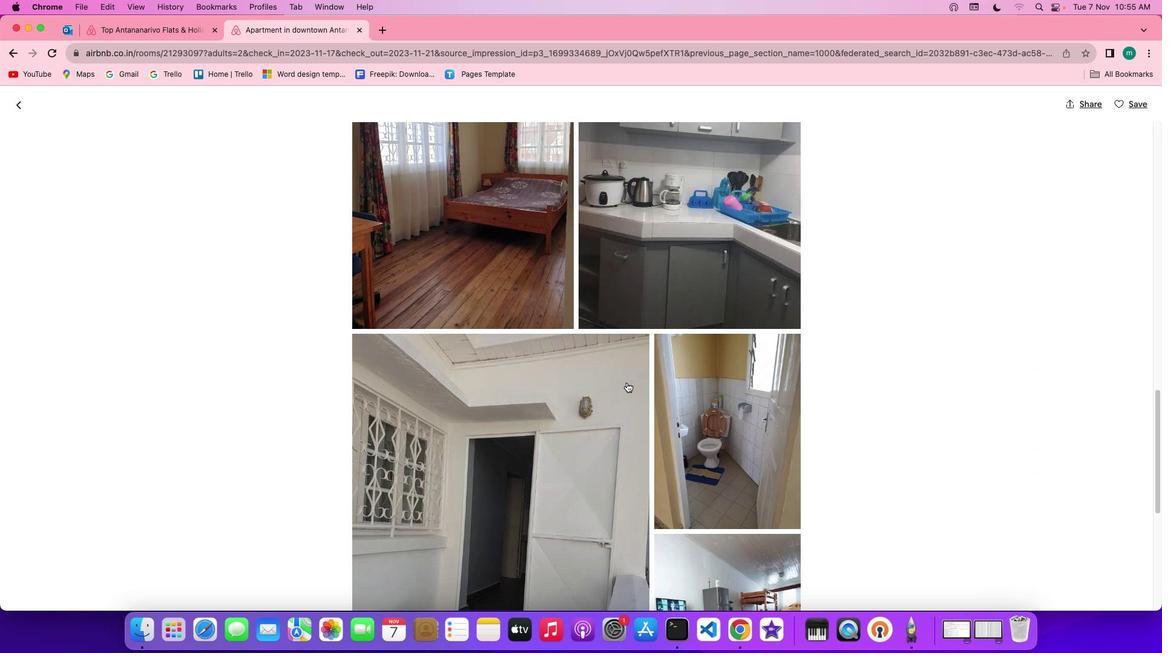 
Action: Mouse scrolled (655, 412) with delta (29, 28)
Screenshot: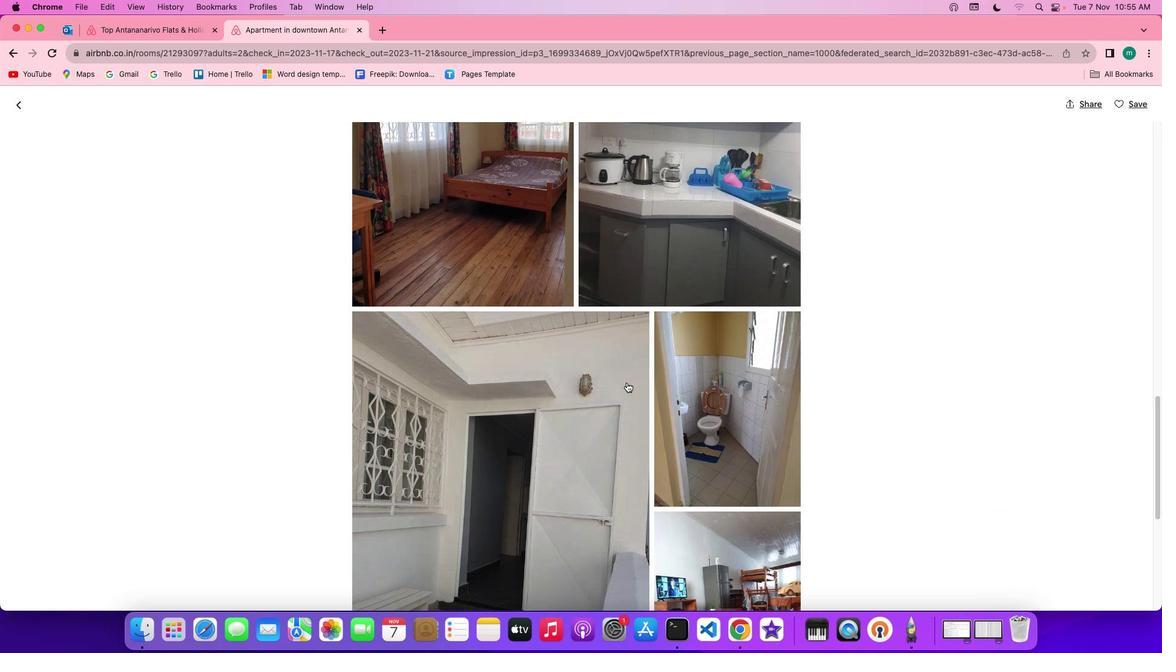 
Action: Mouse scrolled (655, 412) with delta (29, 27)
Screenshot: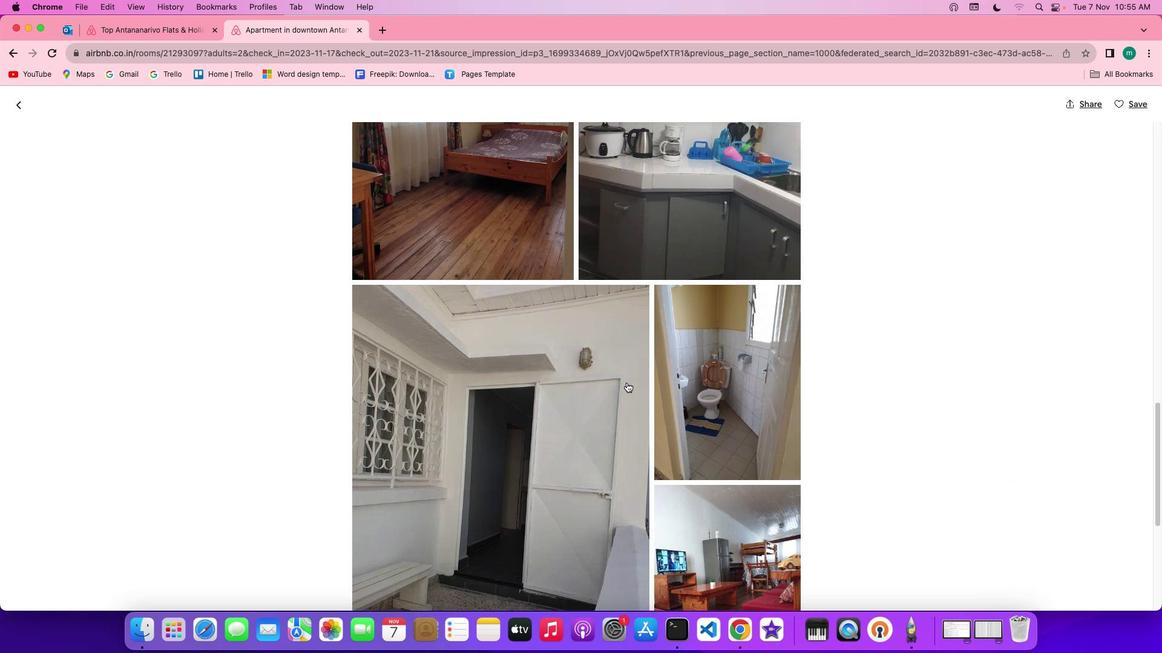 
Action: Mouse scrolled (655, 412) with delta (29, 27)
Screenshot: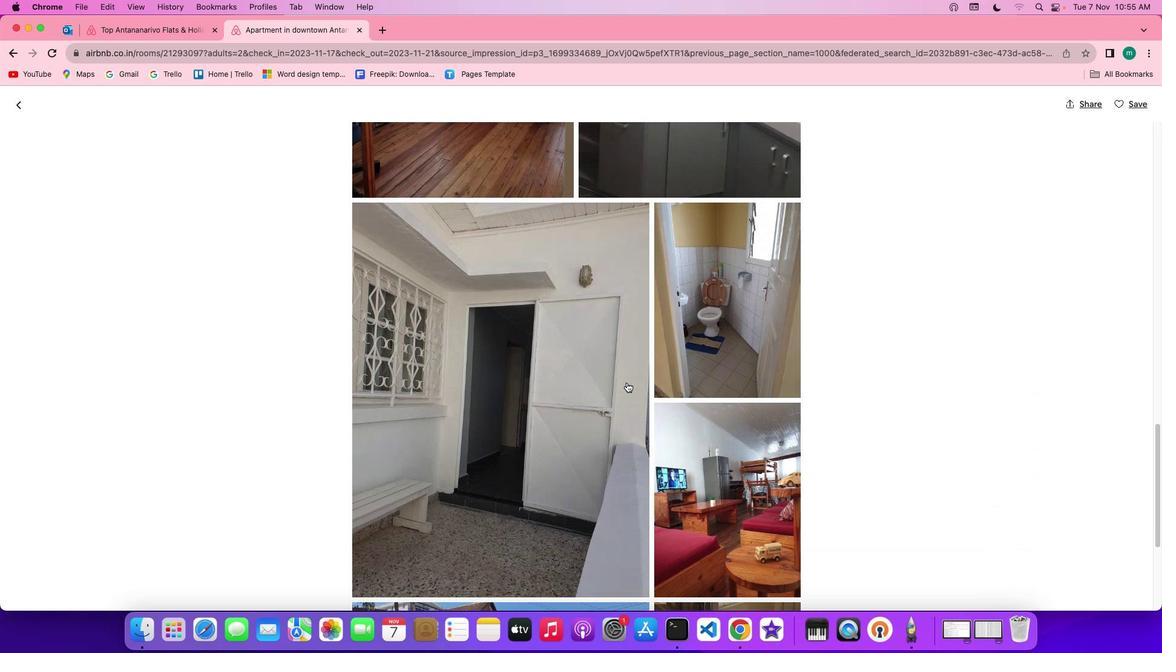 
Action: Mouse scrolled (655, 412) with delta (29, 28)
Screenshot: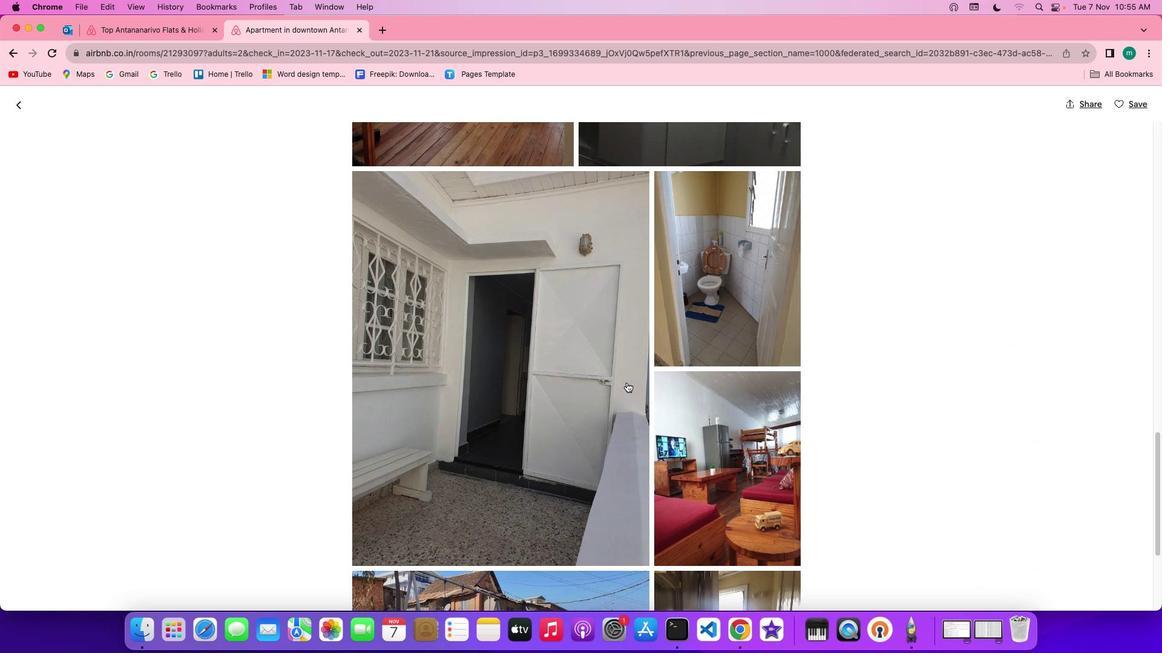 
Action: Mouse scrolled (655, 412) with delta (29, 28)
Screenshot: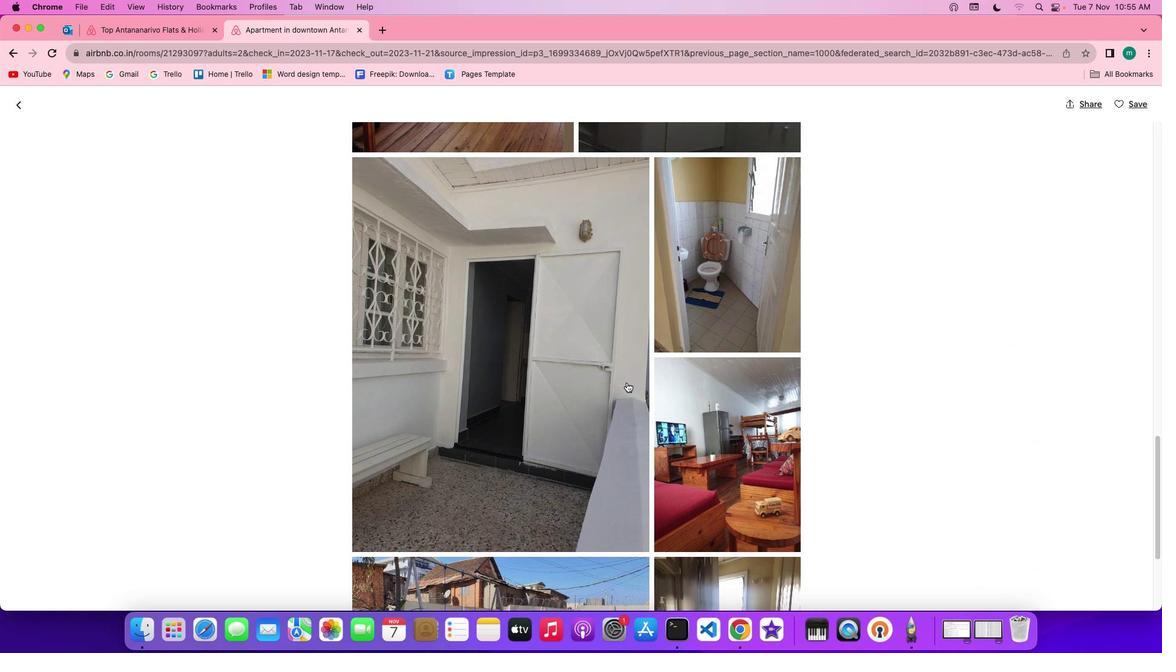 
Action: Mouse scrolled (655, 412) with delta (29, 27)
Screenshot: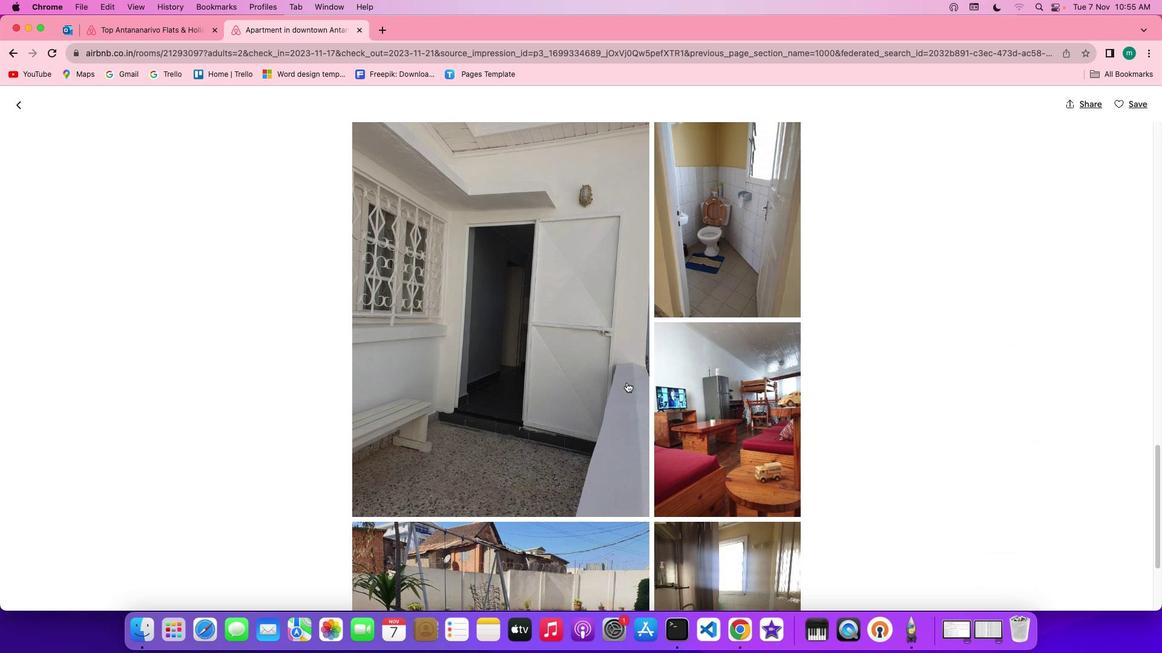 
Action: Mouse scrolled (655, 412) with delta (29, 28)
Screenshot: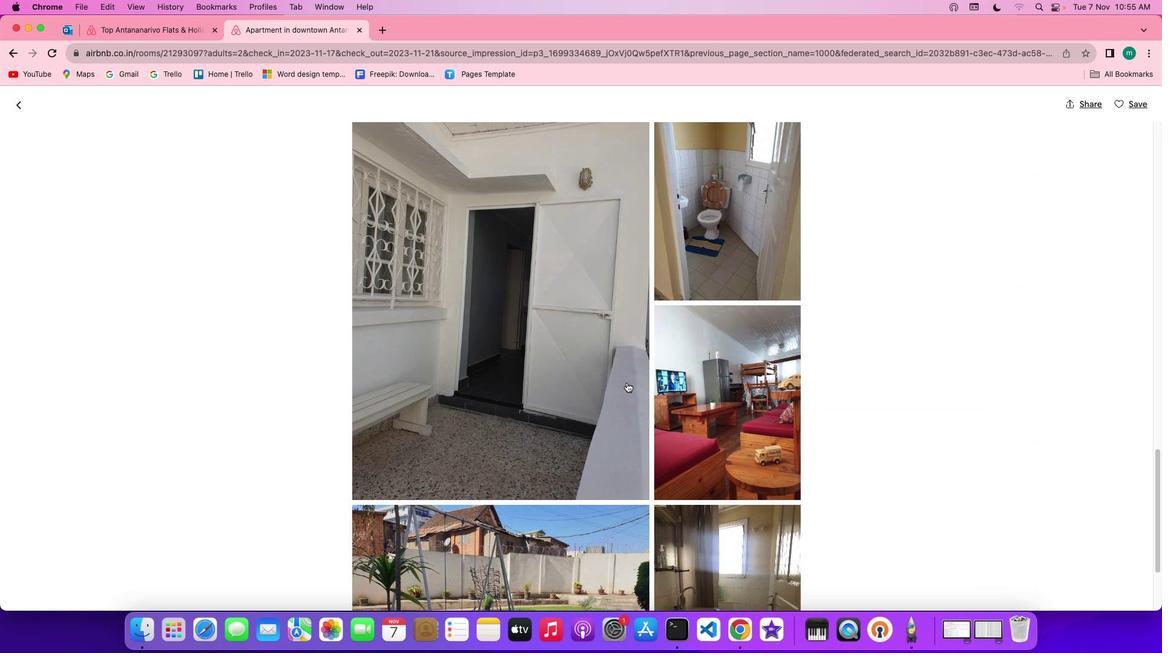 
Action: Mouse scrolled (655, 412) with delta (29, 28)
Screenshot: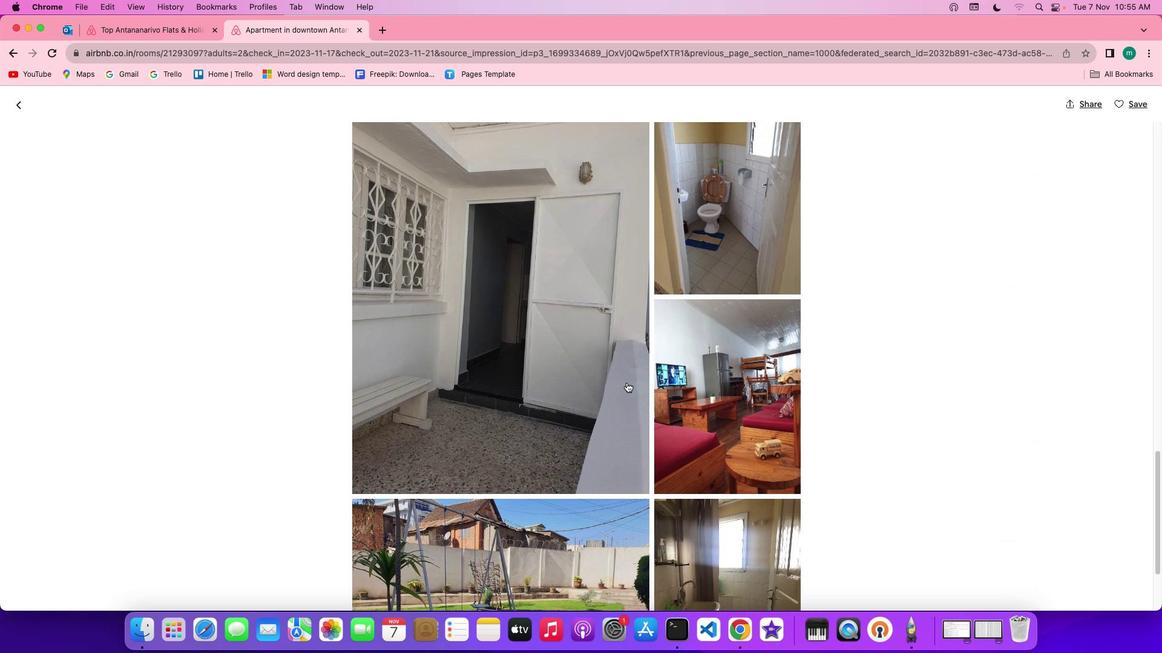 
Action: Mouse scrolled (655, 412) with delta (29, 28)
Screenshot: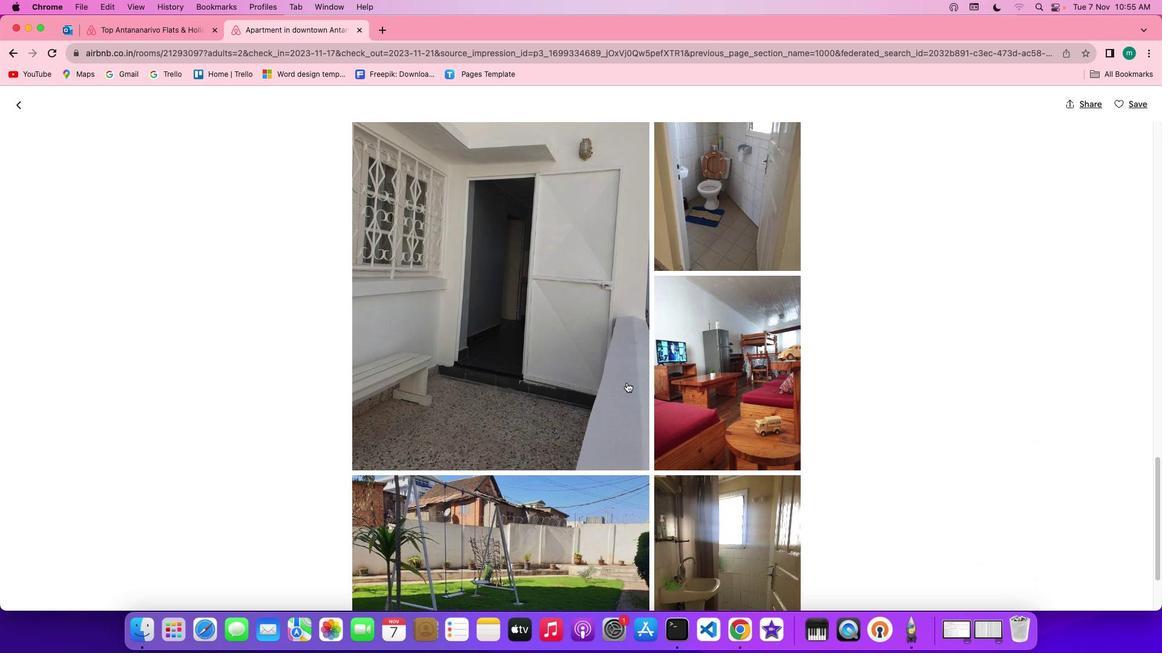 
Action: Mouse scrolled (655, 412) with delta (29, 27)
Screenshot: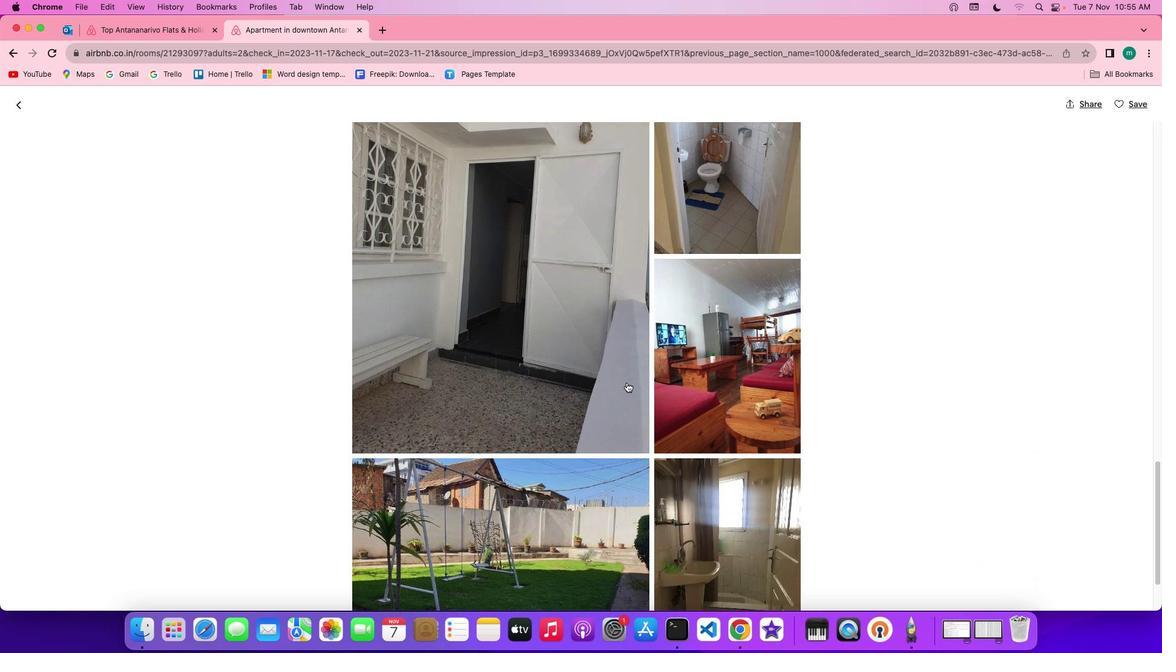 
Action: Mouse scrolled (655, 412) with delta (29, 27)
Screenshot: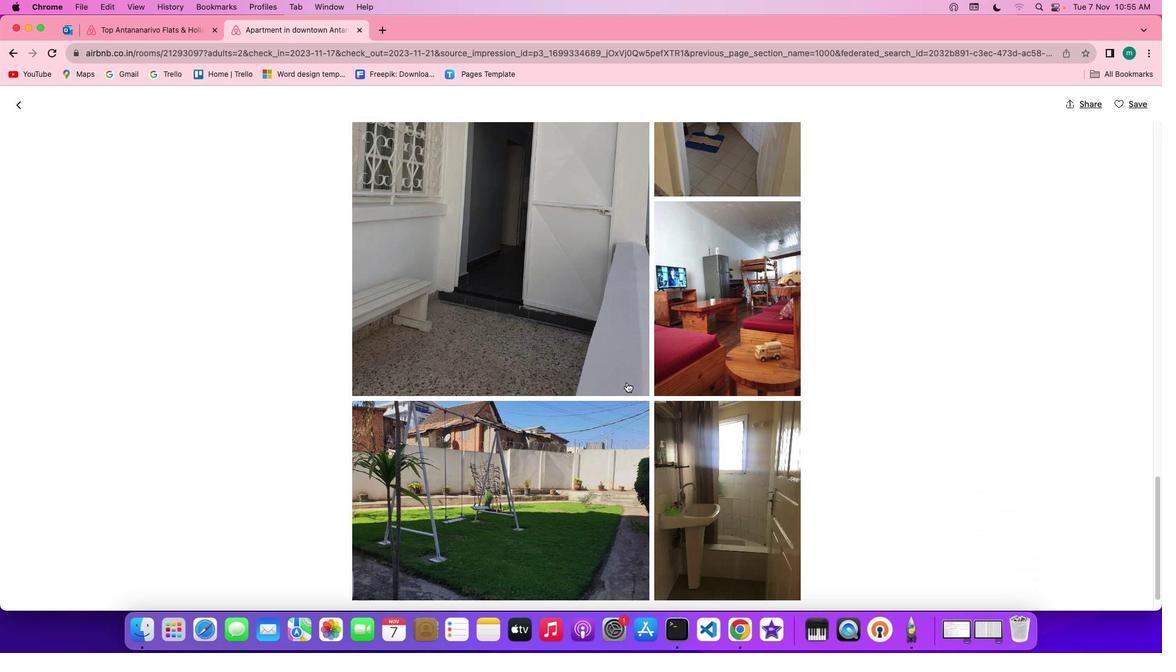 
Action: Mouse scrolled (655, 412) with delta (29, 28)
Screenshot: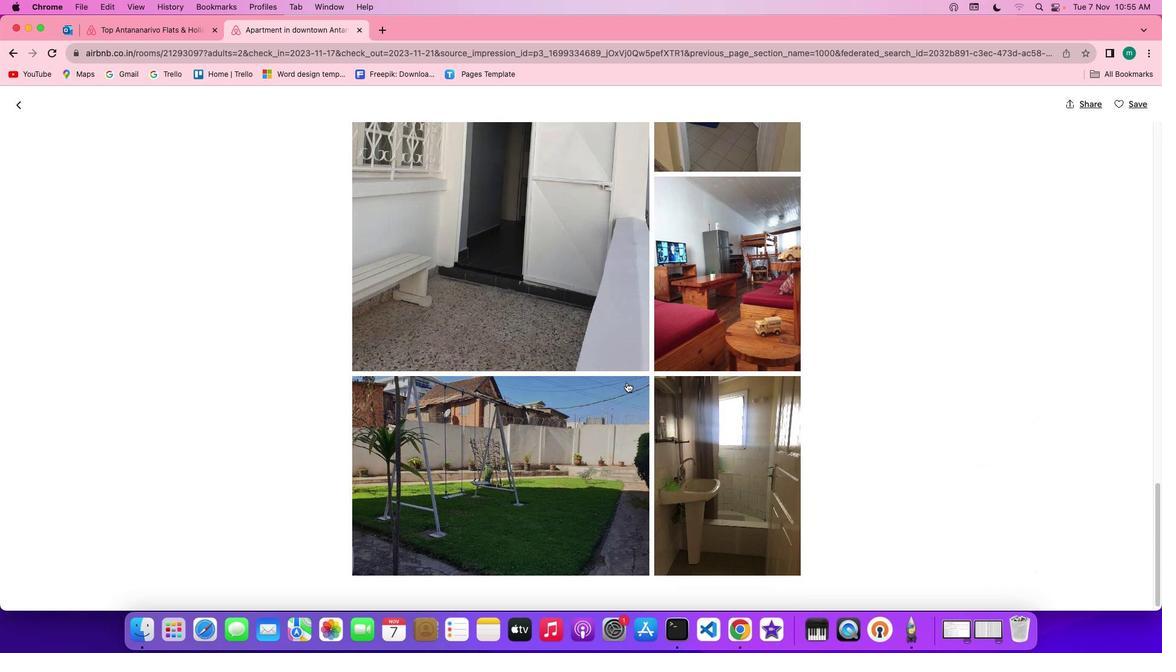 
Action: Mouse scrolled (655, 412) with delta (29, 28)
Screenshot: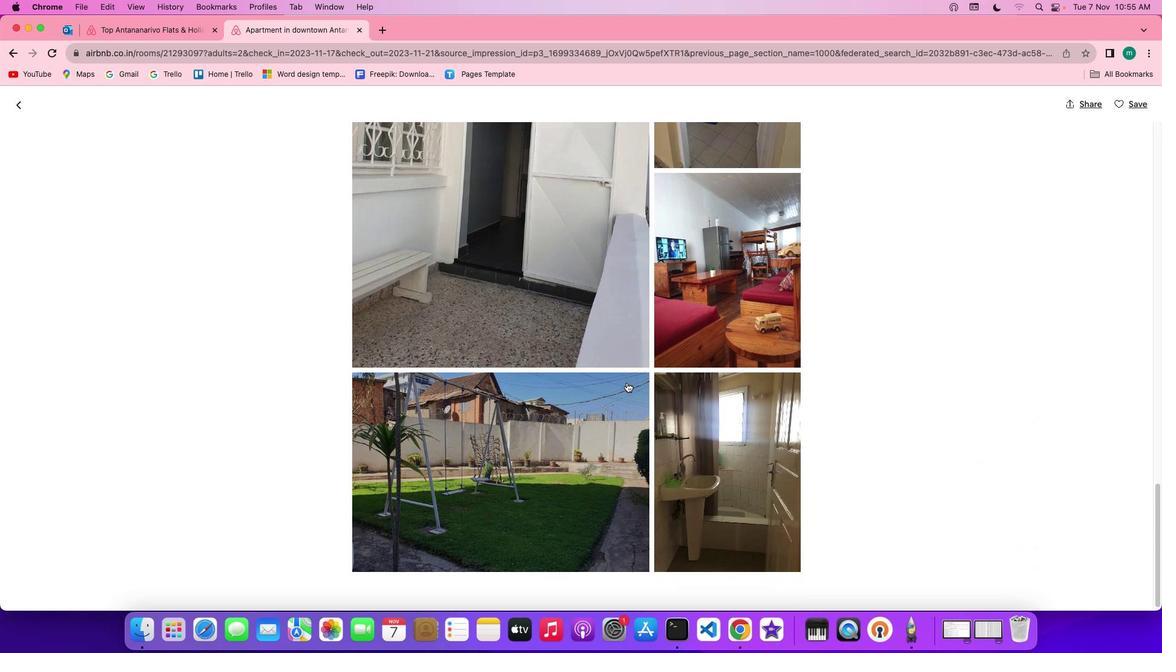 
Action: Mouse scrolled (655, 412) with delta (29, 27)
Screenshot: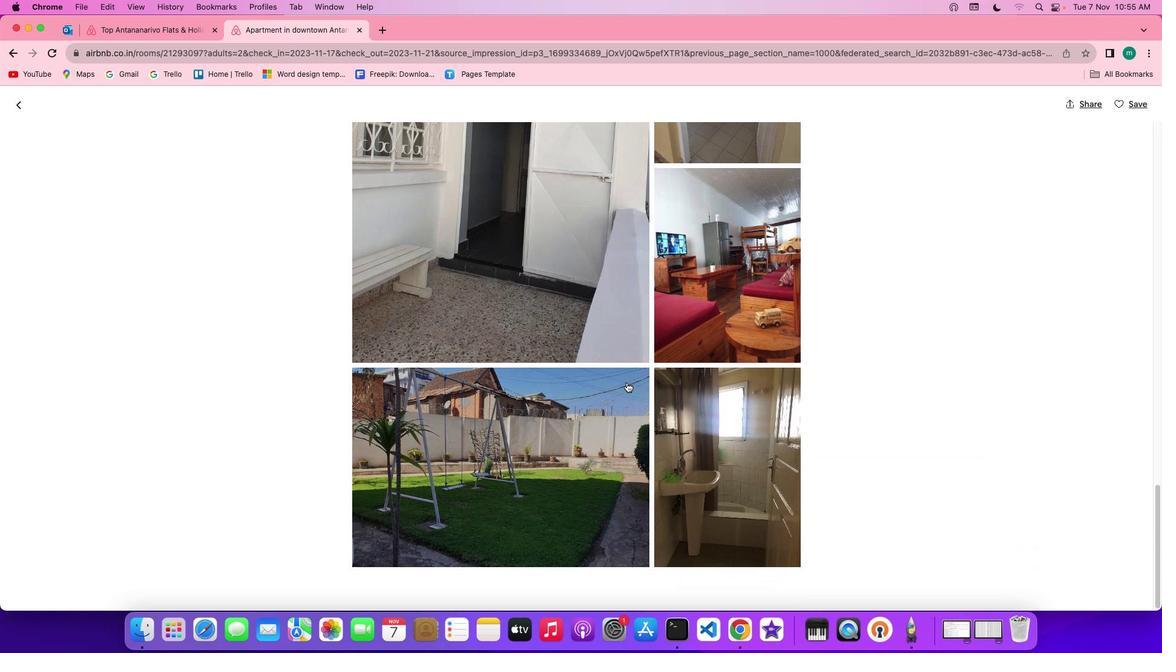 
Action: Mouse scrolled (655, 412) with delta (29, 28)
Screenshot: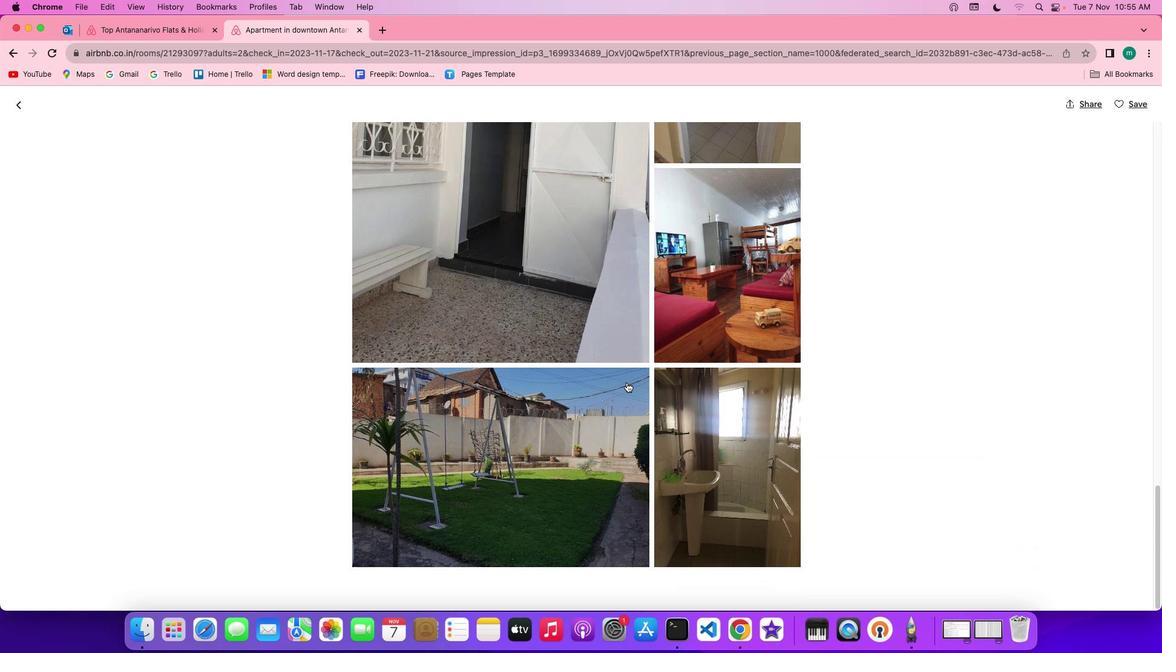 
Action: Mouse scrolled (655, 412) with delta (29, 28)
Screenshot: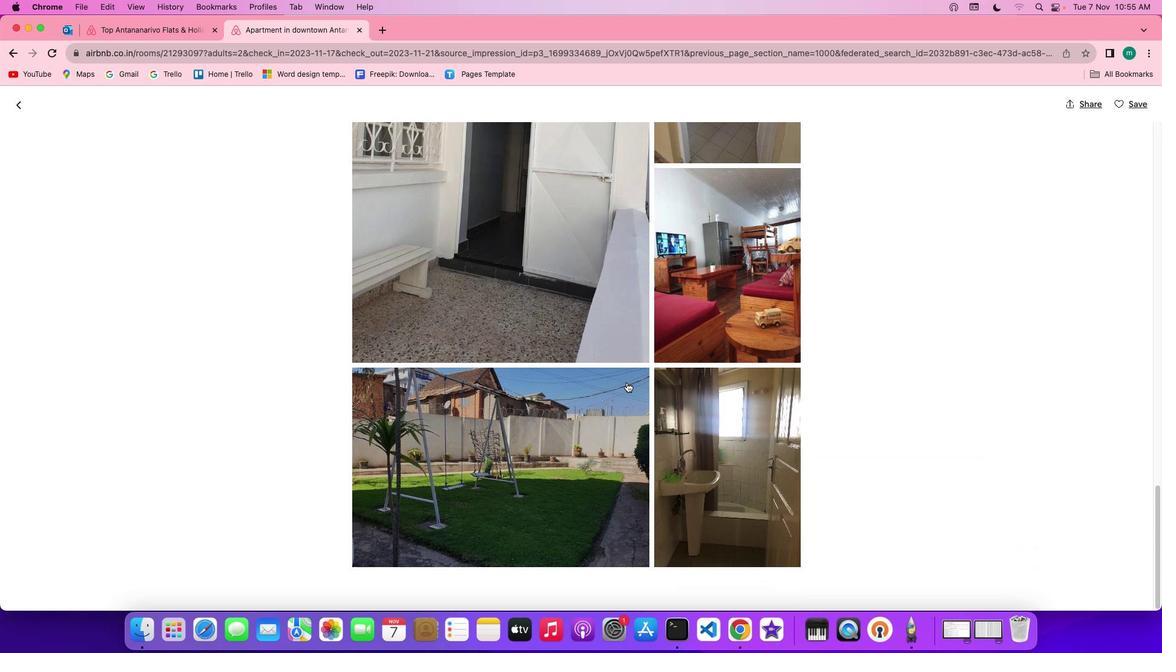 
Action: Mouse scrolled (655, 412) with delta (29, 28)
Screenshot: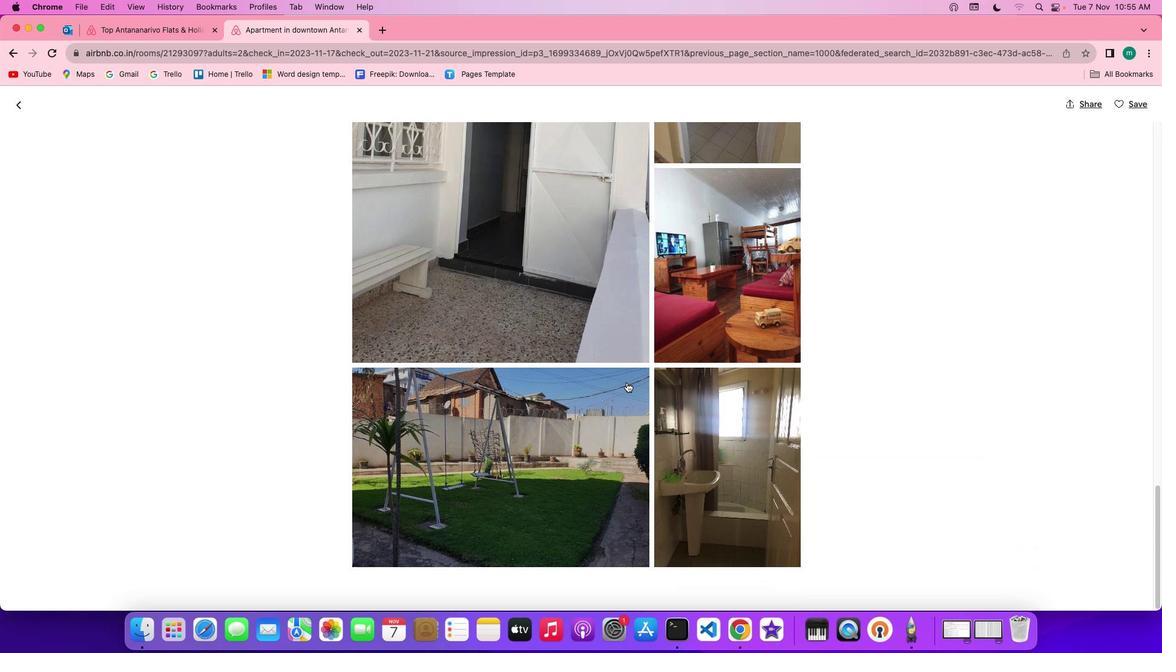 
Action: Mouse scrolled (655, 412) with delta (29, 27)
Screenshot: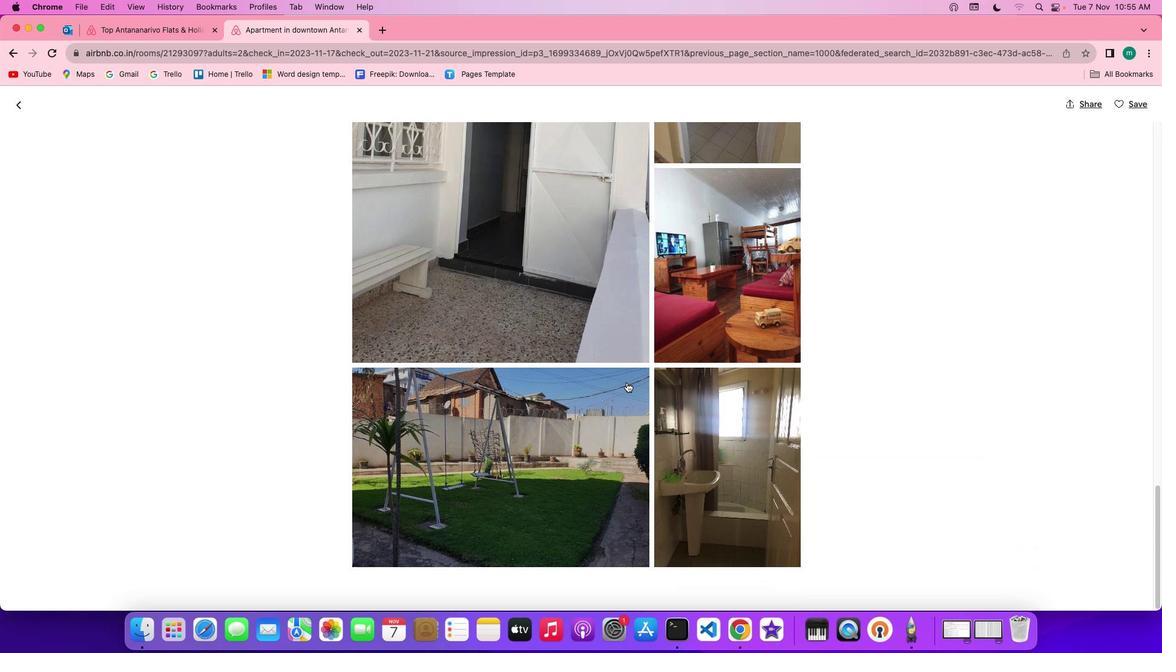 
Action: Mouse scrolled (655, 412) with delta (29, 28)
Screenshot: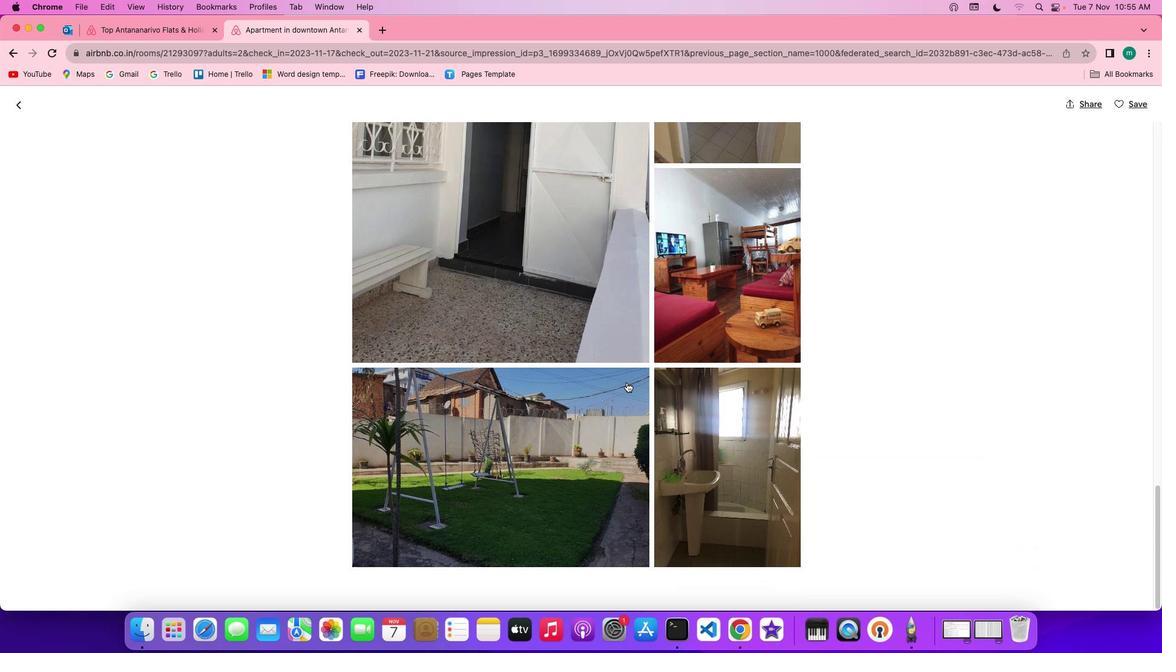 
Action: Mouse scrolled (655, 412) with delta (29, 28)
Screenshot: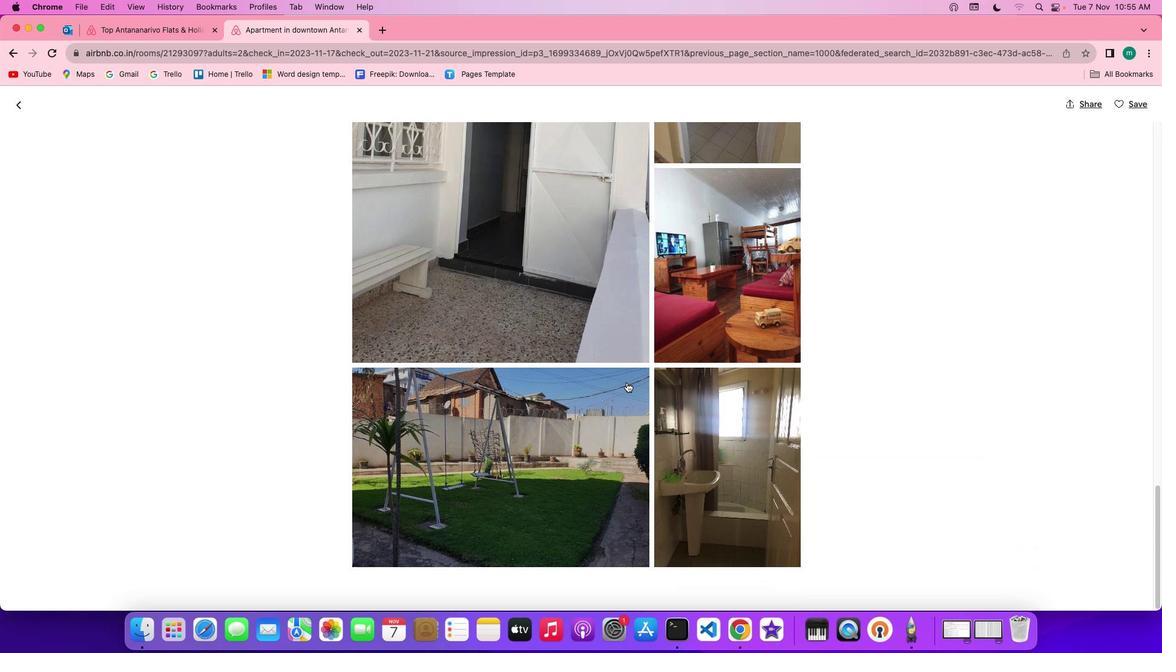 
Action: Mouse scrolled (655, 412) with delta (29, 27)
Screenshot: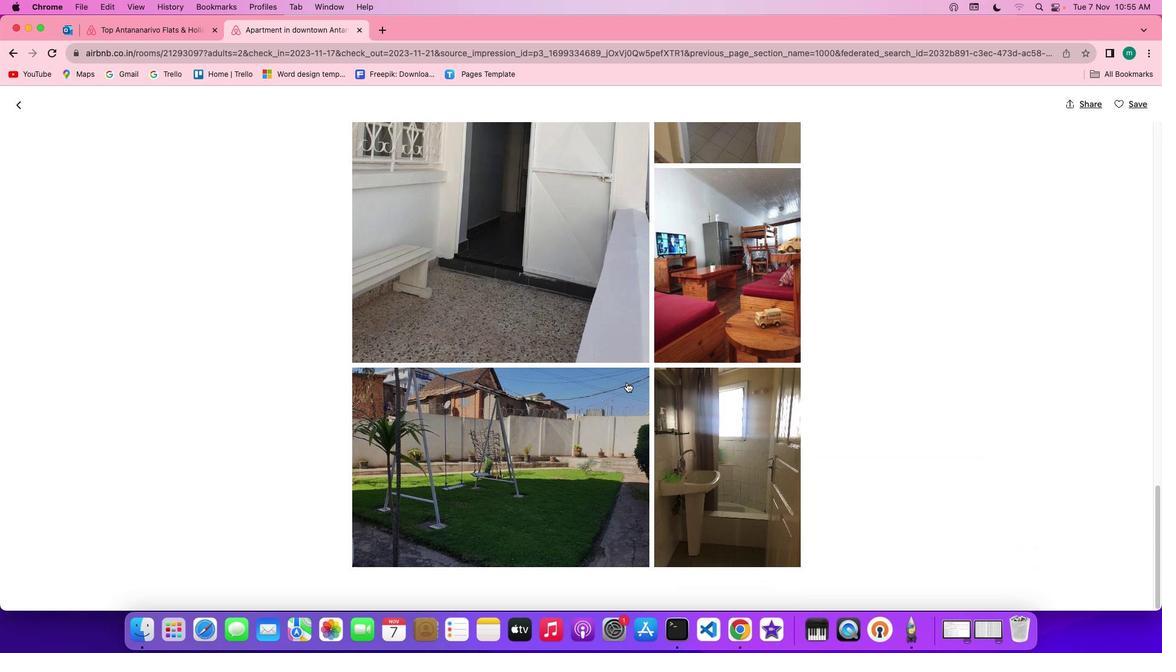 
Action: Mouse scrolled (655, 412) with delta (29, 27)
Screenshot: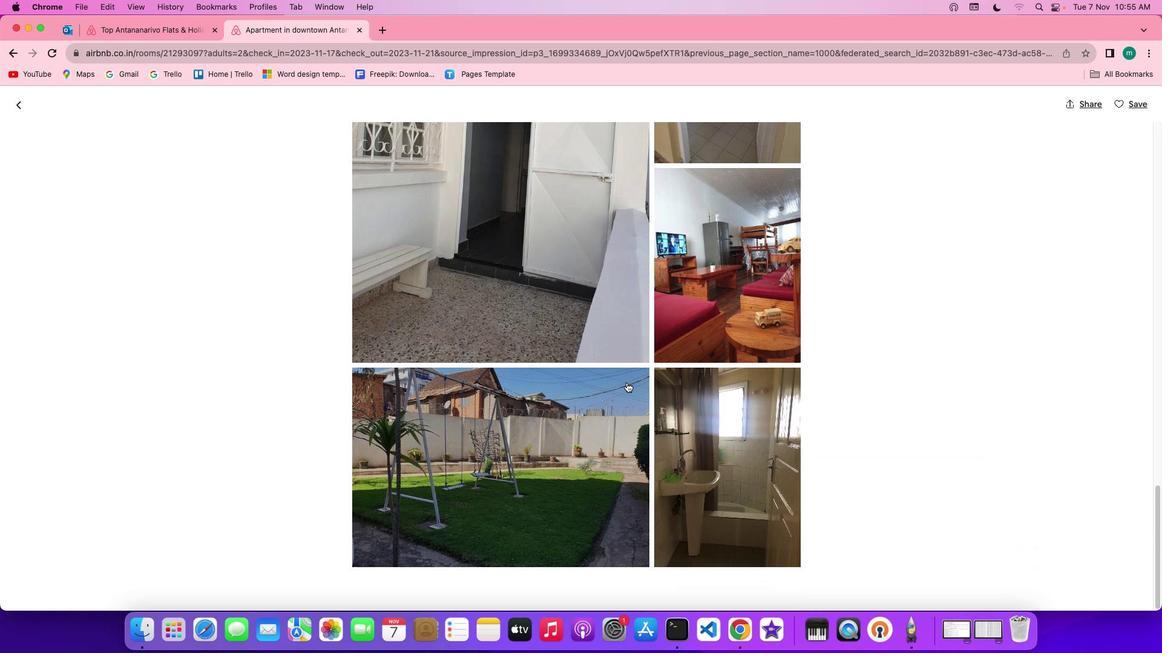 
Action: Mouse scrolled (655, 412) with delta (29, 28)
Screenshot: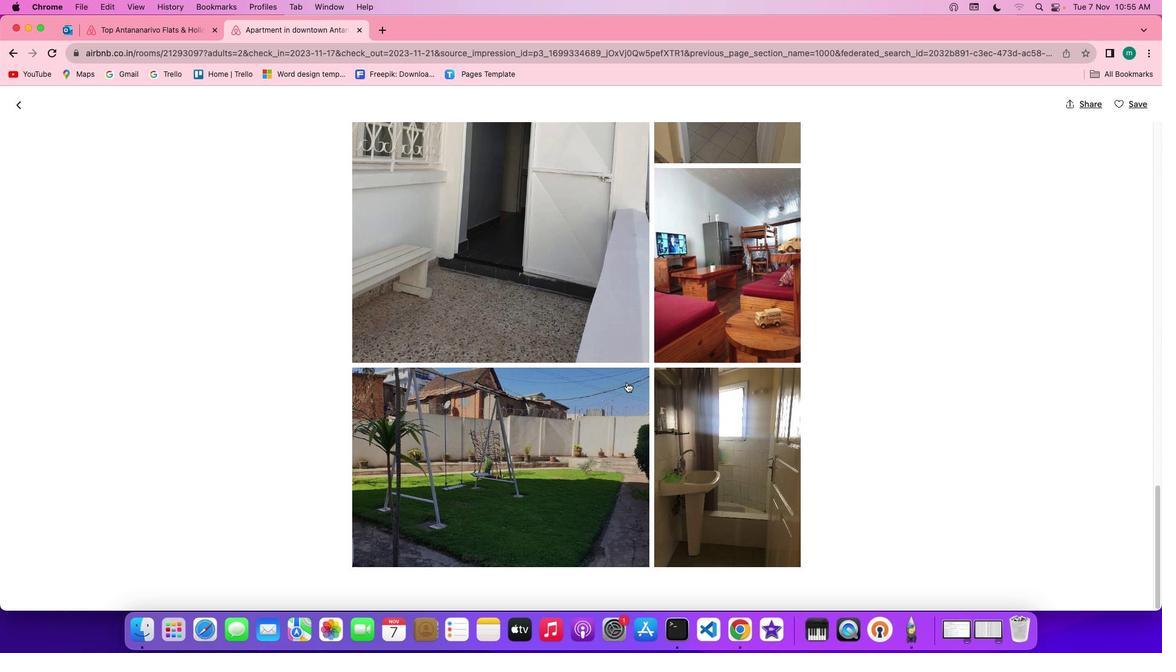 
Action: Mouse scrolled (655, 412) with delta (29, 28)
Screenshot: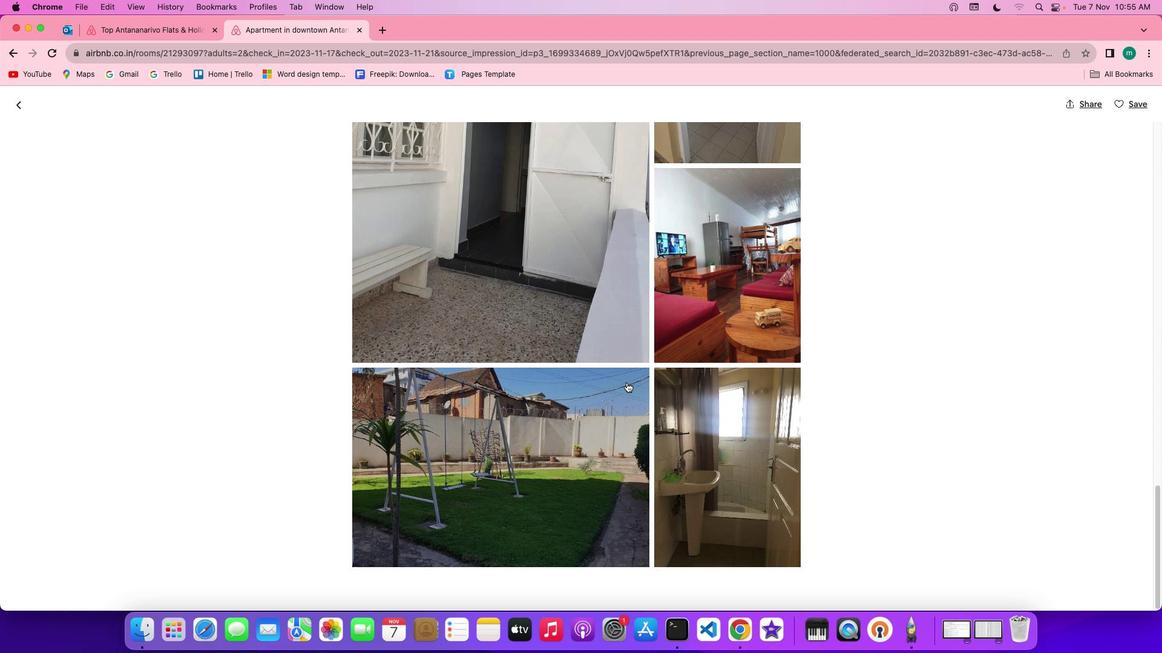 
Action: Mouse scrolled (655, 412) with delta (29, 28)
Screenshot: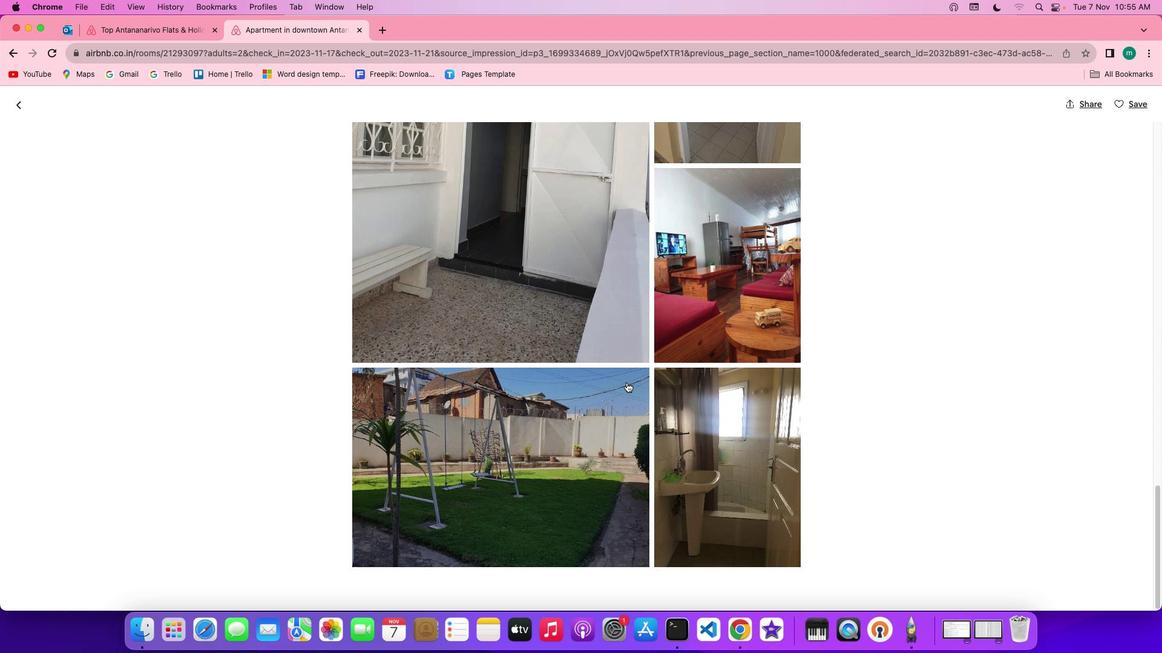 
Action: Mouse scrolled (655, 412) with delta (29, 27)
Screenshot: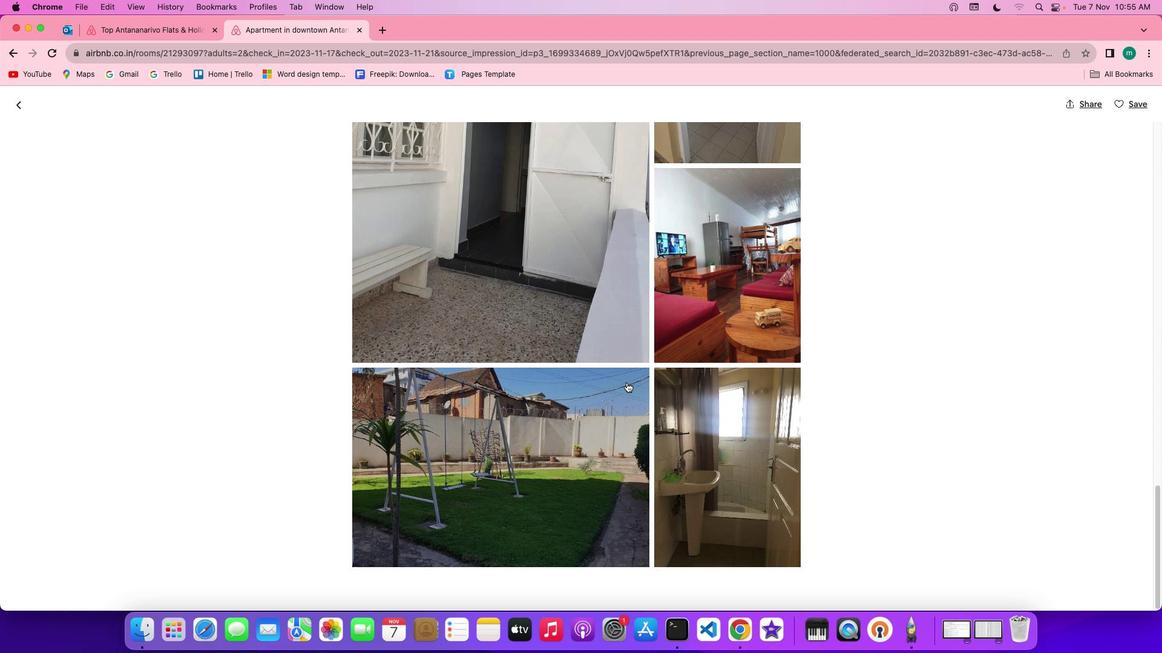 
Action: Mouse scrolled (655, 412) with delta (29, 28)
Screenshot: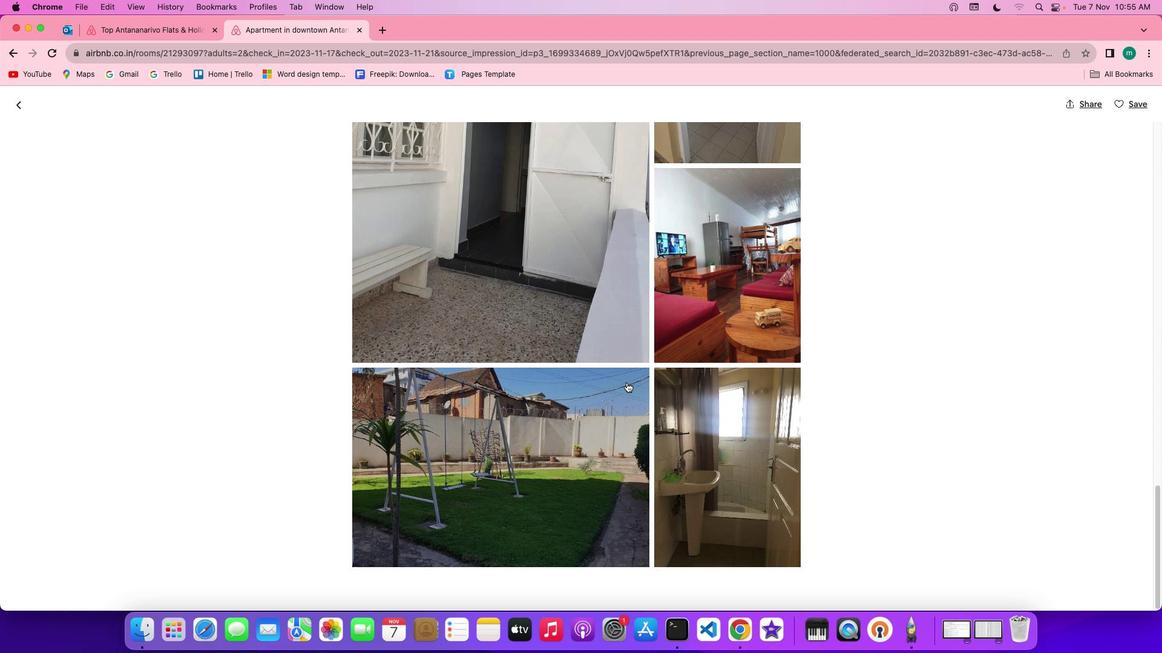 
Action: Mouse scrolled (655, 412) with delta (29, 28)
Screenshot: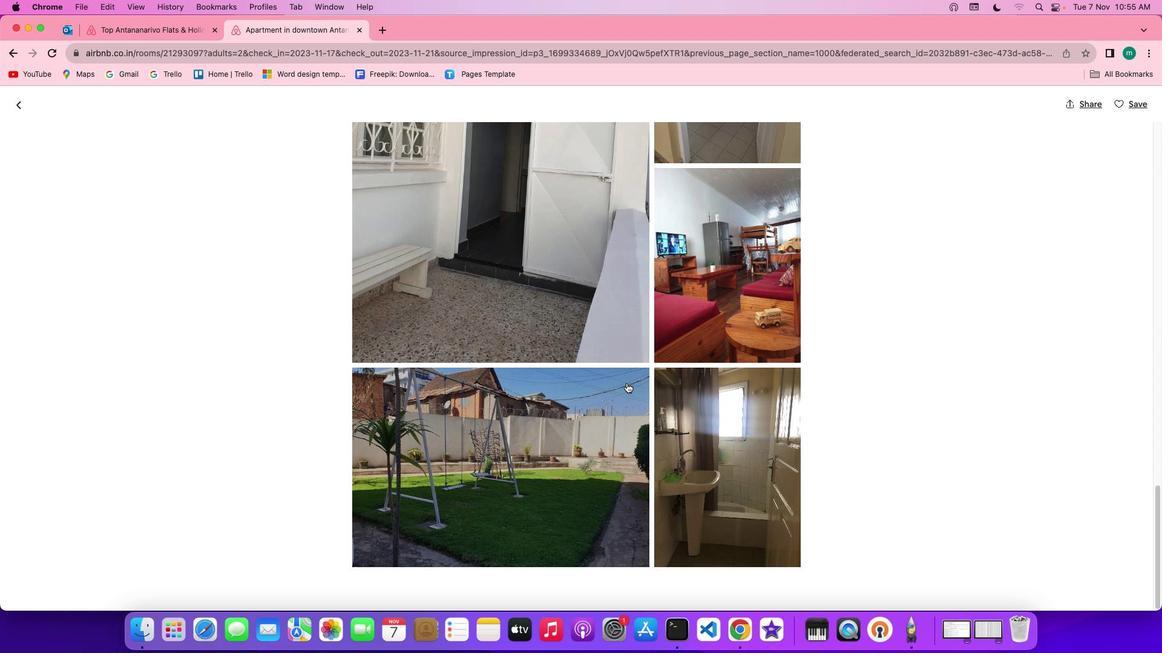 
Action: Mouse moved to (655, 412)
Screenshot: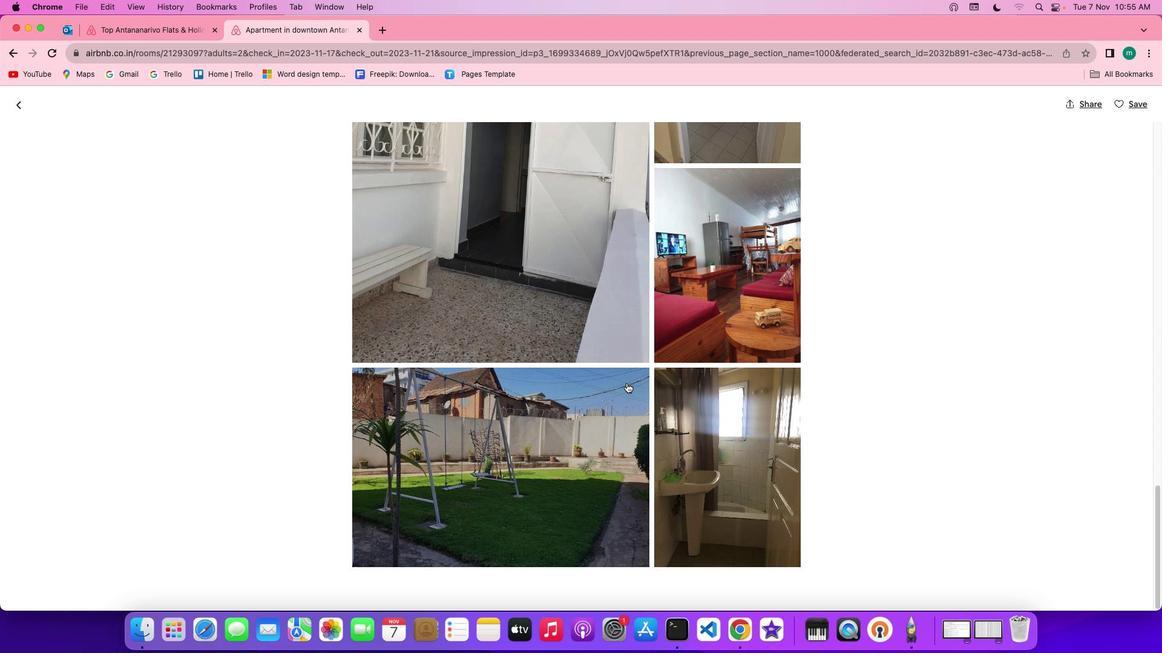 
Action: Mouse scrolled (655, 412) with delta (29, 28)
Screenshot: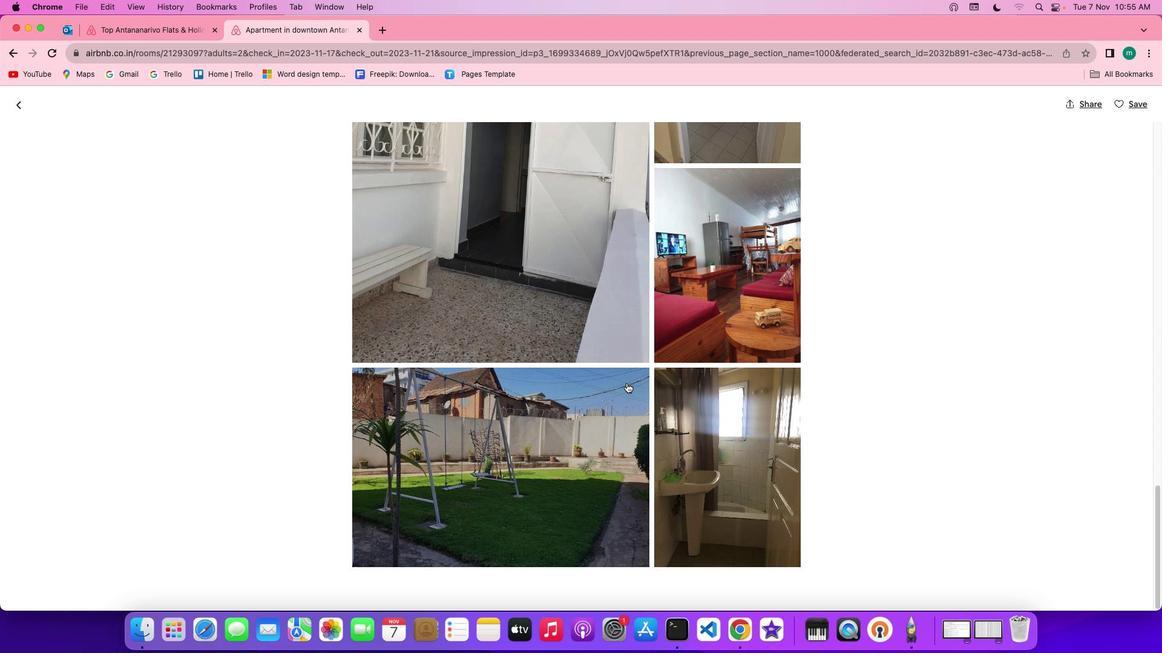 
Action: Mouse scrolled (655, 412) with delta (29, 27)
Screenshot: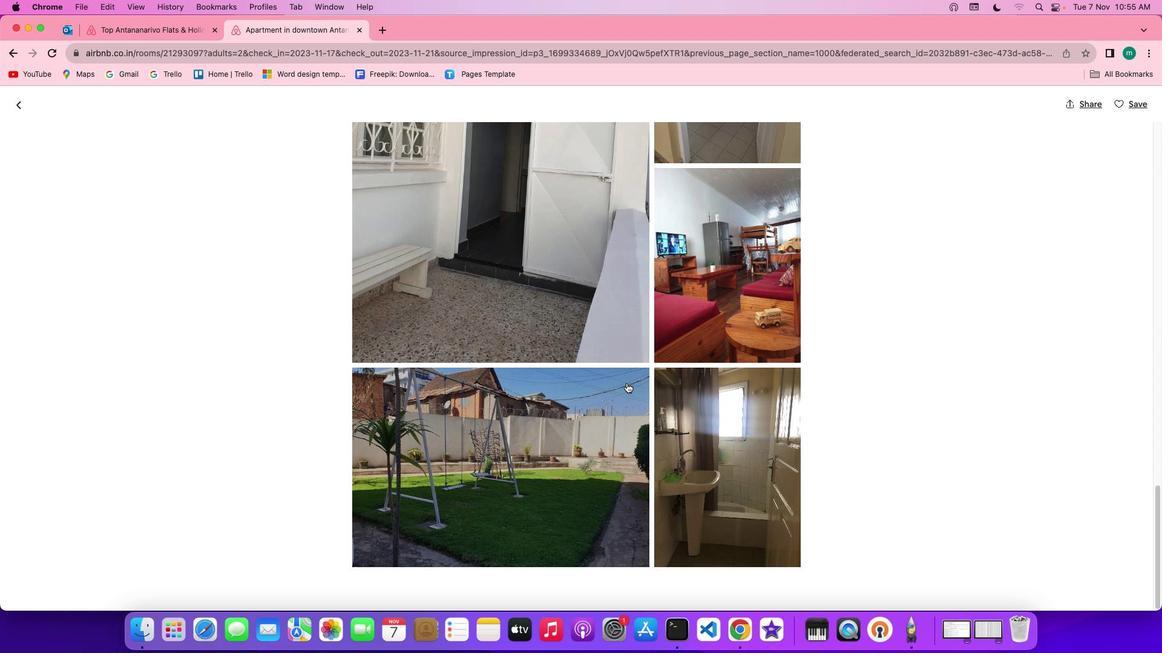 
Action: Mouse scrolled (655, 412) with delta (29, 26)
Screenshot: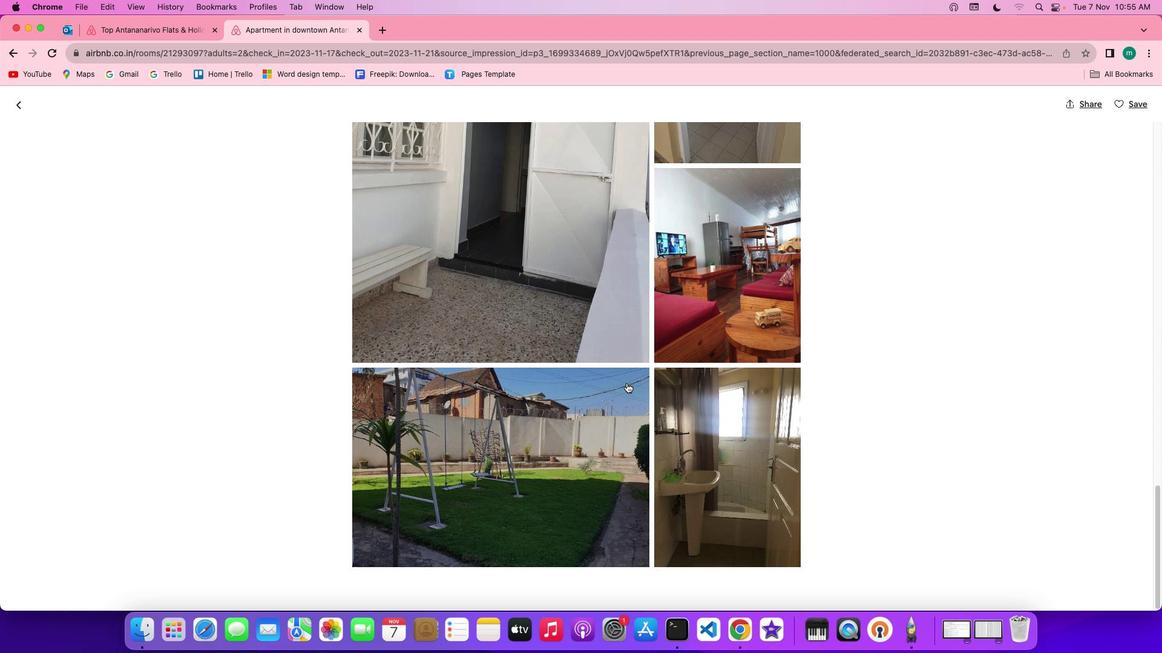
Action: Mouse moved to (48, 135)
Screenshot: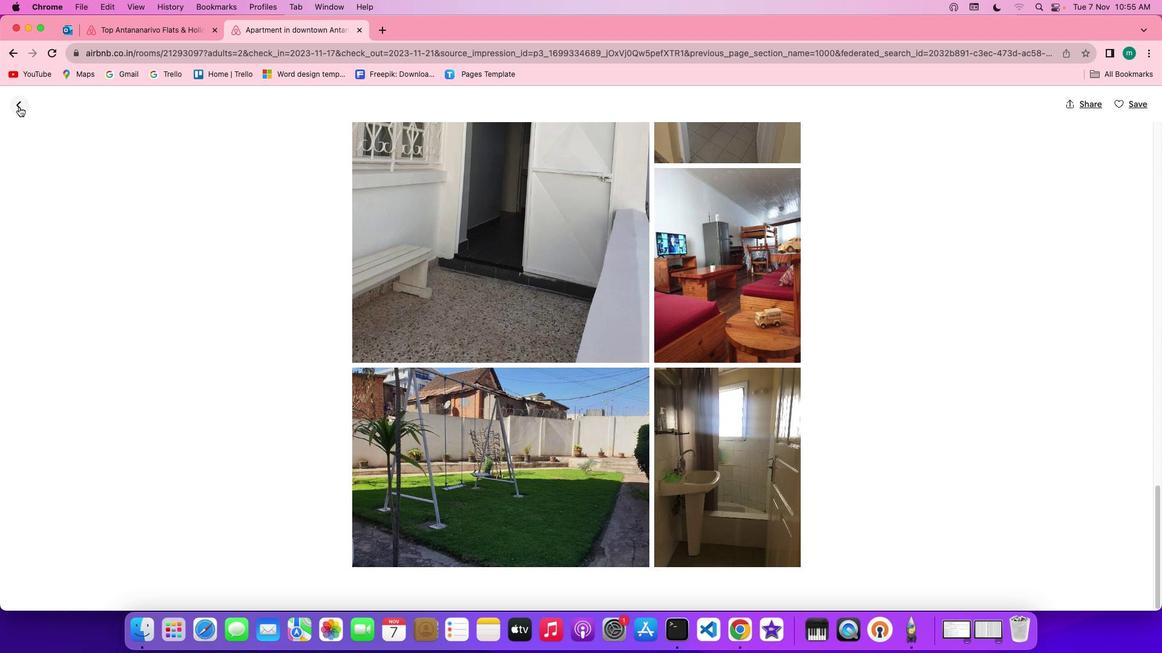 
Action: Mouse pressed left at (48, 135)
Screenshot: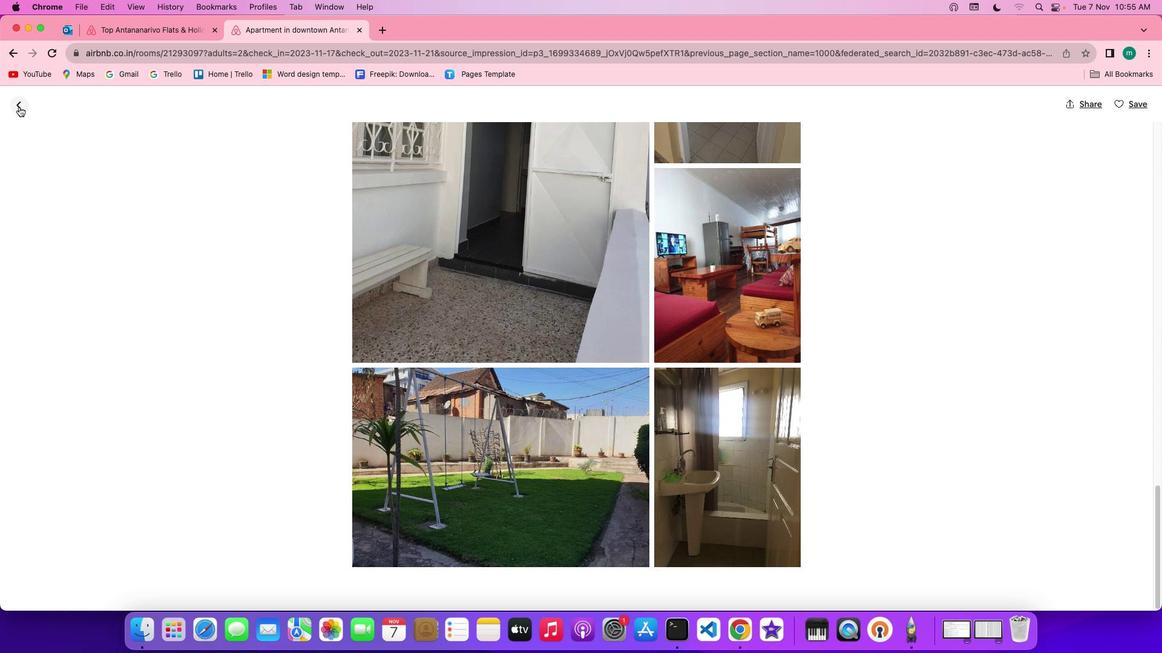 
Action: Mouse moved to (525, 420)
Screenshot: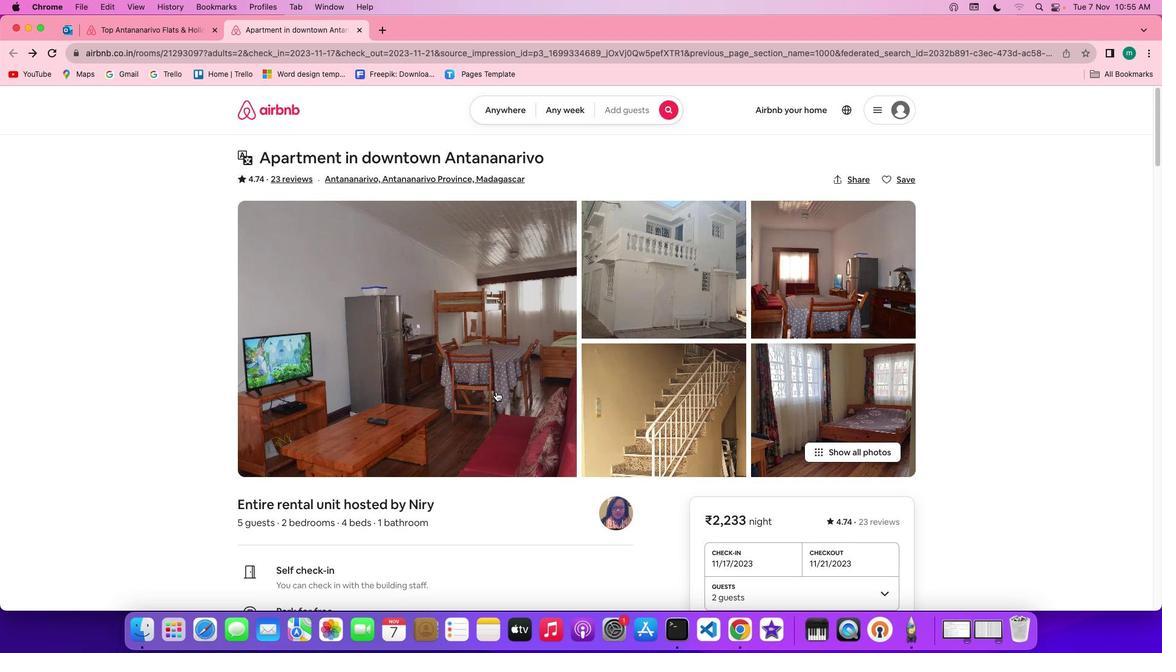 
Action: Mouse scrolled (525, 420) with delta (29, 28)
Screenshot: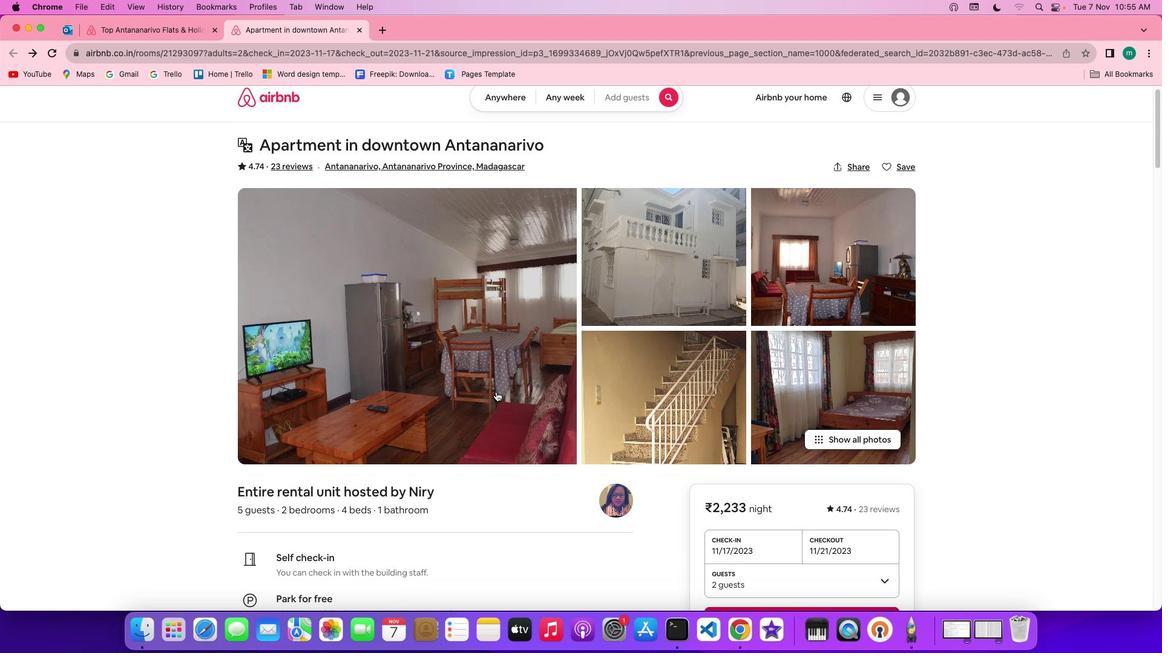 
Action: Mouse scrolled (525, 420) with delta (29, 28)
Screenshot: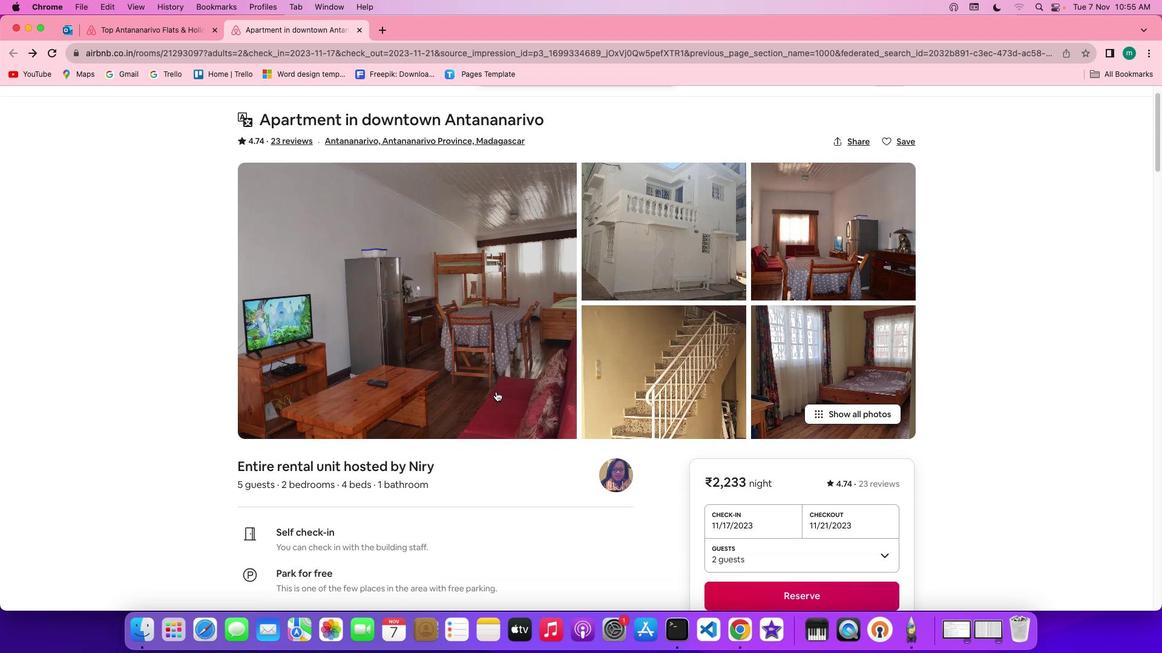 
Action: Mouse scrolled (525, 420) with delta (29, 27)
Screenshot: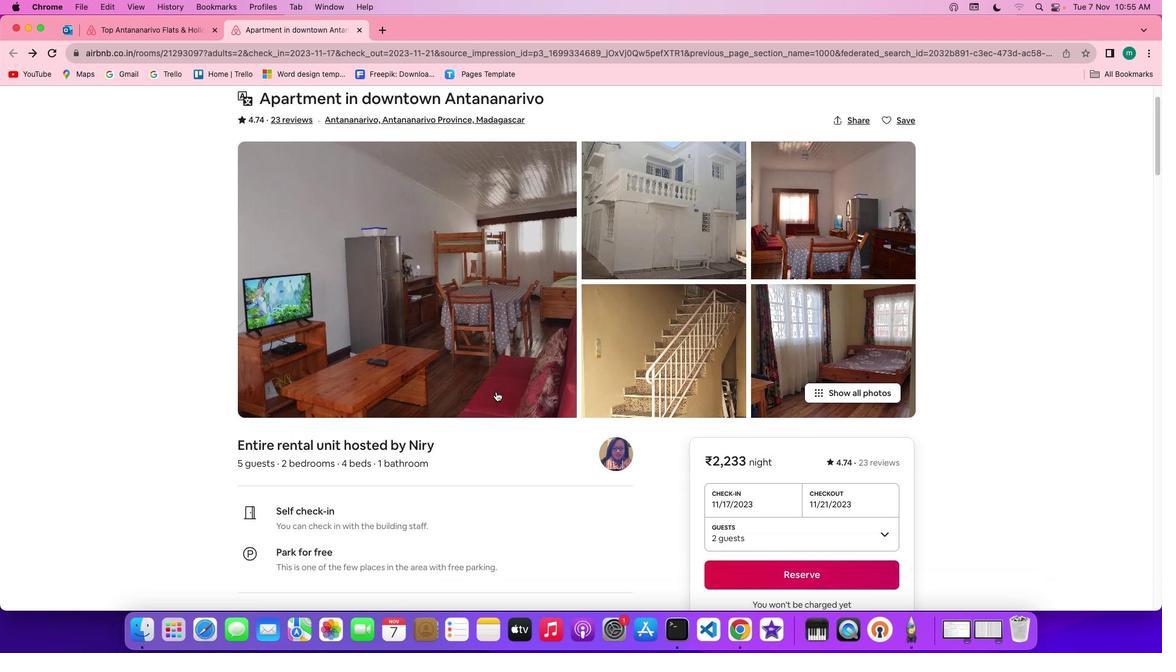 
Action: Mouse scrolled (525, 420) with delta (29, 26)
Screenshot: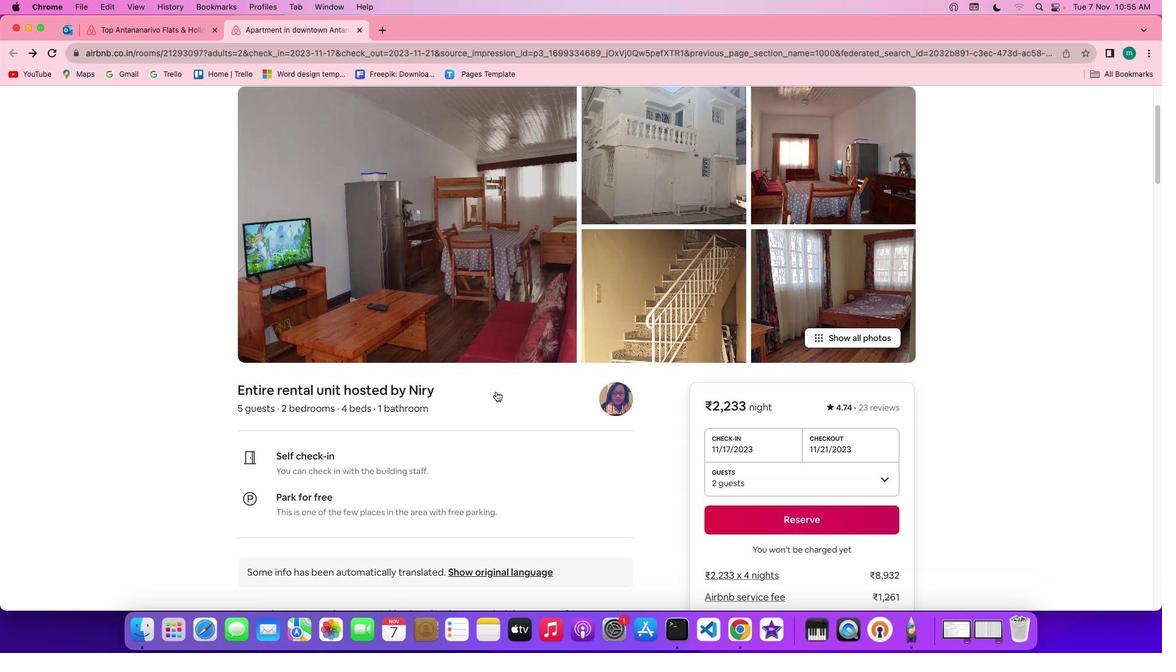 
Action: Mouse scrolled (525, 420) with delta (29, 26)
Screenshot: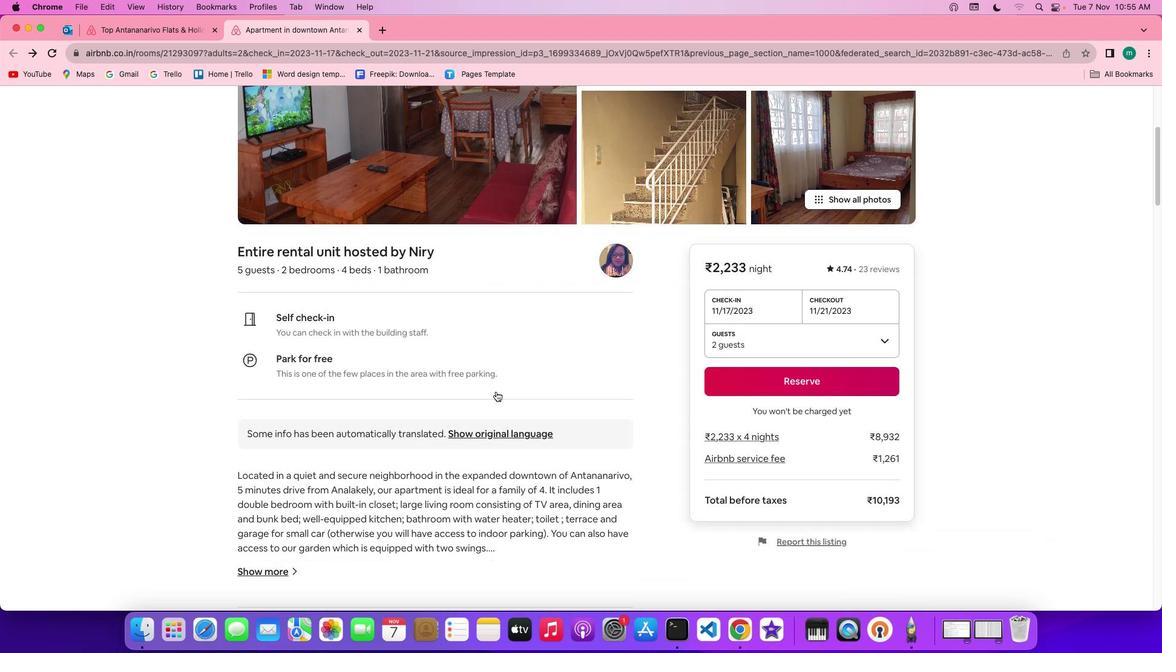 
Action: Mouse scrolled (525, 420) with delta (29, 28)
Screenshot: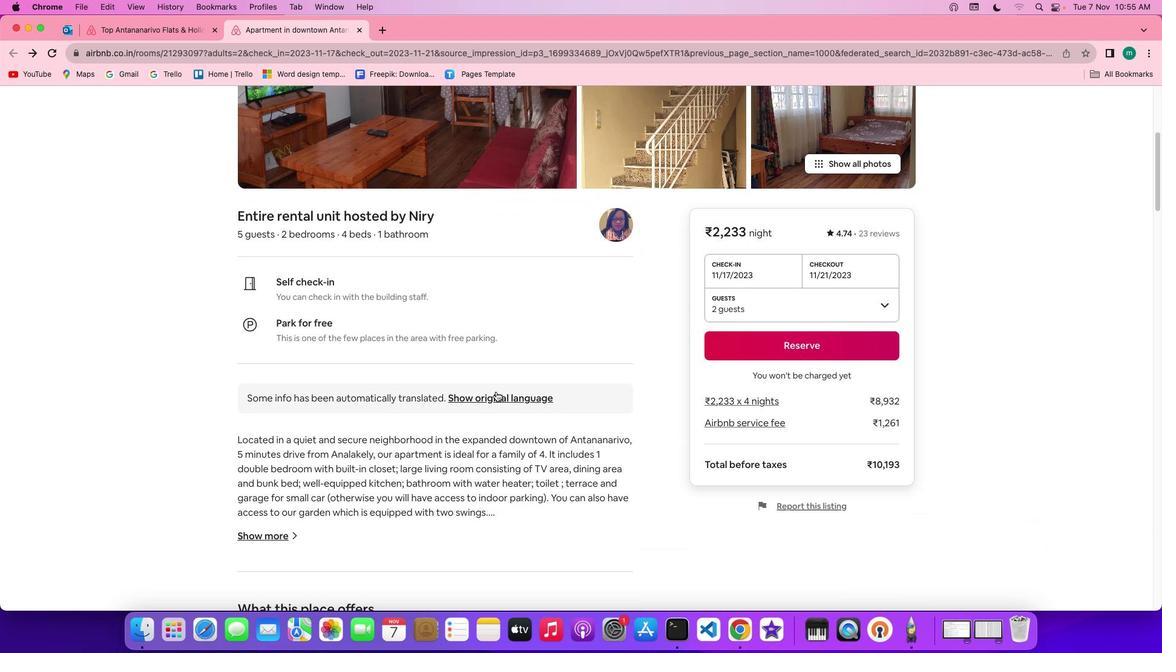 
Action: Mouse scrolled (525, 420) with delta (29, 28)
Screenshot: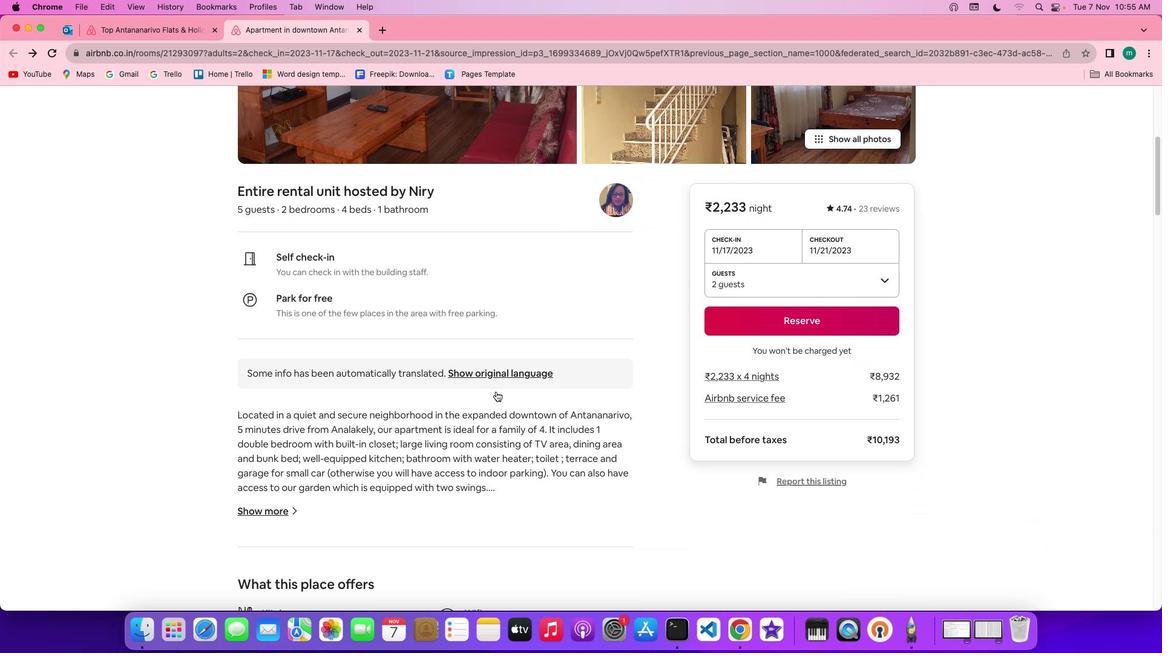 
Action: Mouse scrolled (525, 420) with delta (29, 27)
Screenshot: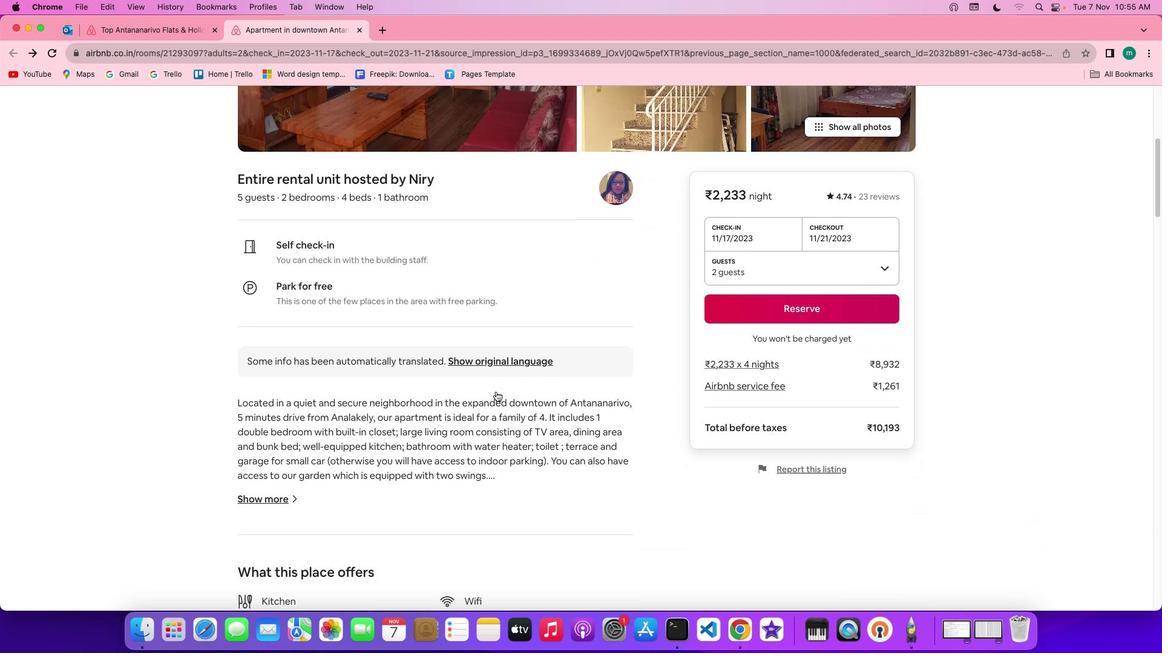 
Action: Mouse scrolled (525, 420) with delta (29, 27)
Screenshot: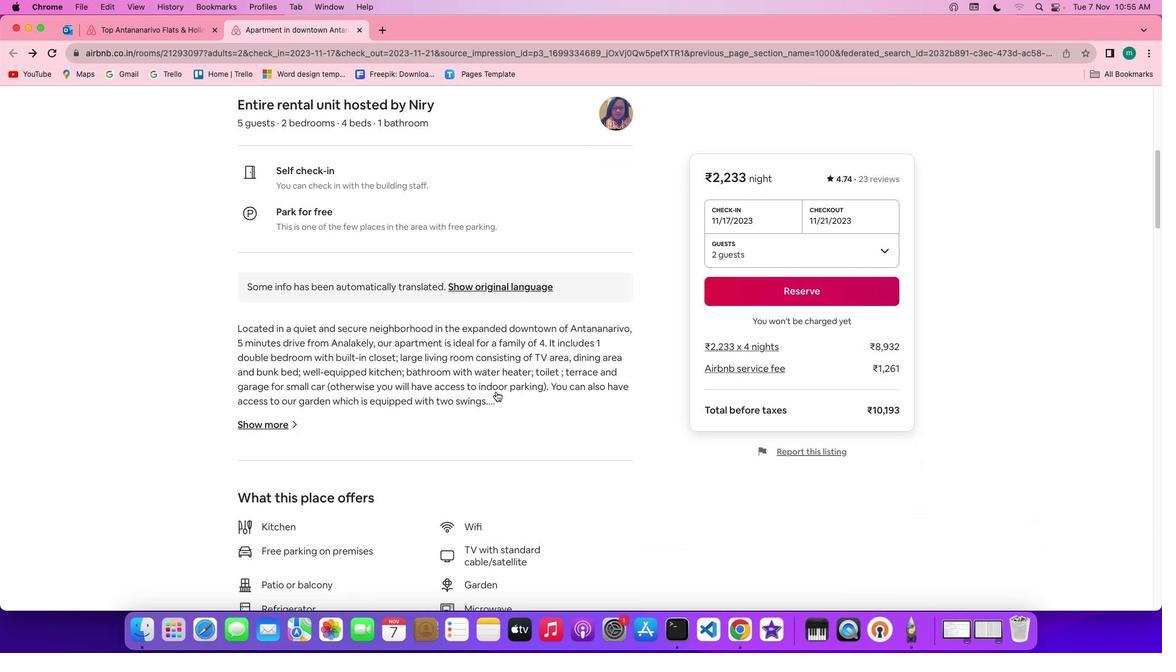 
Action: Mouse moved to (289, 412)
Screenshot: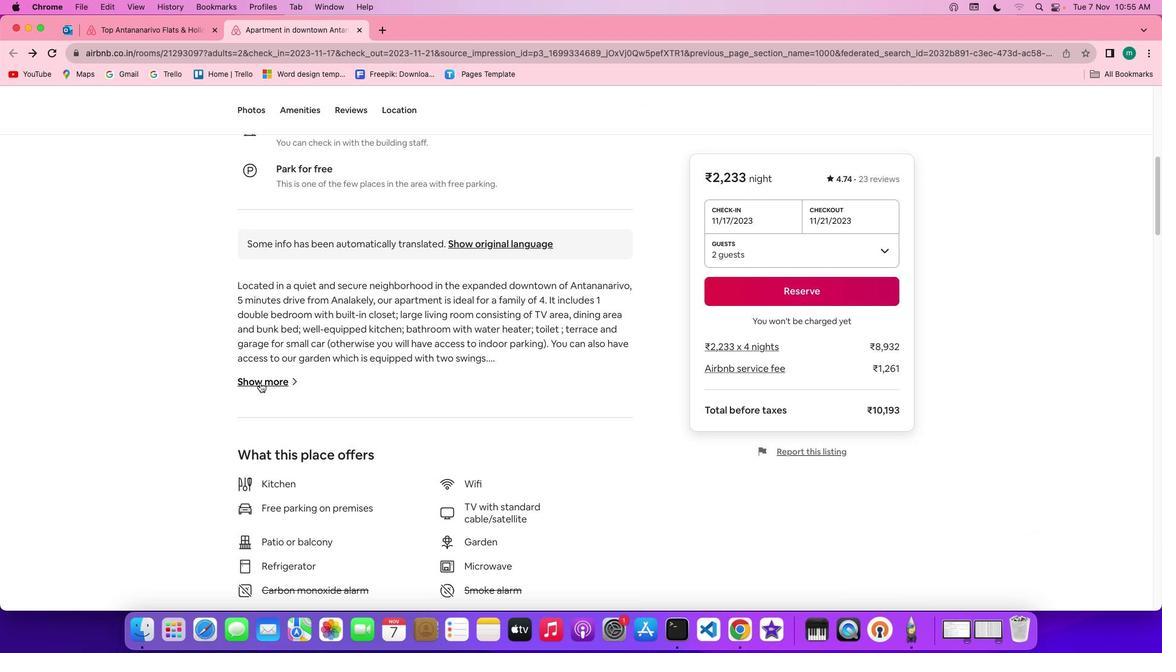 
Action: Mouse pressed left at (289, 412)
Screenshot: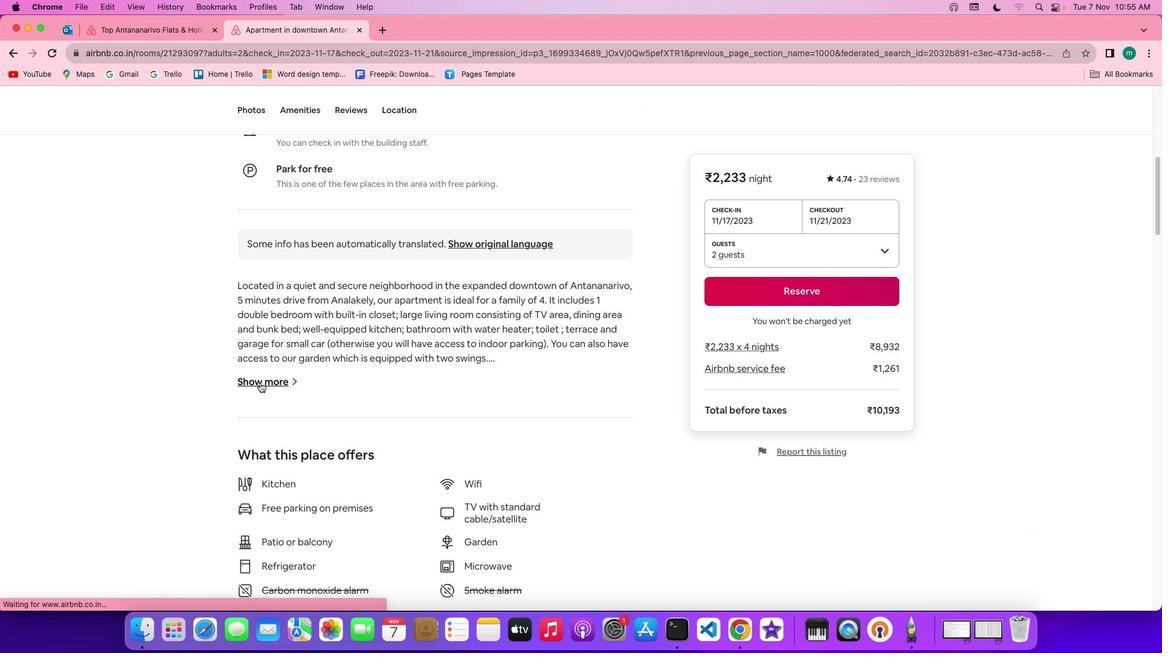 
Action: Mouse moved to (447, 430)
Screenshot: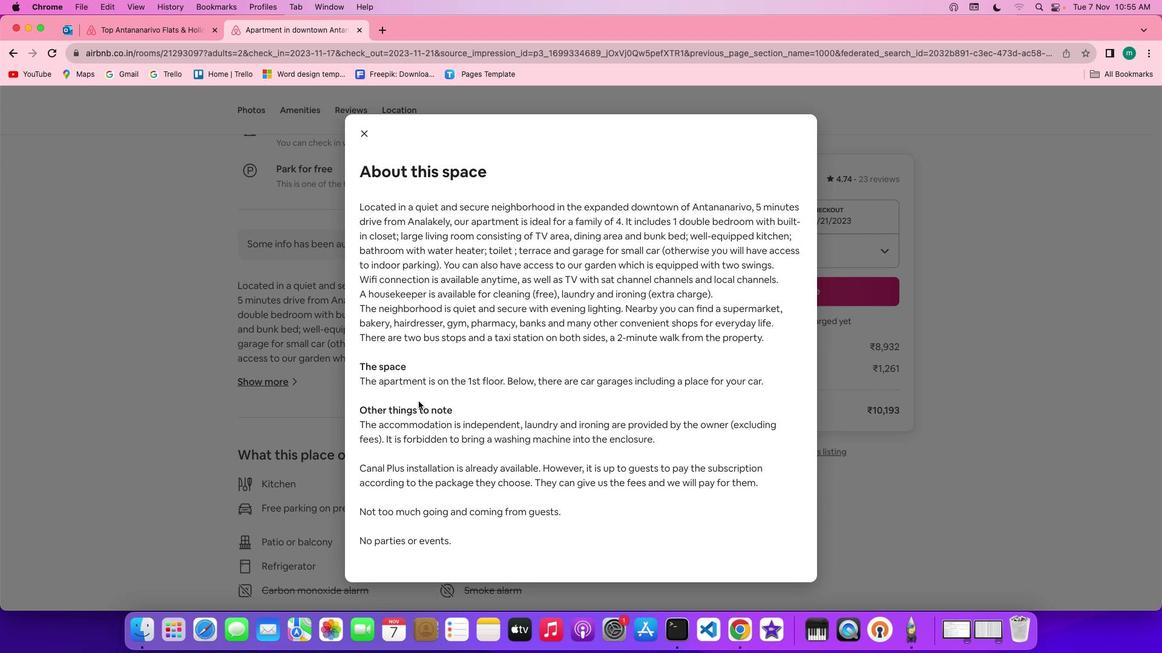 
Action: Mouse scrolled (447, 430) with delta (29, 28)
Screenshot: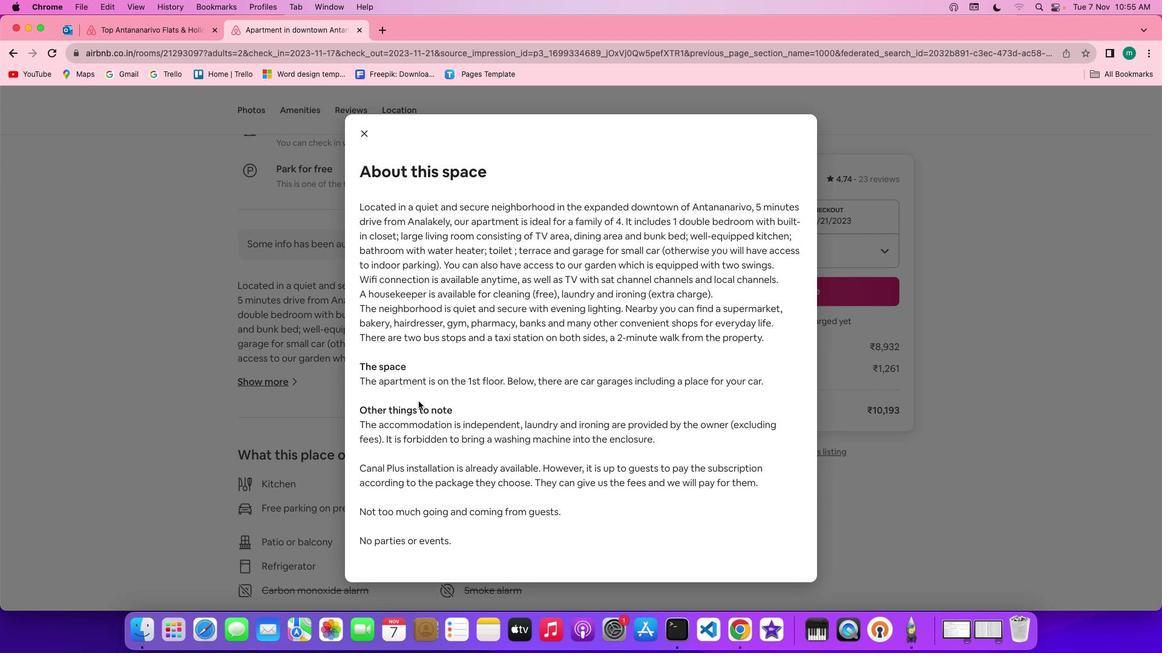 
Action: Mouse scrolled (447, 430) with delta (29, 28)
Screenshot: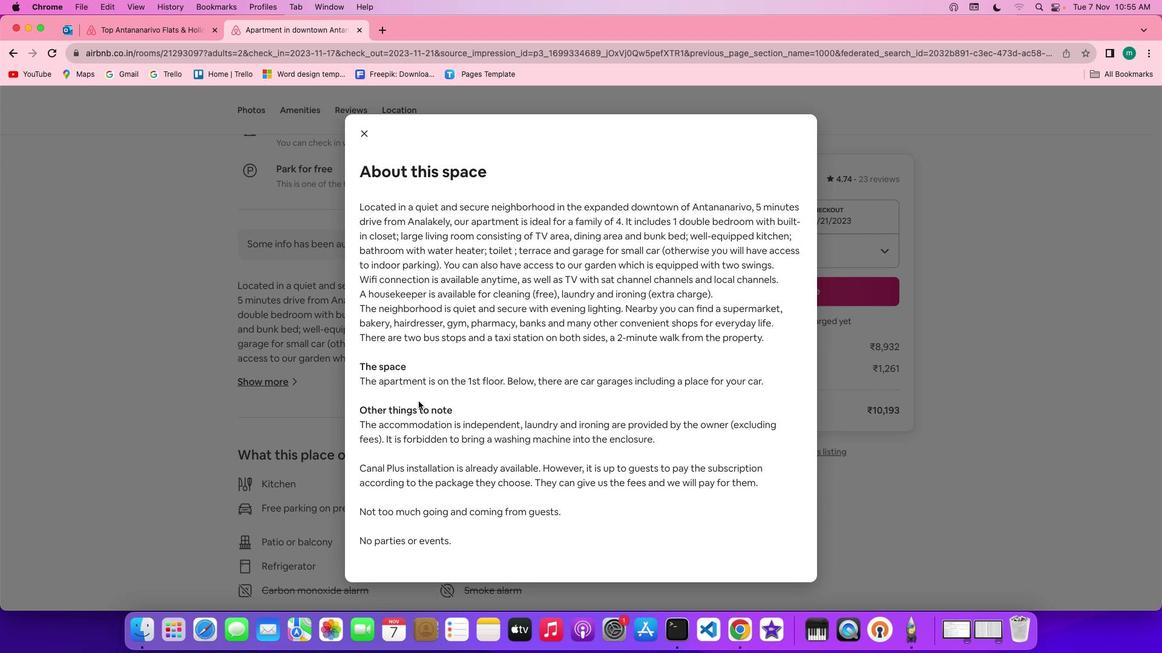 
Action: Mouse scrolled (447, 430) with delta (29, 27)
Screenshot: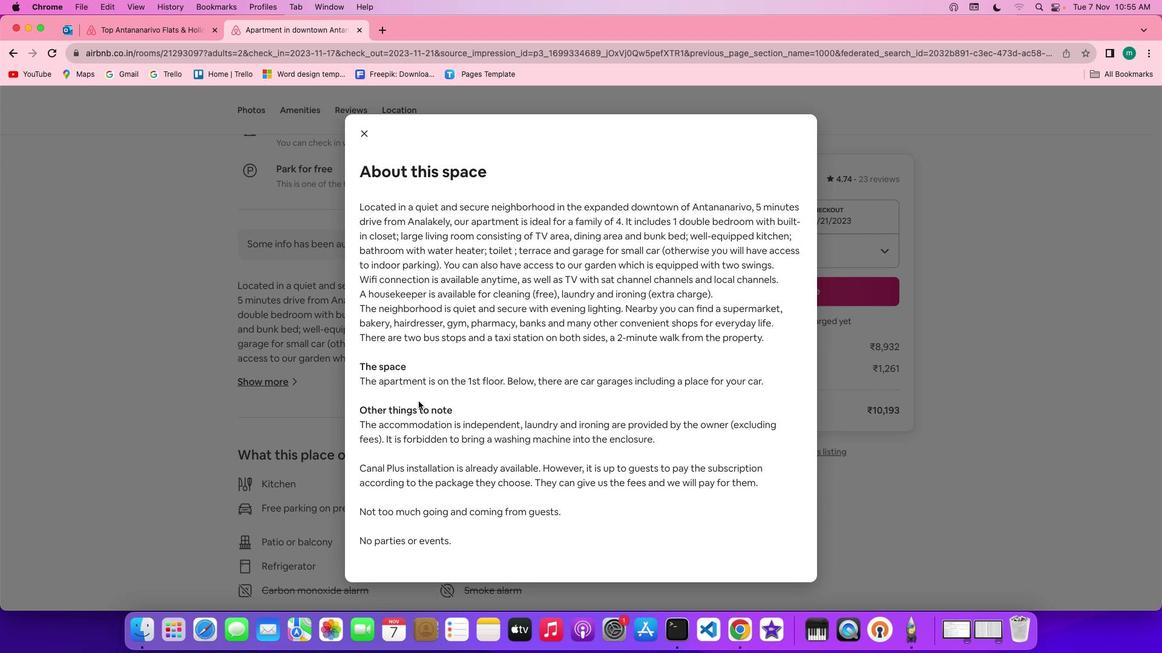 
Action: Mouse scrolled (447, 430) with delta (29, 26)
Screenshot: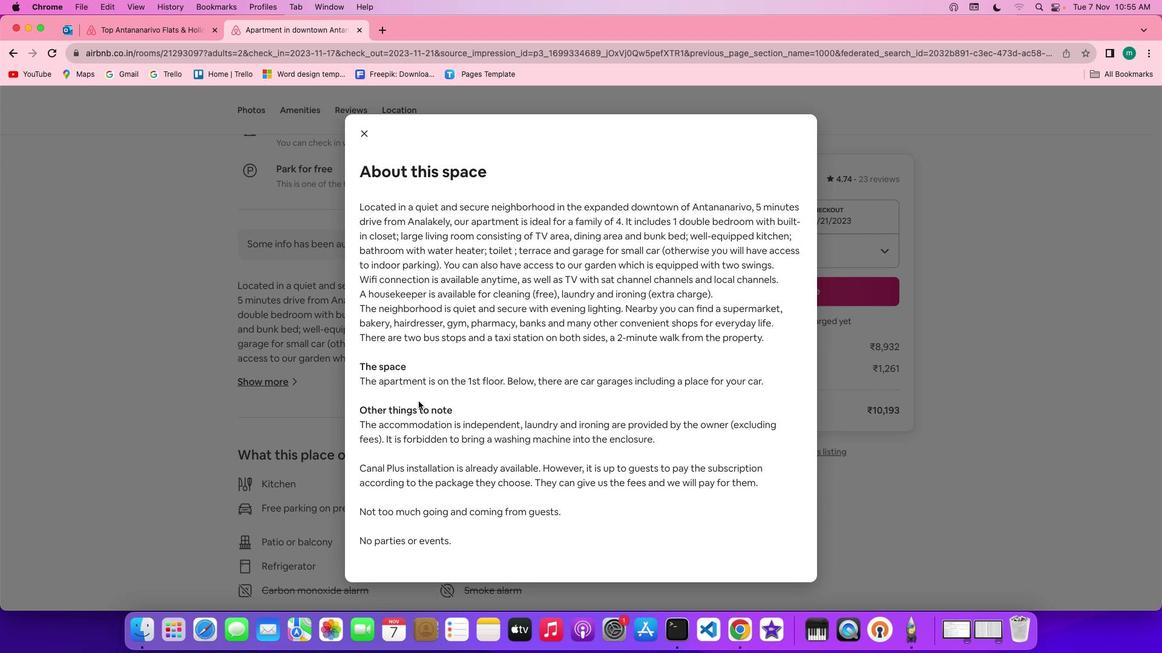 
Action: Mouse scrolled (447, 430) with delta (29, 26)
Screenshot: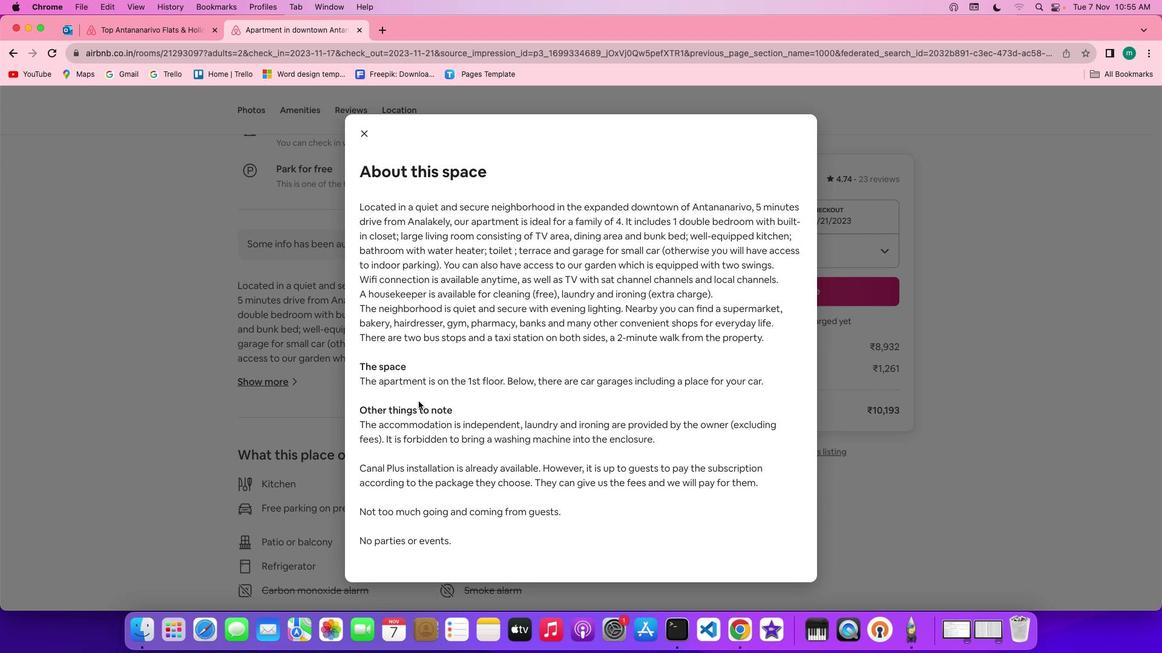 
Action: Mouse moved to (392, 164)
Screenshot: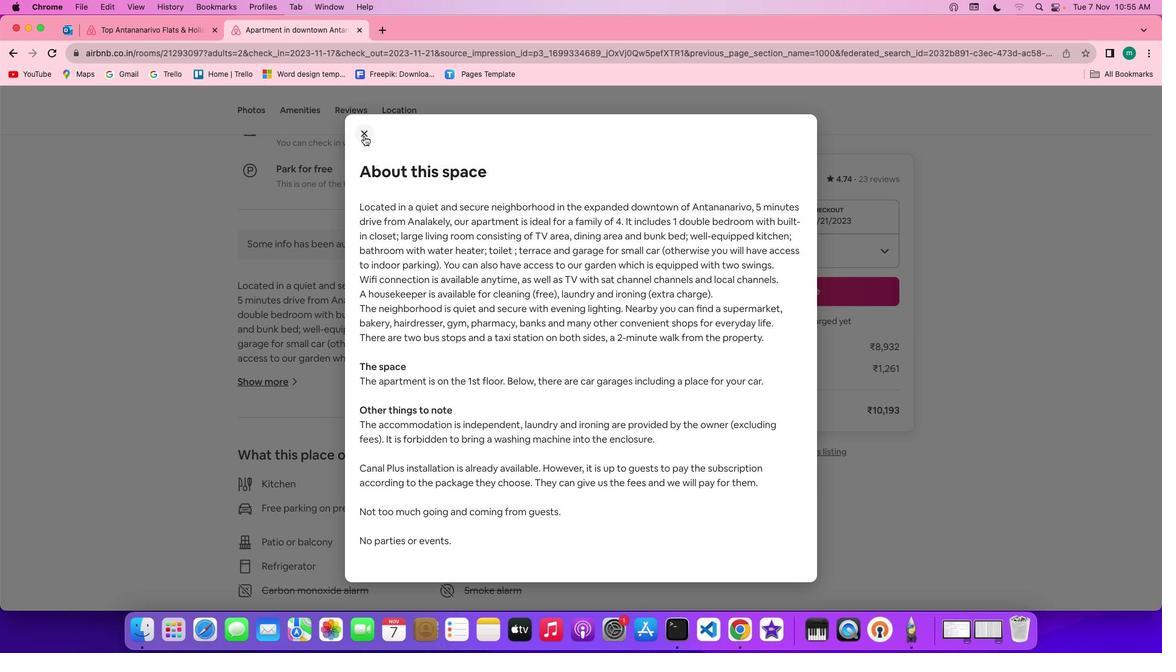 
Action: Mouse pressed left at (392, 164)
Screenshot: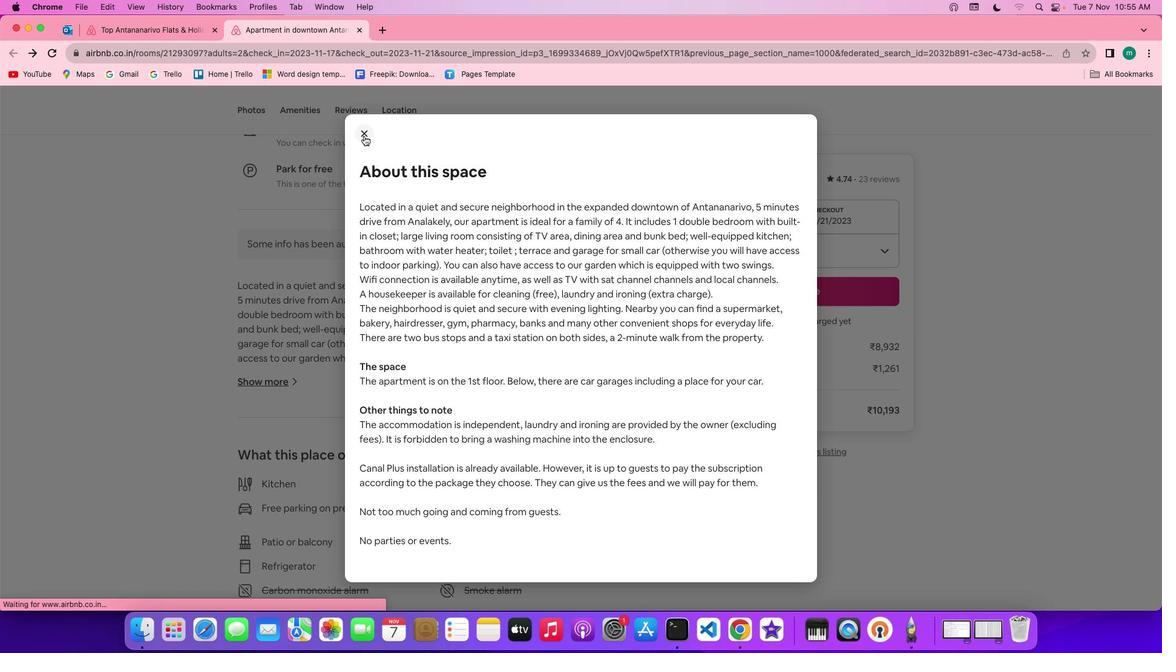 
Action: Mouse moved to (478, 386)
Screenshot: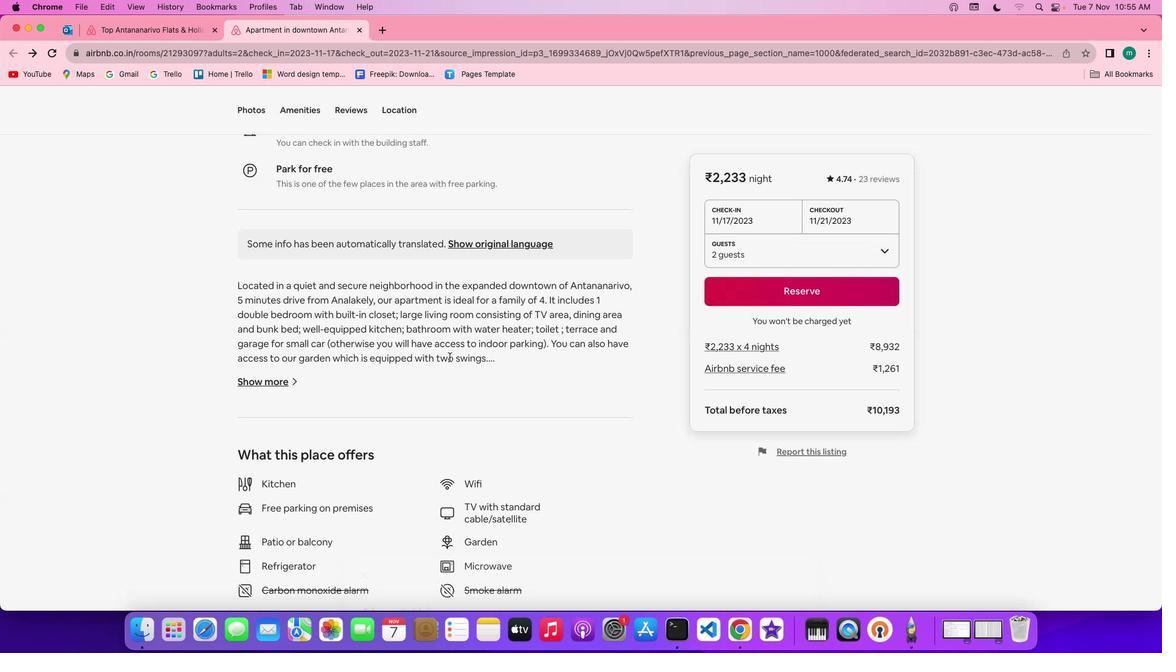 
Action: Mouse scrolled (478, 386) with delta (29, 28)
Screenshot: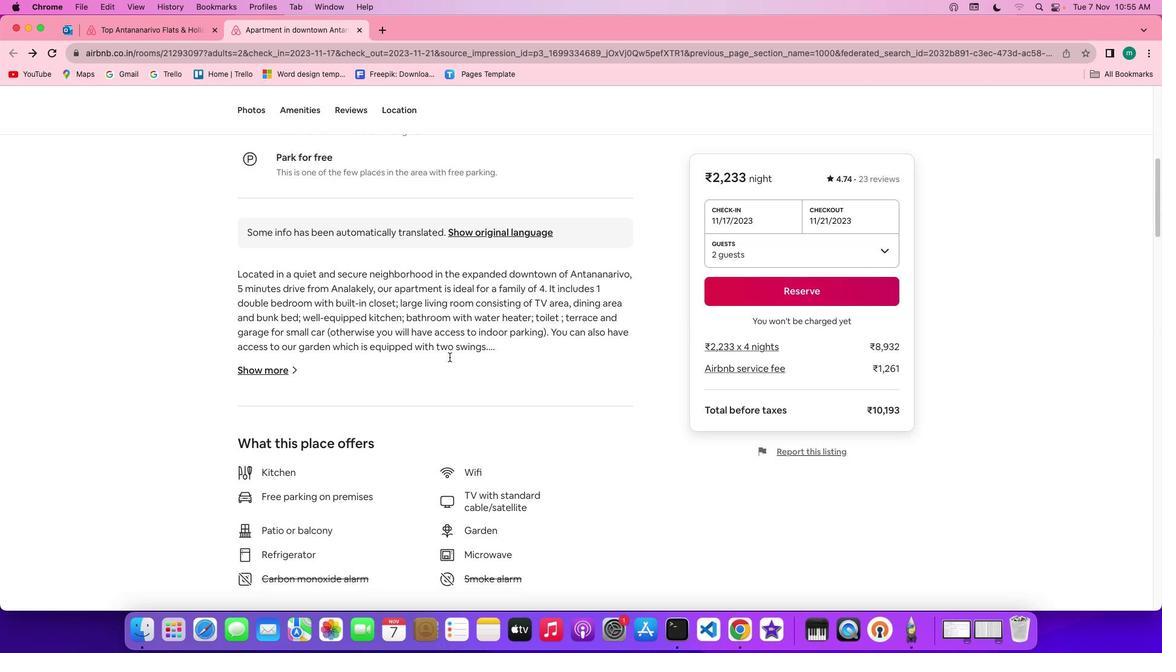 
Action: Mouse scrolled (478, 386) with delta (29, 28)
Screenshot: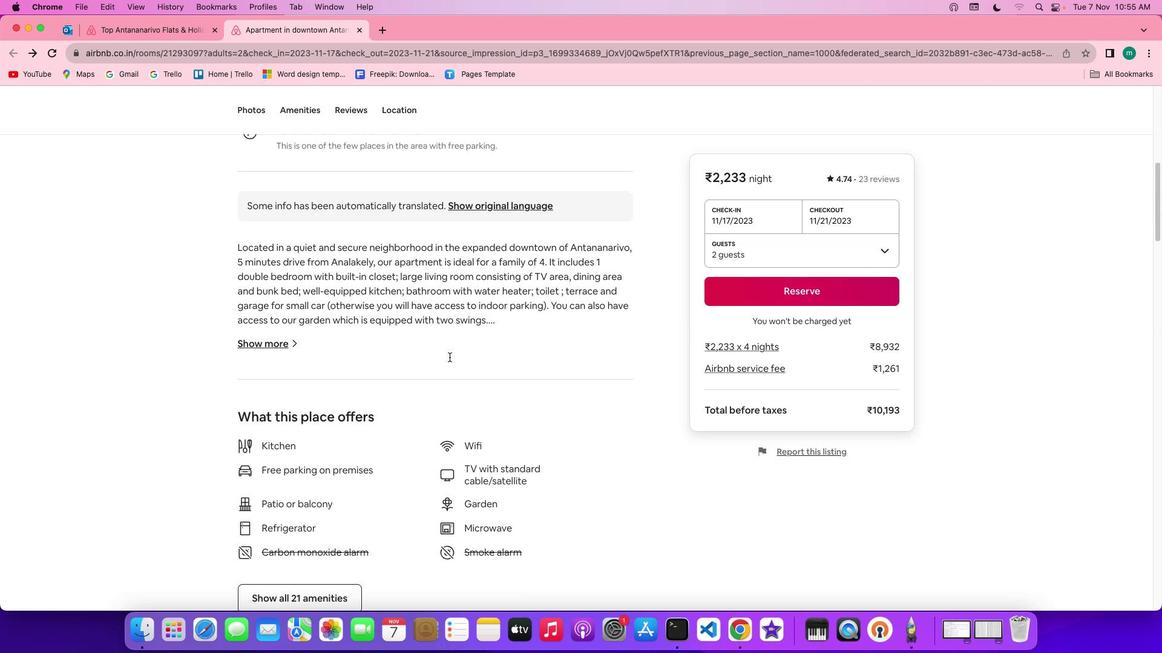 
Action: Mouse scrolled (478, 386) with delta (29, 27)
Screenshot: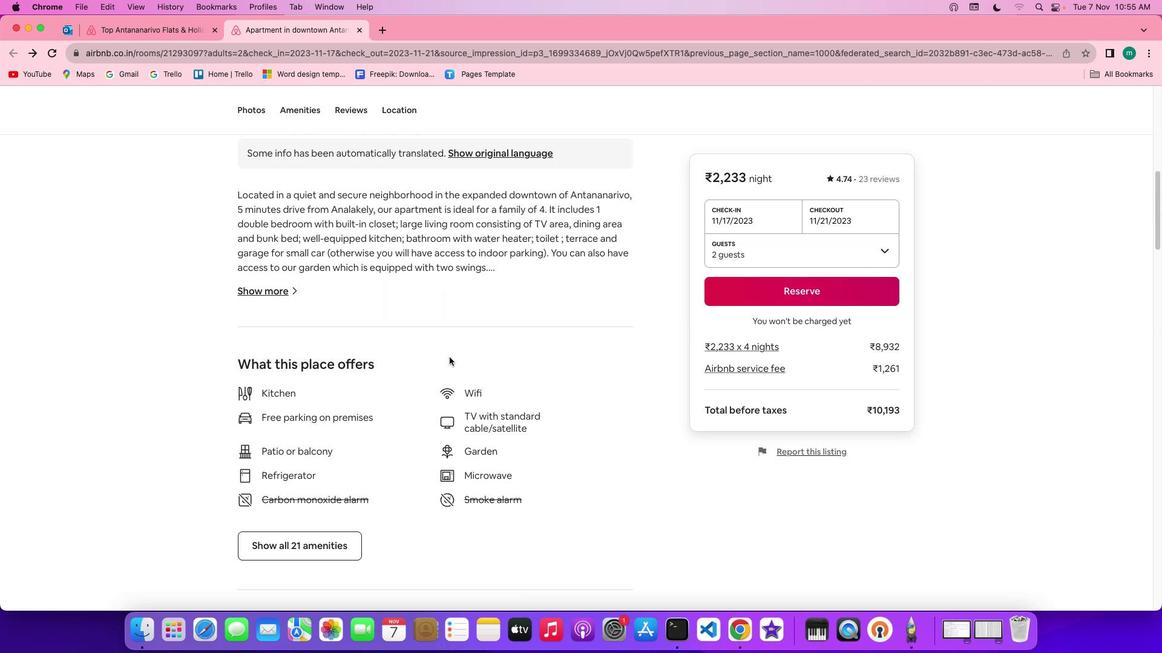 
Action: Mouse scrolled (478, 386) with delta (29, 26)
Screenshot: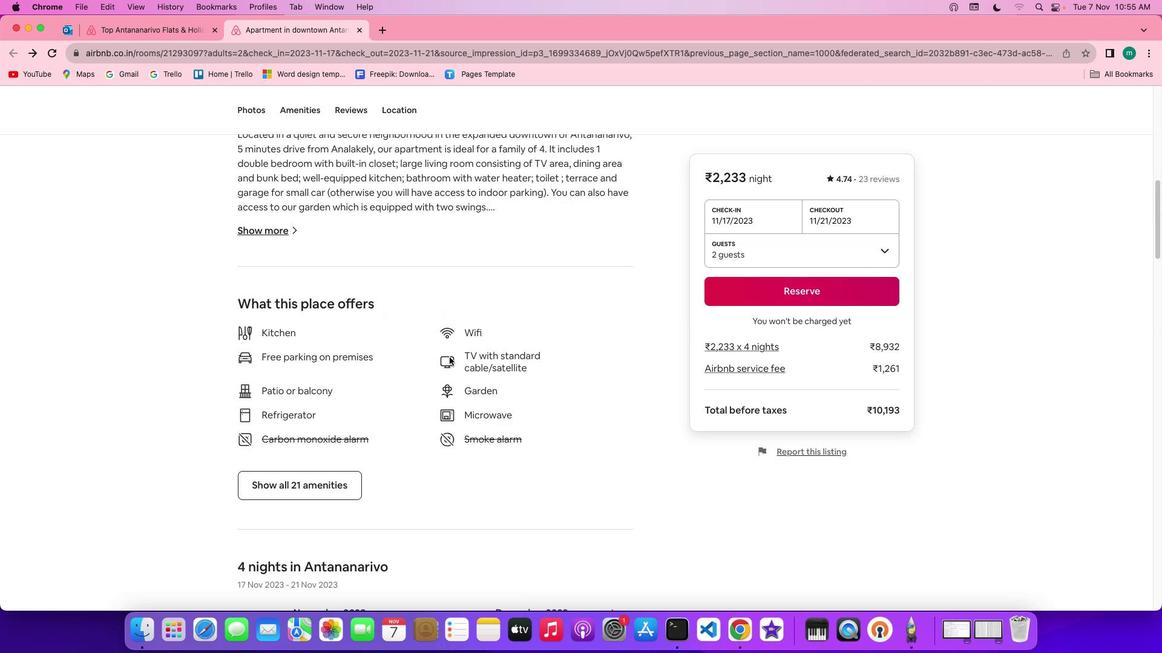 
Action: Mouse scrolled (478, 386) with delta (29, 28)
Screenshot: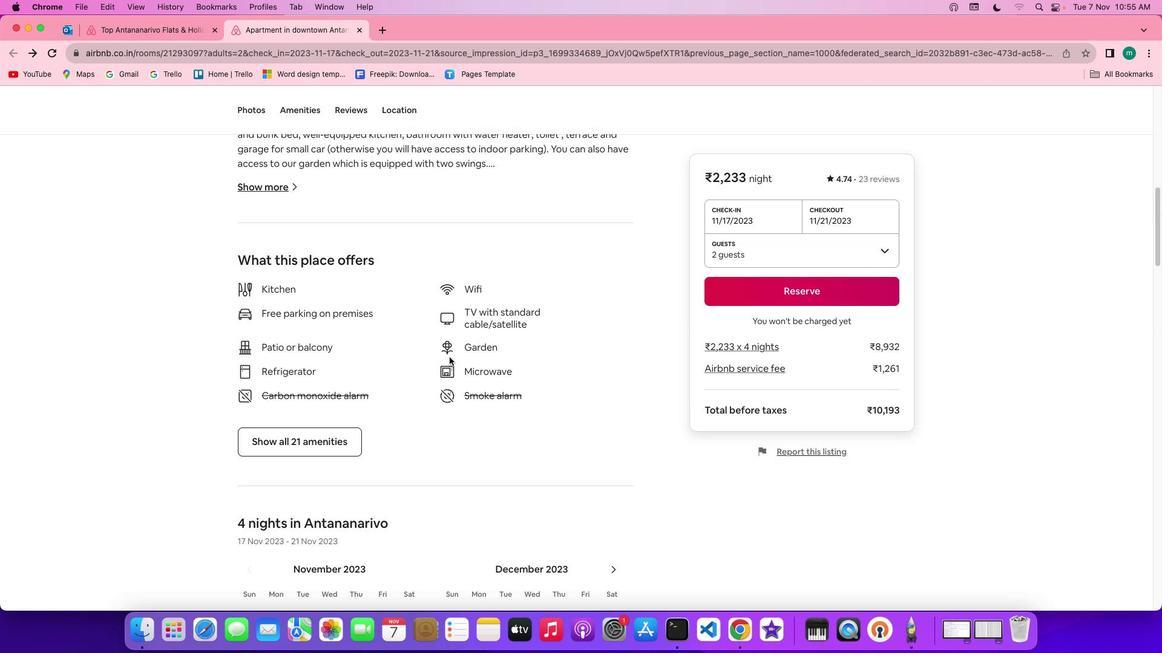 
Action: Mouse moved to (355, 466)
Screenshot: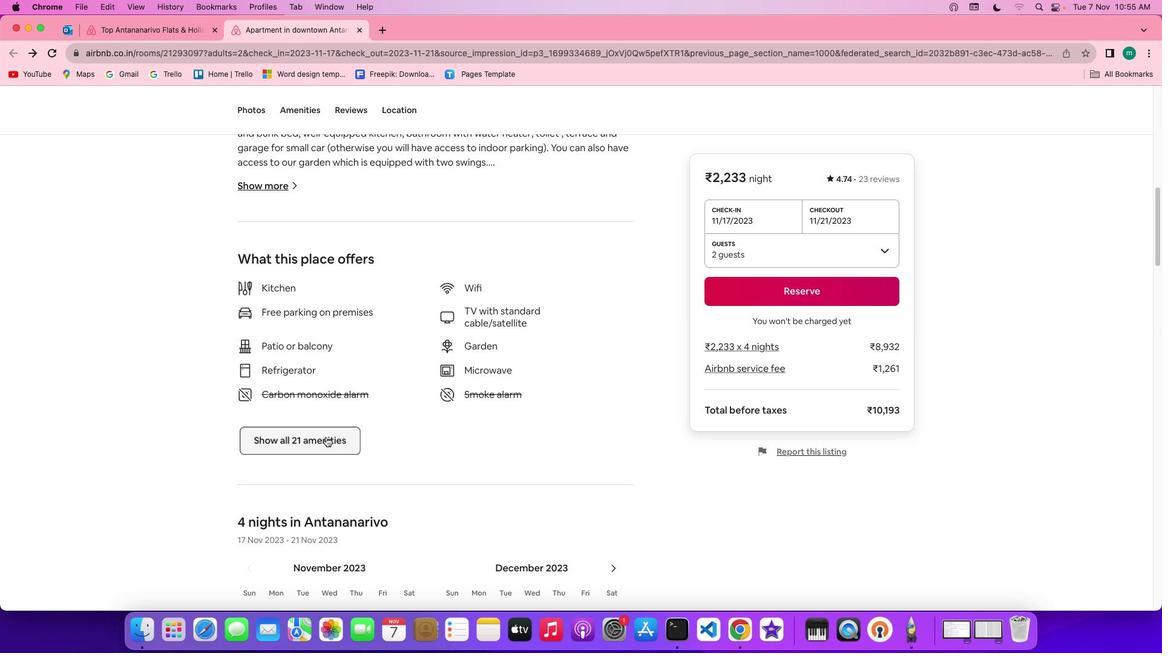 
Action: Mouse pressed left at (355, 466)
Screenshot: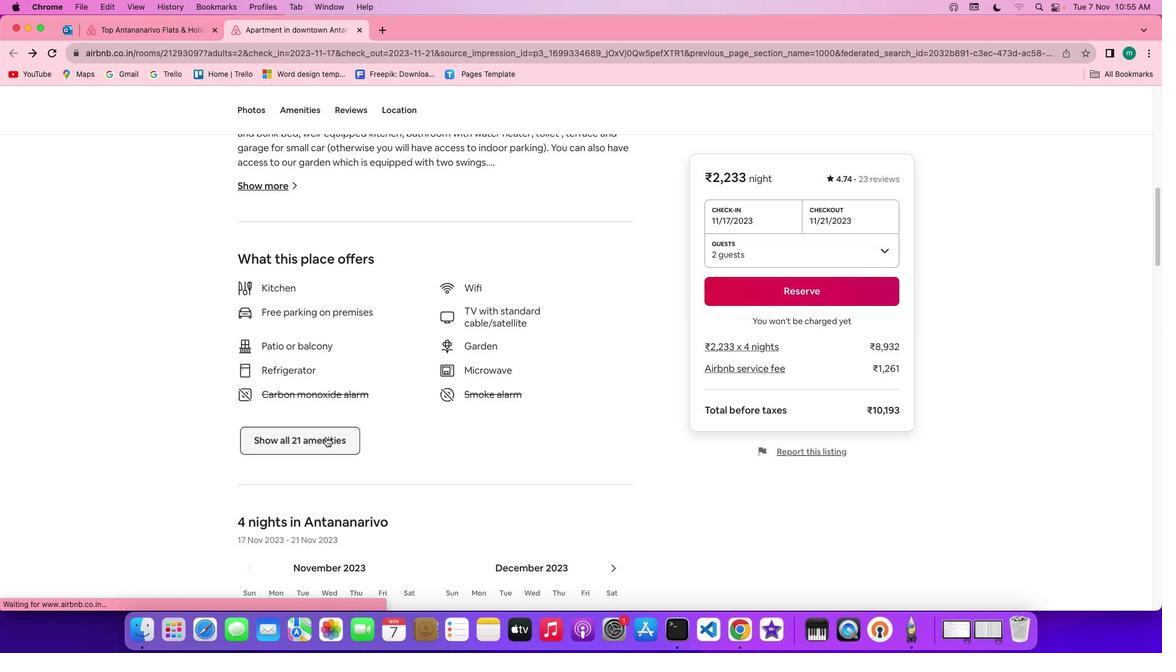 
Action: Mouse moved to (644, 432)
Screenshot: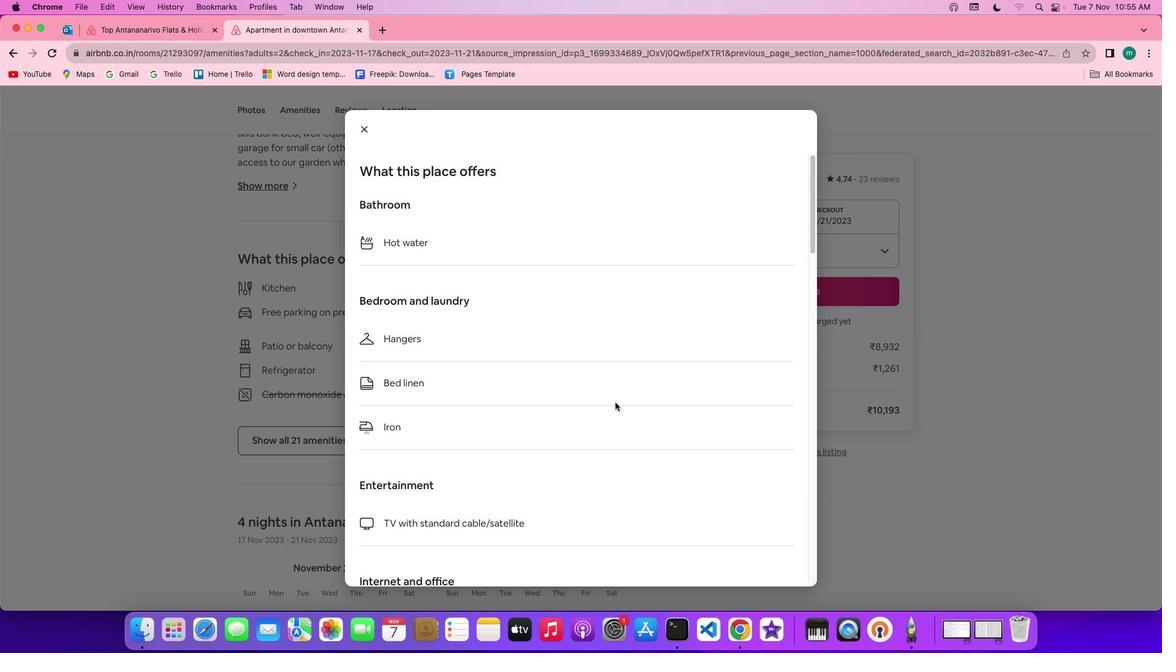 
Action: Mouse scrolled (644, 432) with delta (29, 28)
Screenshot: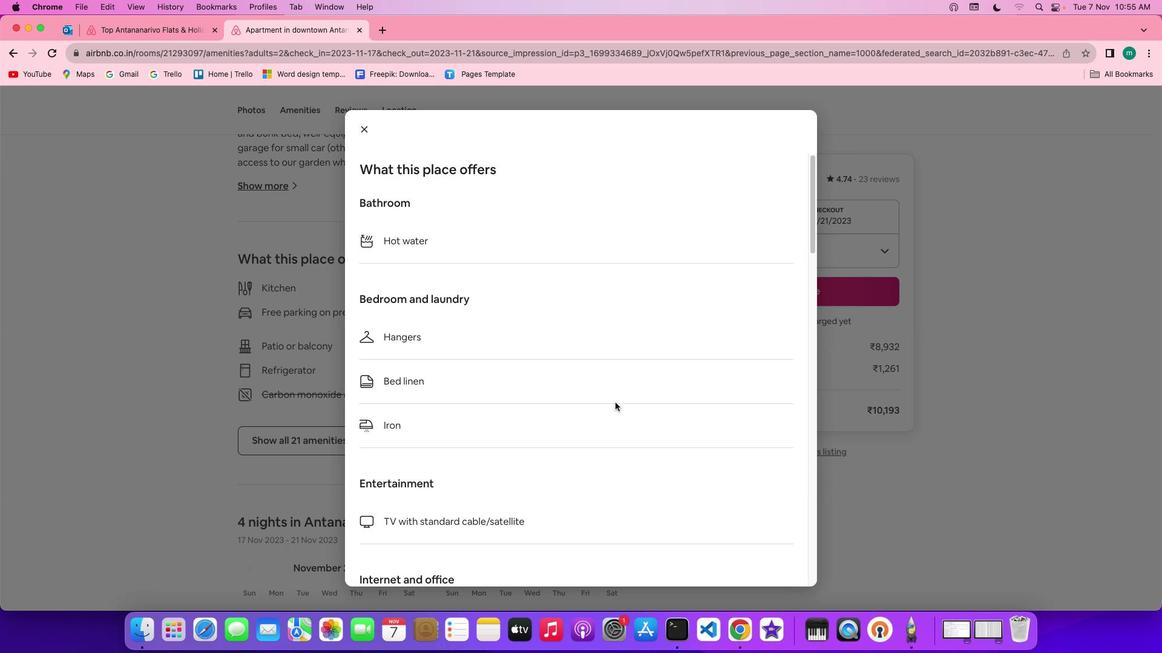 
Action: Mouse scrolled (644, 432) with delta (29, 28)
Screenshot: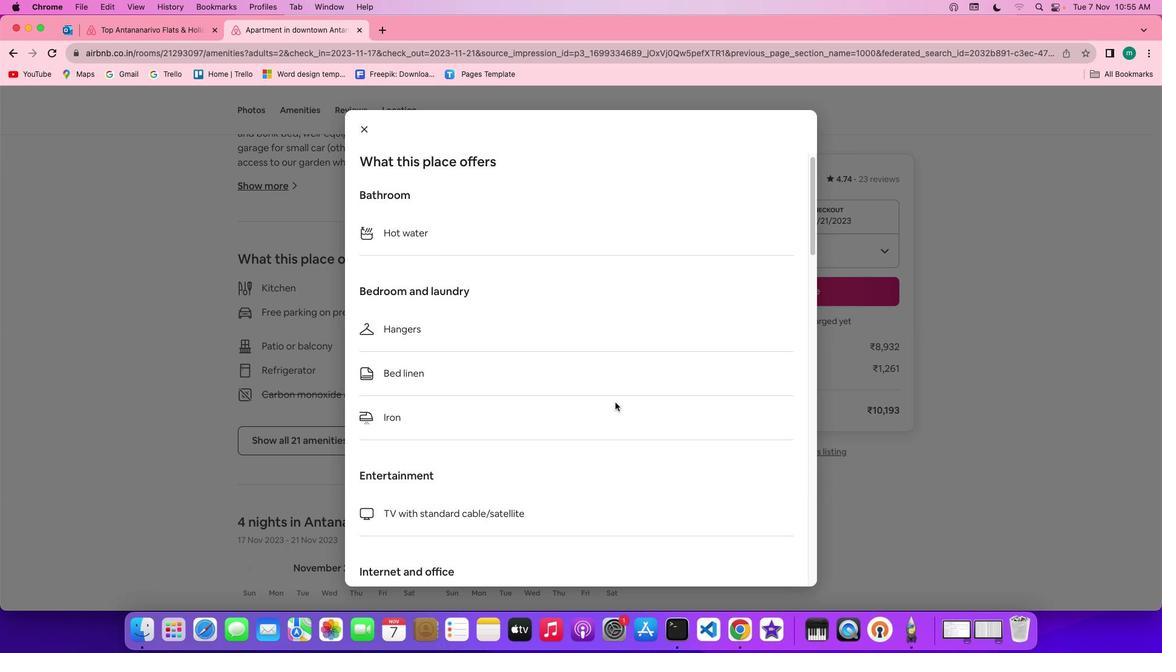 
Action: Mouse scrolled (644, 432) with delta (29, 28)
Screenshot: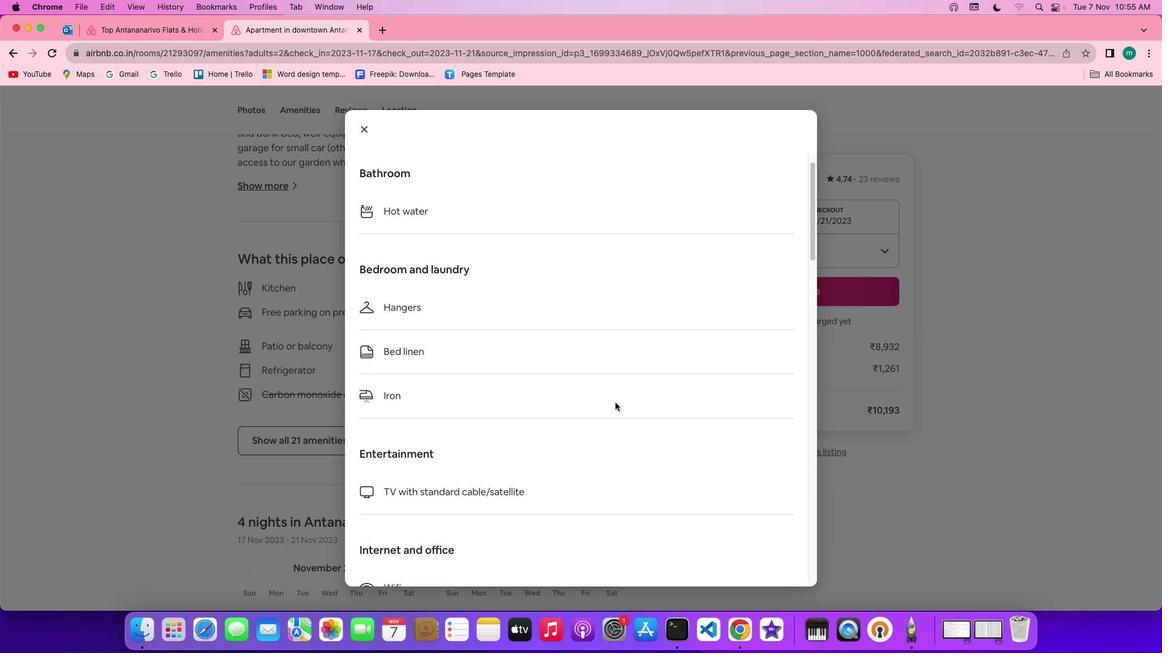 
Action: Mouse scrolled (644, 432) with delta (29, 28)
Screenshot: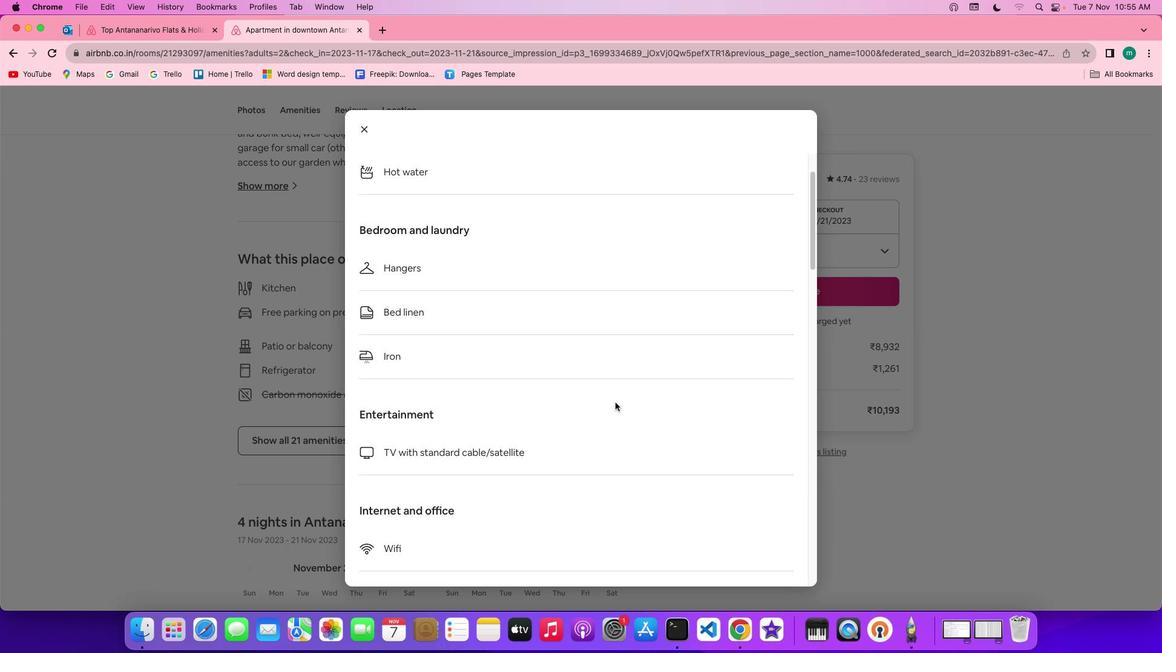 
Action: Mouse scrolled (644, 432) with delta (29, 28)
Screenshot: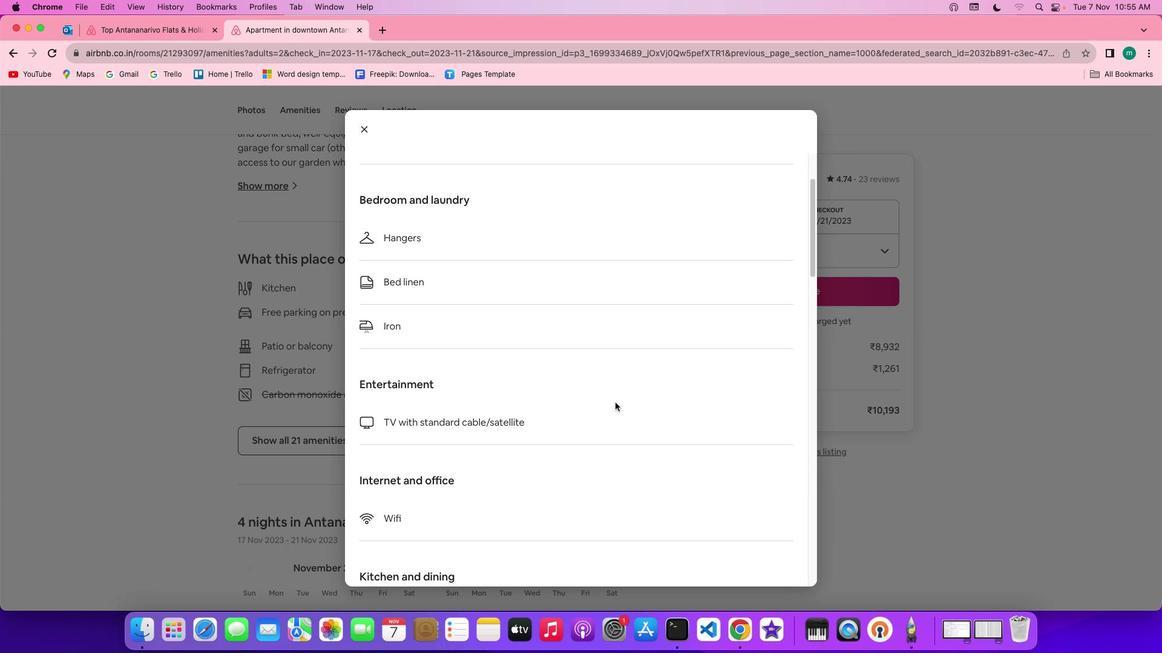 
Action: Mouse scrolled (644, 432) with delta (29, 28)
Screenshot: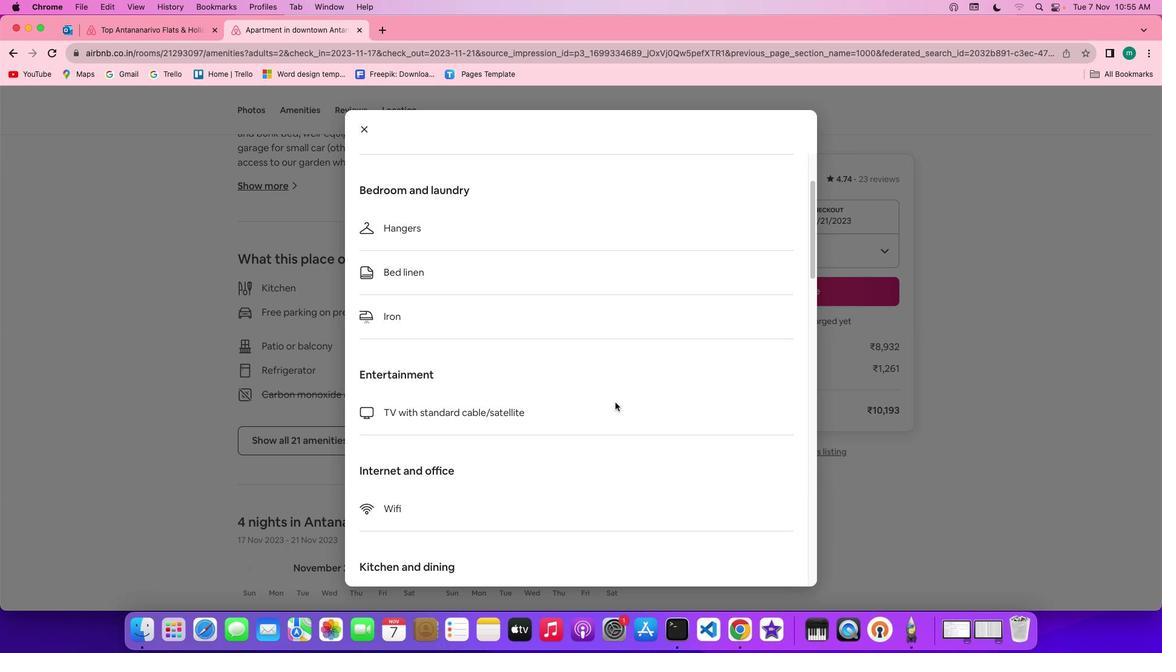 
Action: Mouse scrolled (644, 432) with delta (29, 28)
Screenshot: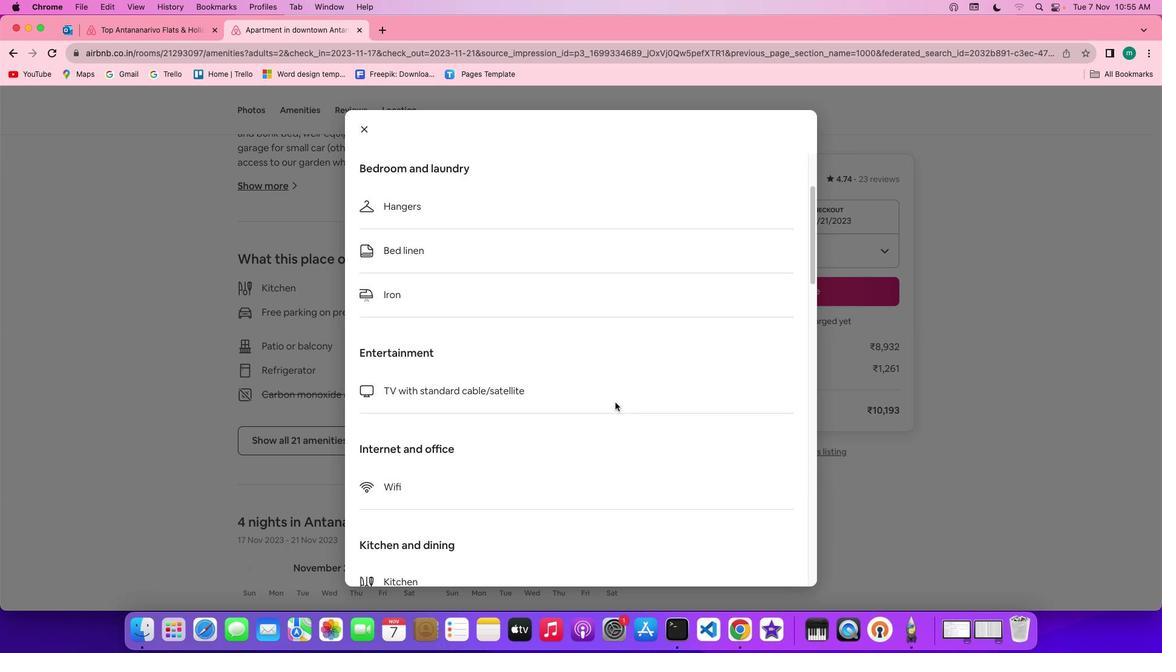 
Action: Mouse scrolled (644, 432) with delta (29, 27)
Screenshot: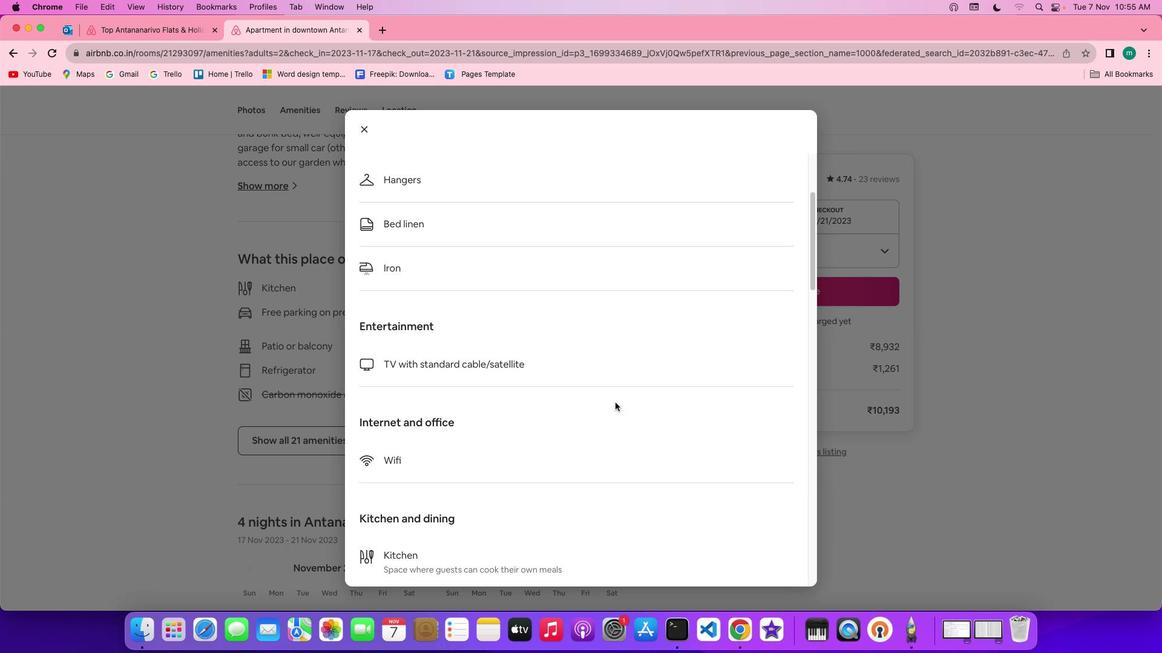 
Action: Mouse scrolled (644, 432) with delta (29, 28)
Screenshot: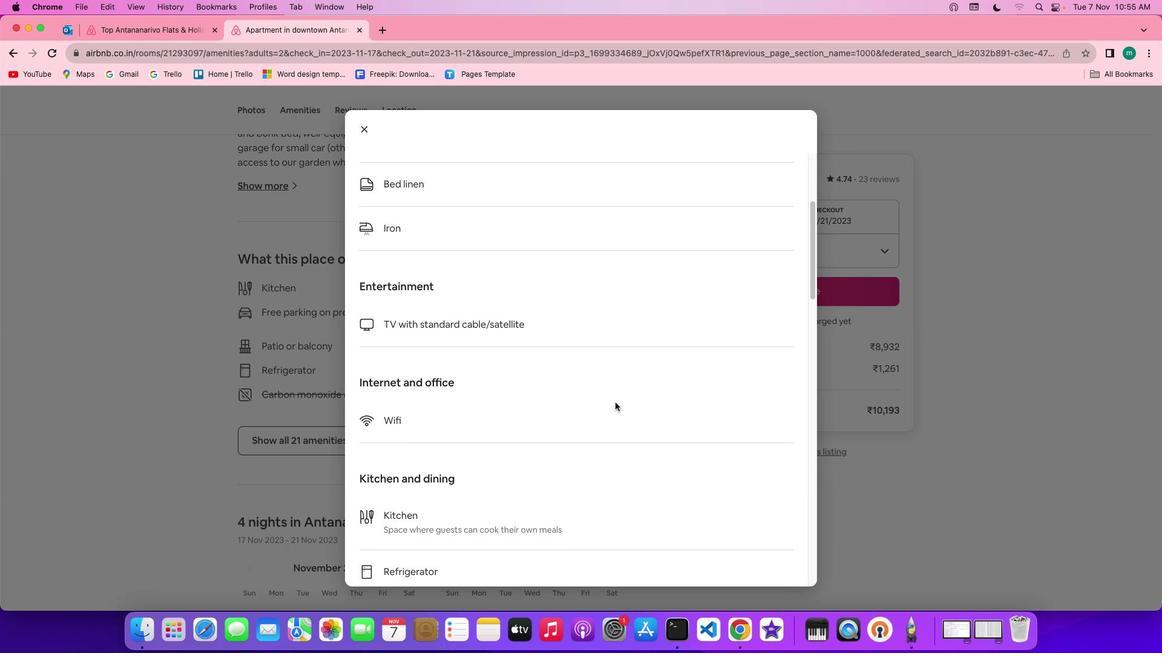 
Action: Mouse scrolled (644, 432) with delta (29, 28)
Screenshot: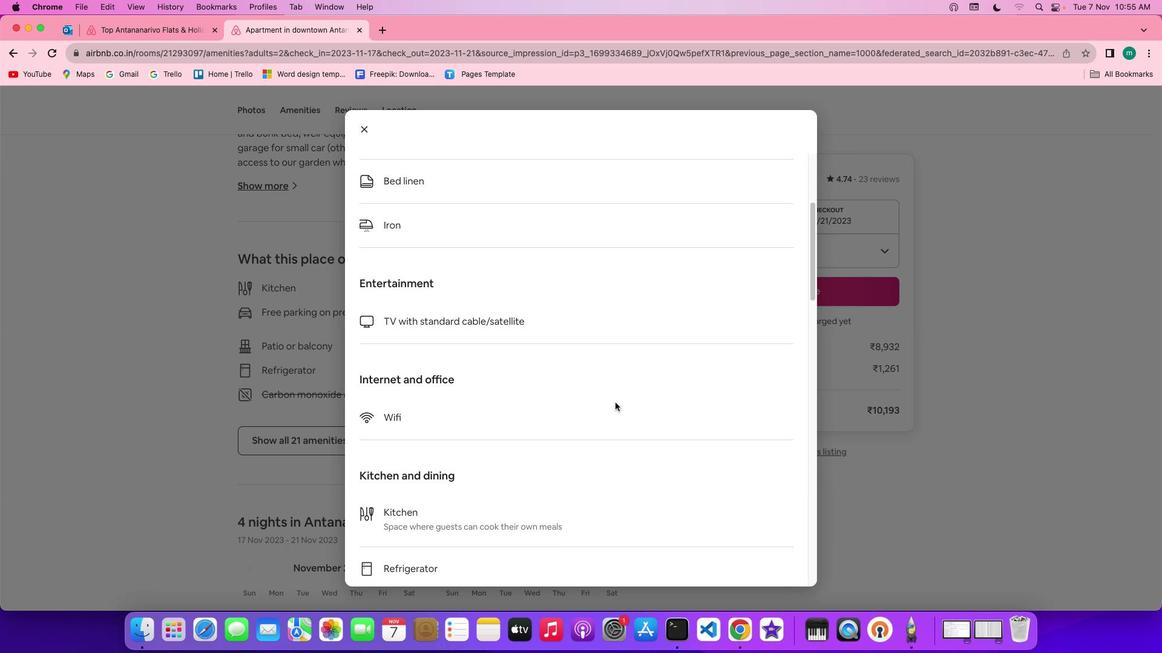 
Action: Mouse scrolled (644, 432) with delta (29, 28)
Screenshot: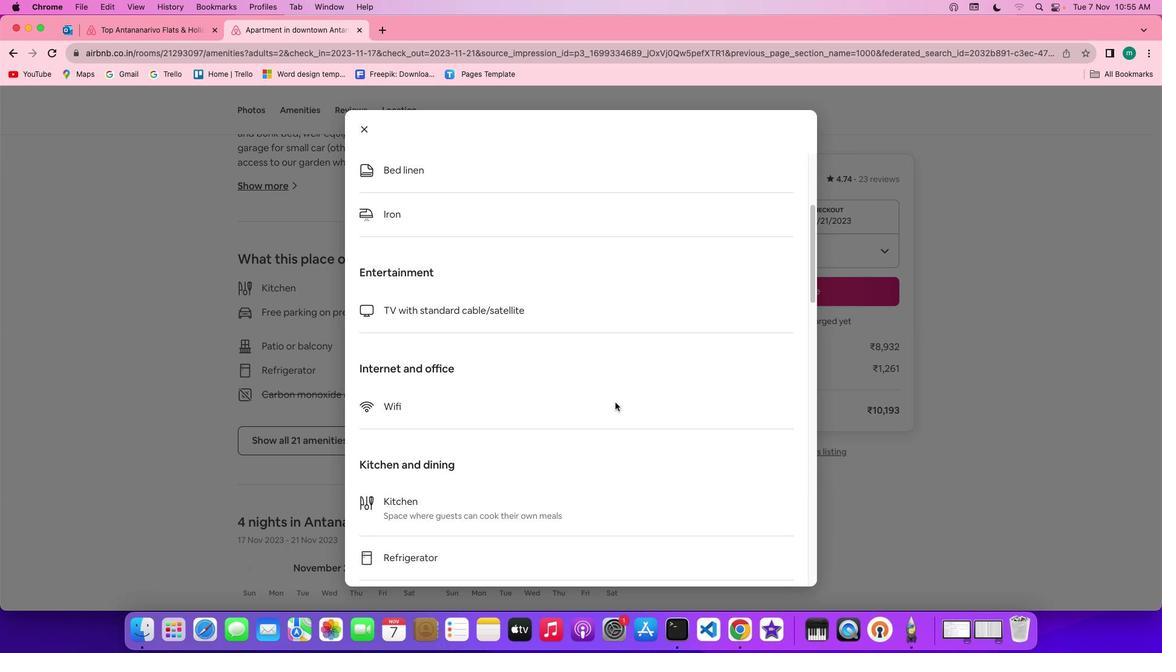 
Action: Mouse scrolled (644, 432) with delta (29, 28)
Screenshot: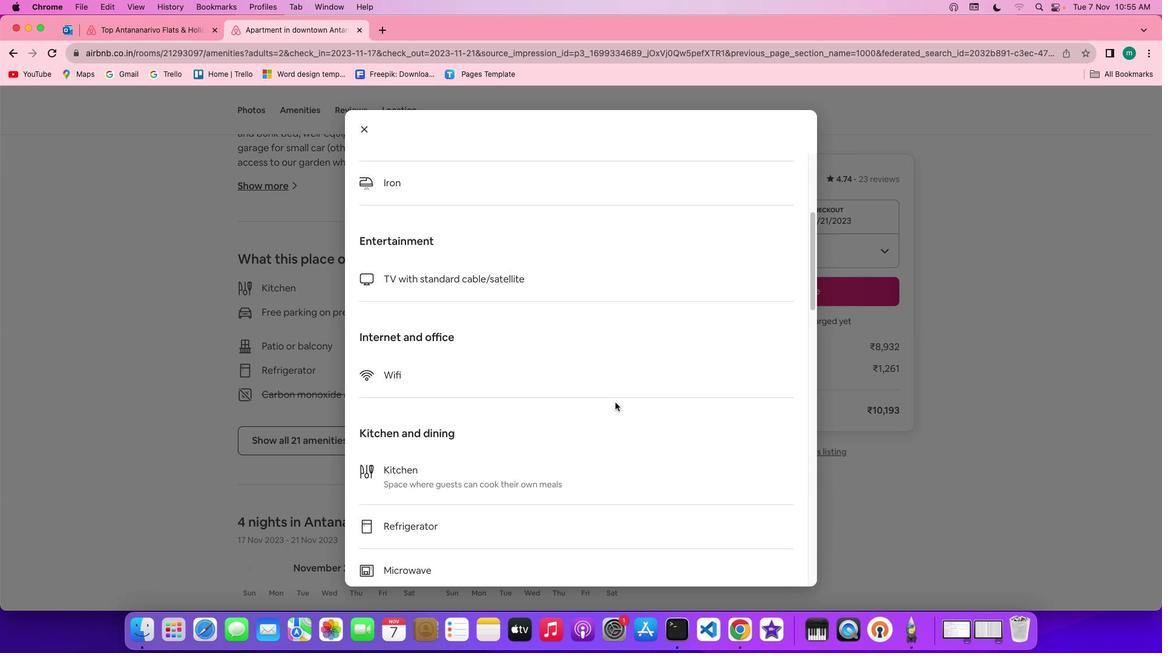 
Action: Mouse scrolled (644, 432) with delta (29, 27)
